 Task: Setup chat with customers for agent and queue to use in omni channel.
Action: Mouse moved to (1125, 92)
Screenshot: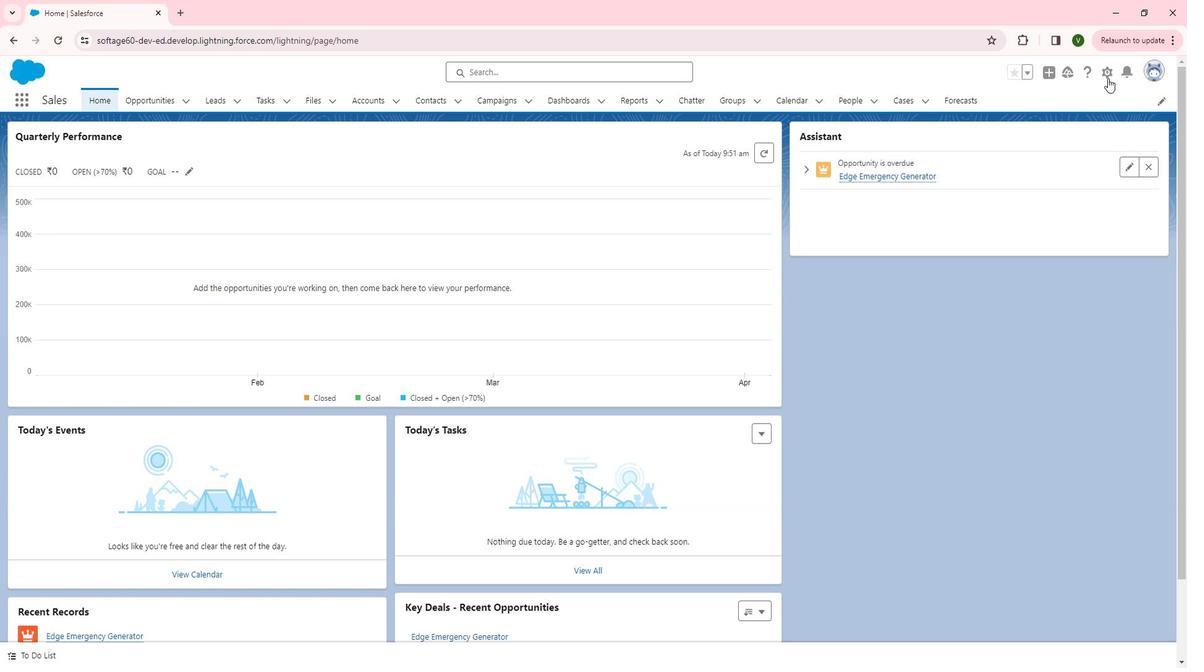 
Action: Mouse pressed left at (1125, 92)
Screenshot: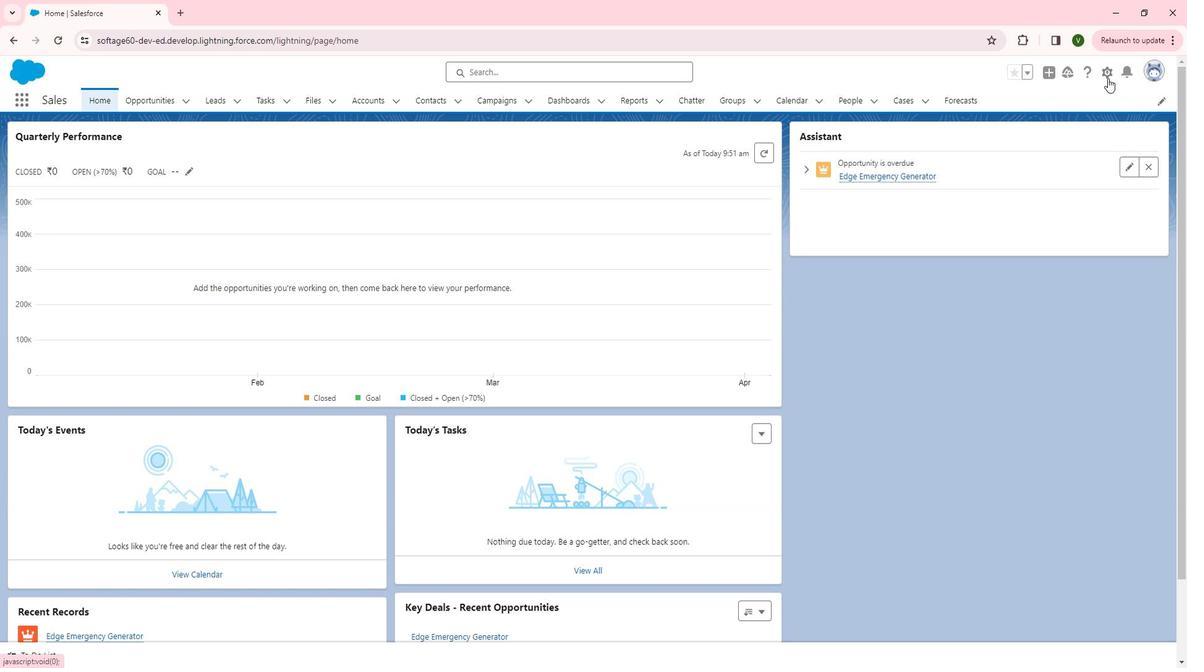 
Action: Mouse moved to (1078, 170)
Screenshot: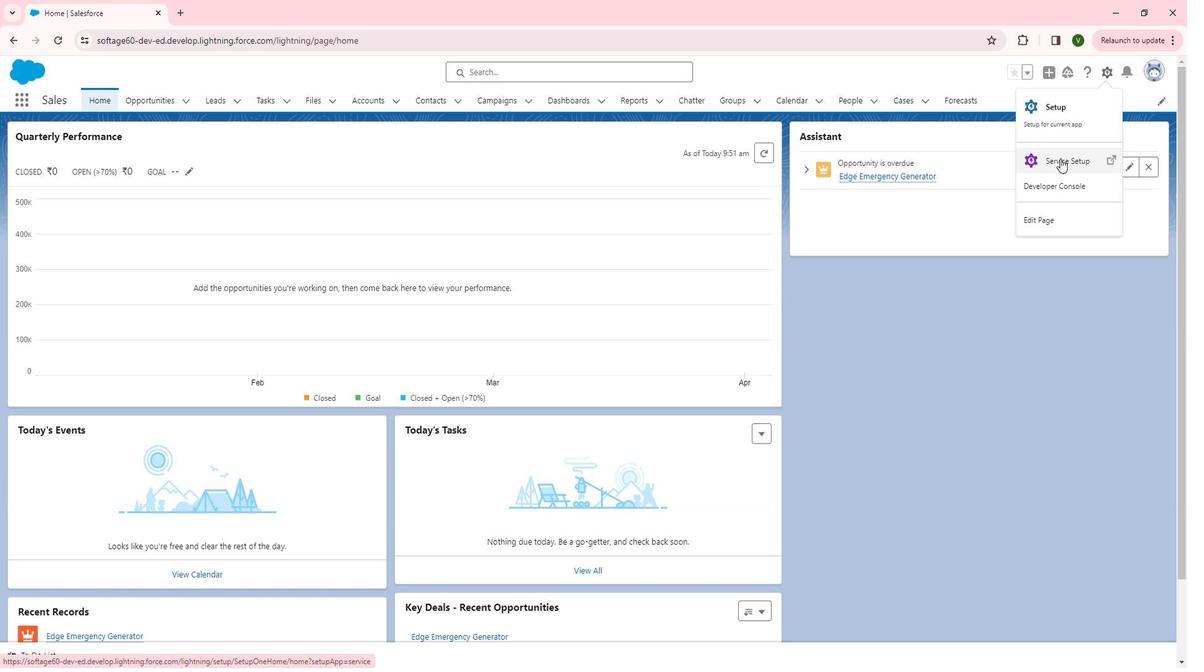 
Action: Mouse pressed left at (1078, 170)
Screenshot: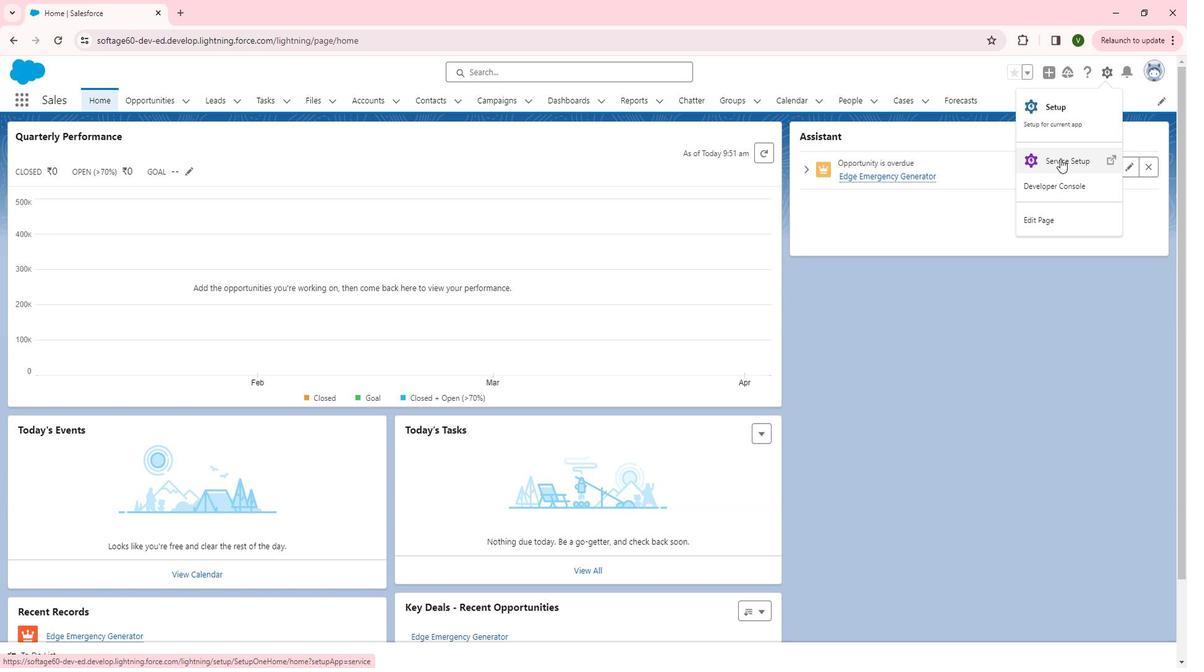 
Action: Mouse moved to (426, 300)
Screenshot: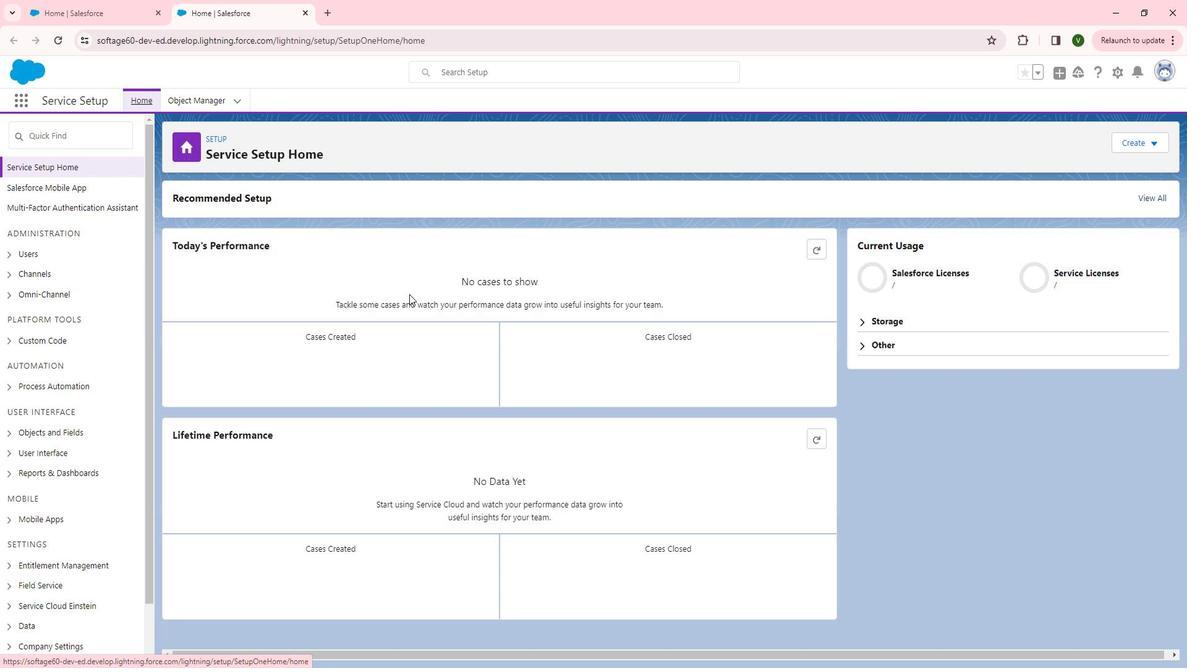 
Action: Mouse scrolled (426, 300) with delta (0, 0)
Screenshot: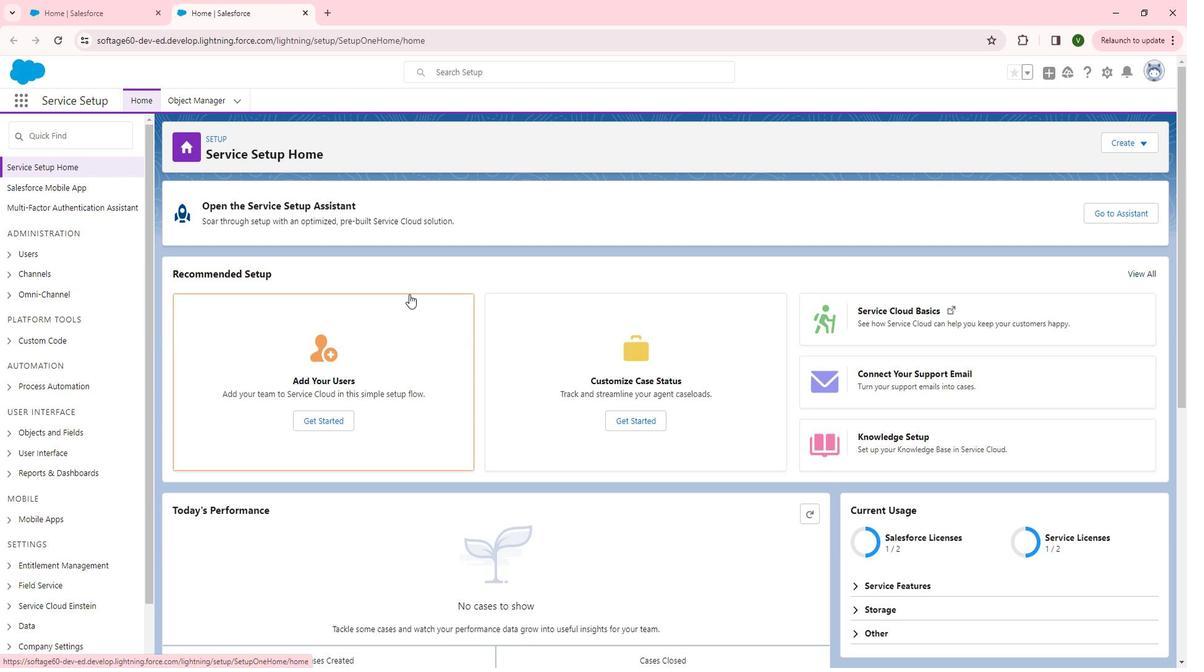 
Action: Mouse scrolled (426, 300) with delta (0, 0)
Screenshot: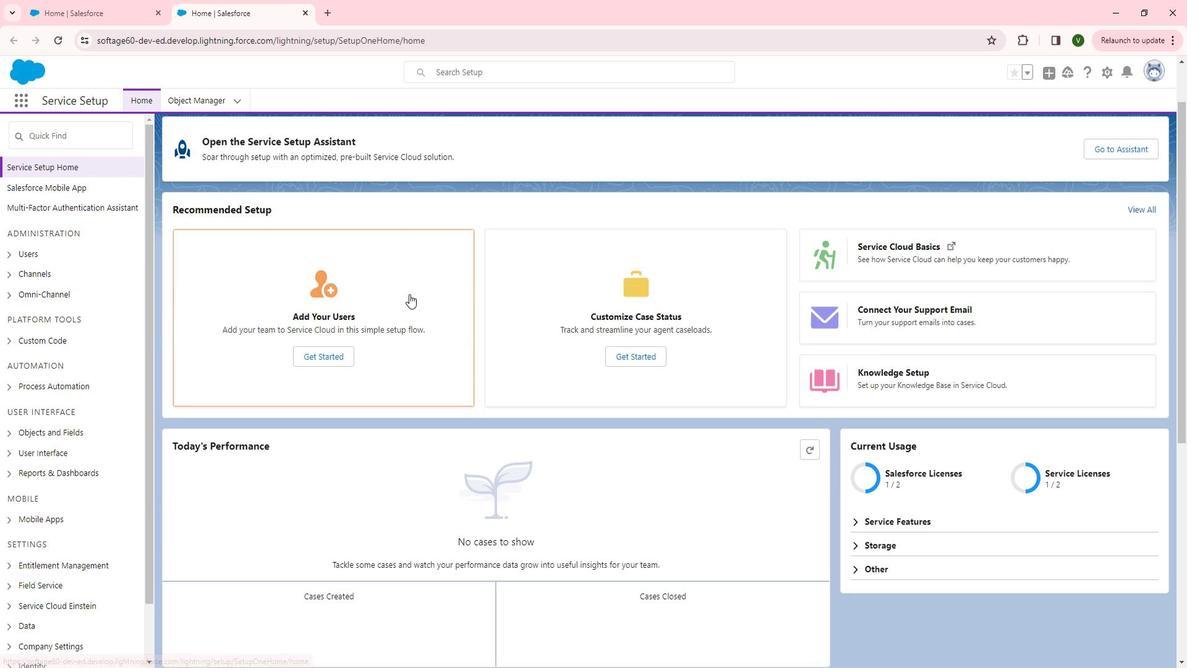 
Action: Mouse moved to (1162, 154)
Screenshot: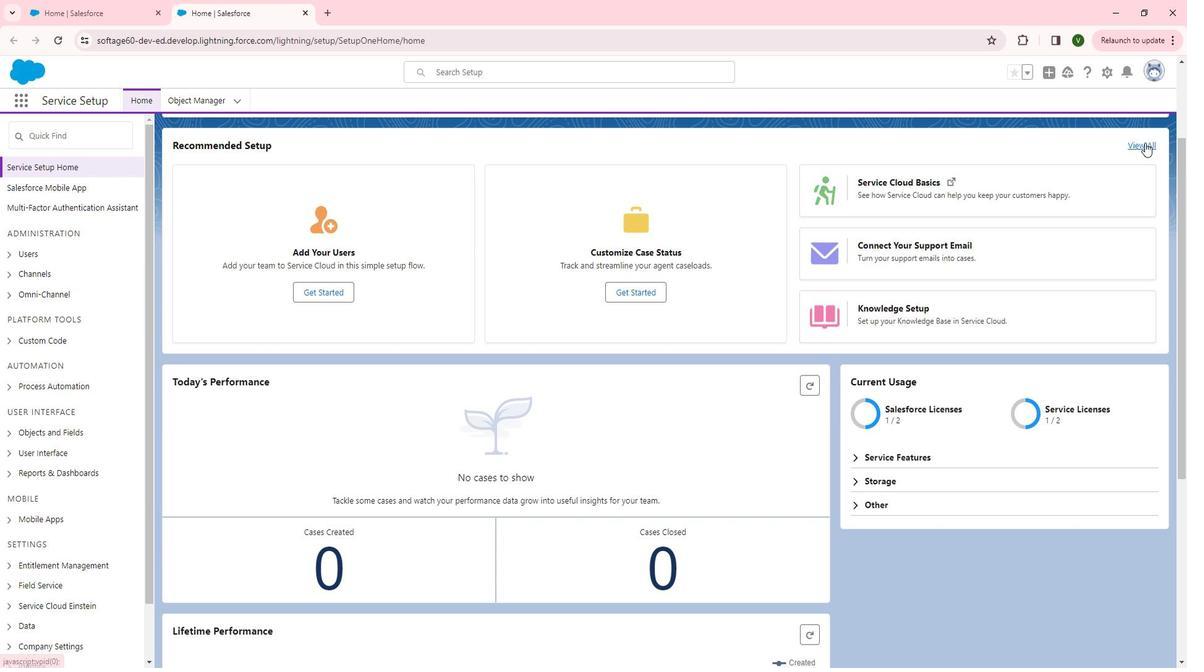 
Action: Mouse pressed left at (1162, 154)
Screenshot: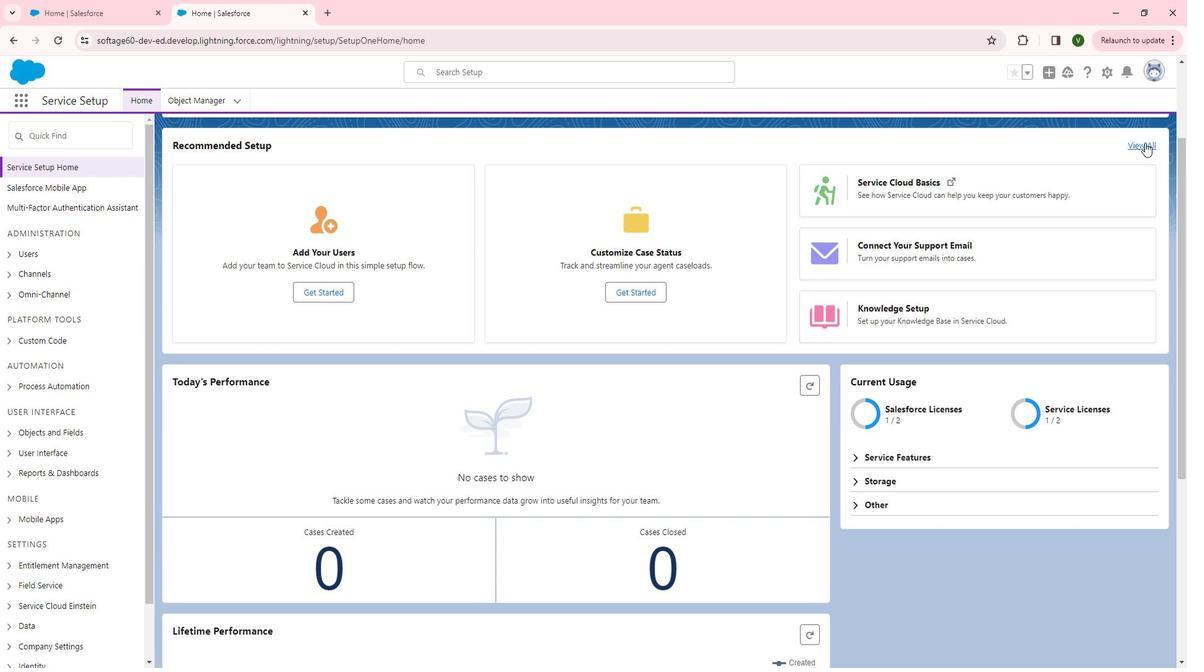 
Action: Mouse moved to (577, 317)
Screenshot: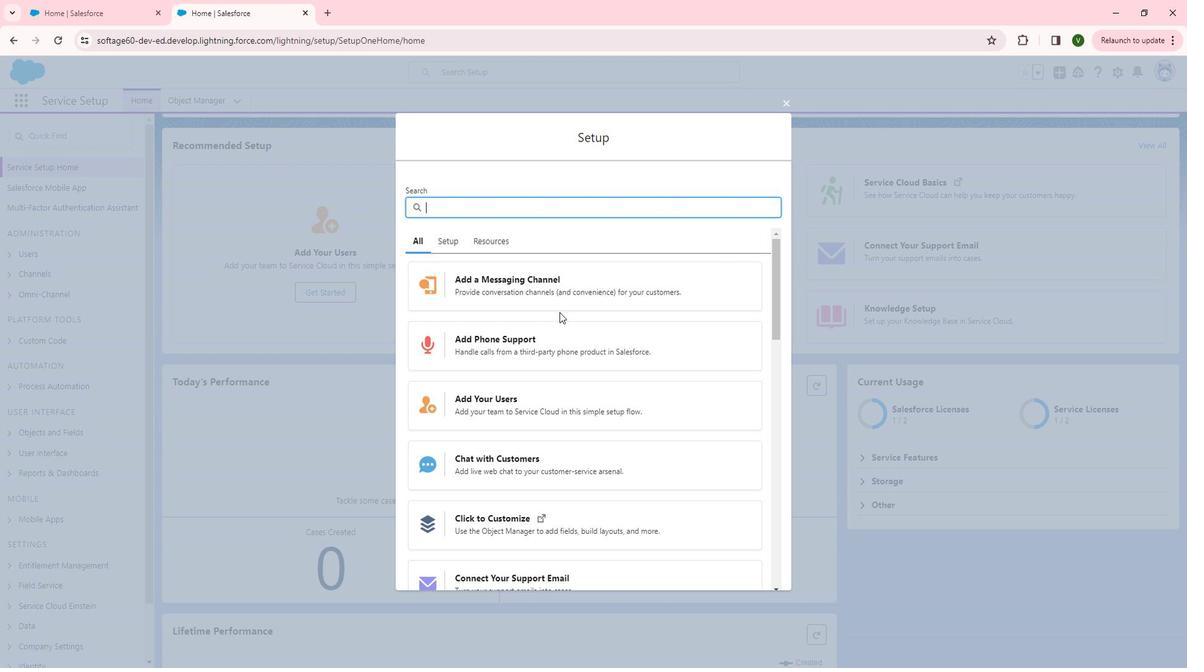 
Action: Mouse scrolled (577, 317) with delta (0, 0)
Screenshot: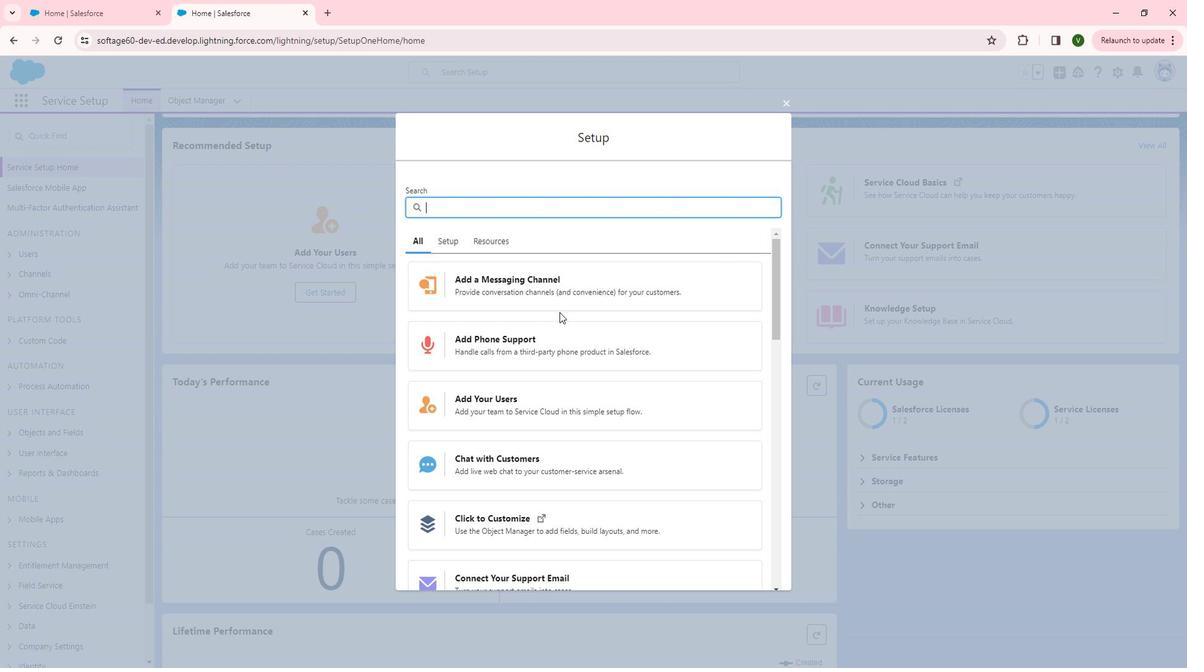 
Action: Mouse scrolled (577, 317) with delta (0, 0)
Screenshot: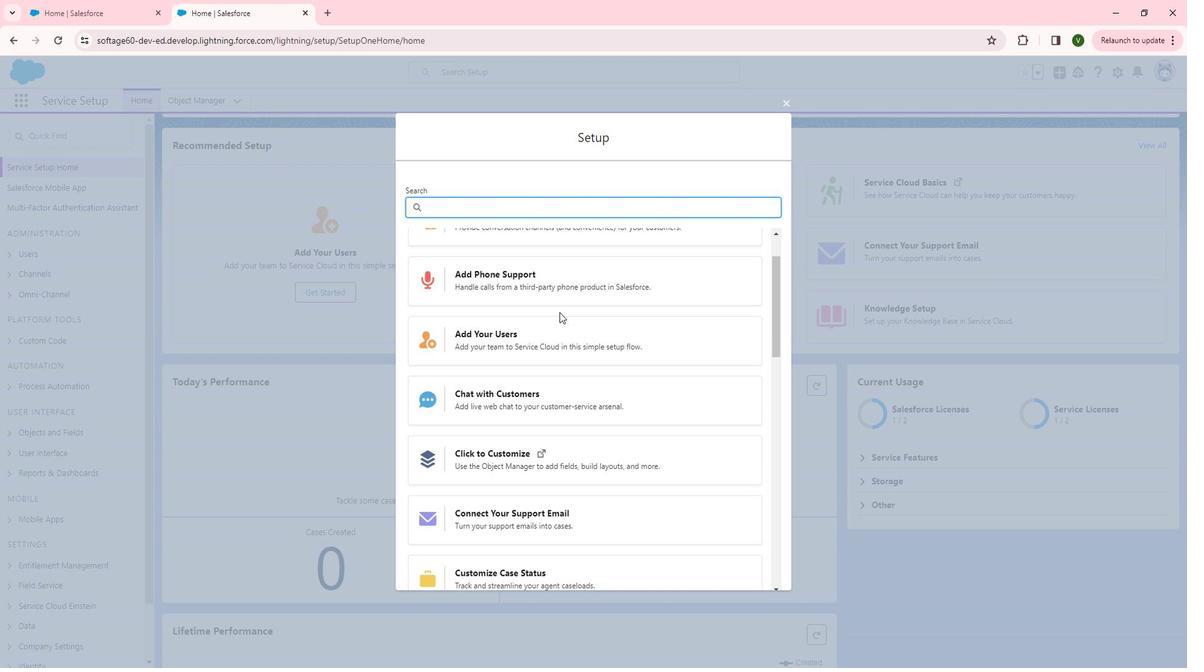 
Action: Mouse moved to (580, 332)
Screenshot: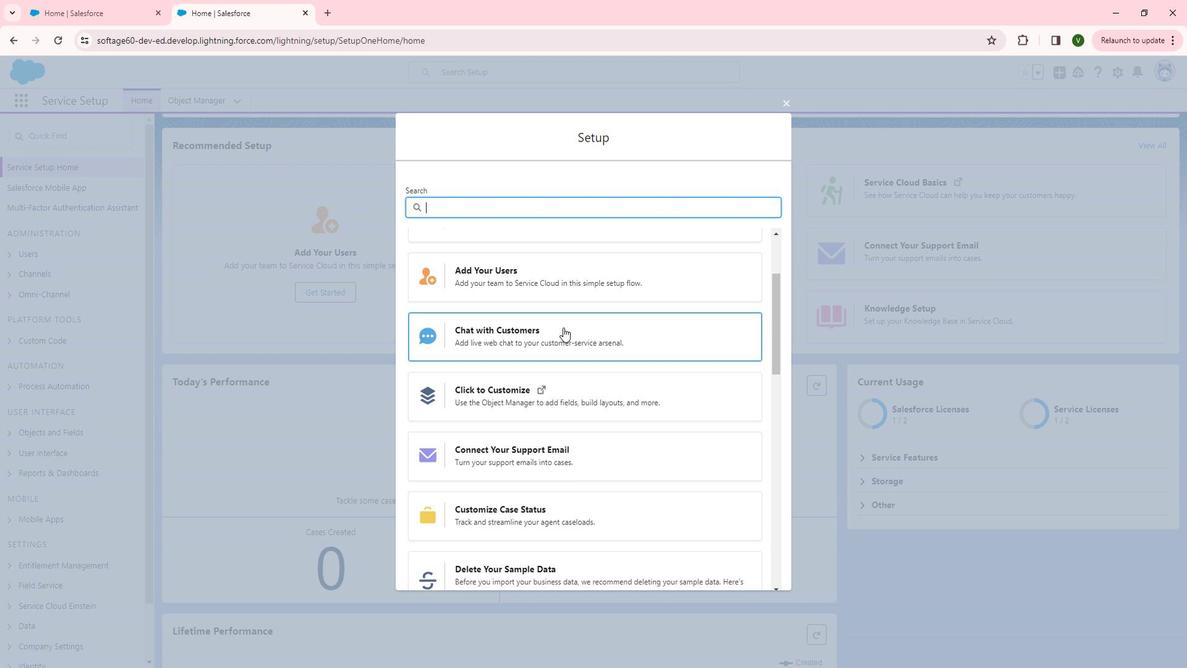 
Action: Mouse pressed left at (580, 332)
Screenshot: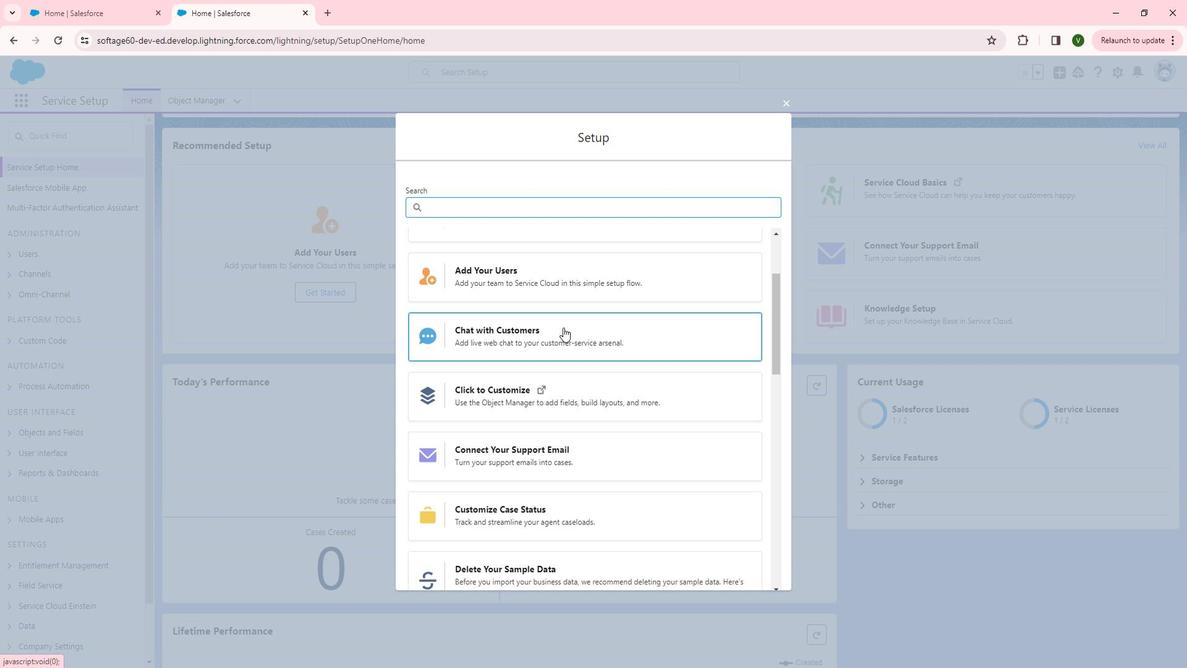 
Action: Mouse moved to (773, 495)
Screenshot: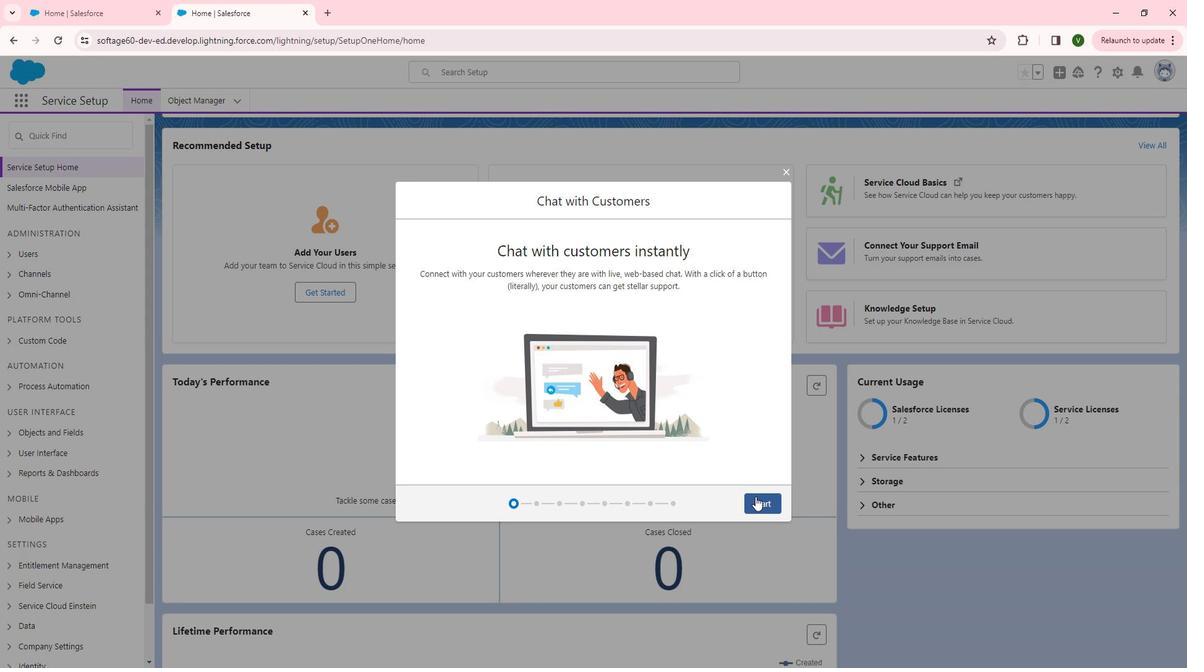 
Action: Mouse pressed left at (773, 495)
Screenshot: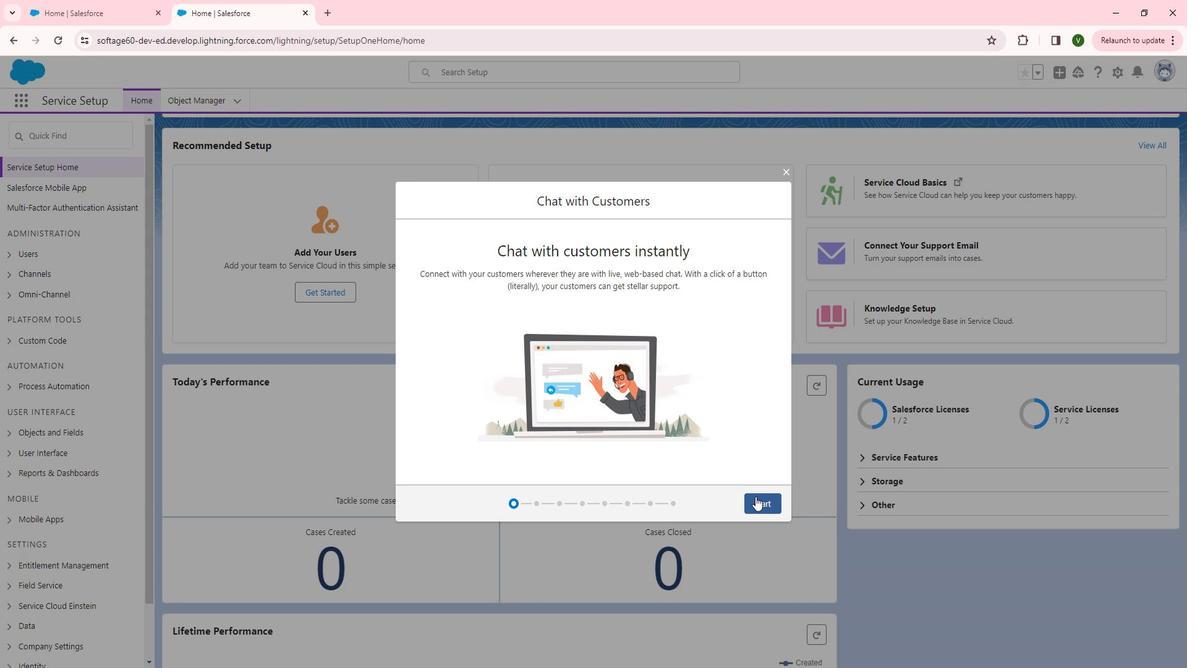
Action: Mouse moved to (499, 256)
Screenshot: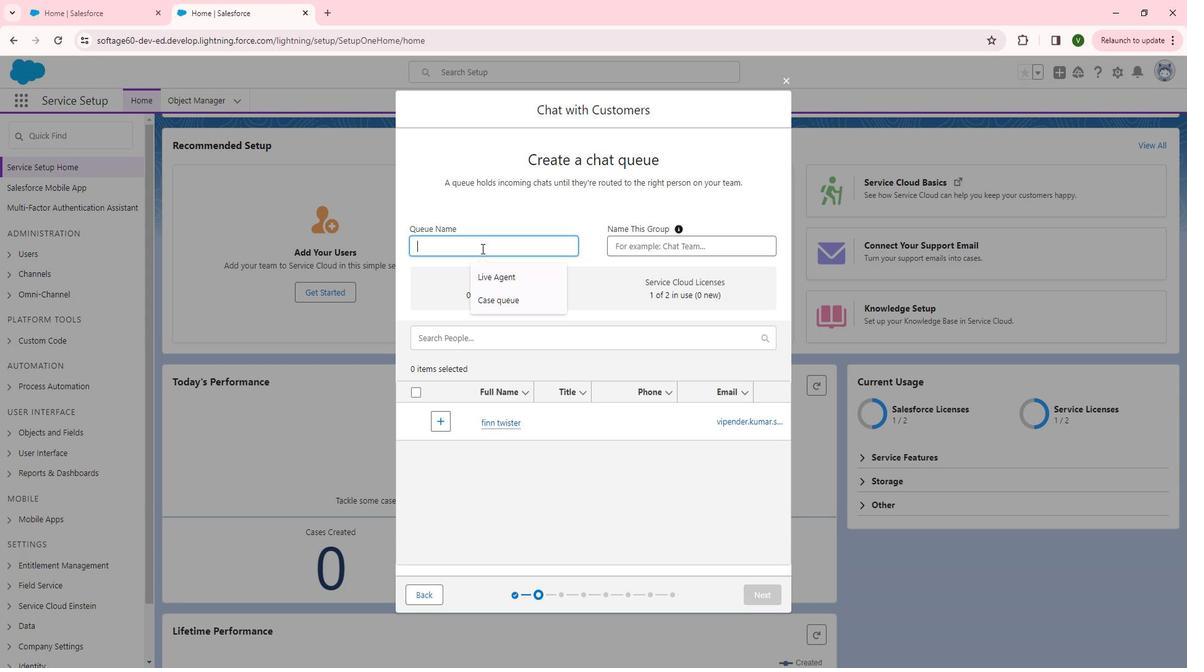 
Action: Mouse pressed left at (499, 256)
Screenshot: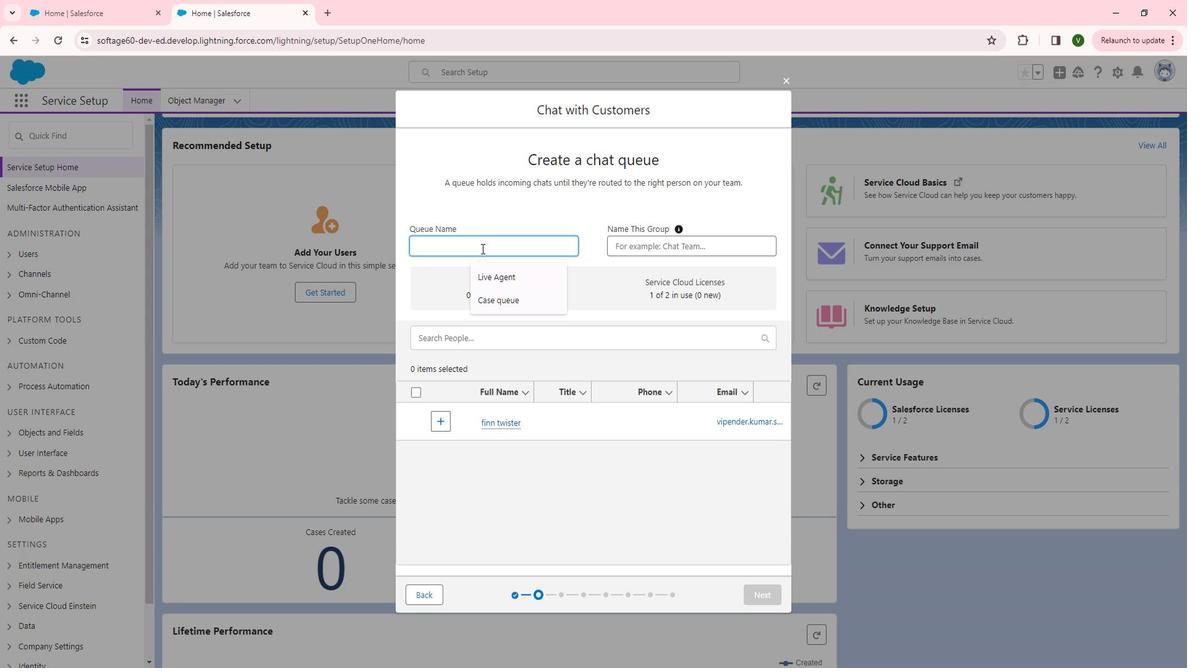
Action: Key pressed <Key.shift>Case<Key.space><Key.shift>Agents<Key.space><Key.shift><Key.shift><Key.shift><Key.shift><Key.shift><Key.shift><Key.shift><Key.shift><Key.shift><Key.shift><Key.shift><Key.shift><Key.shift>Queue
Screenshot: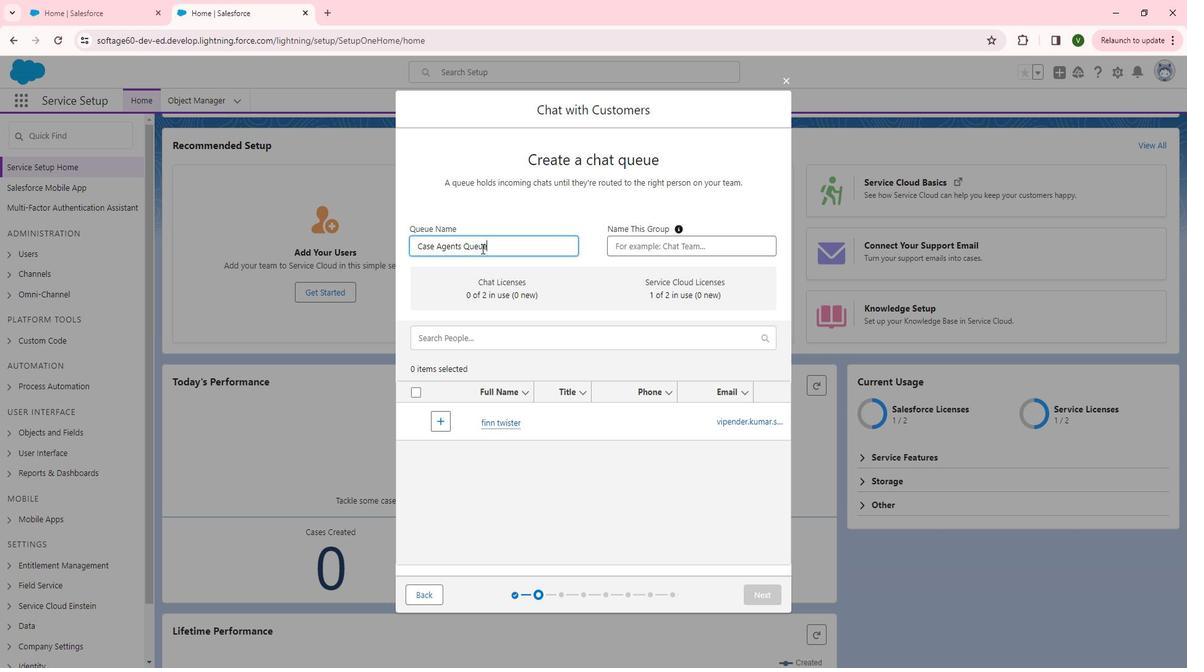 
Action: Mouse moved to (658, 254)
Screenshot: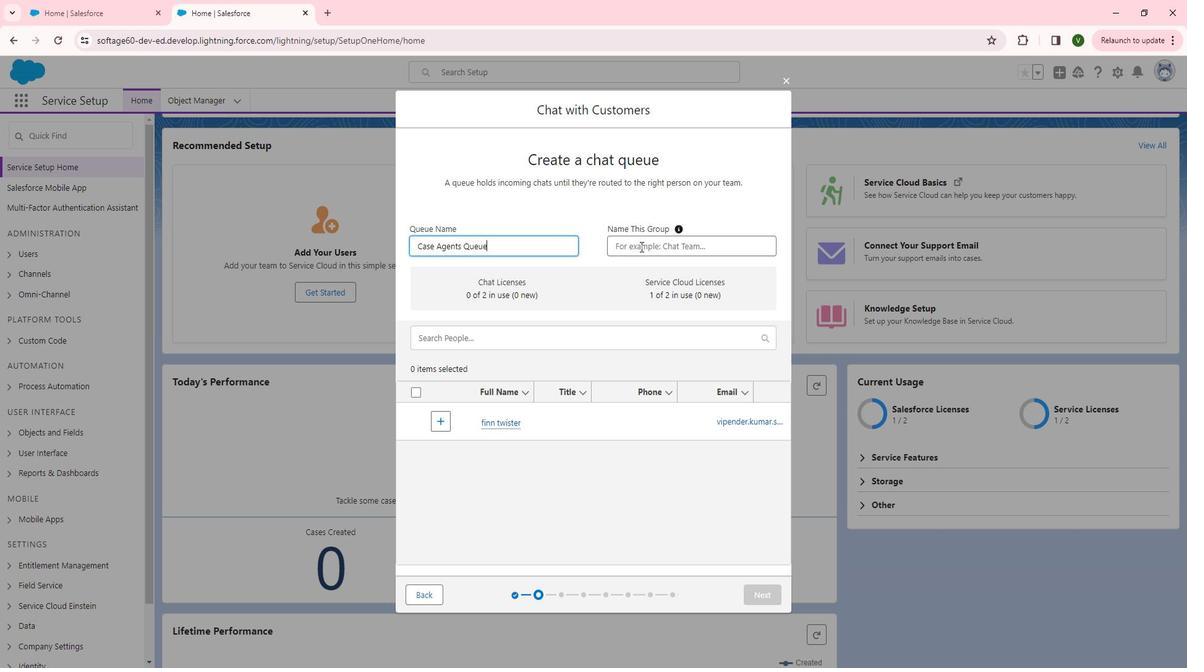 
Action: Mouse pressed left at (658, 254)
Screenshot: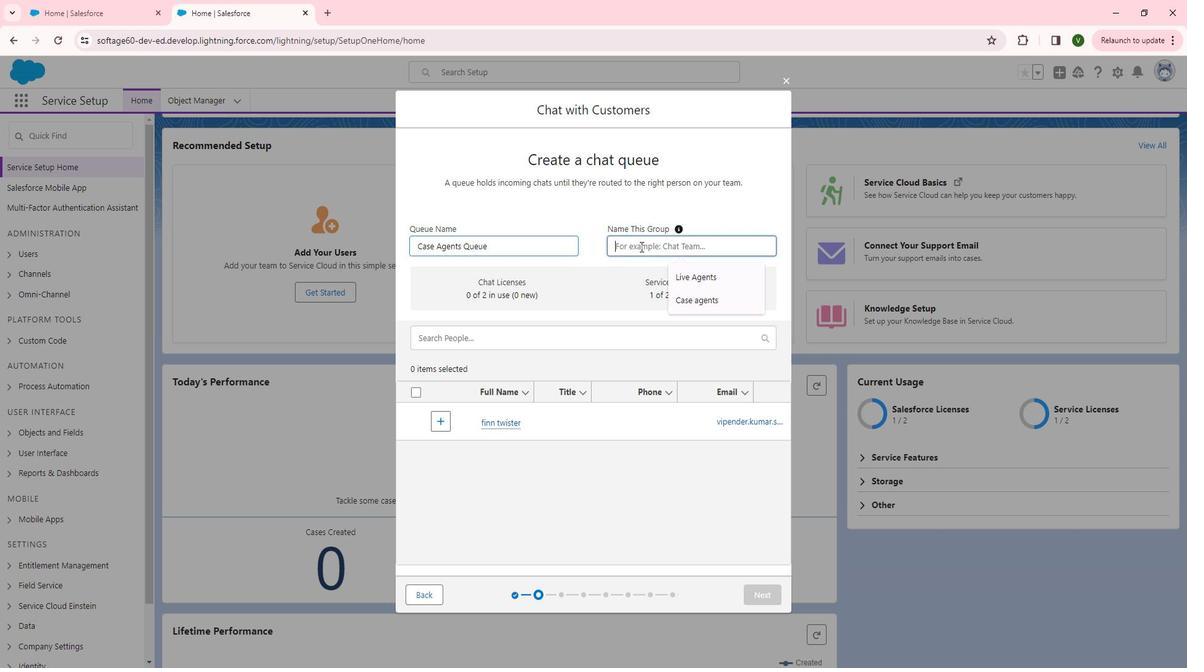 
Action: Mouse moved to (648, 259)
Screenshot: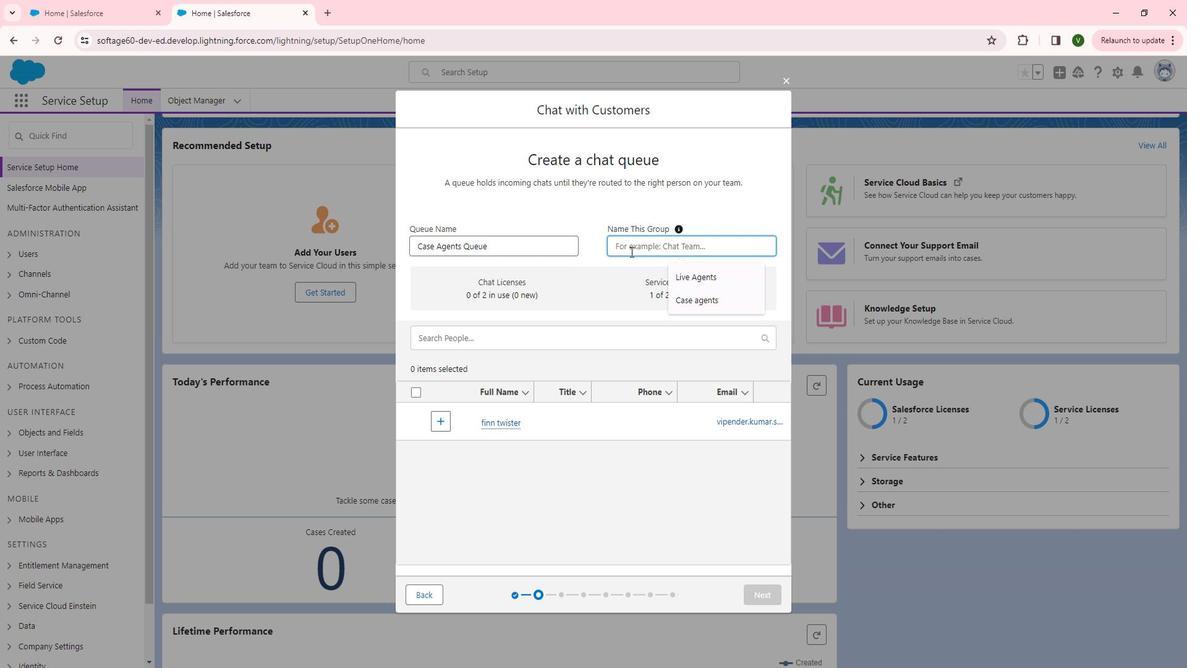 
Action: Key pressed <Key.shift>A<Key.backspace><Key.shift>Support<Key.space>agent
Screenshot: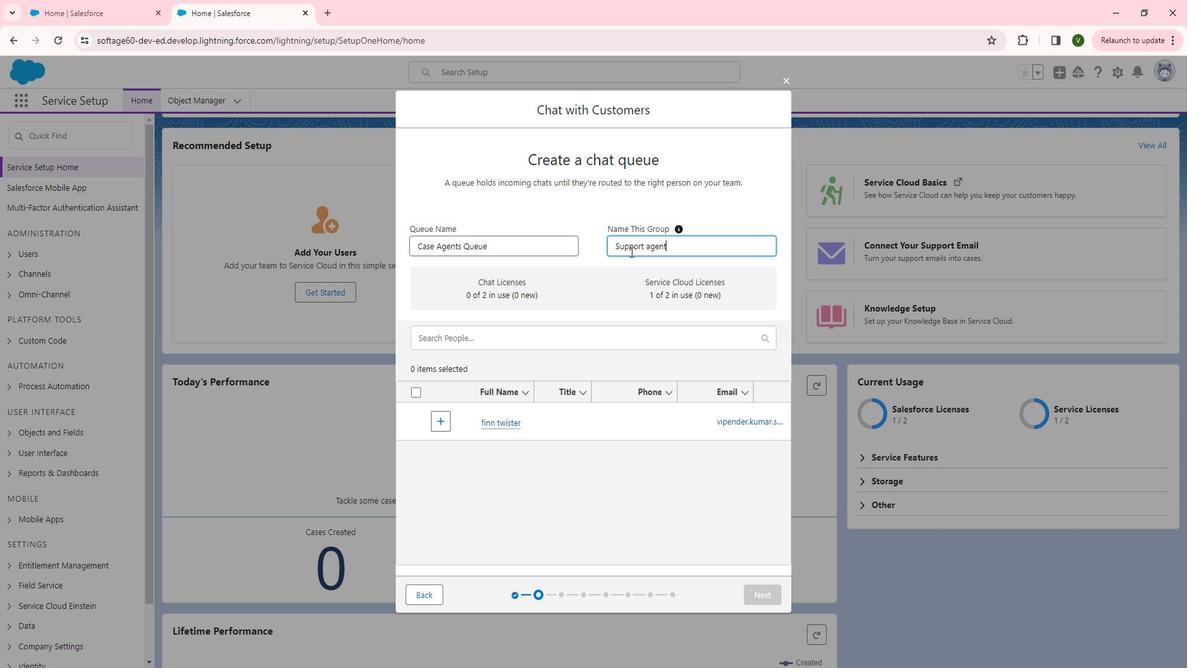 
Action: Mouse moved to (641, 264)
Screenshot: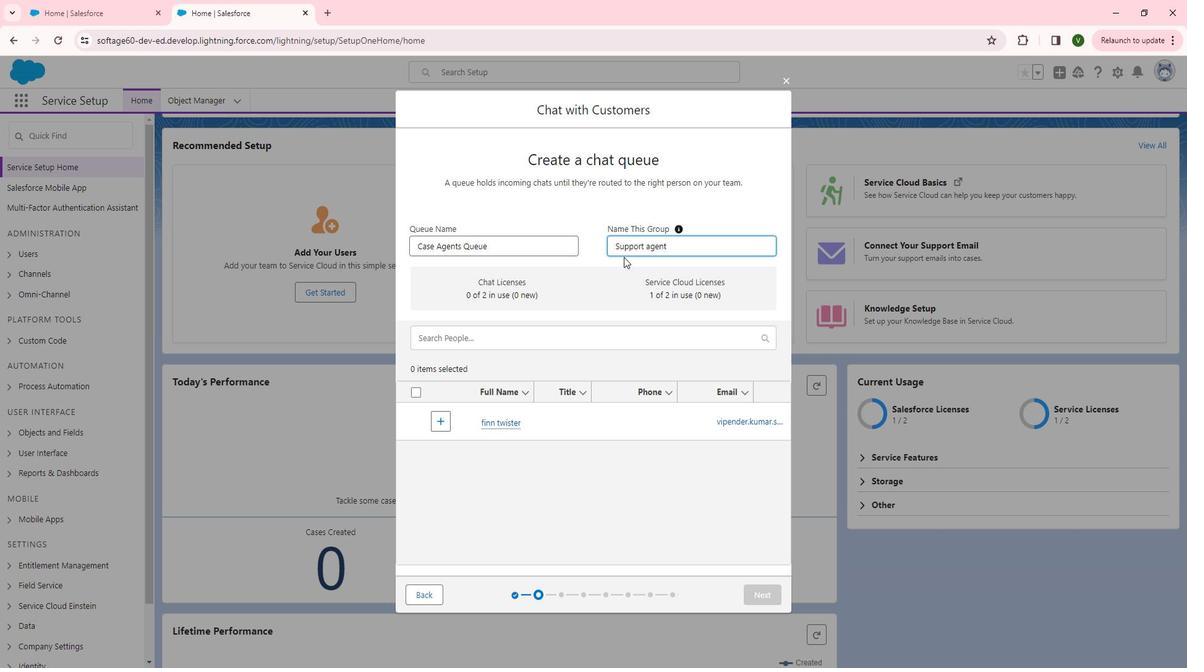 
Action: Key pressed s
Screenshot: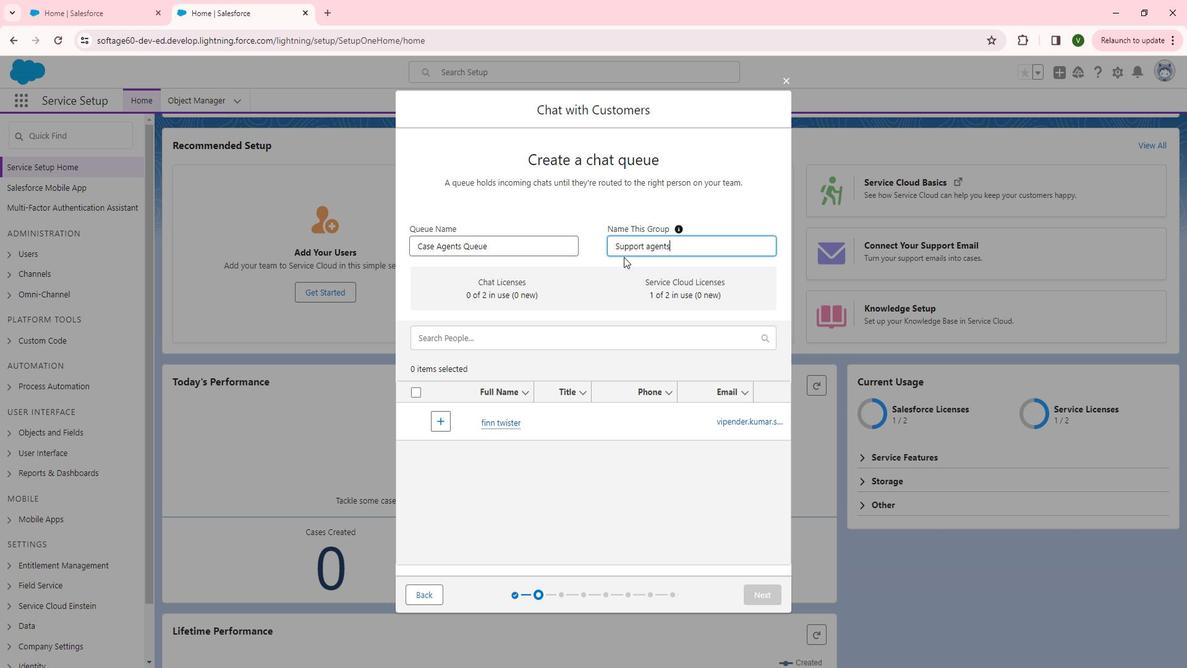 
Action: Mouse moved to (459, 424)
Screenshot: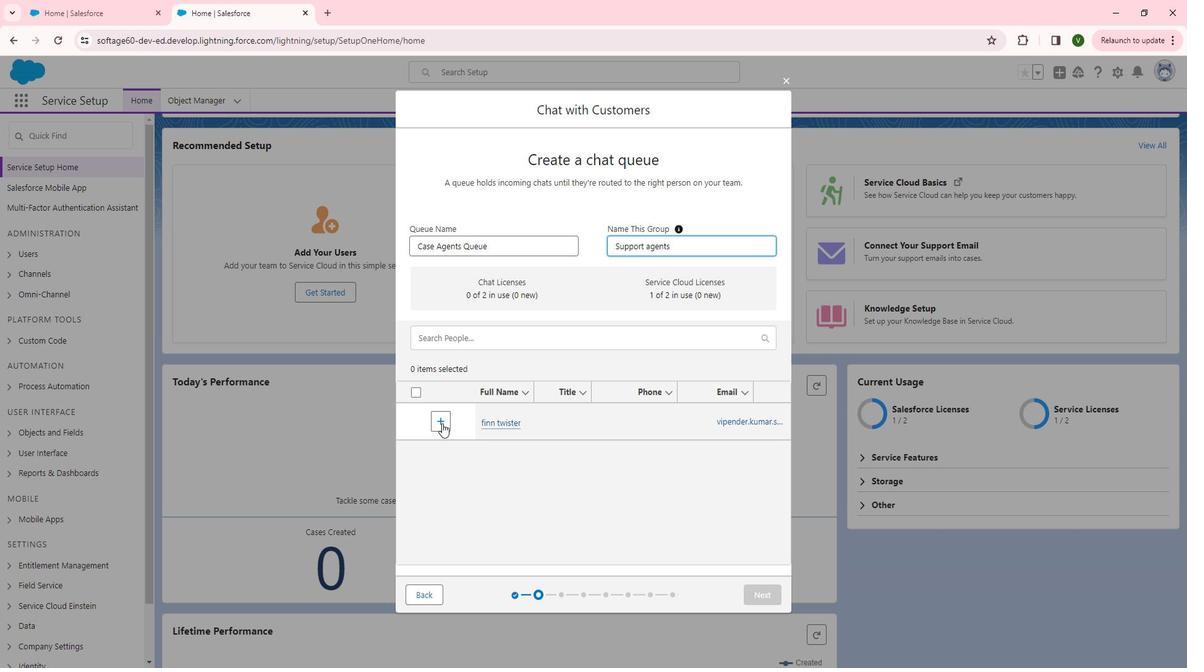 
Action: Mouse pressed left at (459, 424)
Screenshot: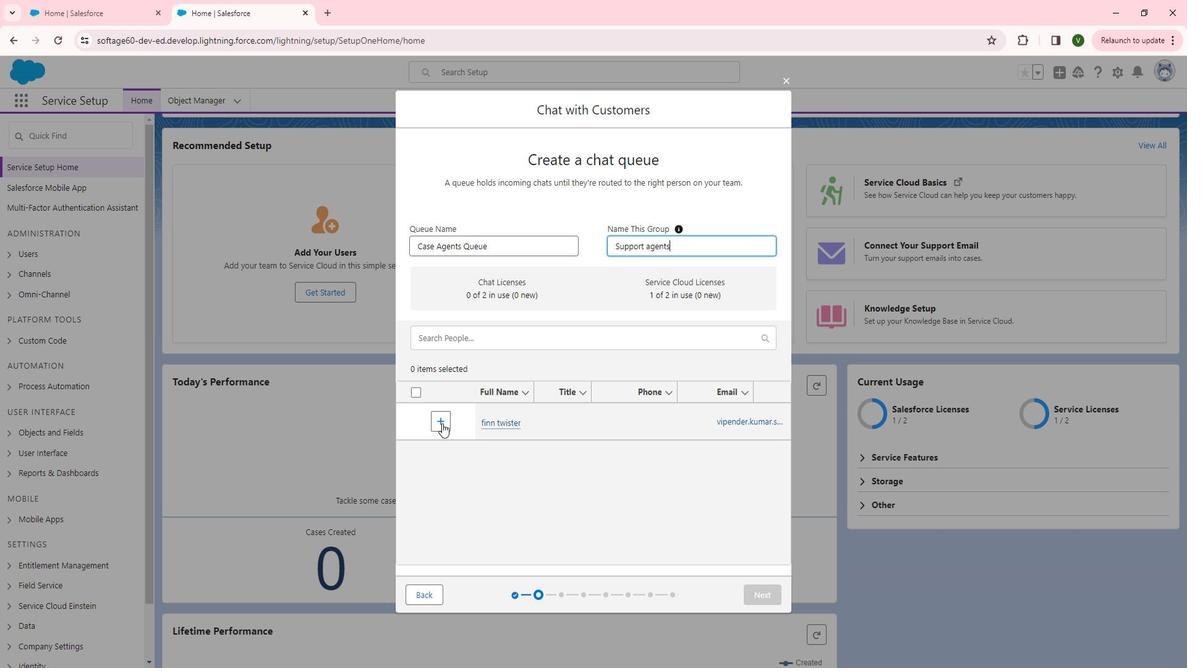 
Action: Mouse moved to (776, 590)
Screenshot: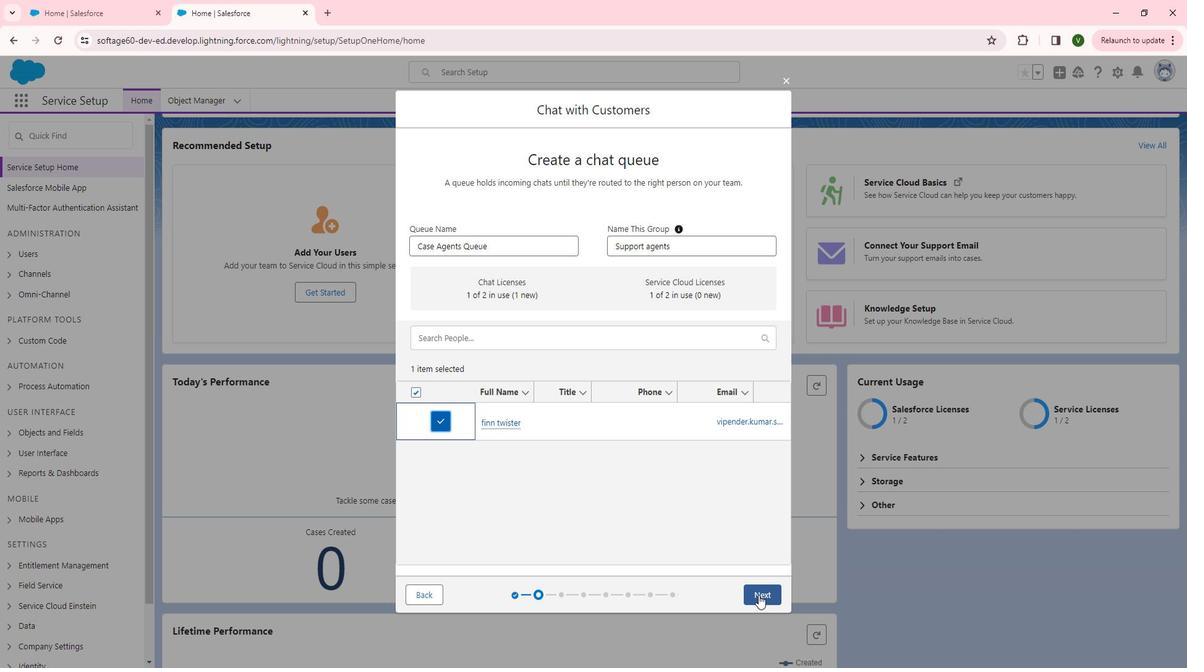 
Action: Mouse pressed left at (776, 590)
Screenshot: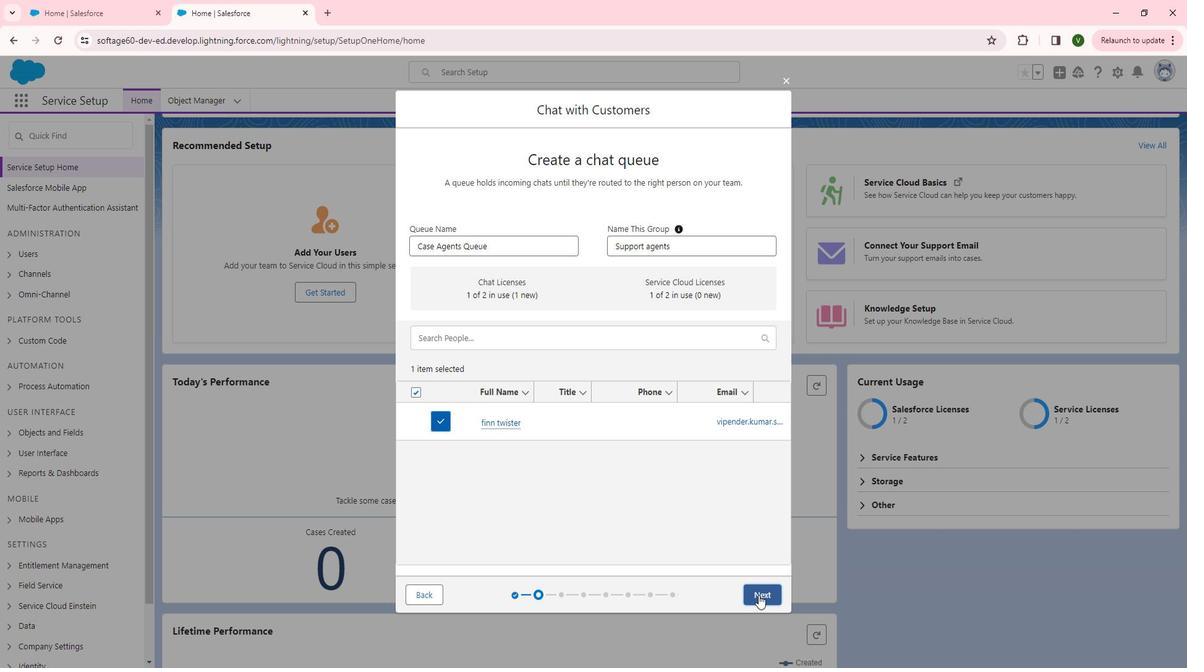 
Action: Mouse moved to (726, 465)
Screenshot: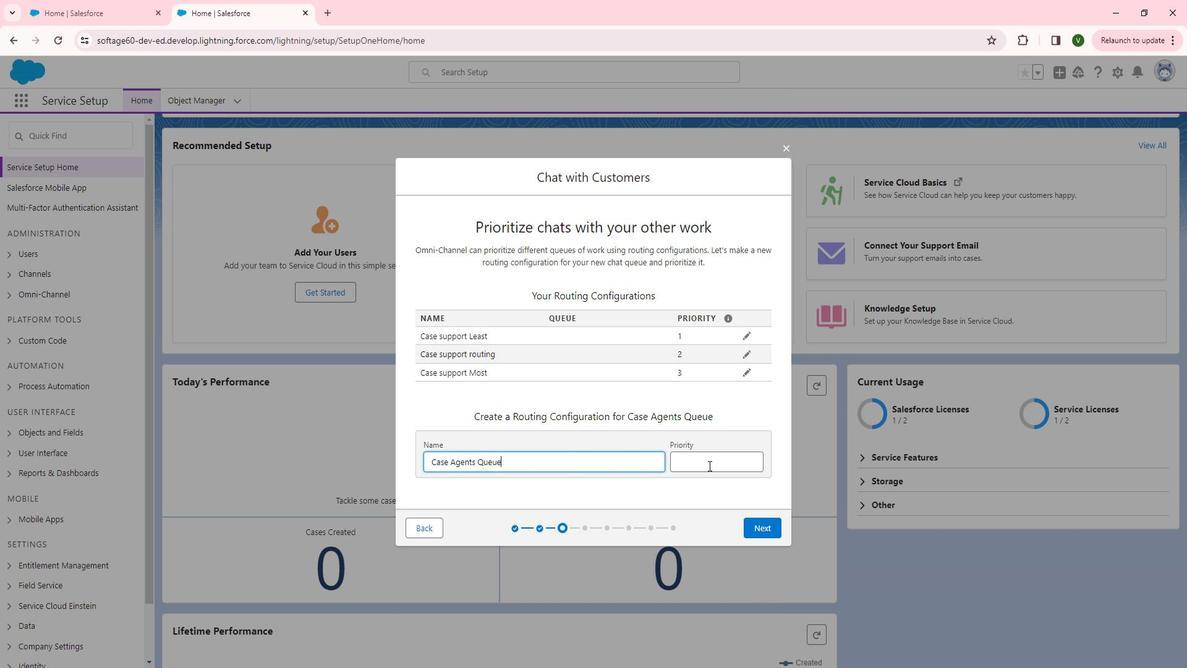 
Action: Mouse pressed left at (726, 465)
Screenshot: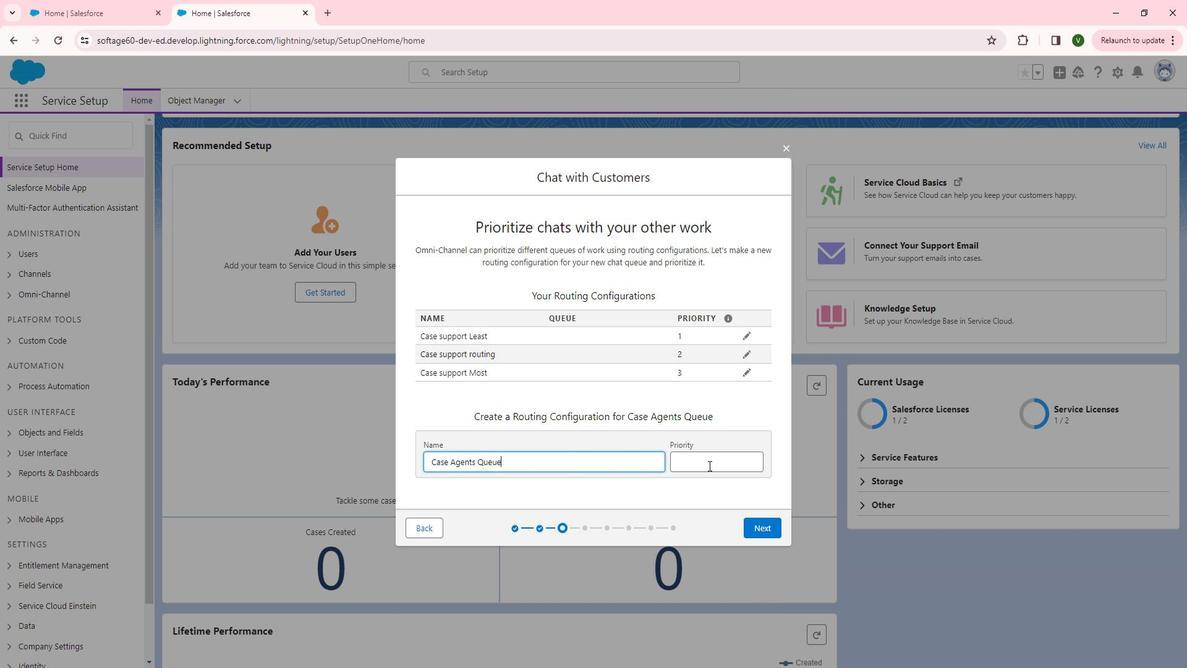 
Action: Key pressed 5
Screenshot: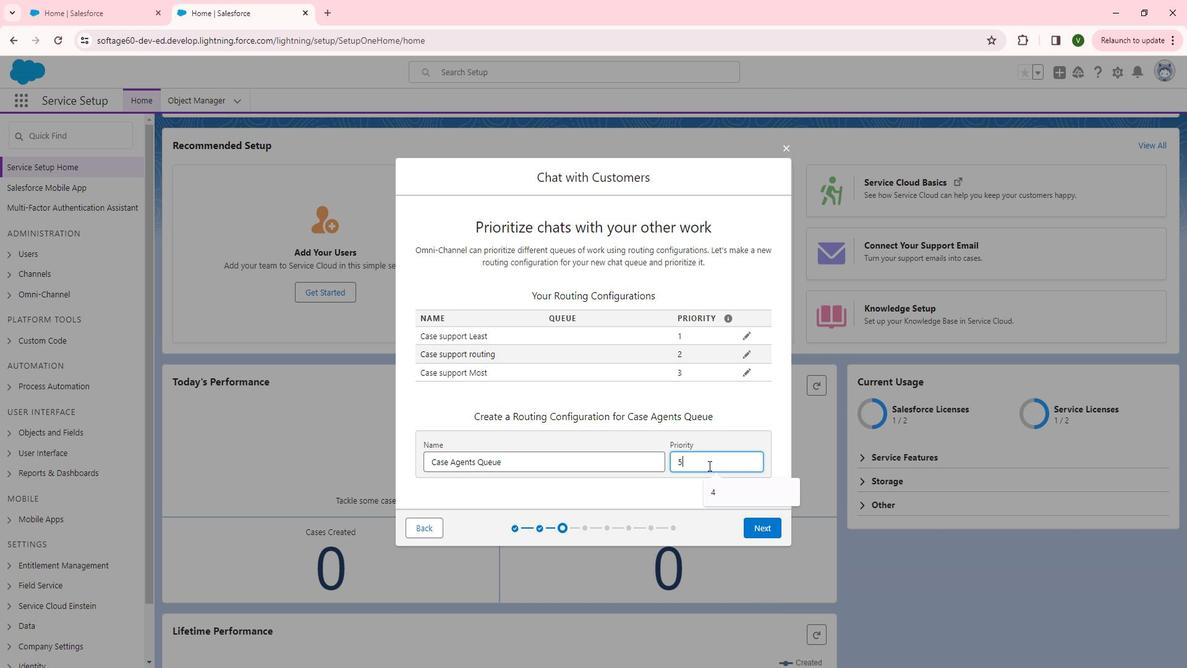 
Action: Mouse moved to (736, 486)
Screenshot: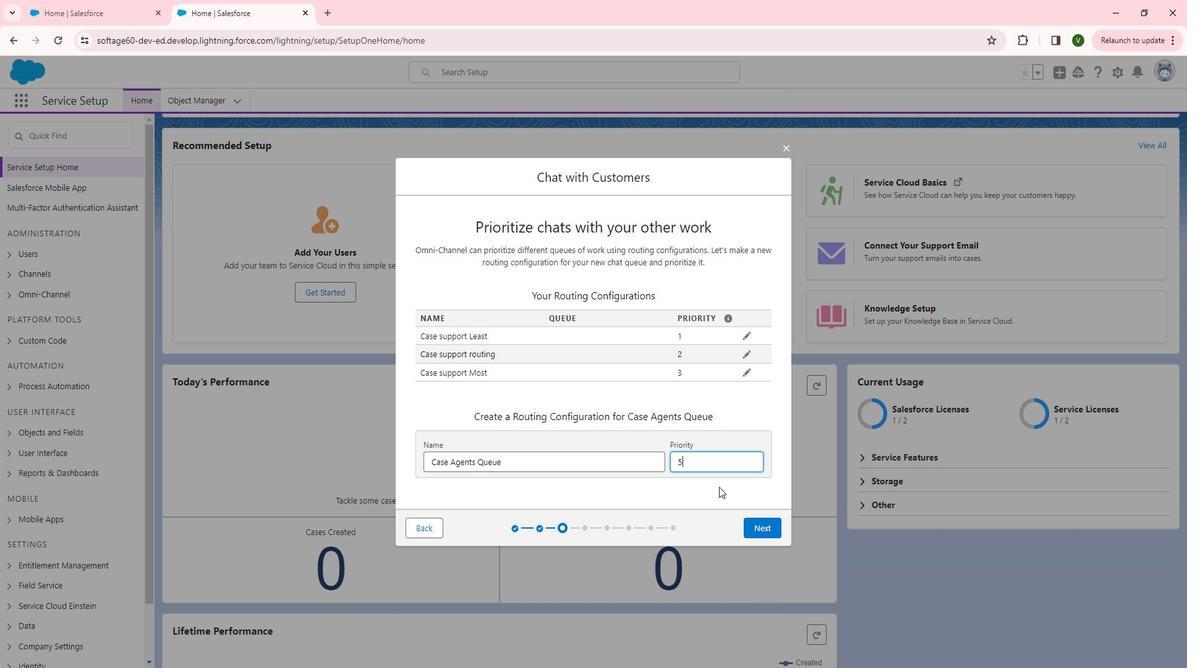 
Action: Mouse pressed left at (736, 486)
Screenshot: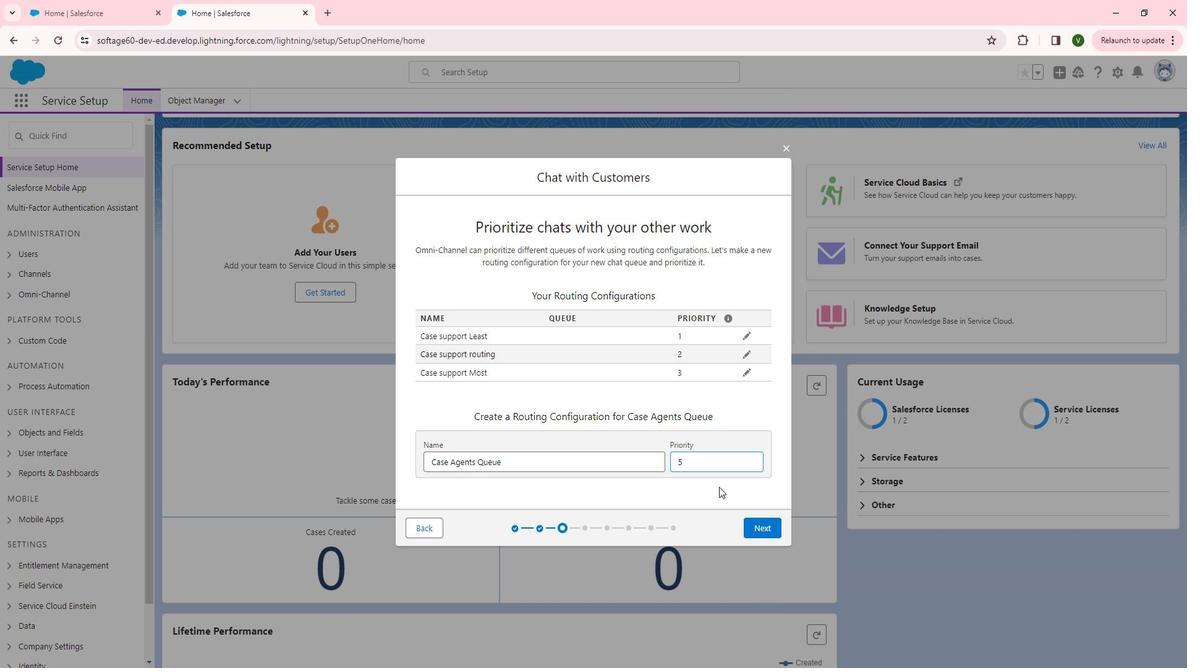 
Action: Mouse moved to (783, 524)
Screenshot: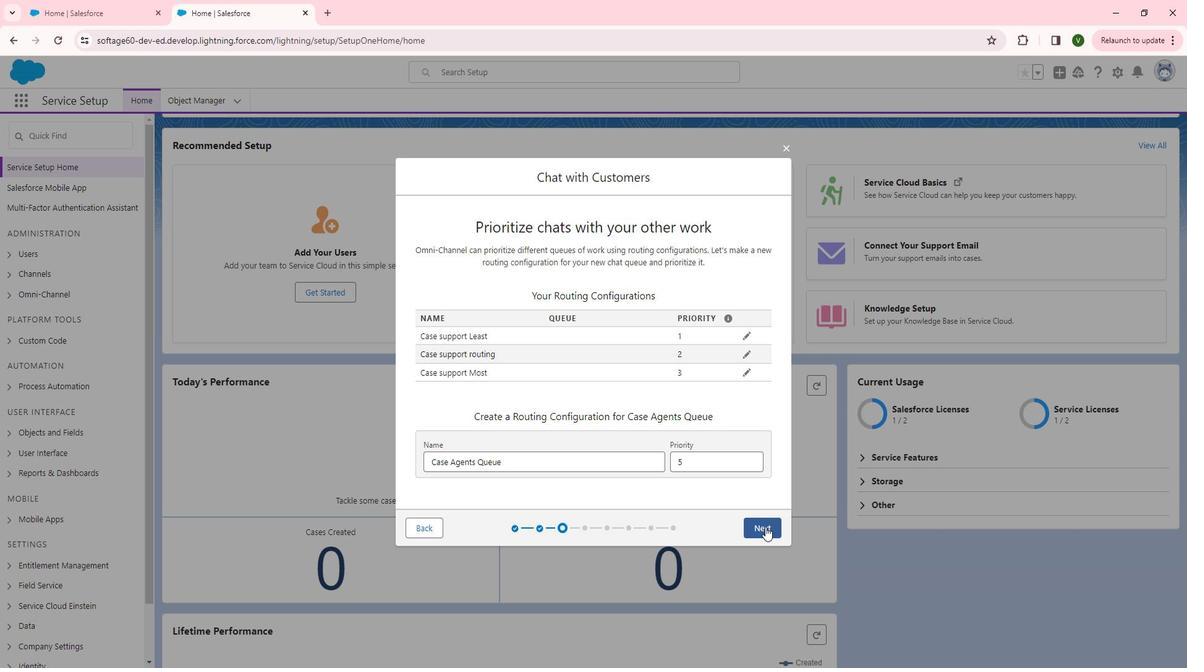 
Action: Mouse pressed left at (783, 524)
Screenshot: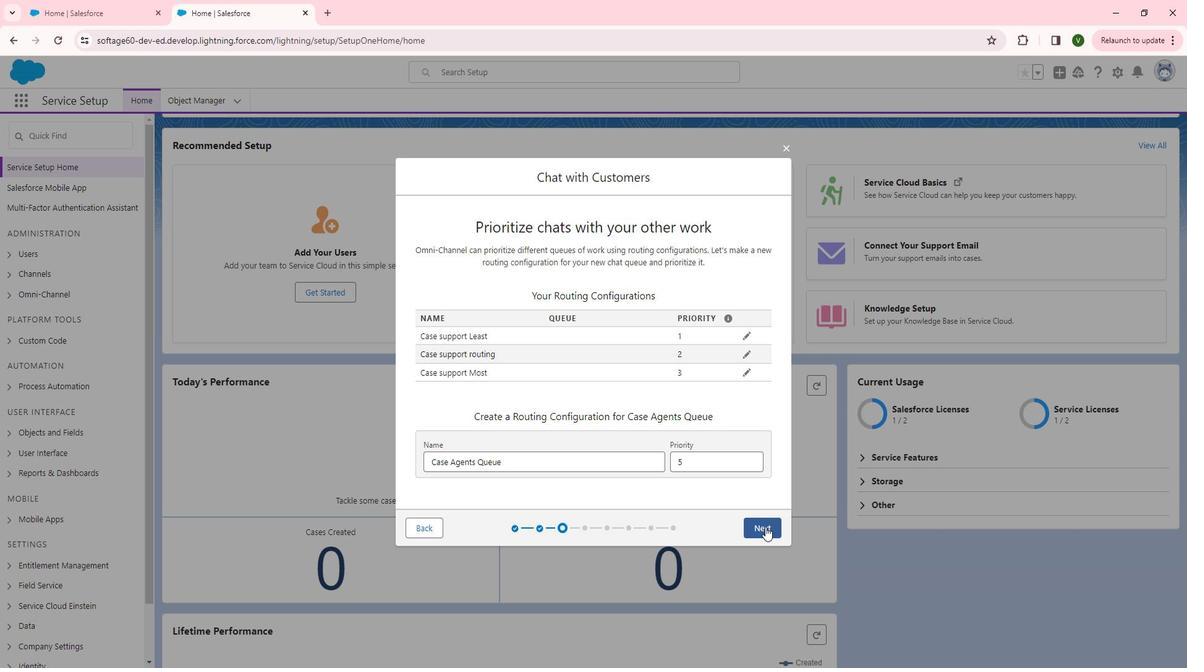 
Action: Mouse moved to (656, 431)
Screenshot: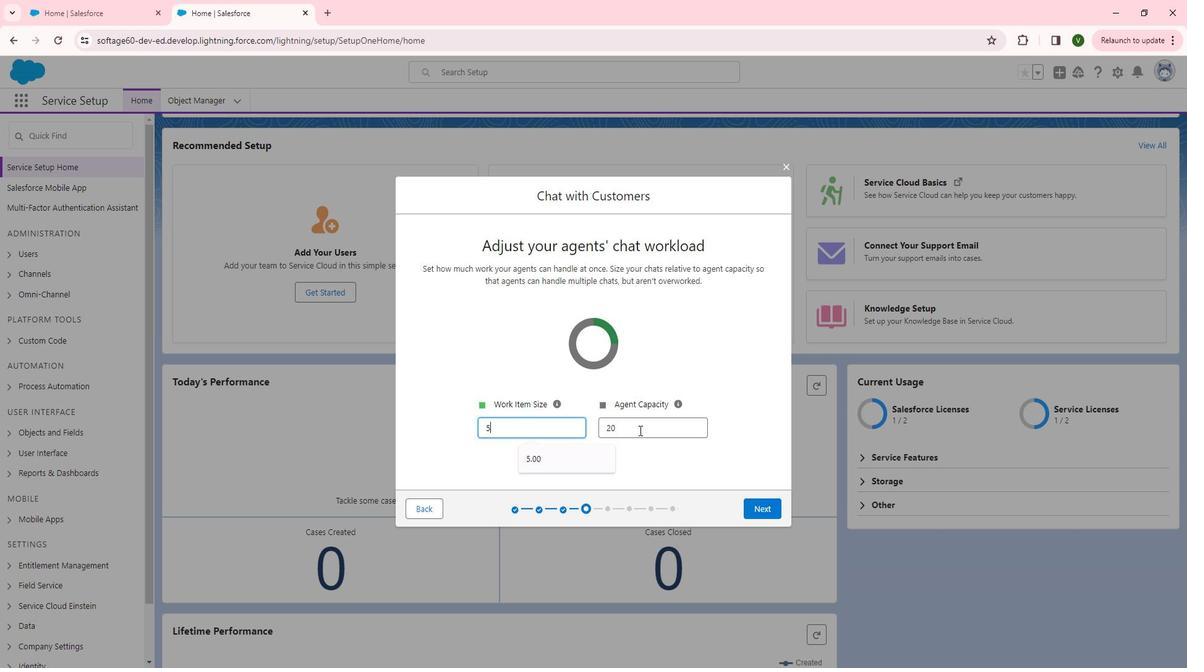 
Action: Mouse pressed left at (656, 431)
Screenshot: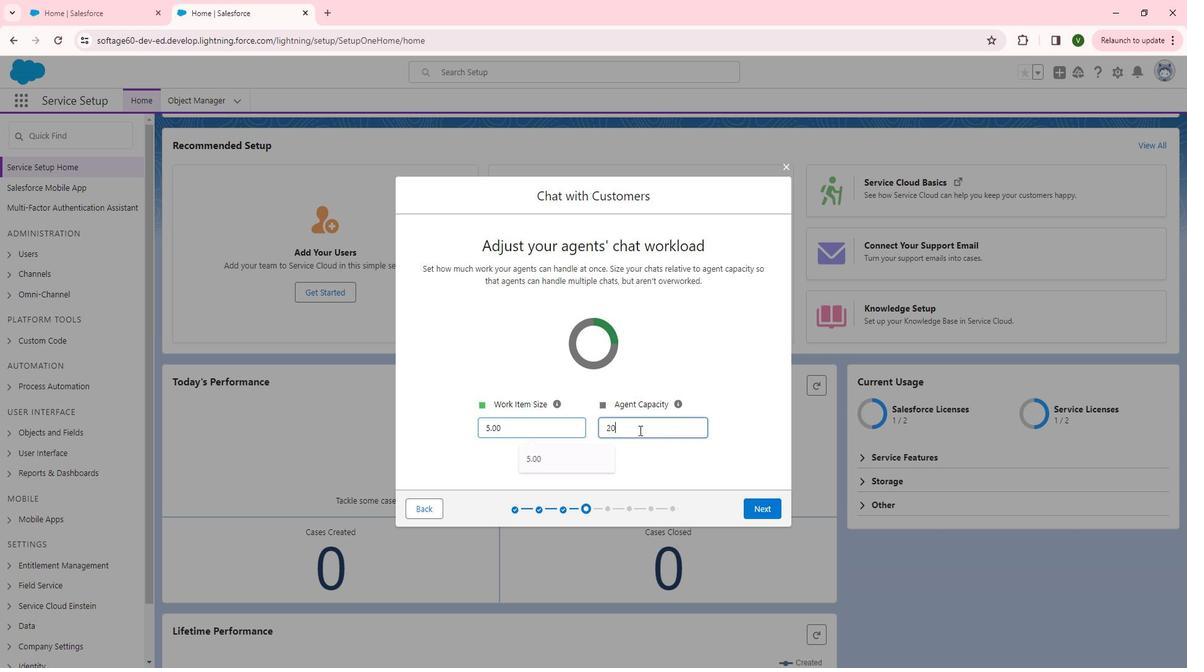
Action: Key pressed <Key.backspace><Key.backspace>10
Screenshot: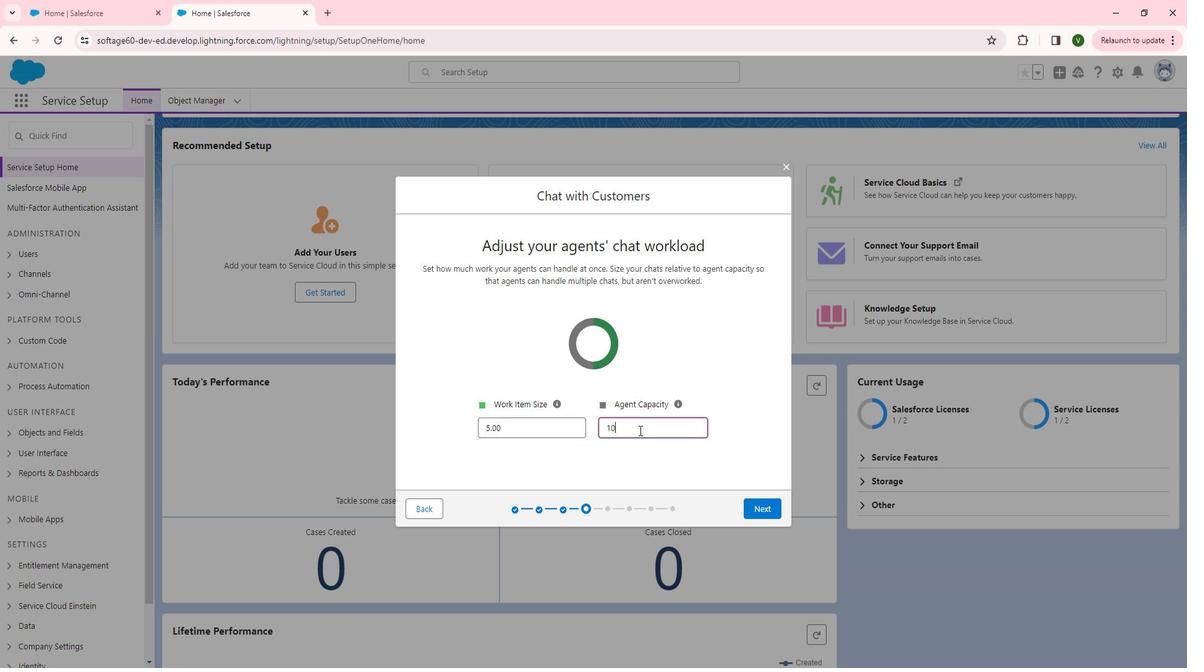 
Action: Mouse moved to (507, 431)
Screenshot: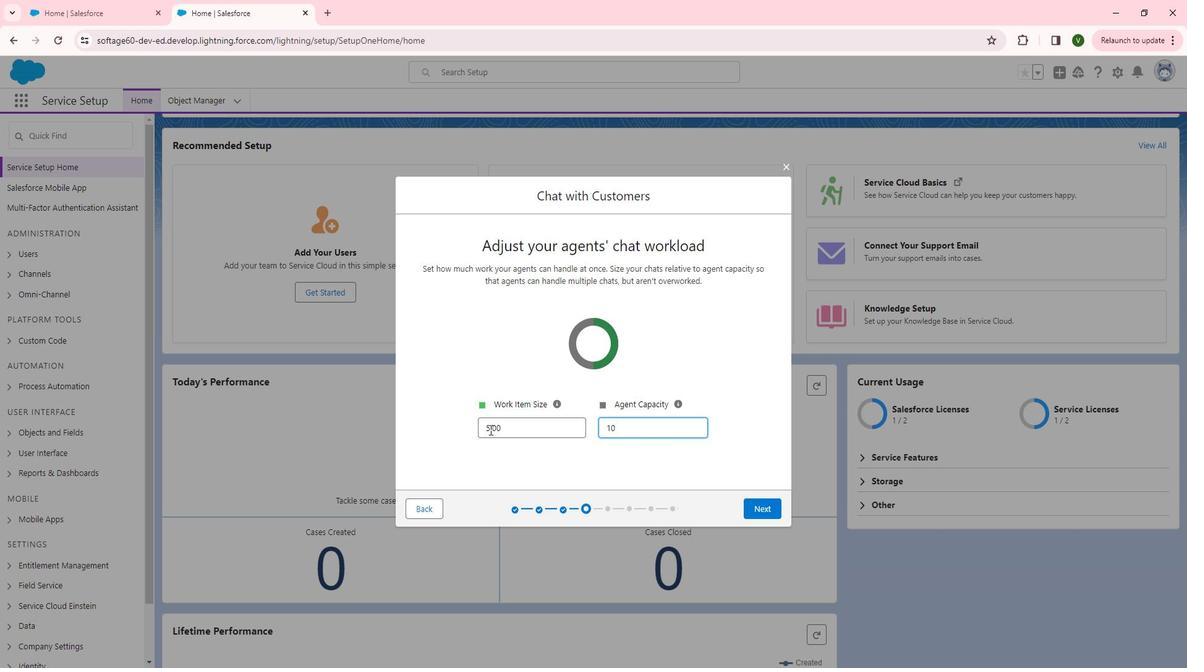
Action: Mouse pressed left at (507, 431)
Screenshot: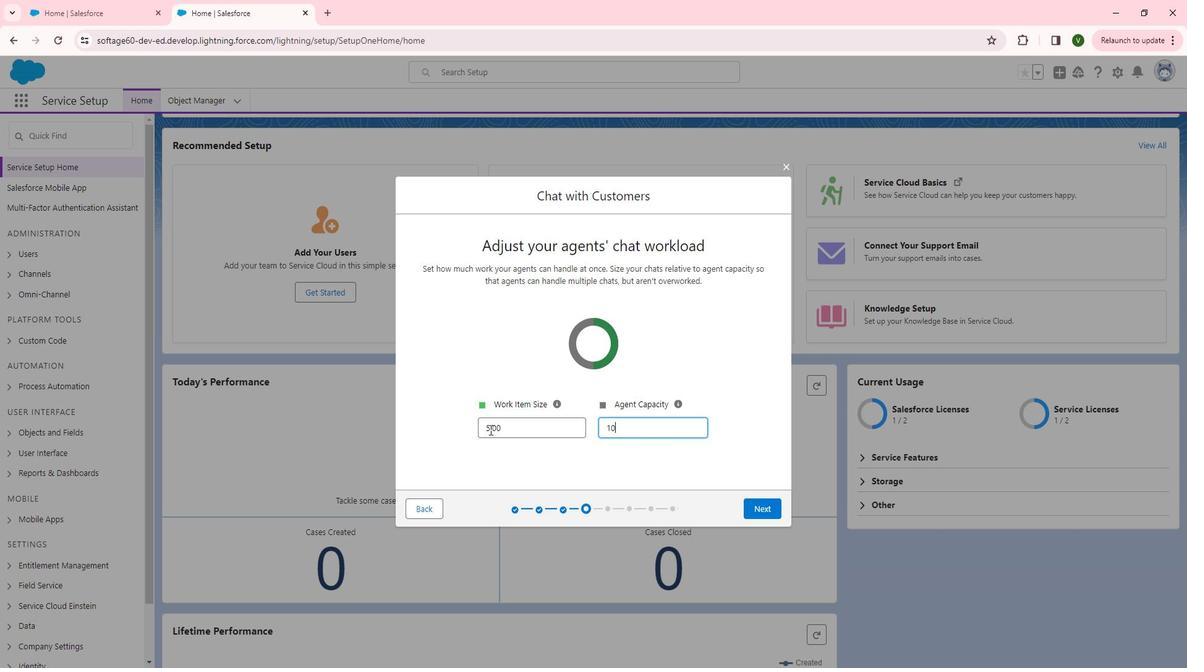 
Action: Mouse moved to (510, 444)
Screenshot: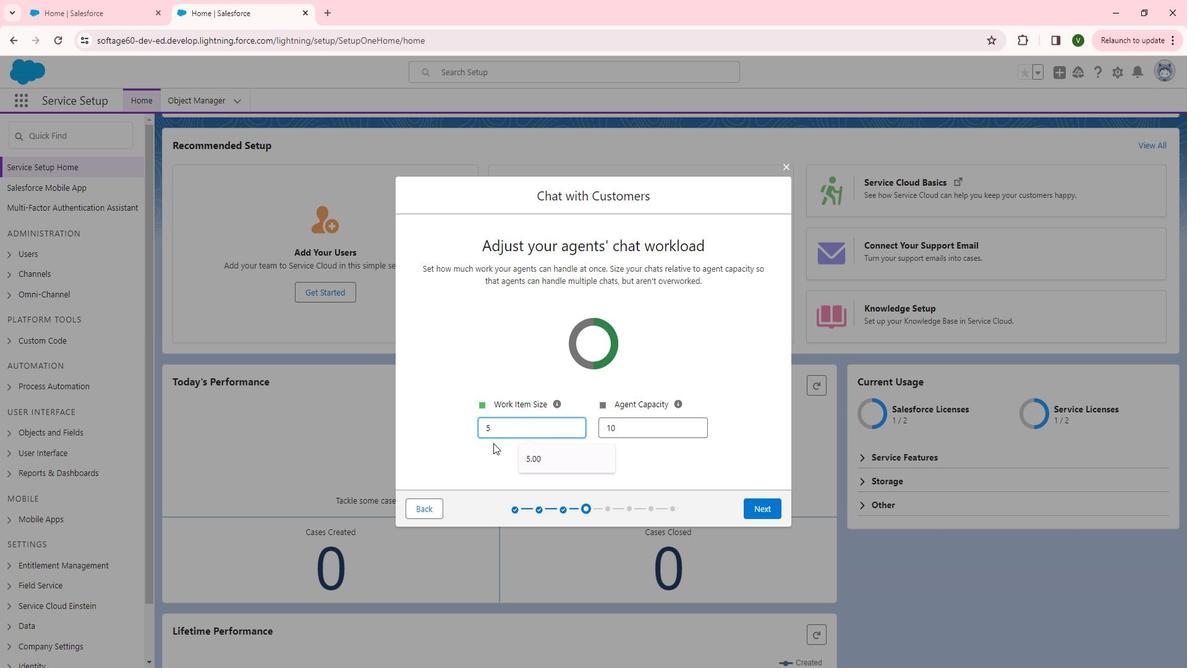 
Action: Key pressed <Key.backspace>4
Screenshot: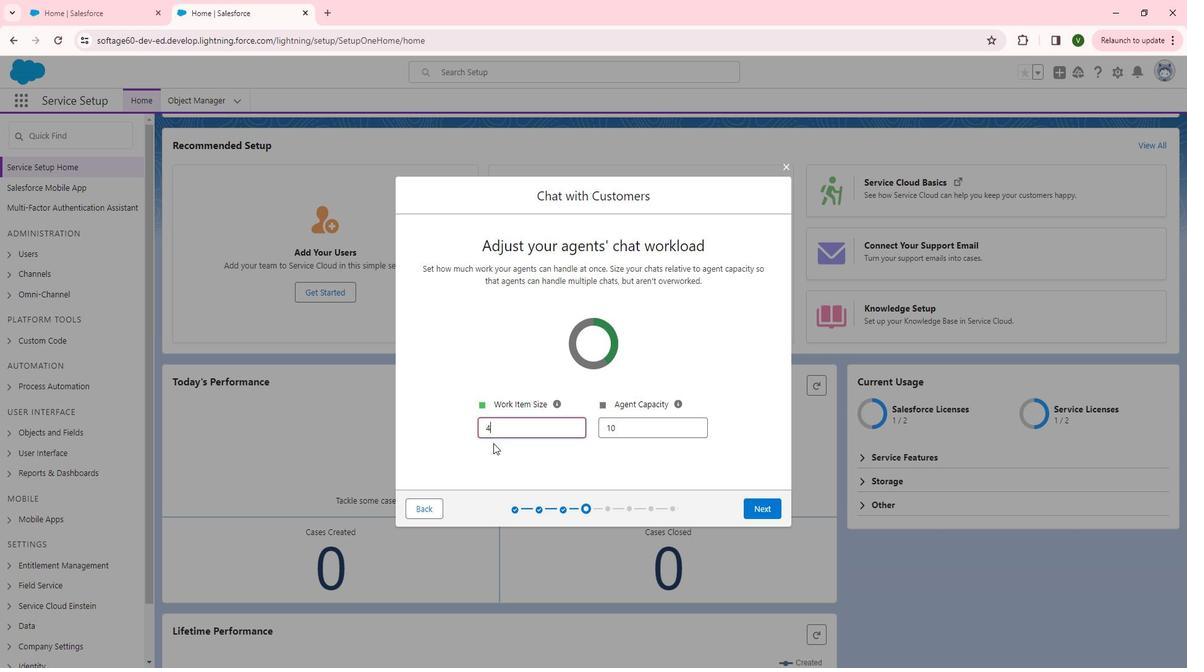 
Action: Mouse moved to (575, 463)
Screenshot: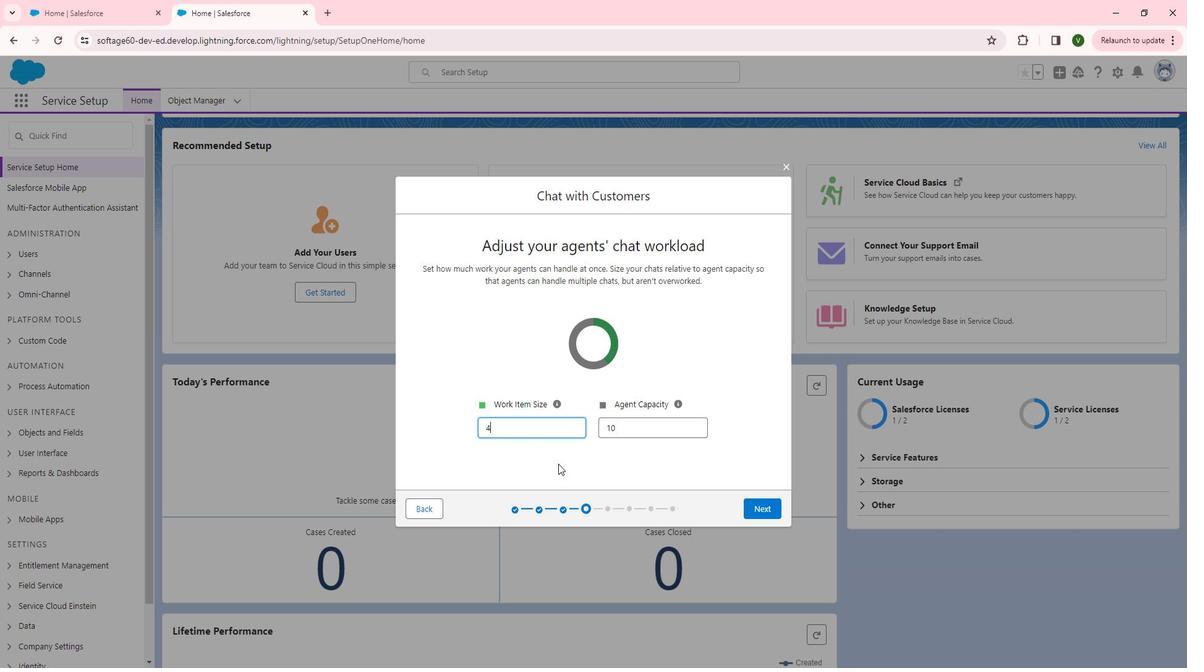 
Action: Mouse pressed left at (575, 463)
Screenshot: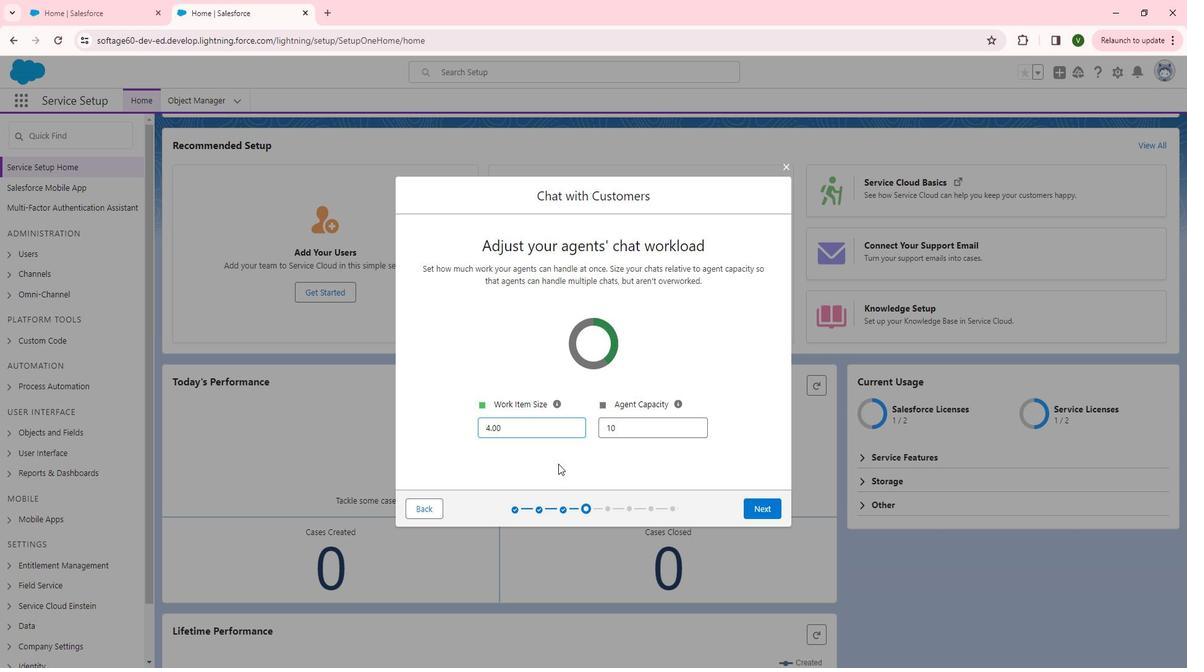 
Action: Mouse moved to (781, 509)
Screenshot: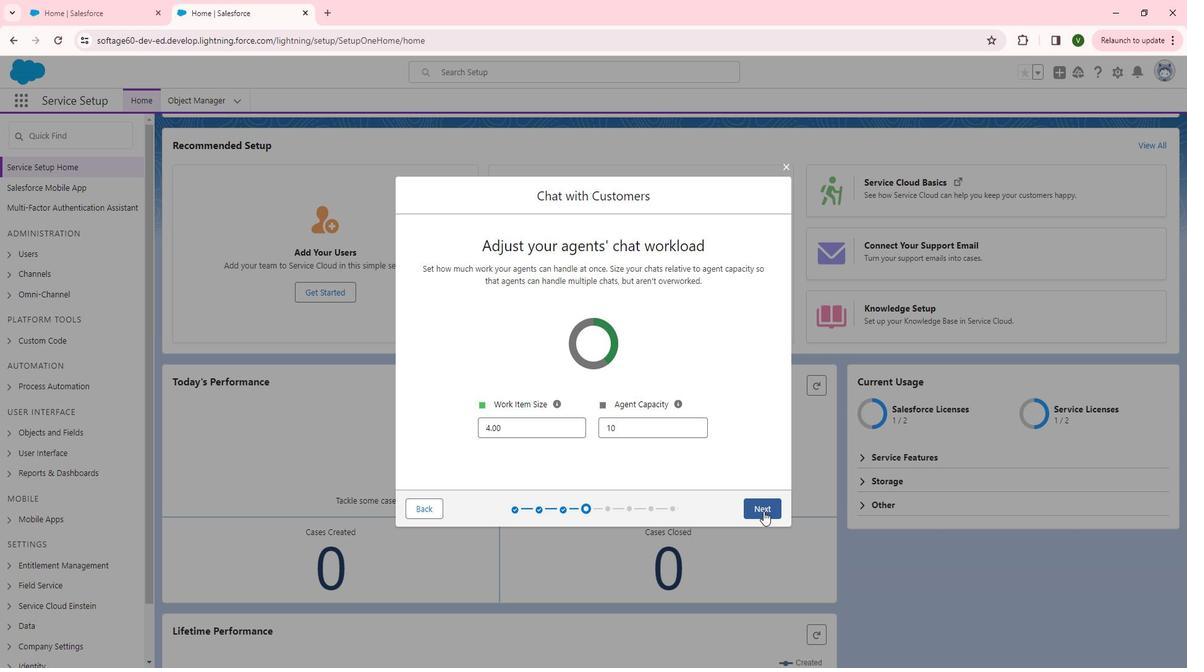 
Action: Mouse pressed left at (781, 509)
Screenshot: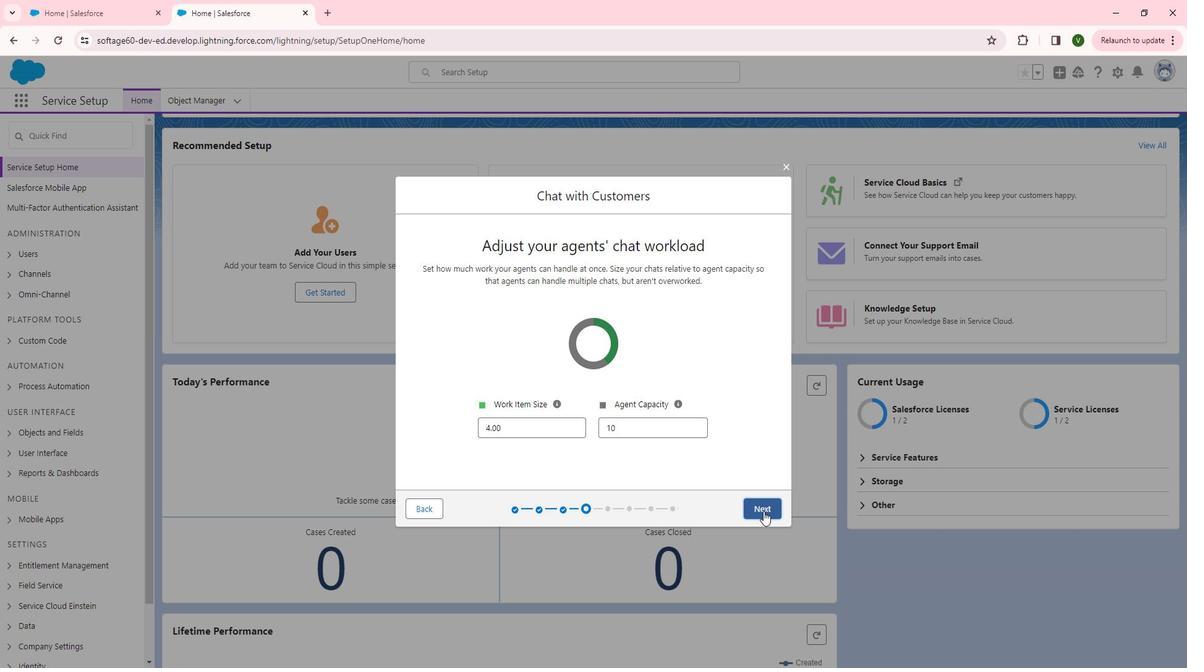 
Action: Mouse moved to (511, 335)
Screenshot: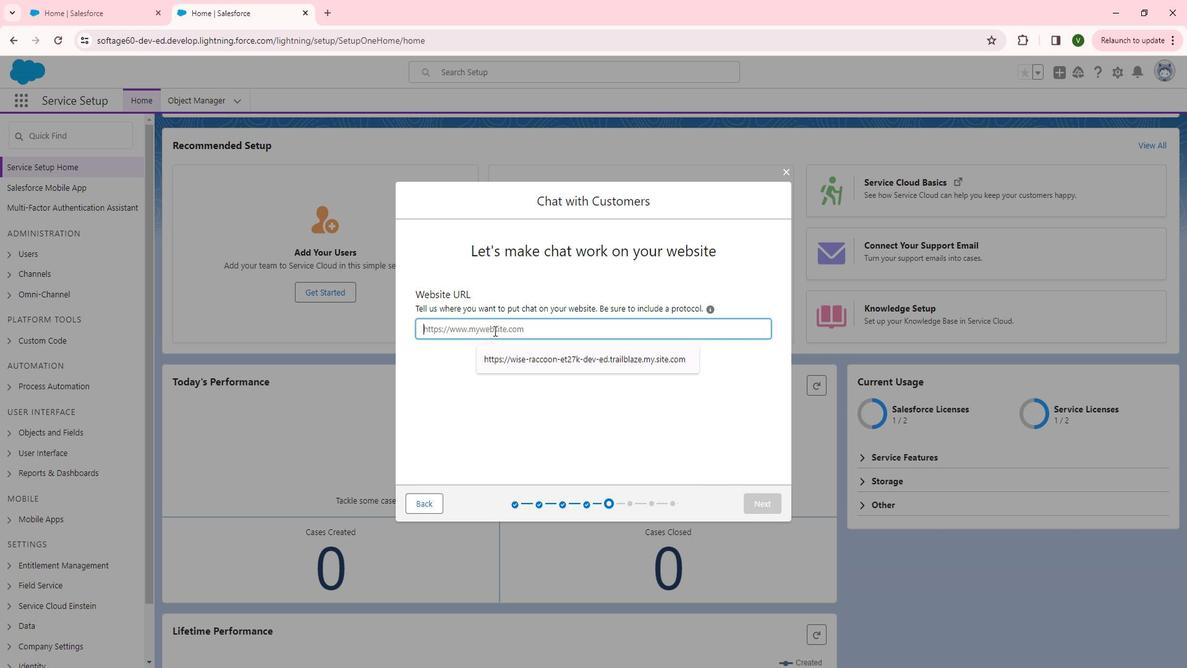 
Action: Mouse pressed left at (511, 335)
Screenshot: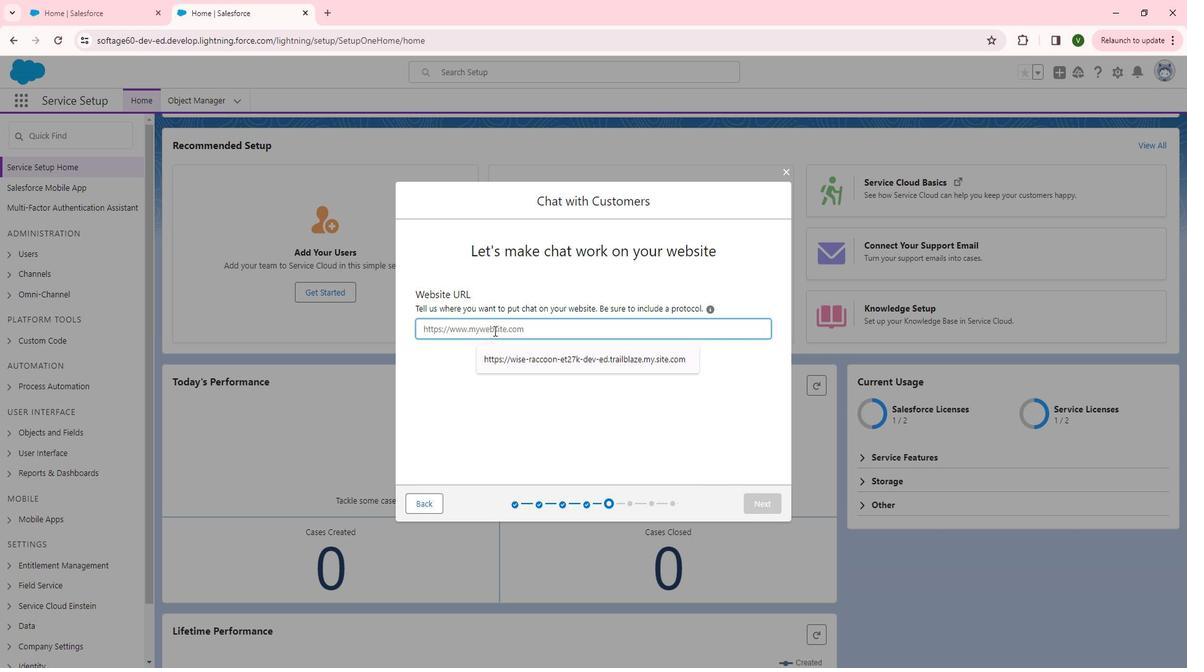 
Action: Key pressed https<Key.shift><Key.shift>://softage60-dev-ed.develop.my.site.com
Screenshot: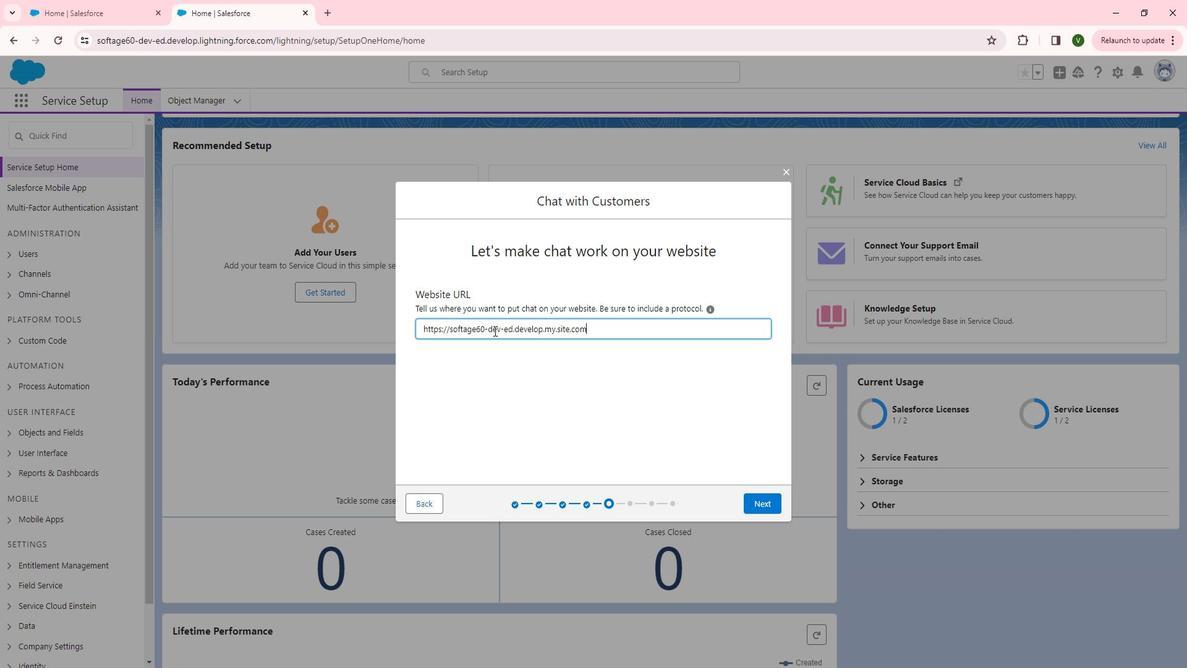 
Action: Mouse moved to (686, 430)
Screenshot: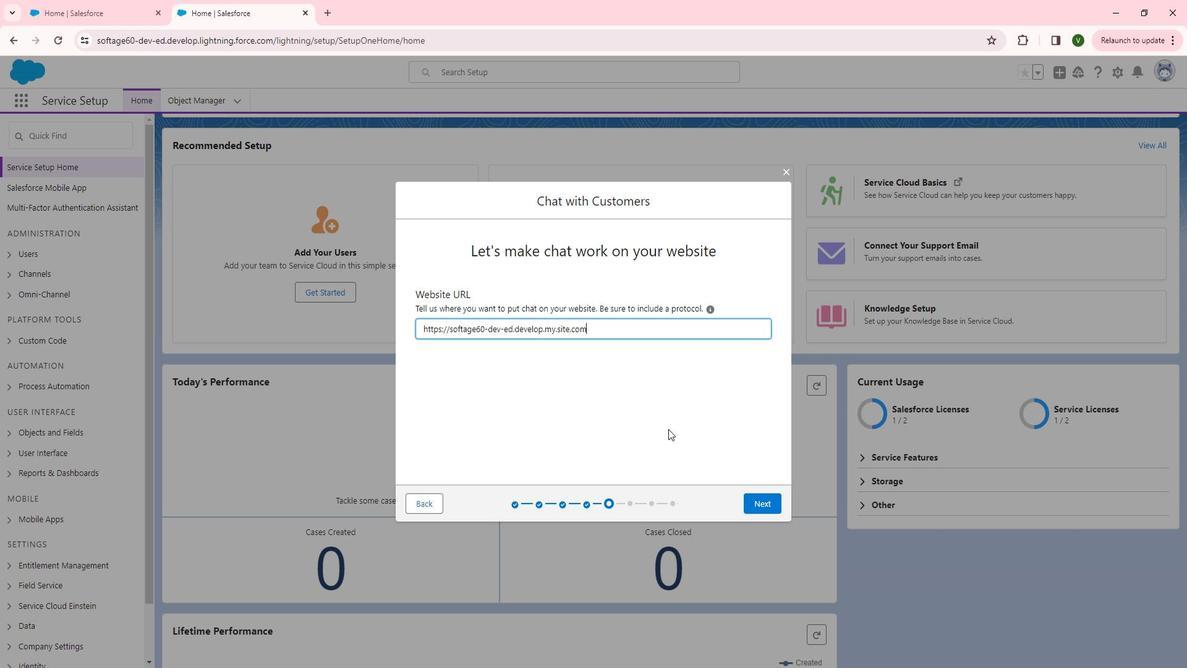 
Action: Mouse pressed left at (686, 430)
Screenshot: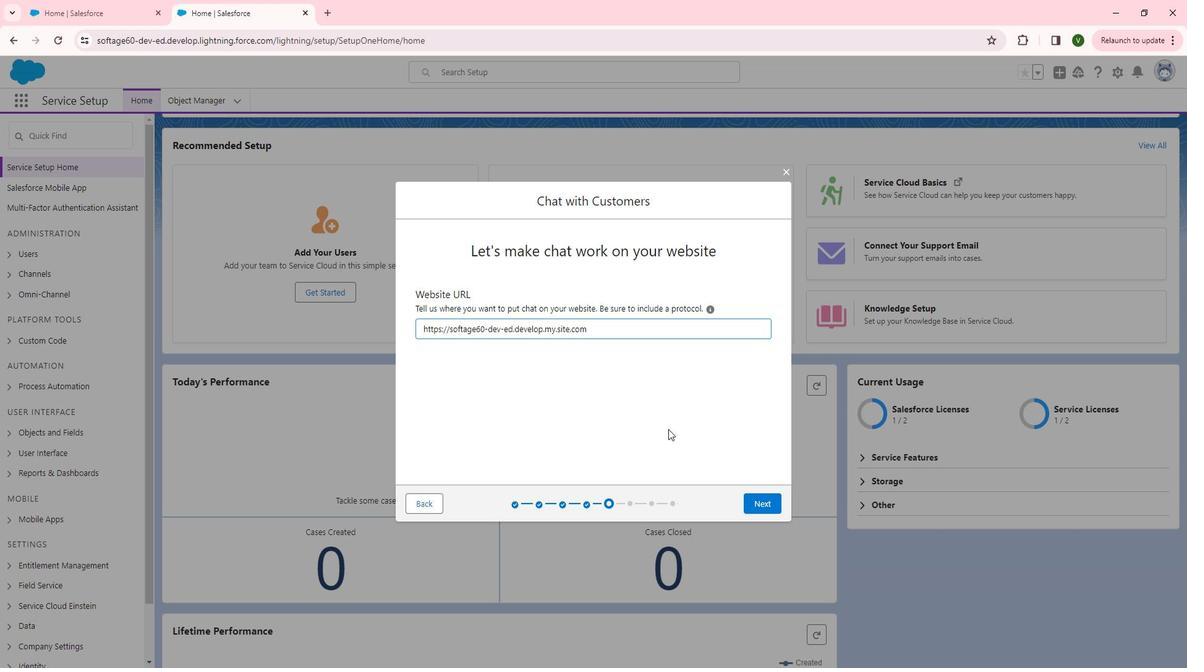 
Action: Mouse moved to (773, 502)
Screenshot: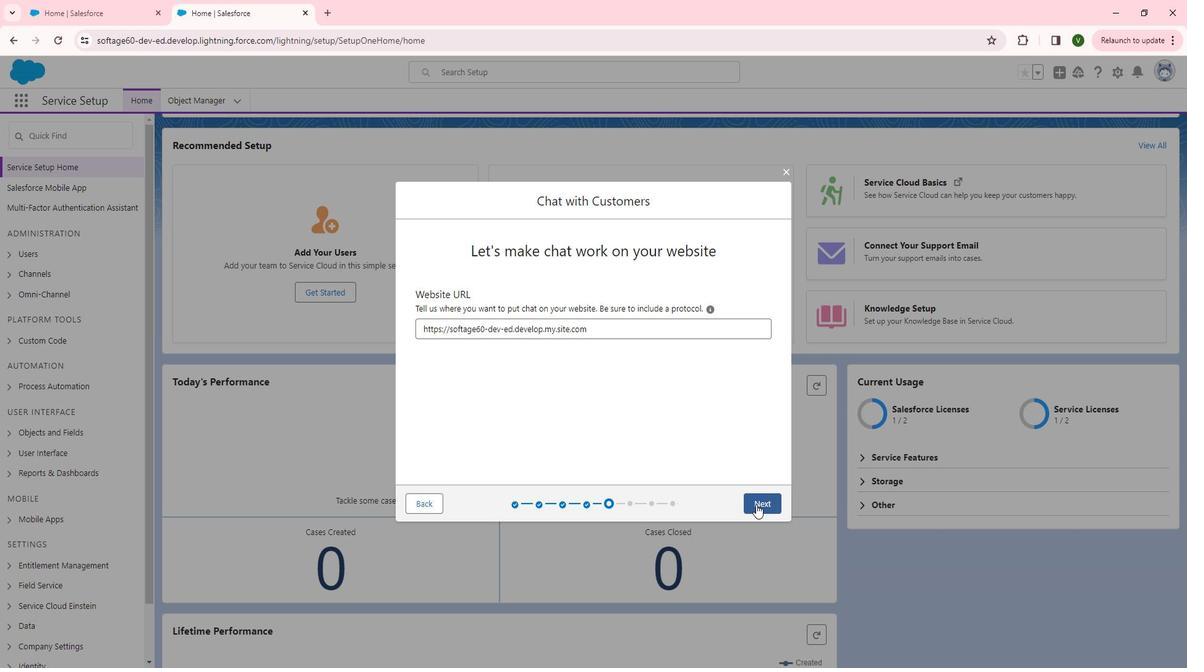 
Action: Mouse pressed left at (773, 502)
Screenshot: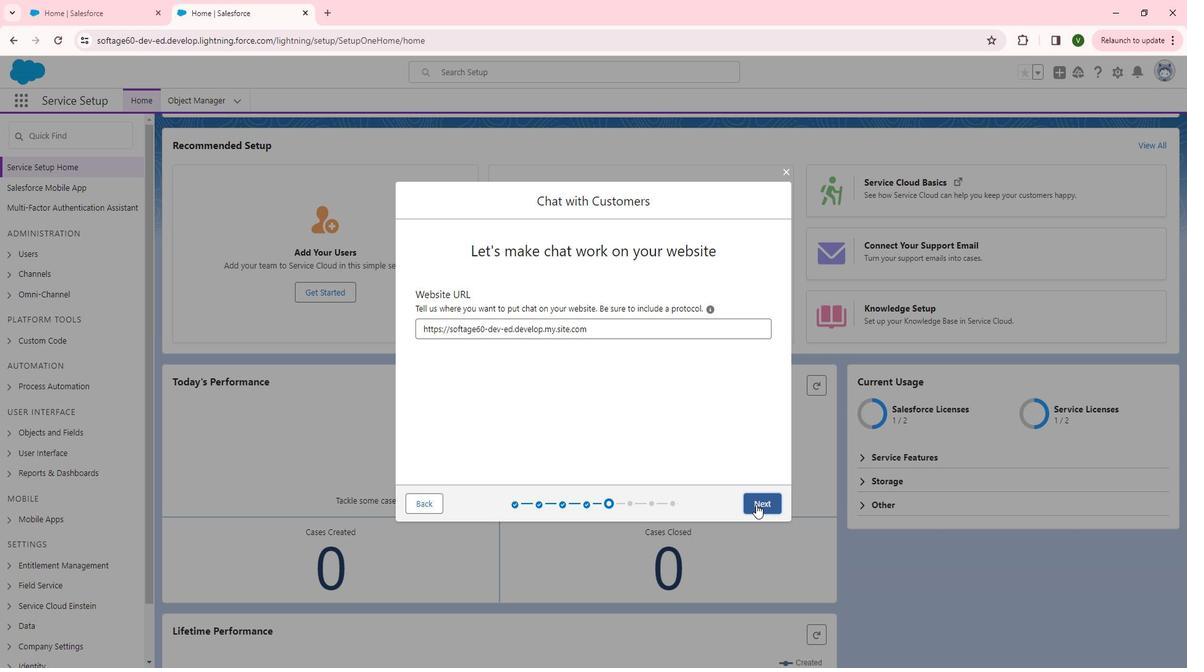 
Action: Mouse moved to (603, 347)
Screenshot: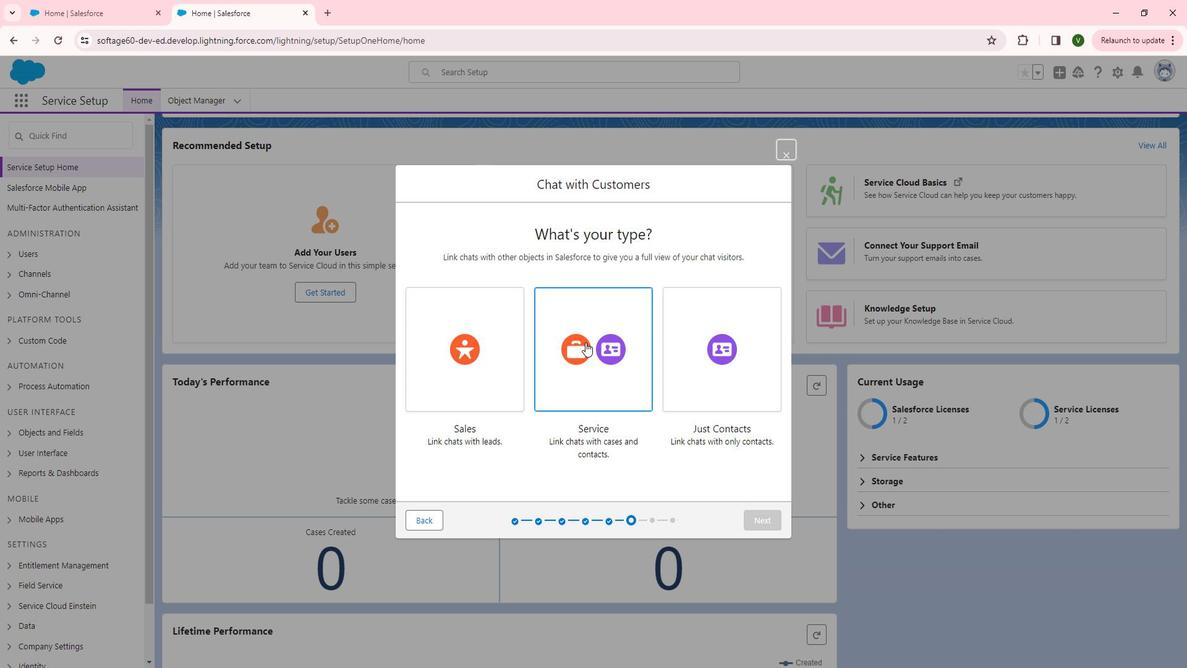 
Action: Mouse pressed left at (603, 347)
Screenshot: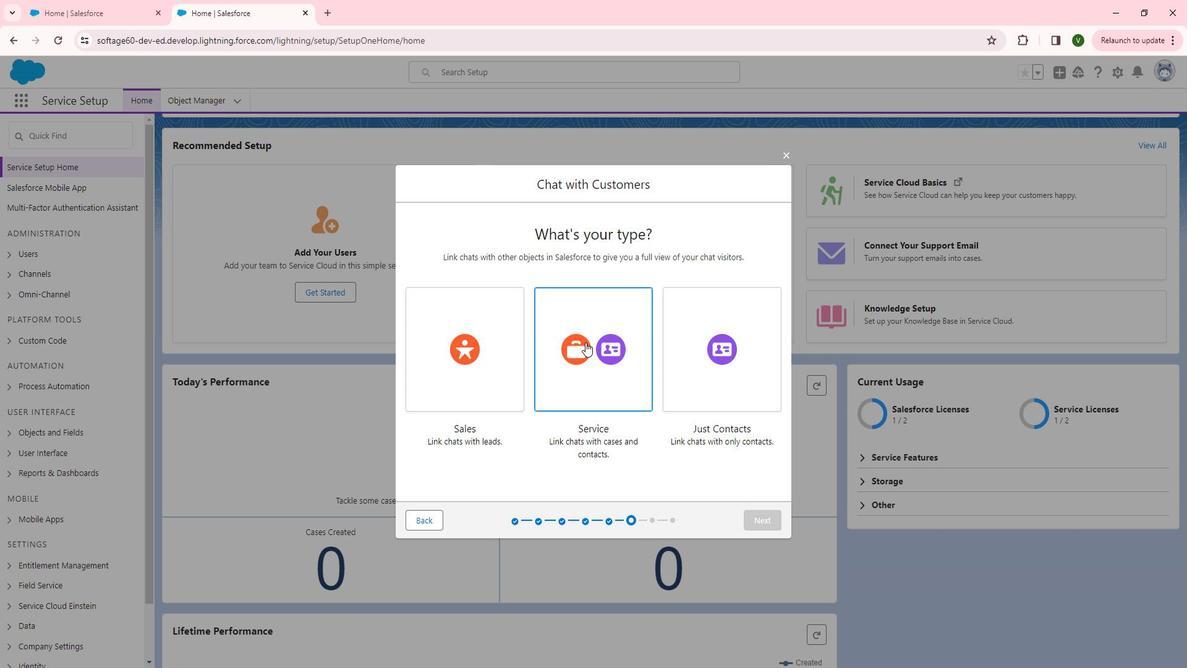 
Action: Mouse moved to (687, 468)
Screenshot: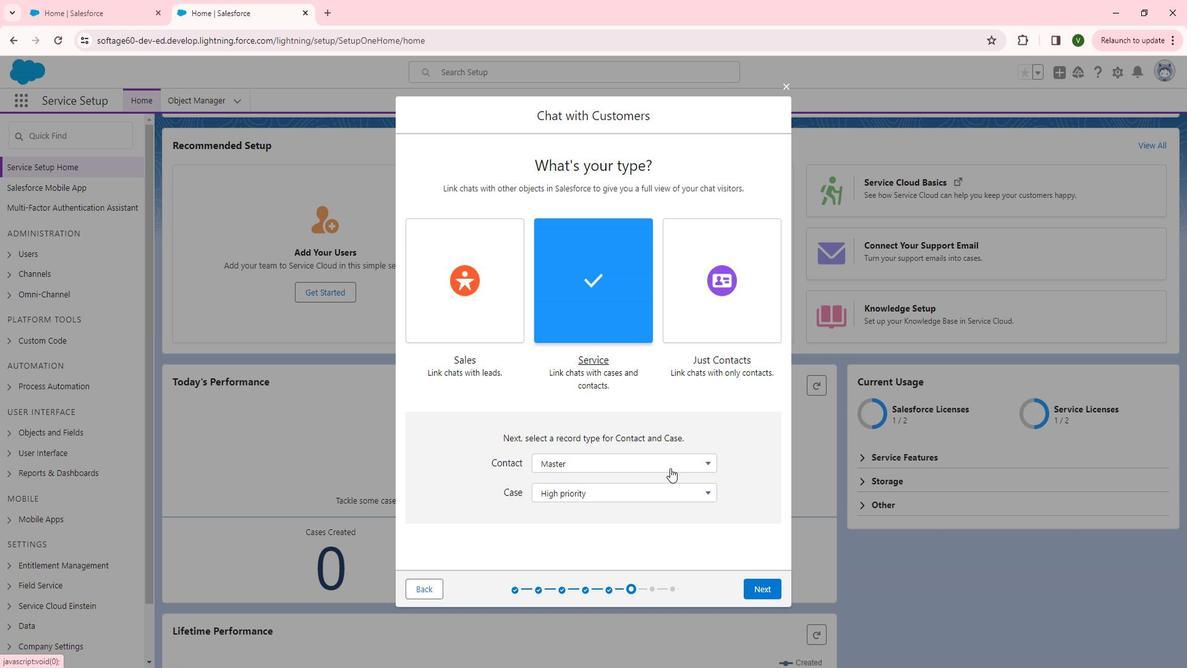 
Action: Mouse pressed left at (687, 468)
Screenshot: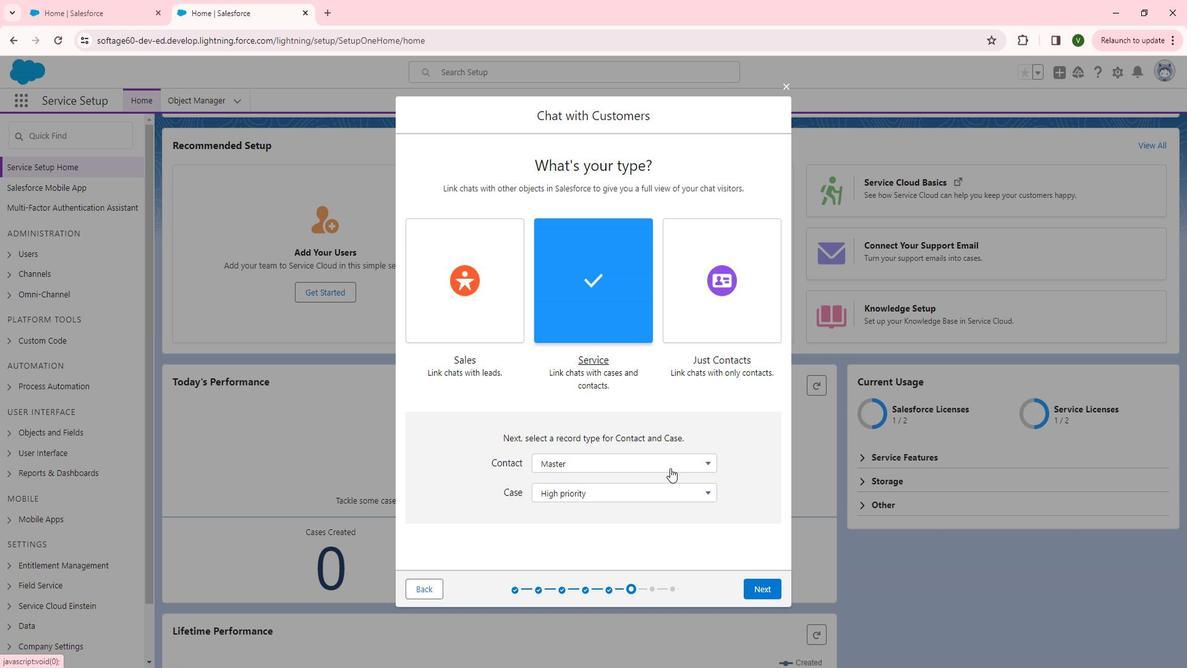 
Action: Mouse pressed left at (687, 468)
Screenshot: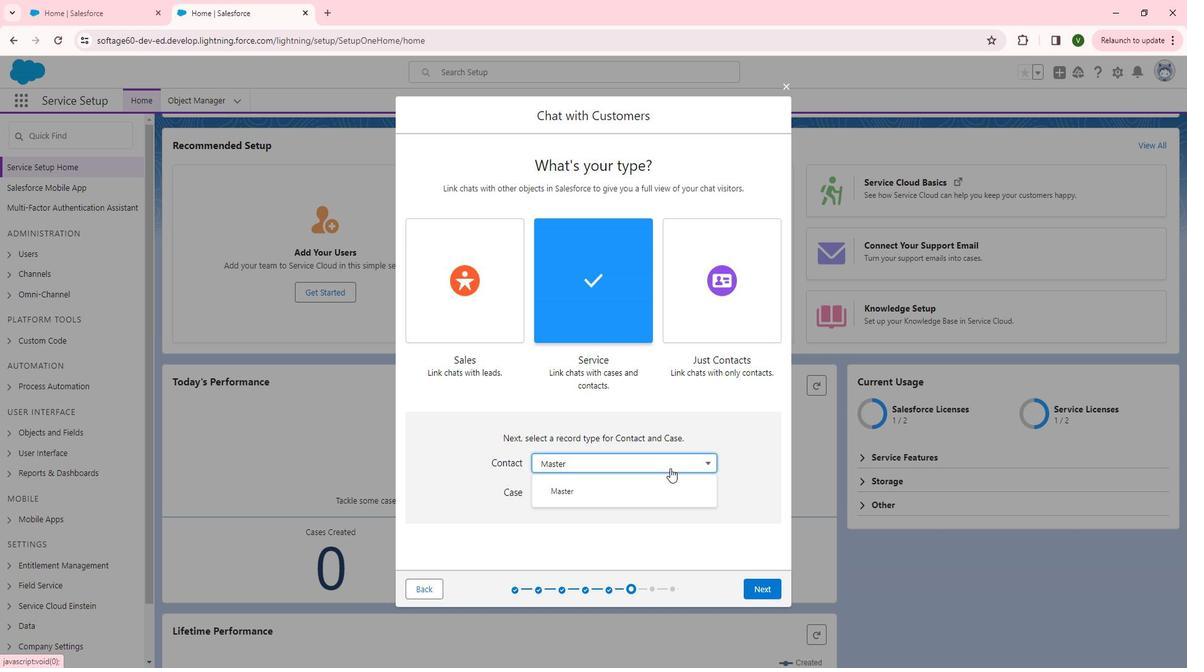 
Action: Mouse moved to (678, 493)
Screenshot: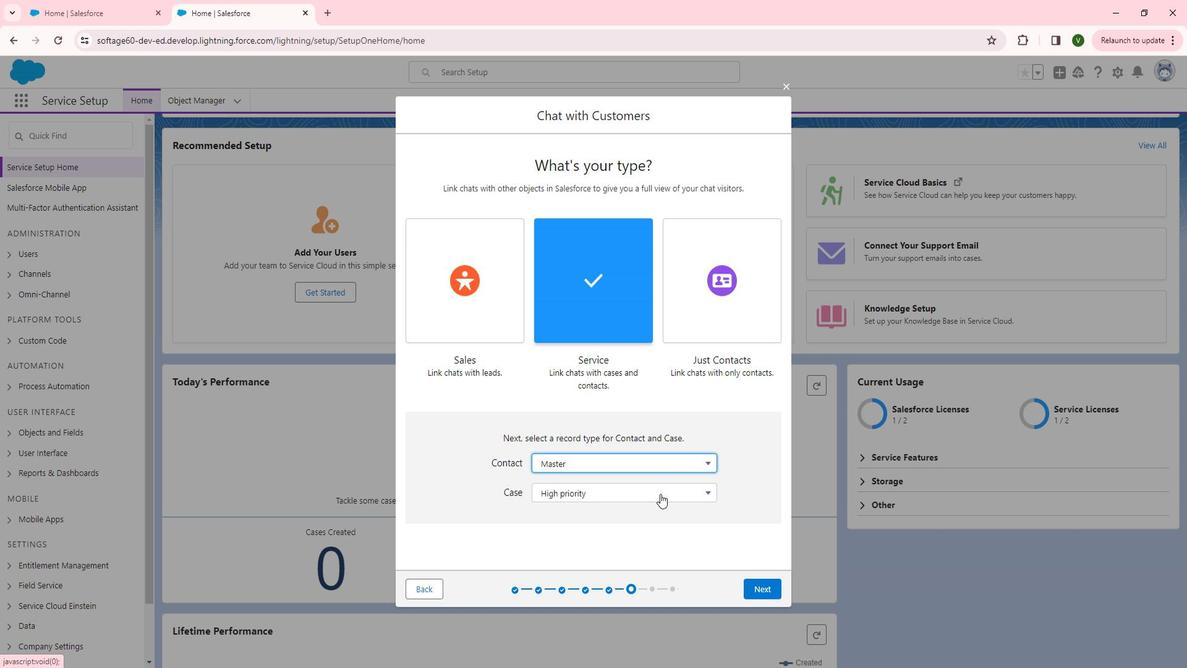 
Action: Mouse pressed left at (678, 493)
Screenshot: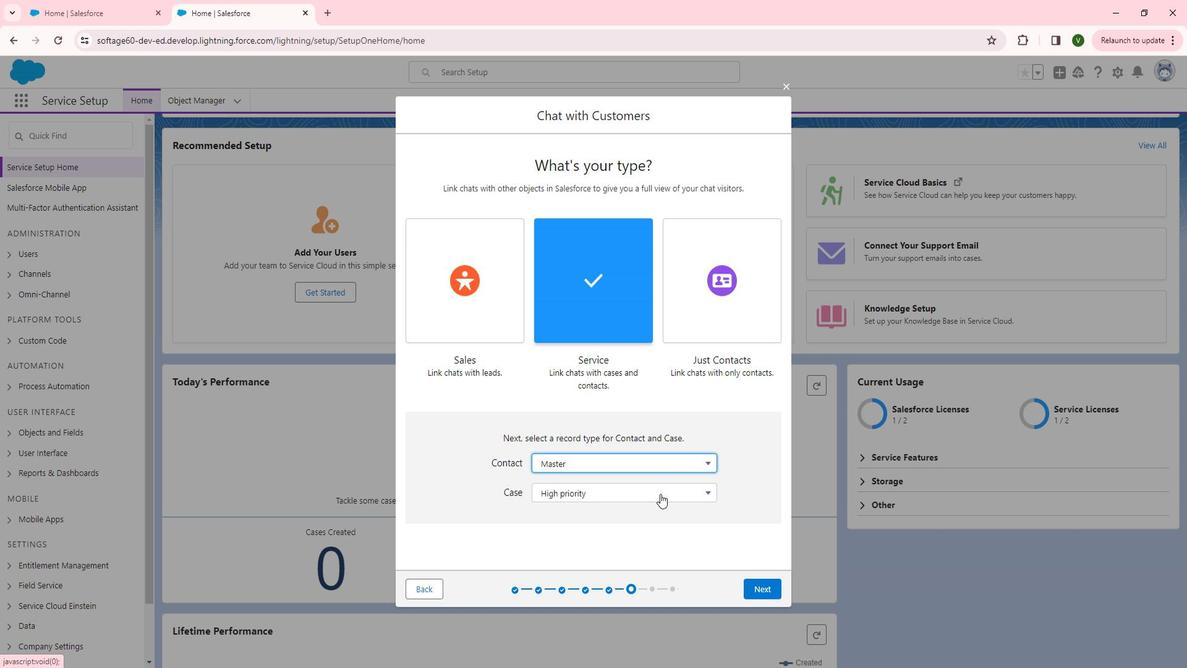 
Action: Mouse moved to (669, 499)
Screenshot: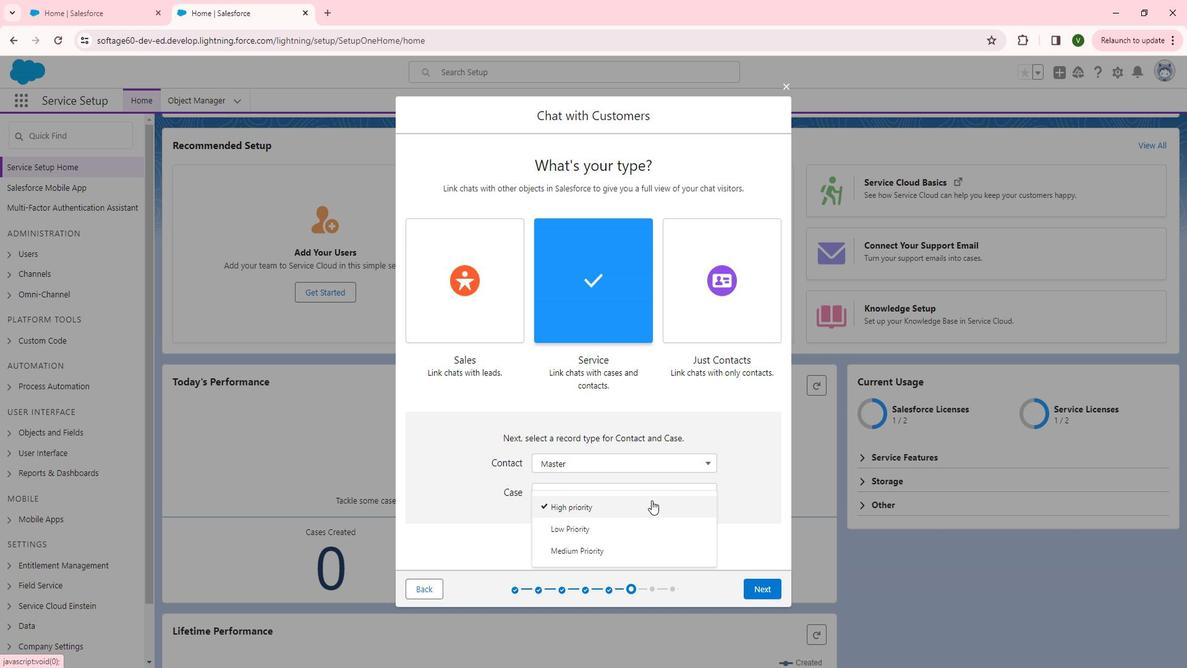 
Action: Mouse pressed left at (669, 499)
Screenshot: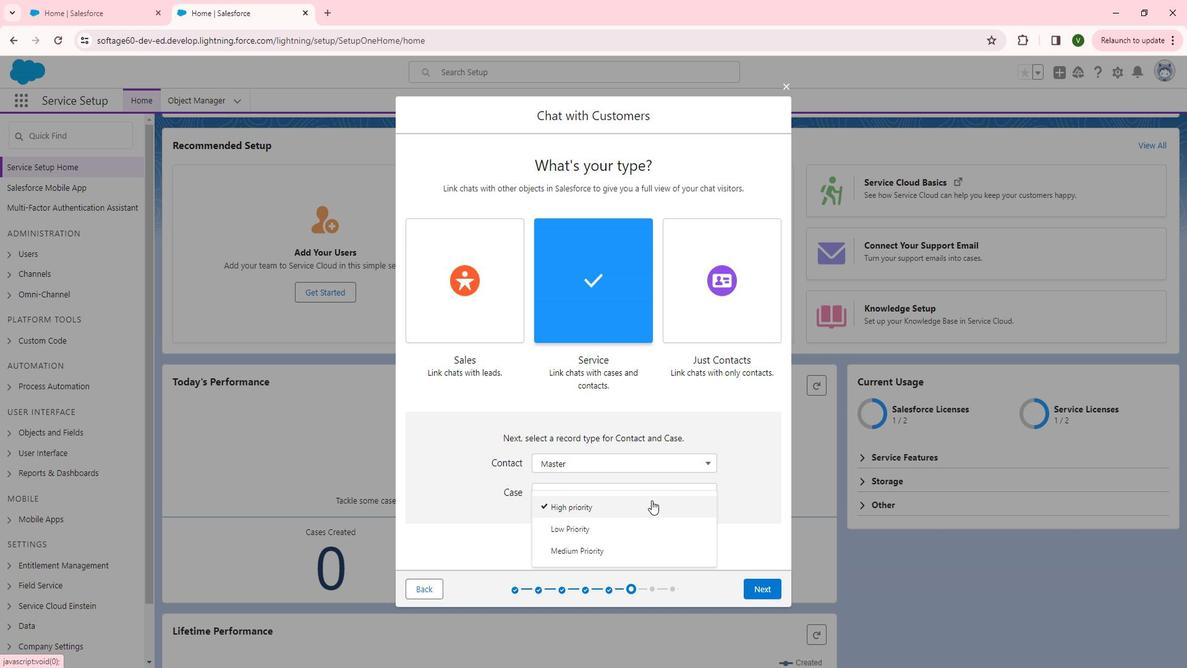 
Action: Mouse moved to (770, 578)
Screenshot: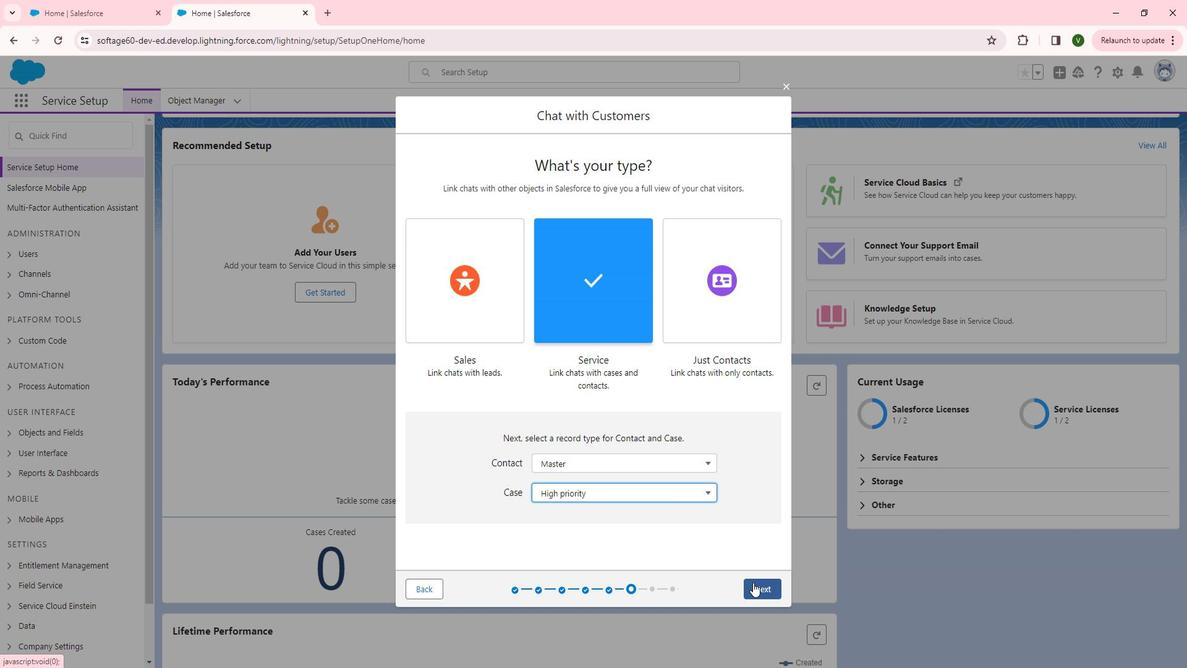 
Action: Mouse pressed left at (770, 578)
Screenshot: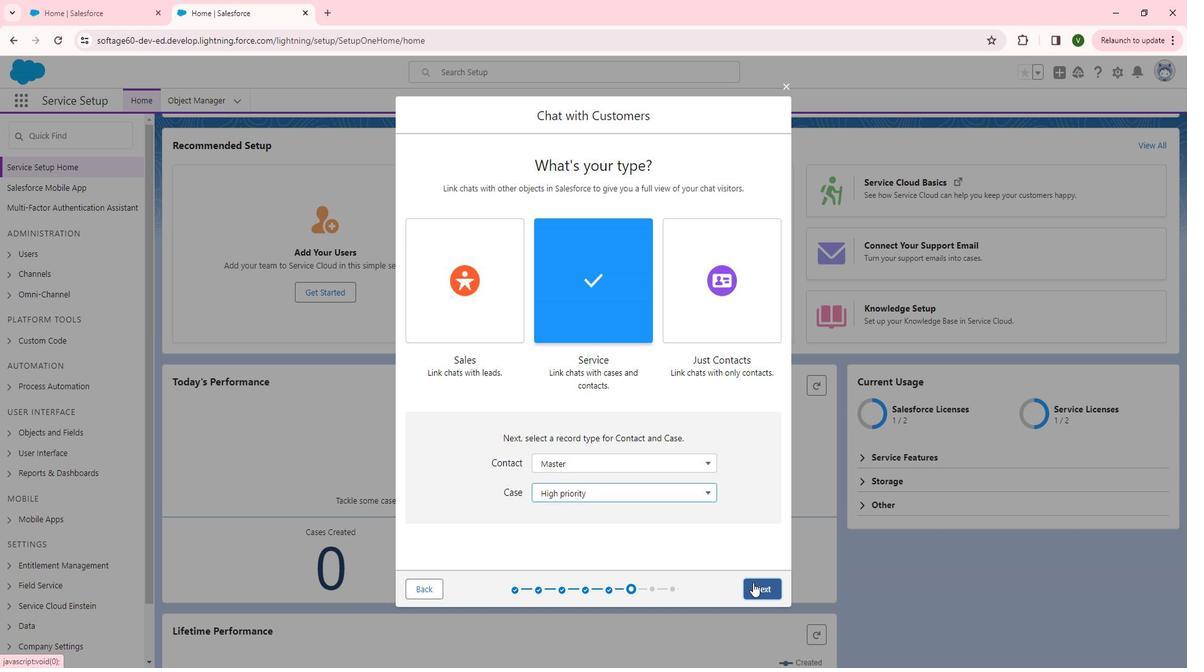 
Action: Mouse moved to (770, 497)
Screenshot: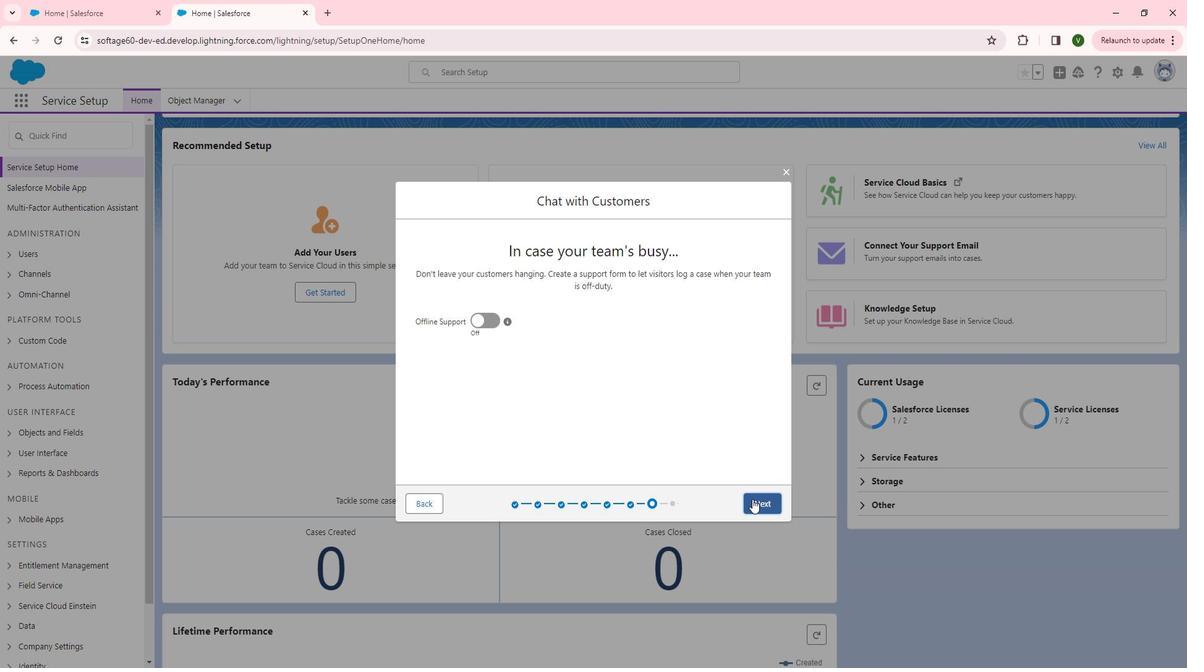 
Action: Mouse pressed left at (770, 497)
Screenshot: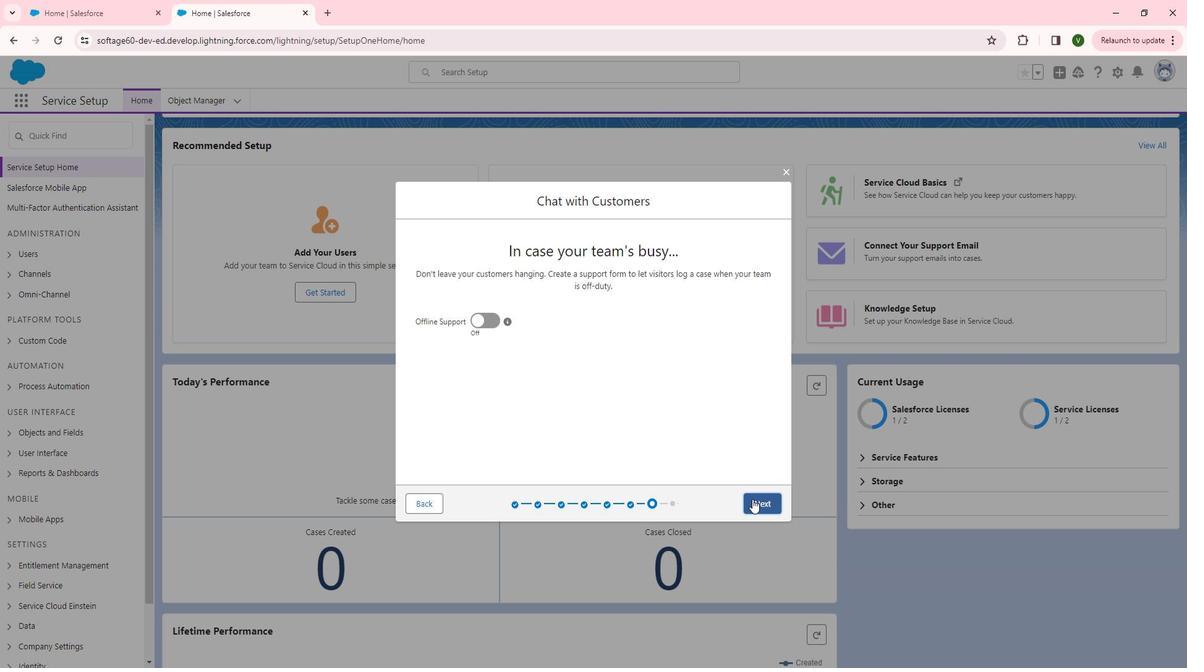 
Action: Mouse moved to (749, 514)
Screenshot: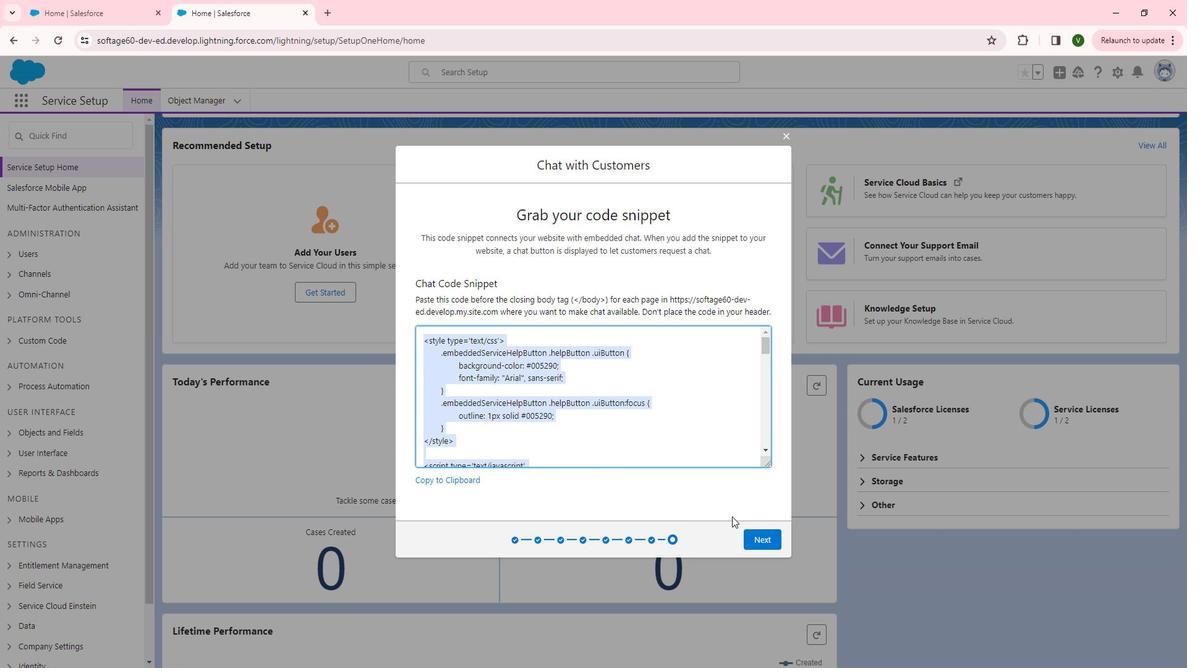 
Action: Mouse scrolled (749, 514) with delta (0, 0)
Screenshot: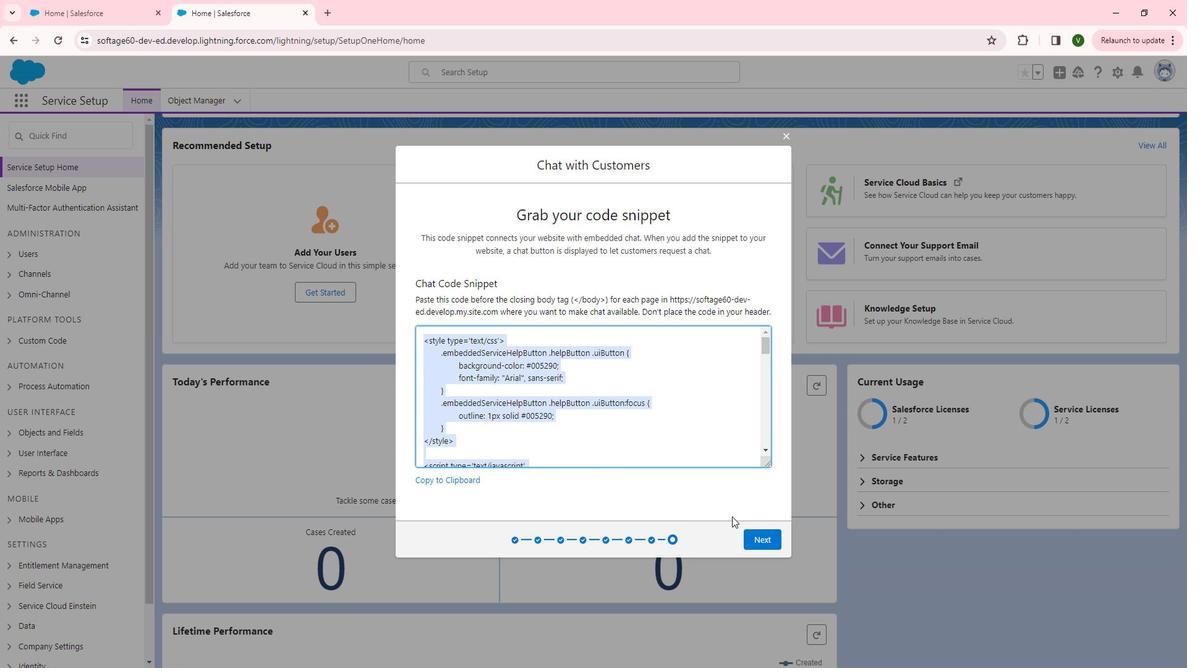 
Action: Mouse scrolled (749, 514) with delta (0, 0)
Screenshot: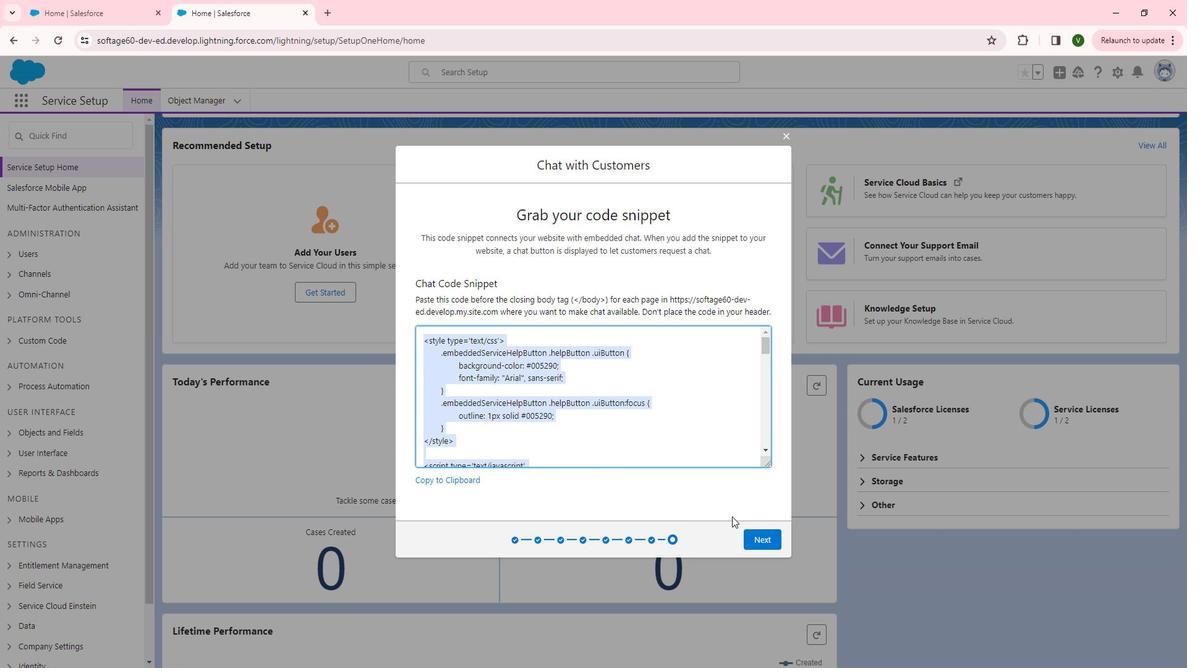 
Action: Mouse moved to (738, 457)
Screenshot: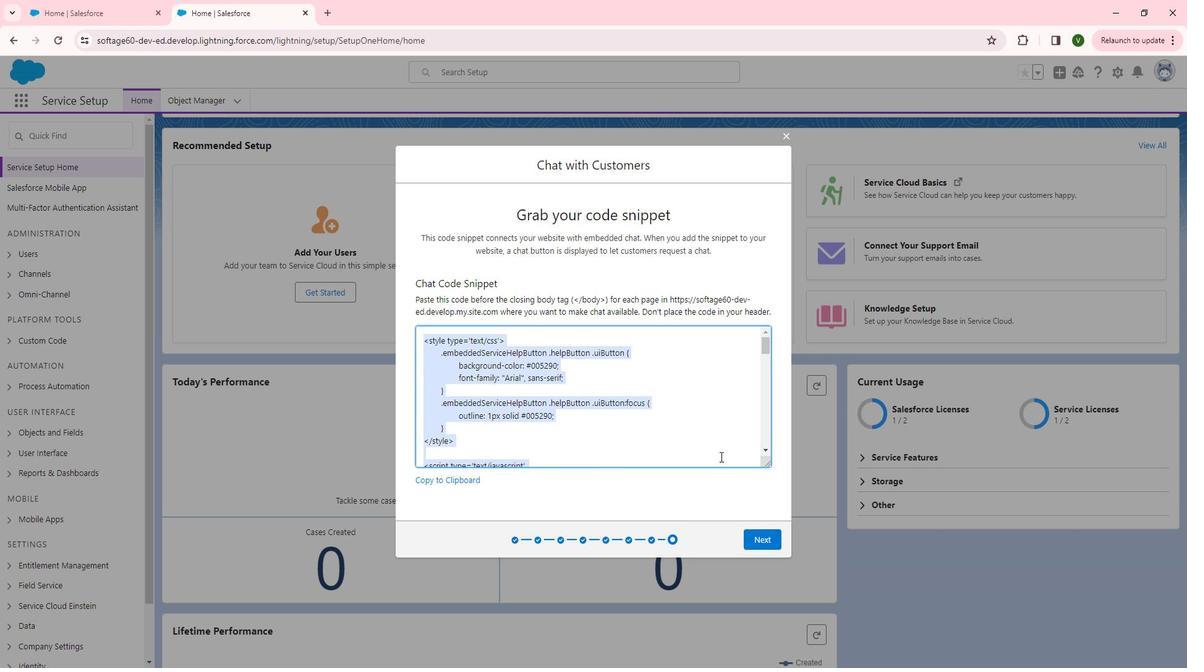 
Action: Mouse scrolled (738, 456) with delta (0, 0)
Screenshot: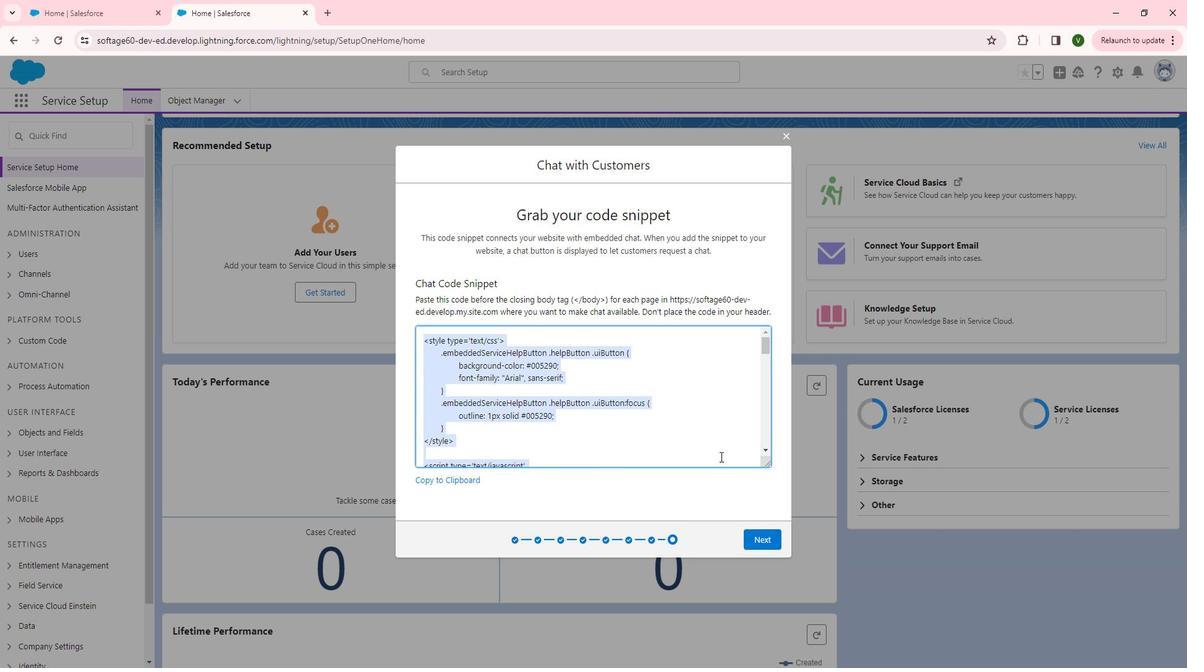 
Action: Mouse scrolled (738, 456) with delta (0, 0)
Screenshot: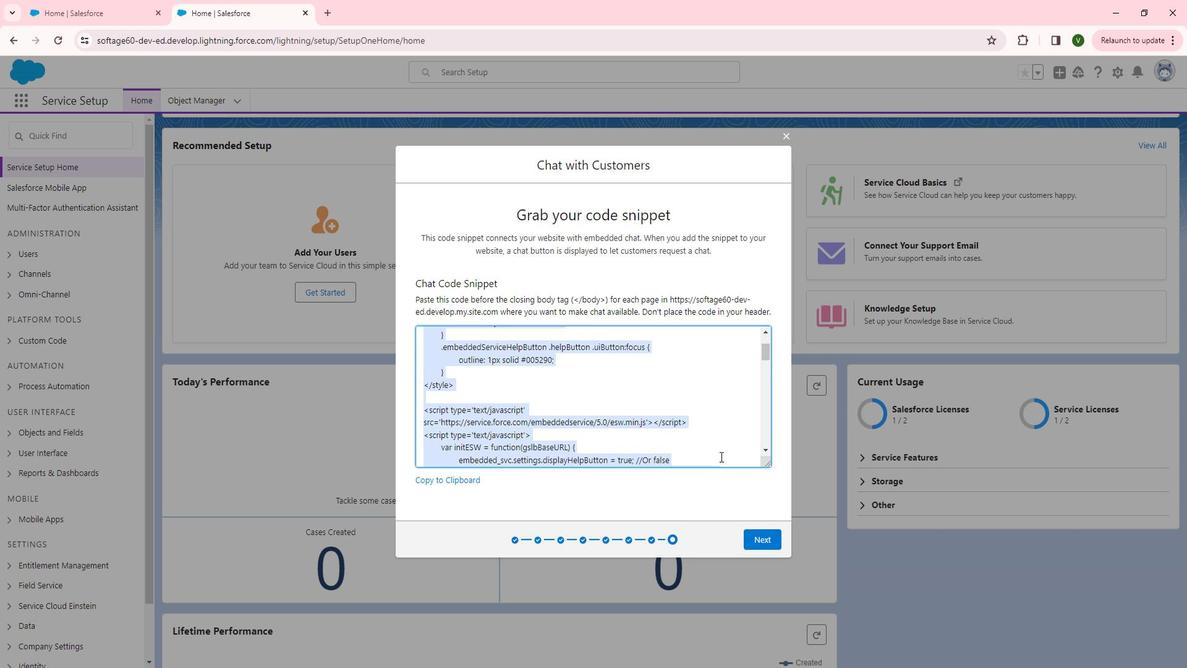 
Action: Mouse moved to (736, 457)
Screenshot: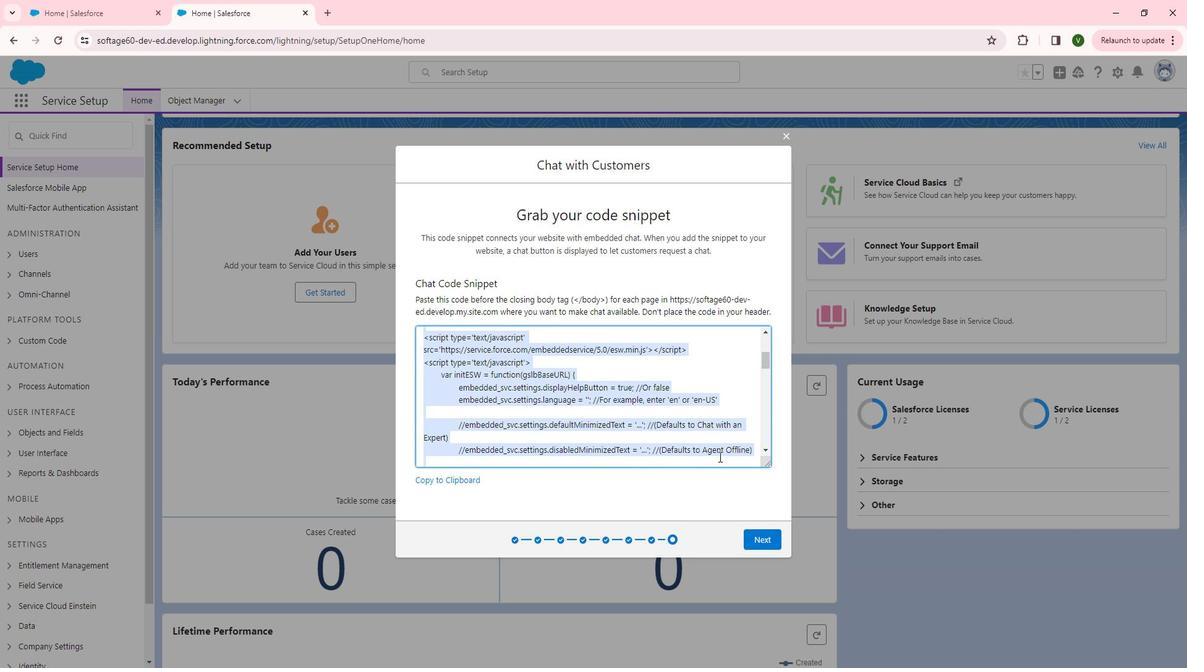 
Action: Mouse scrolled (736, 456) with delta (0, 0)
Screenshot: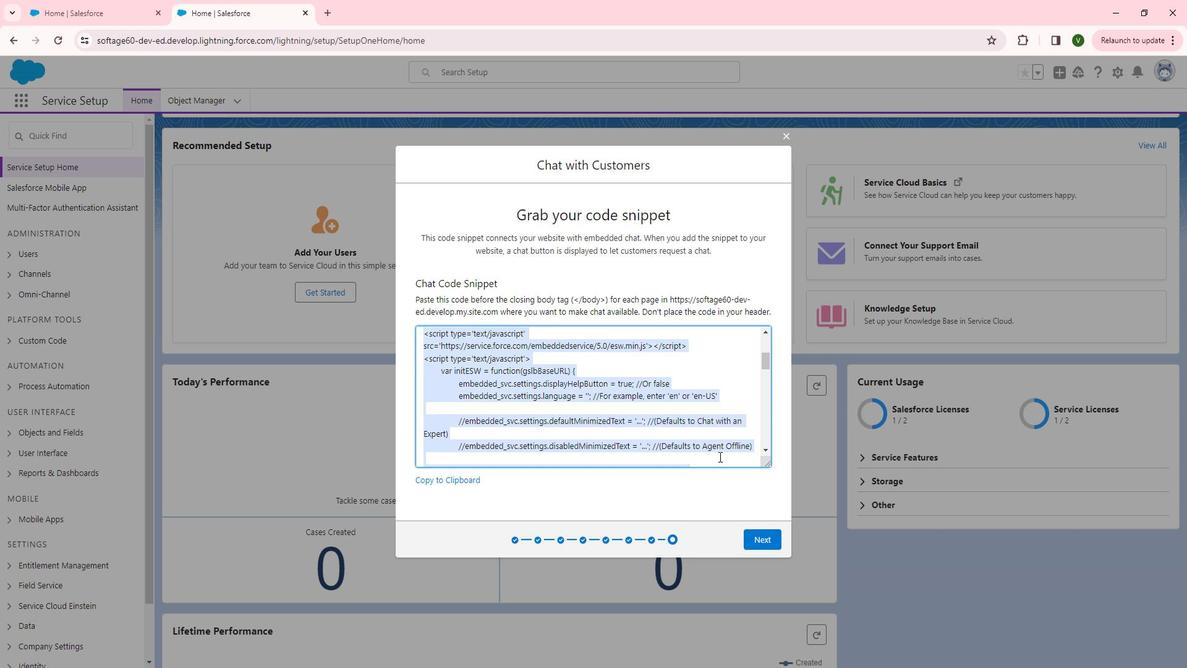 
Action: Mouse moved to (736, 457)
Screenshot: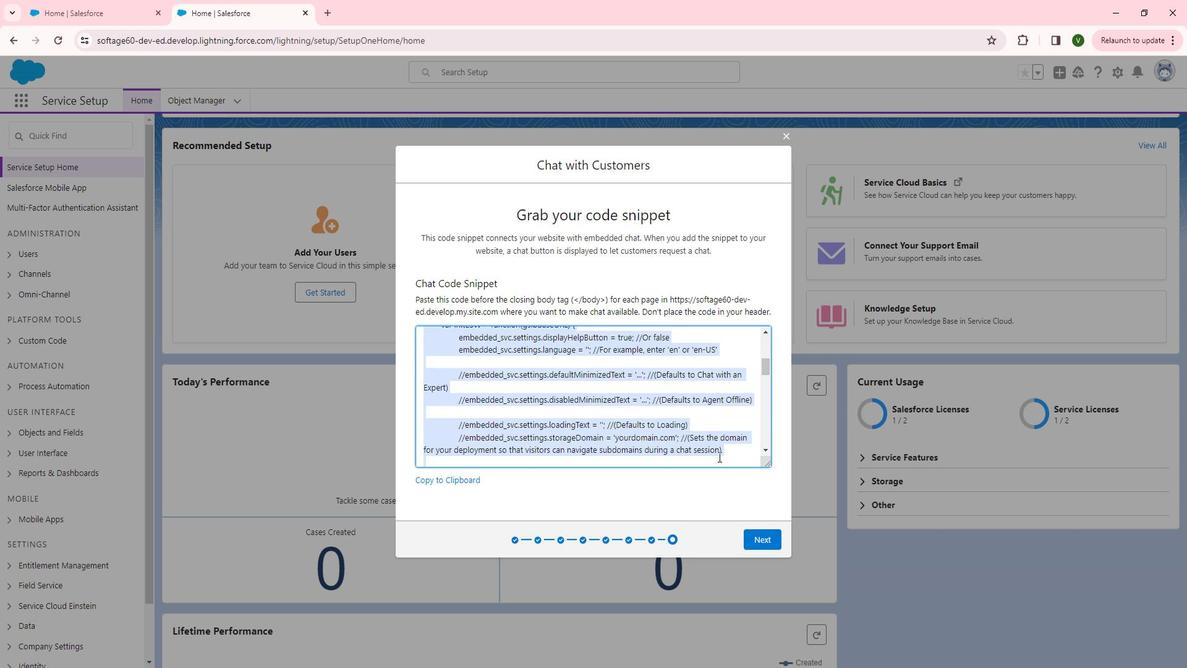 
Action: Mouse scrolled (736, 456) with delta (0, 0)
Screenshot: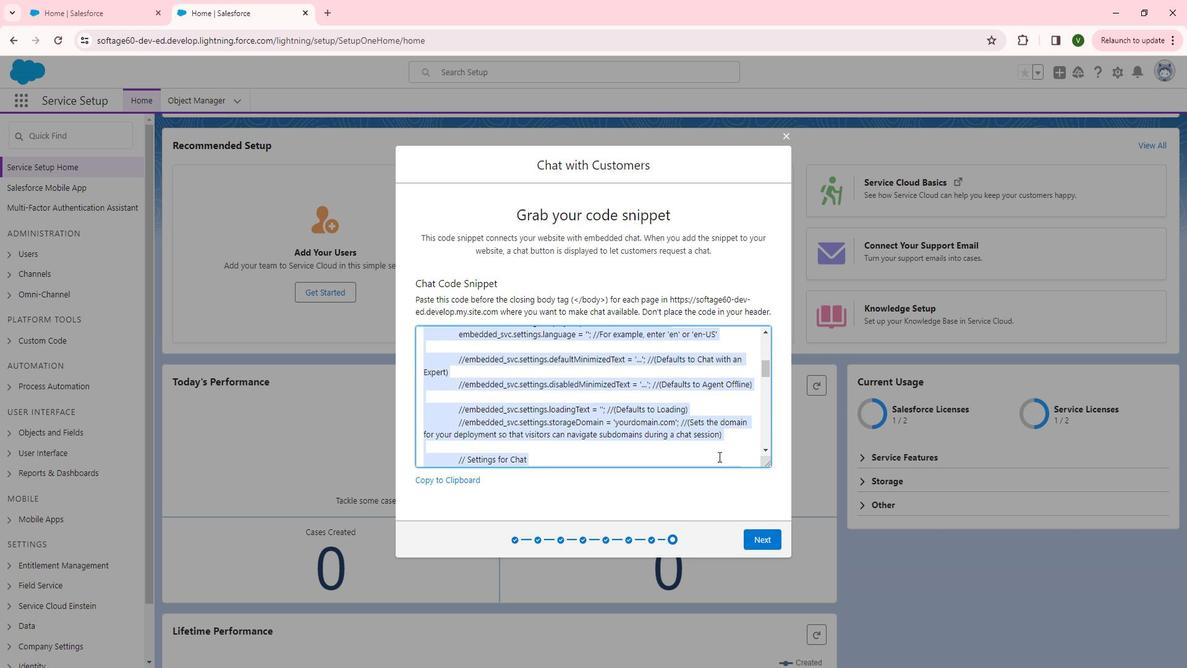 
Action: Mouse moved to (734, 457)
Screenshot: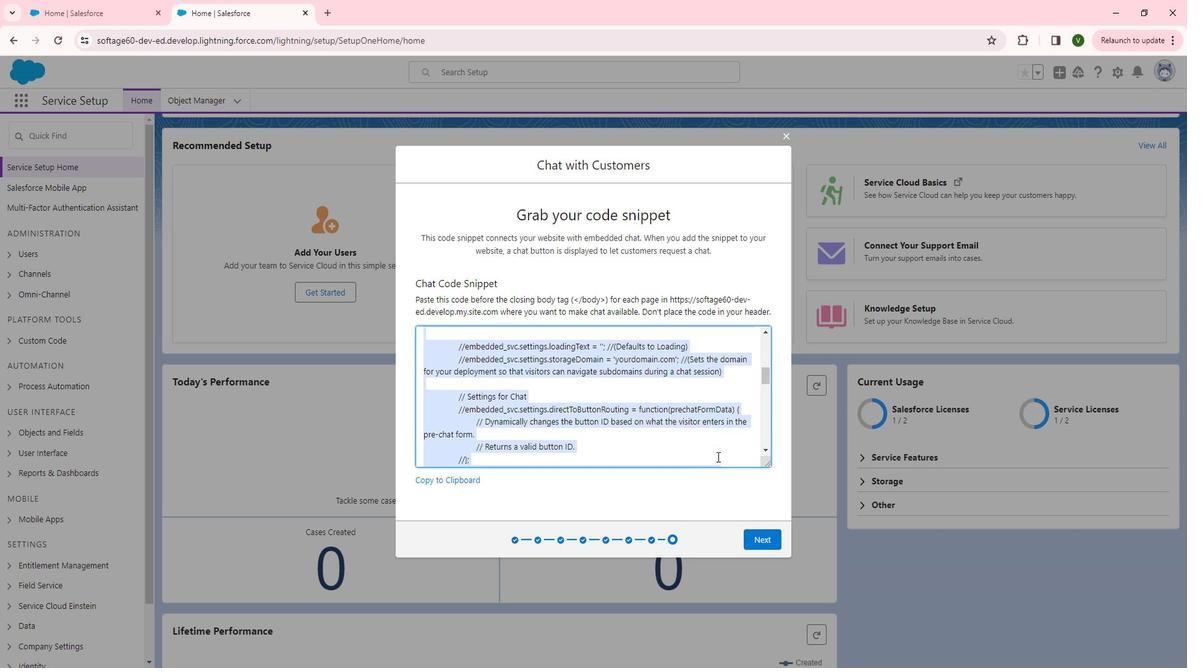 
Action: Mouse scrolled (734, 456) with delta (0, 0)
Screenshot: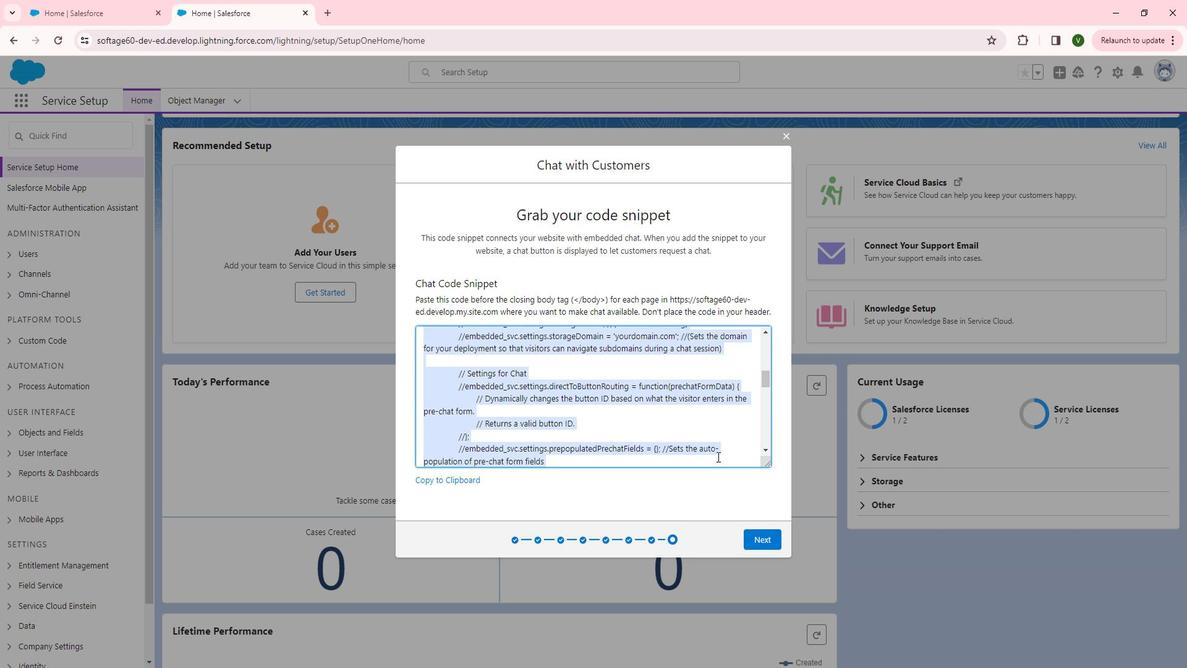 
Action: Mouse moved to (733, 457)
Screenshot: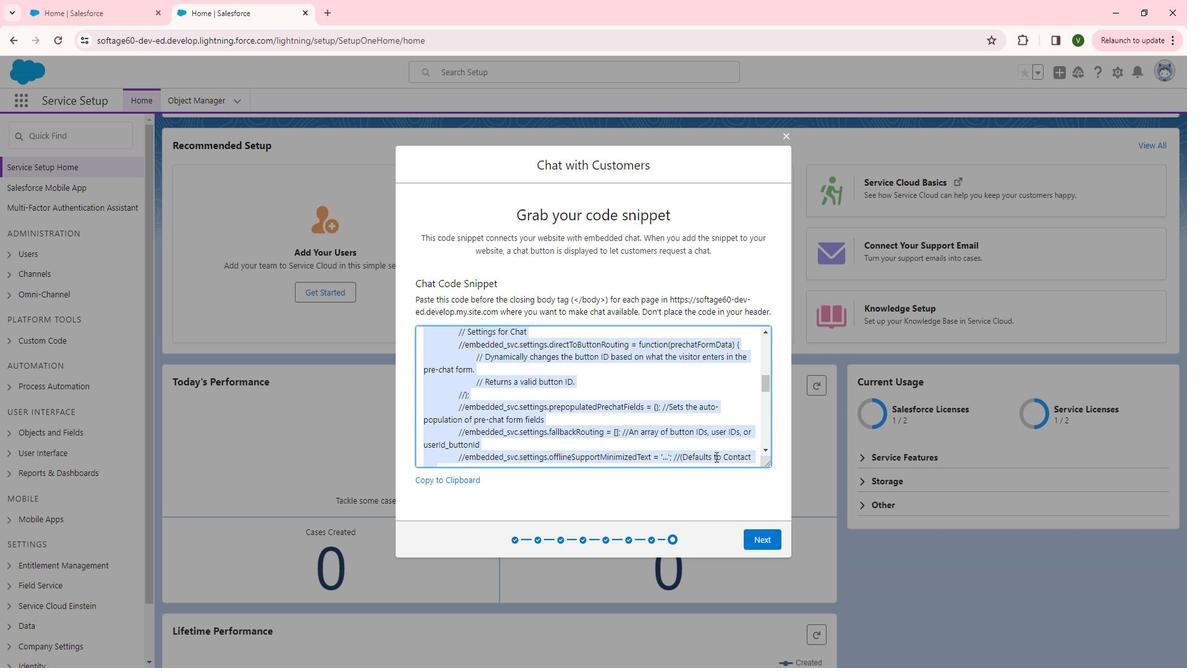 
Action: Mouse scrolled (733, 456) with delta (0, 0)
Screenshot: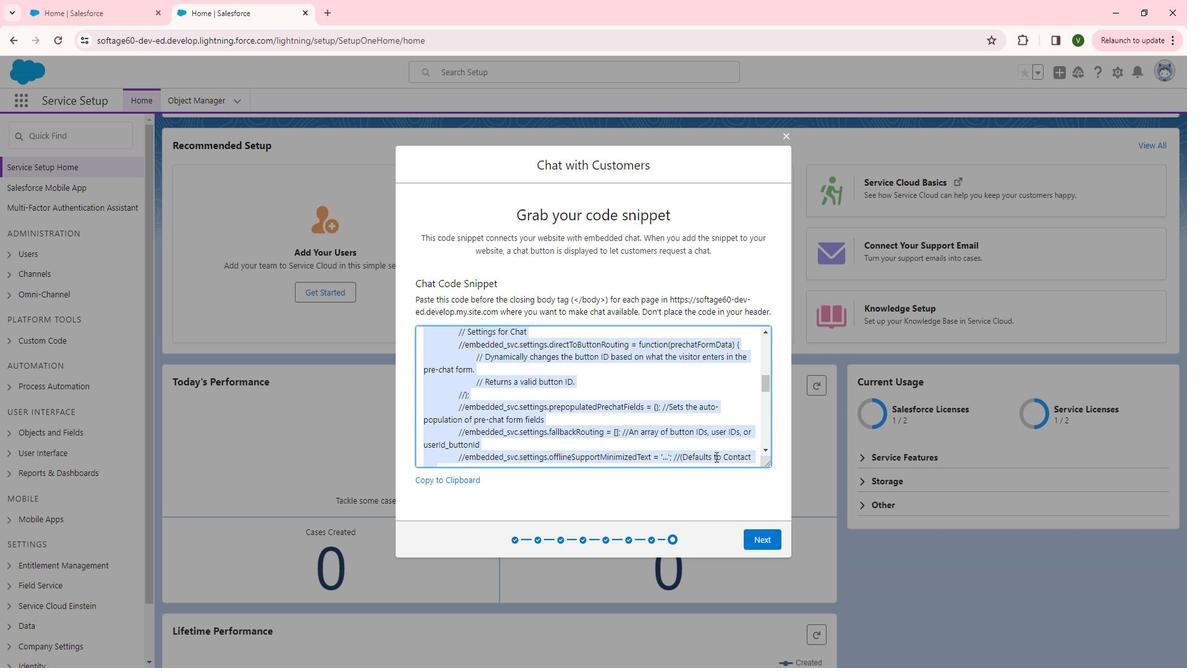 
Action: Mouse scrolled (733, 456) with delta (0, 0)
Screenshot: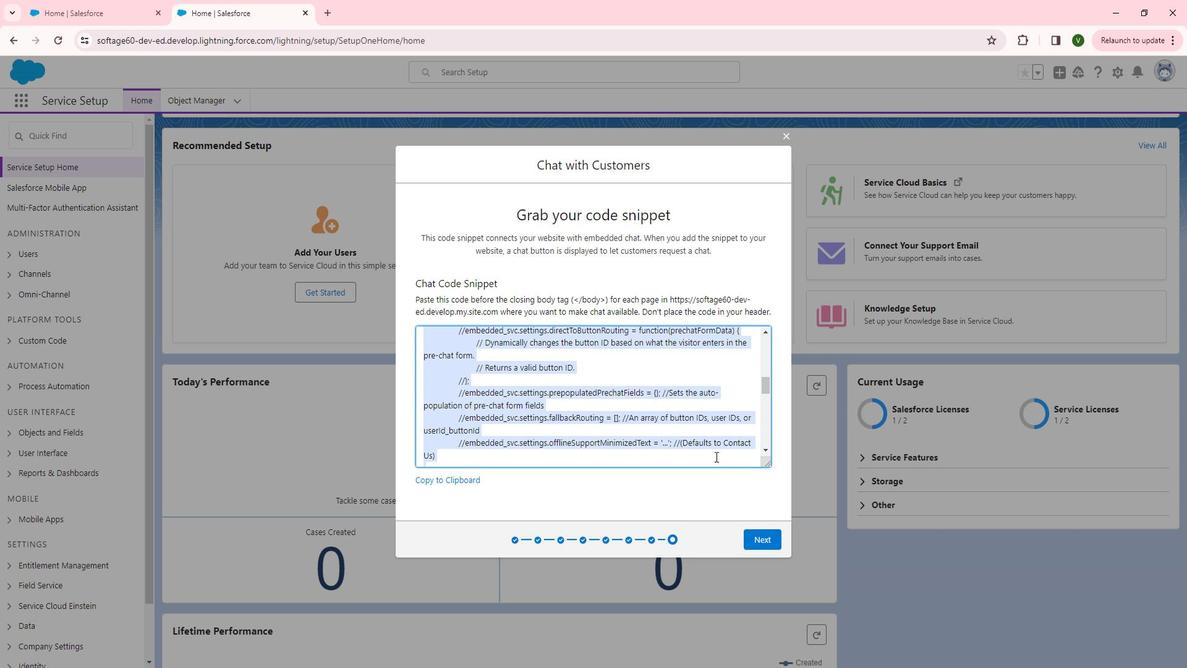
Action: Mouse scrolled (733, 456) with delta (0, 0)
Screenshot: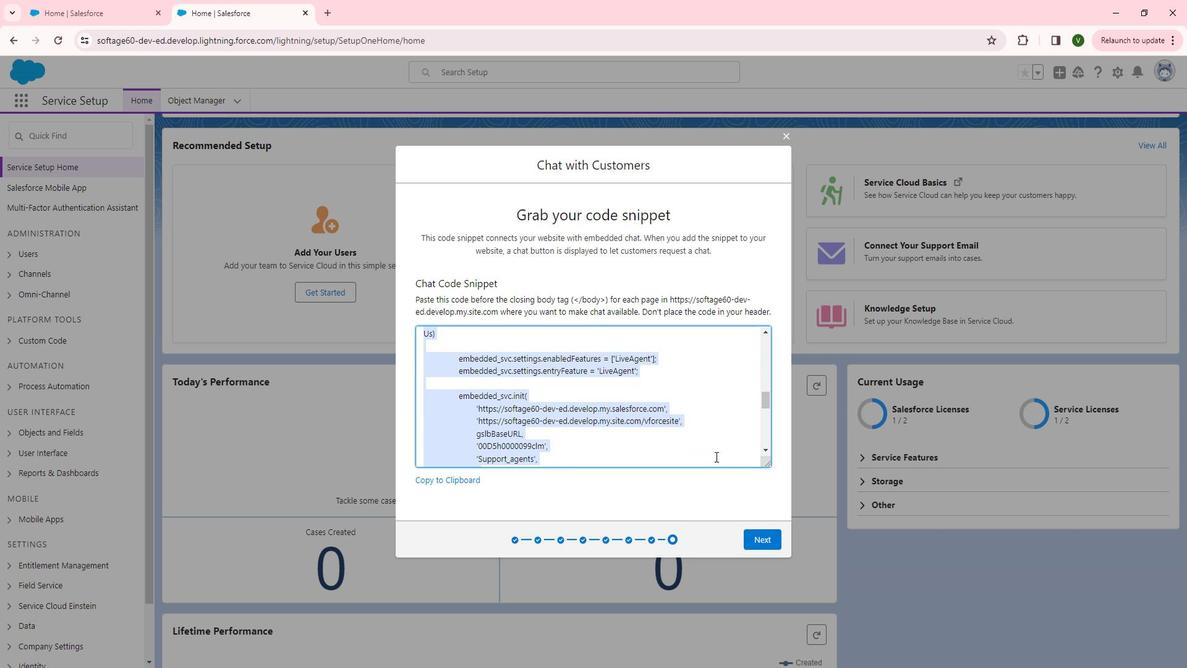 
Action: Mouse scrolled (733, 456) with delta (0, 0)
Screenshot: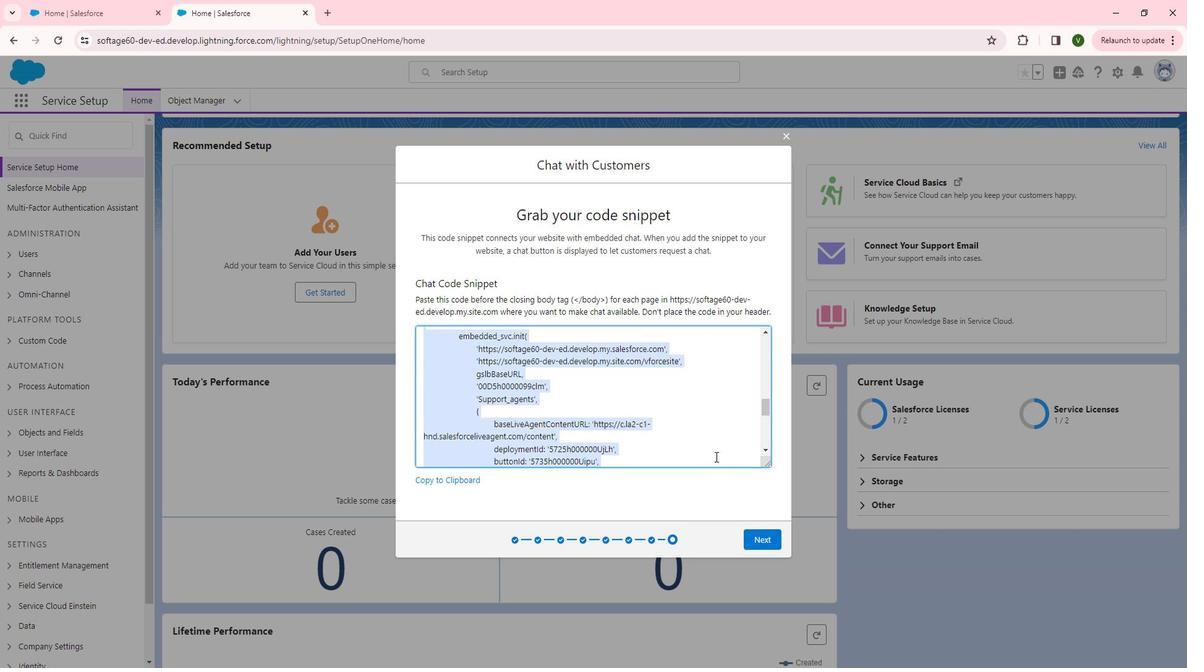 
Action: Mouse scrolled (733, 456) with delta (0, 0)
Screenshot: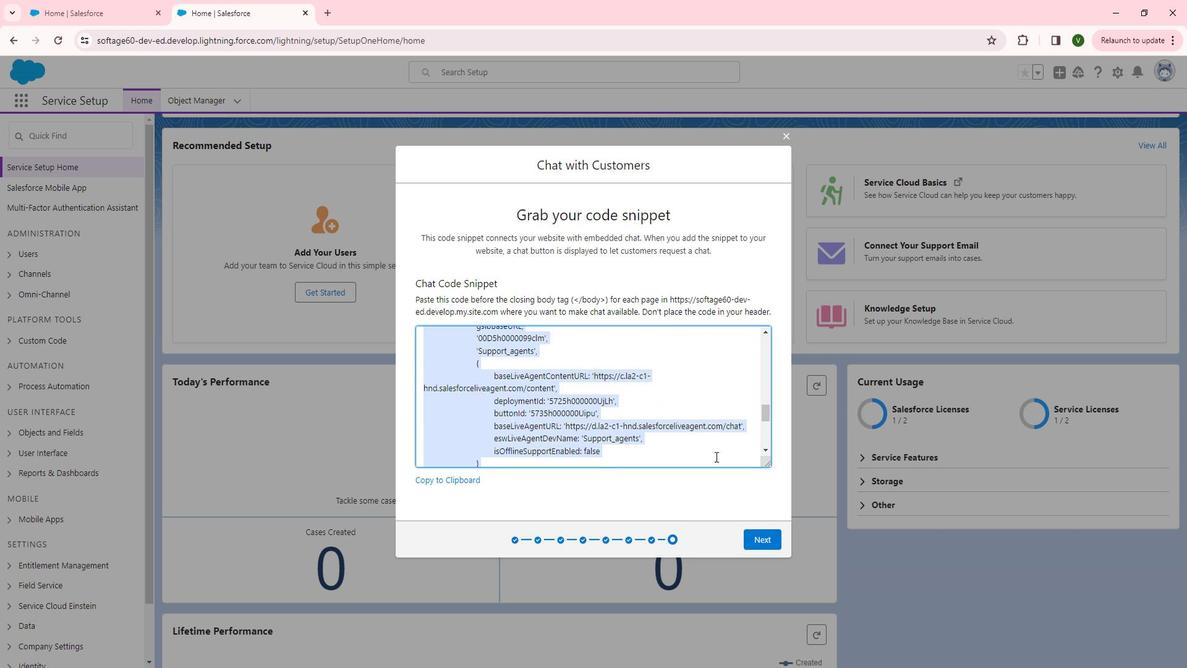 
Action: Mouse scrolled (733, 456) with delta (0, 0)
Screenshot: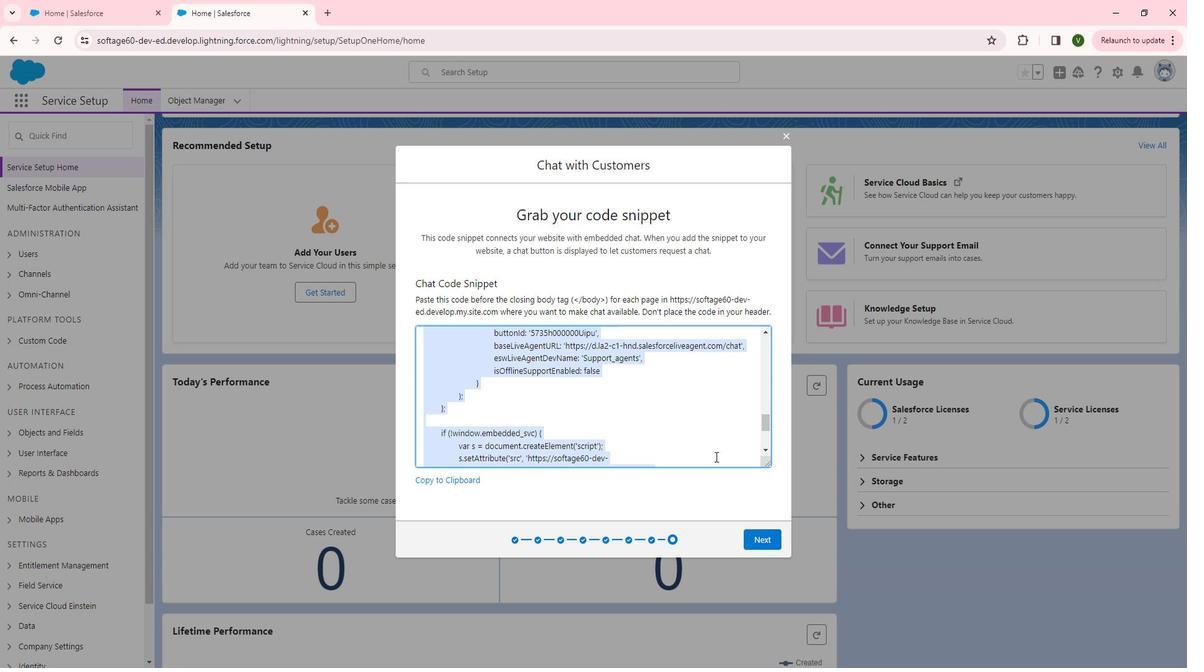 
Action: Mouse scrolled (733, 456) with delta (0, 0)
Screenshot: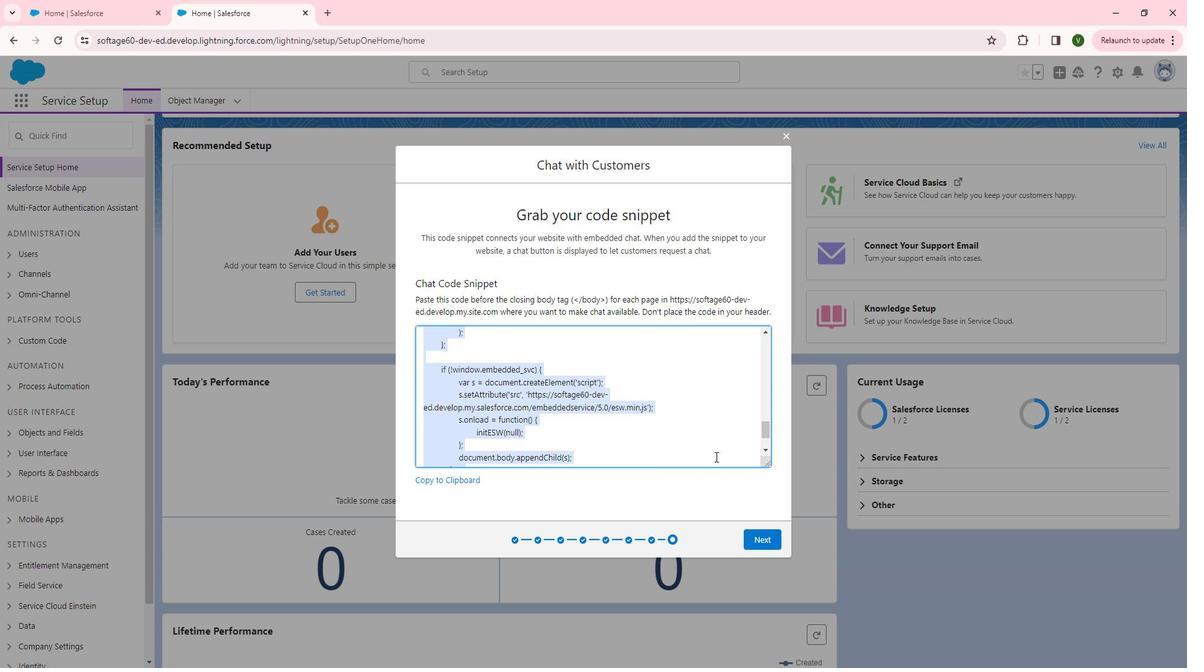 
Action: Mouse scrolled (733, 456) with delta (0, 0)
Screenshot: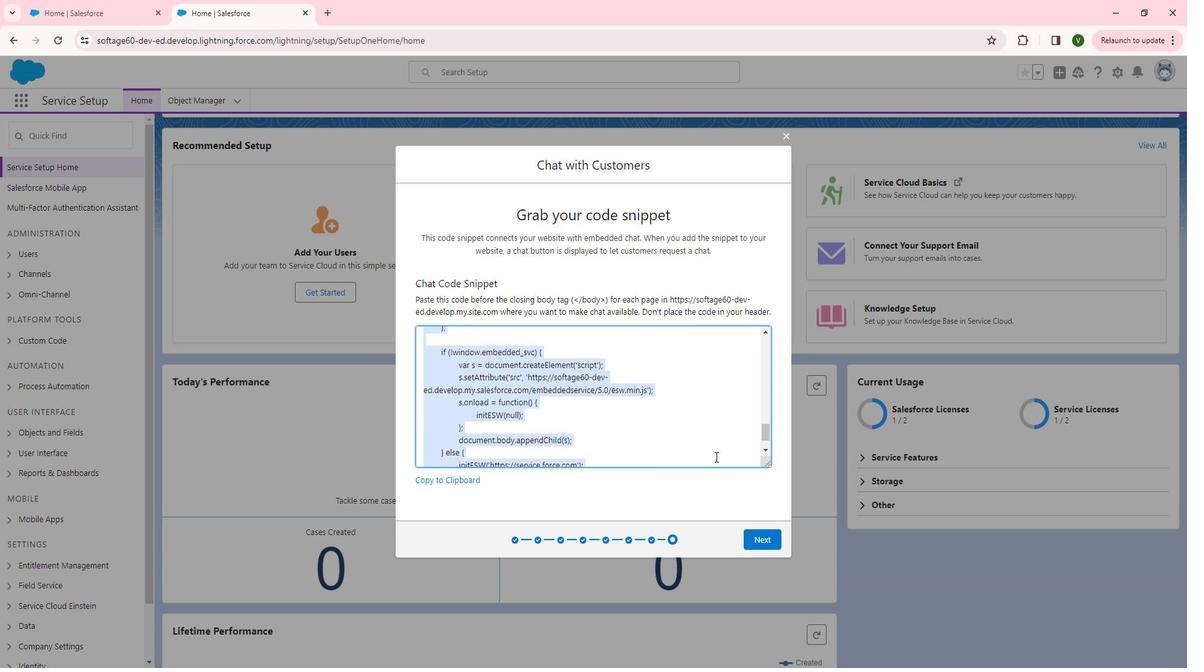 
Action: Mouse scrolled (733, 456) with delta (0, 0)
Screenshot: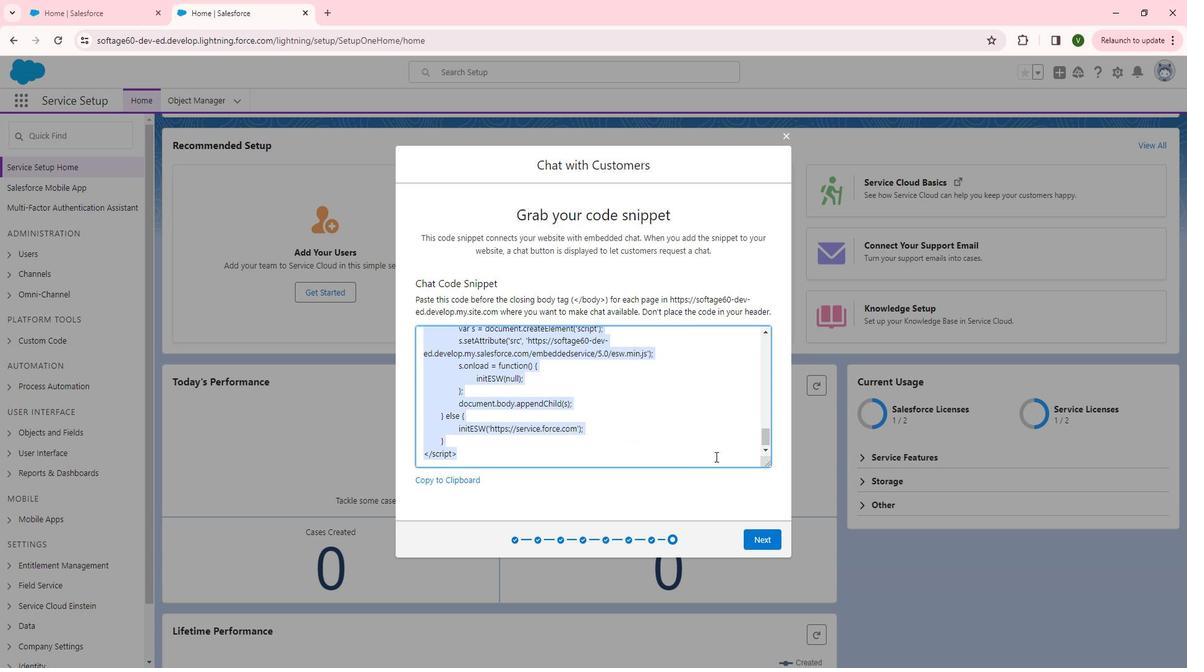 
Action: Mouse moved to (778, 530)
Screenshot: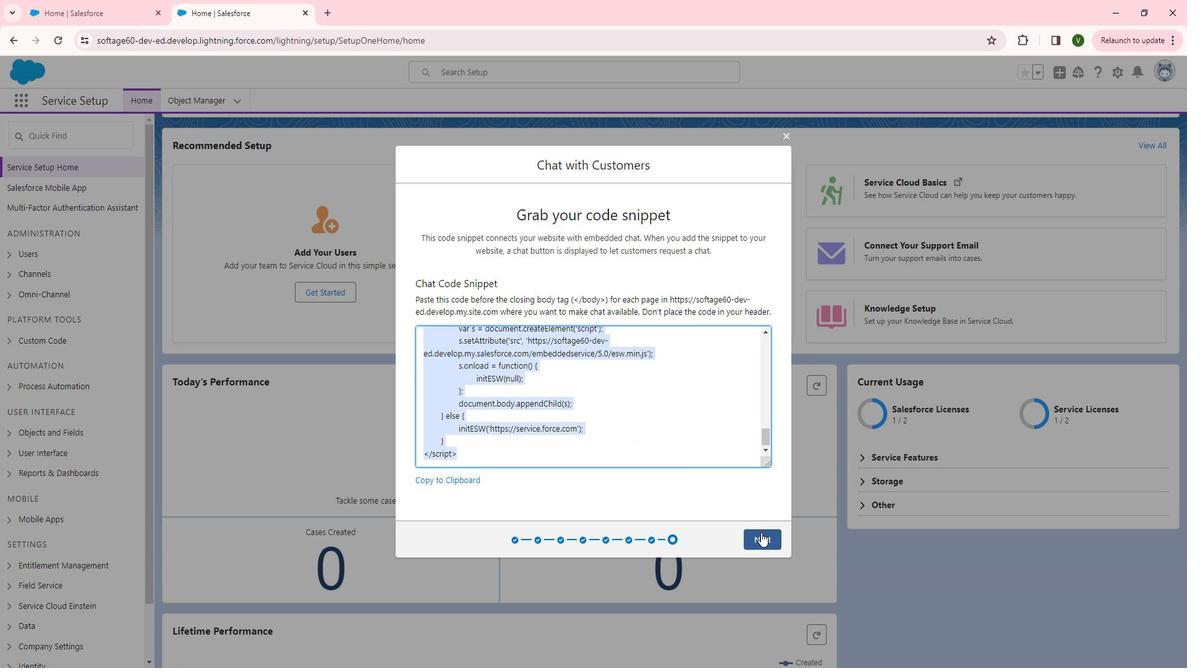 
Action: Mouse pressed left at (778, 530)
Screenshot: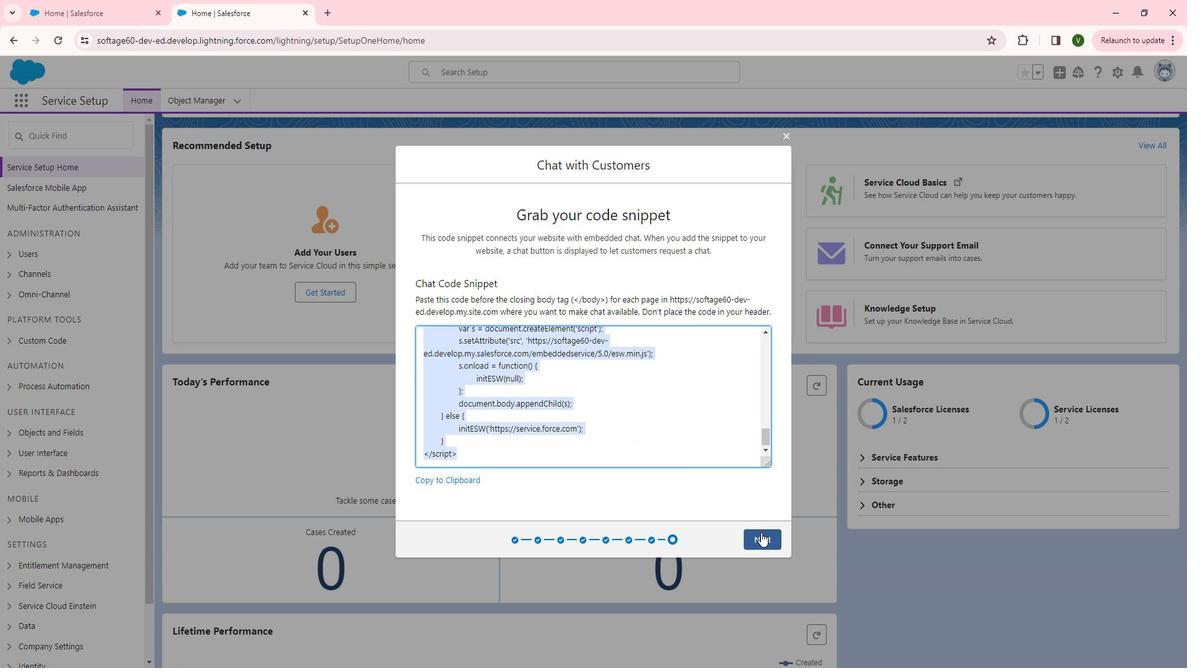 
Action: Mouse moved to (780, 449)
Screenshot: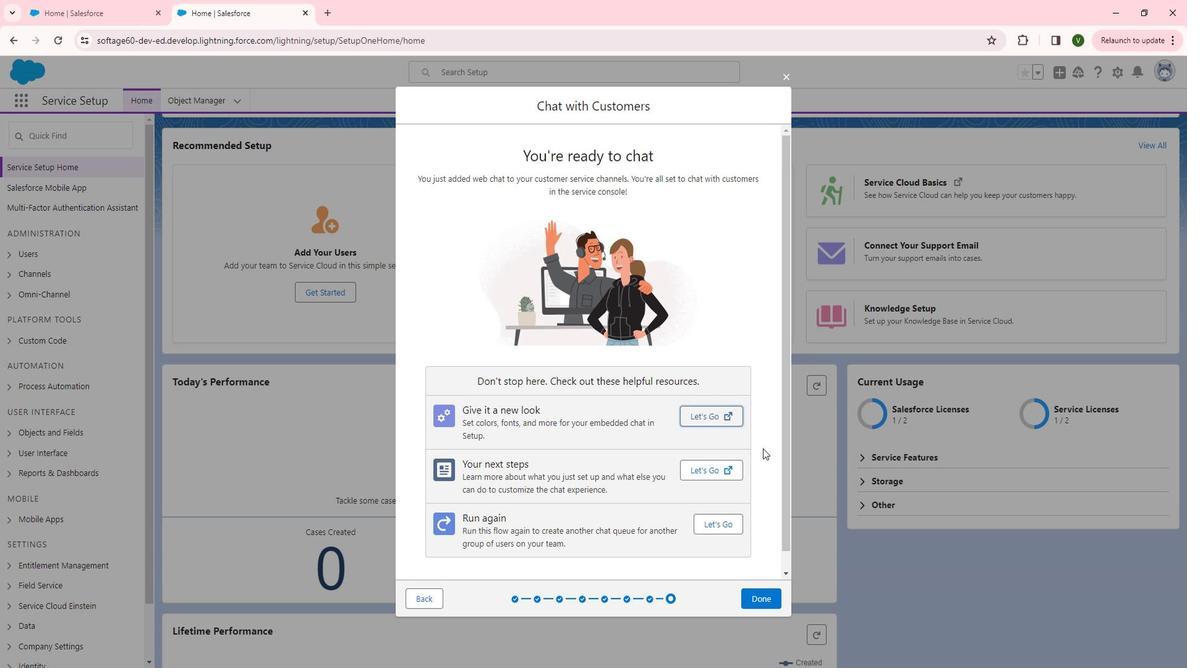 
Action: Mouse scrolled (780, 448) with delta (0, 0)
Screenshot: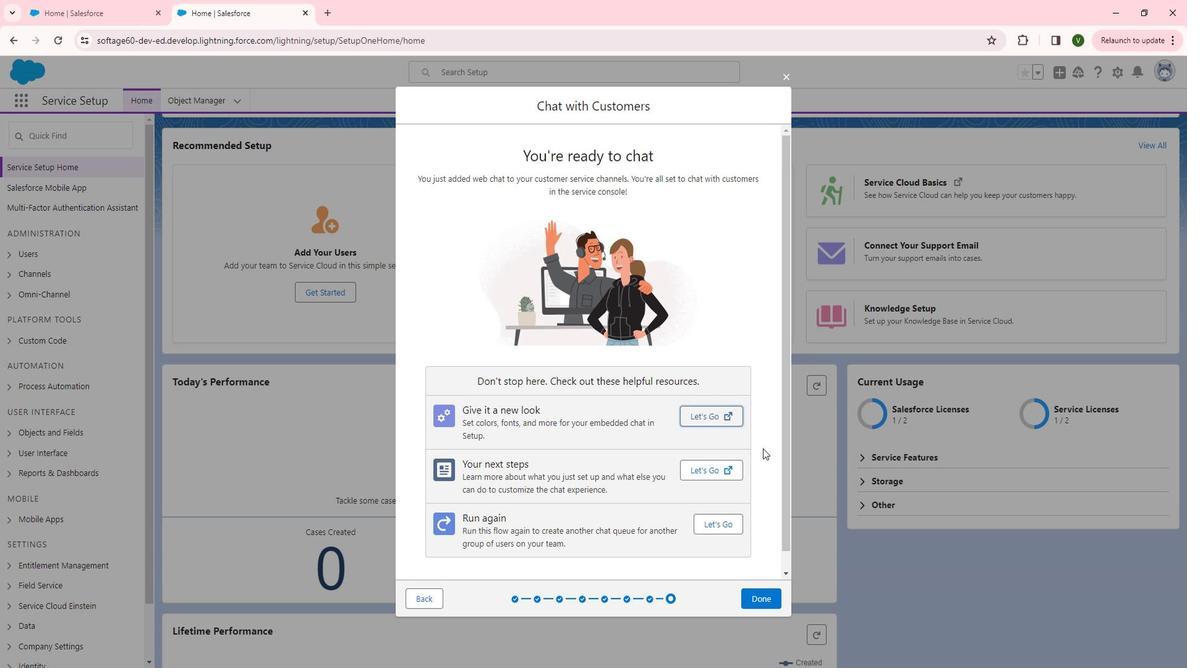 
Action: Mouse scrolled (780, 448) with delta (0, 0)
Screenshot: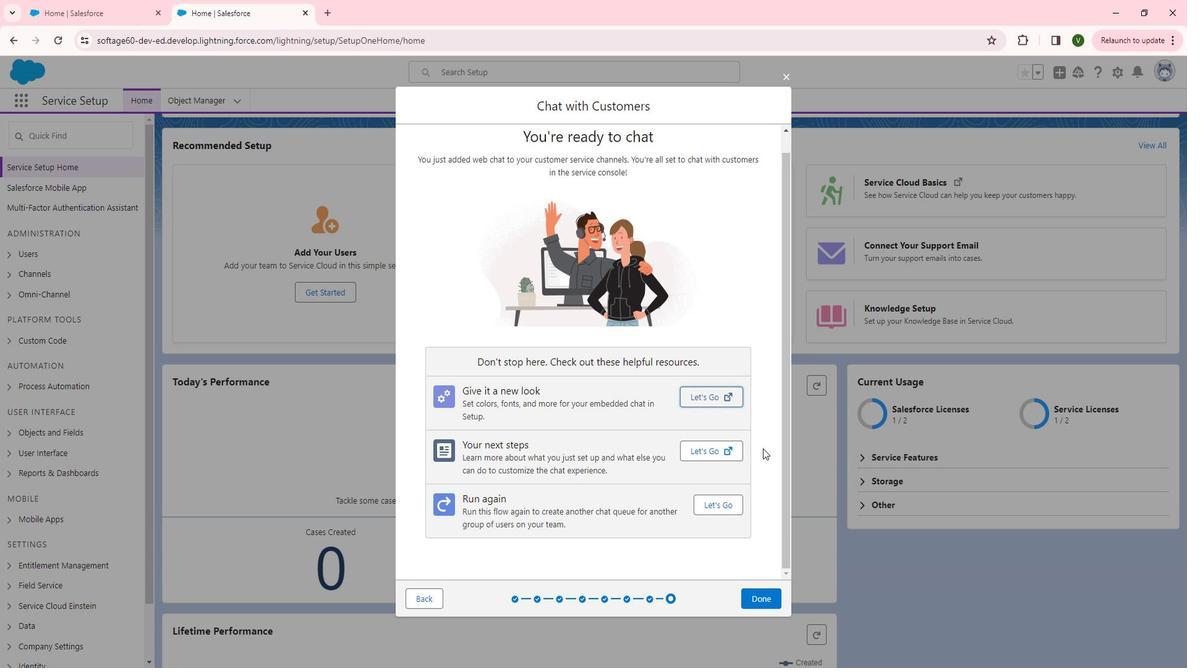 
Action: Mouse scrolled (780, 448) with delta (0, 0)
Screenshot: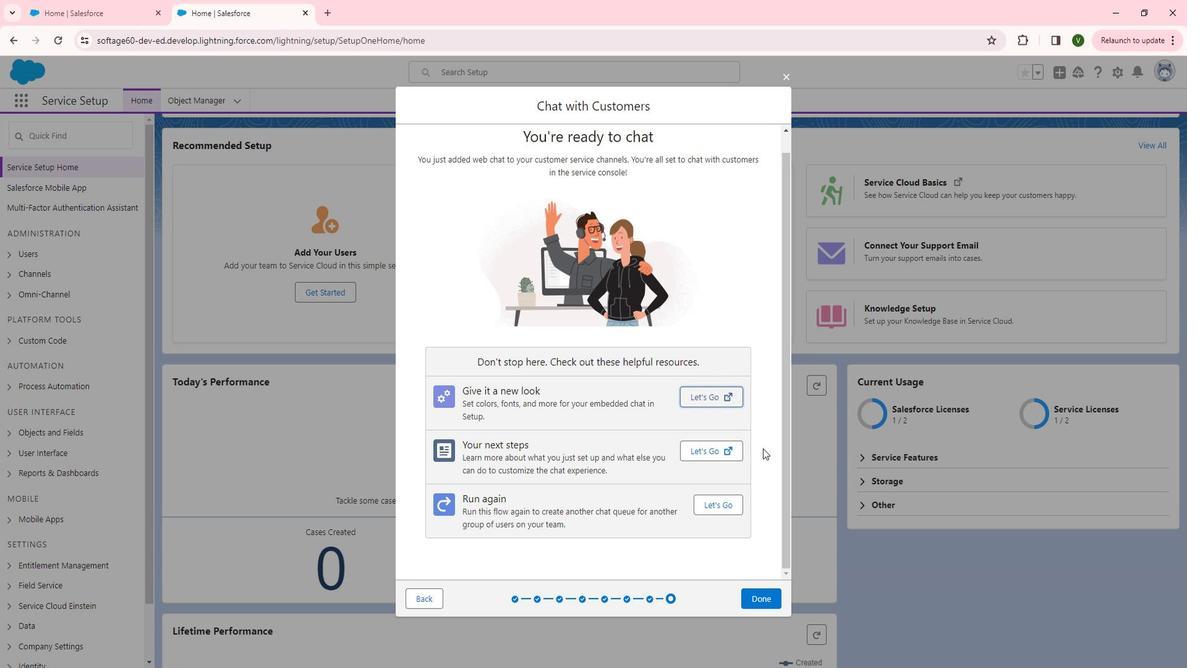
Action: Mouse moved to (772, 594)
Screenshot: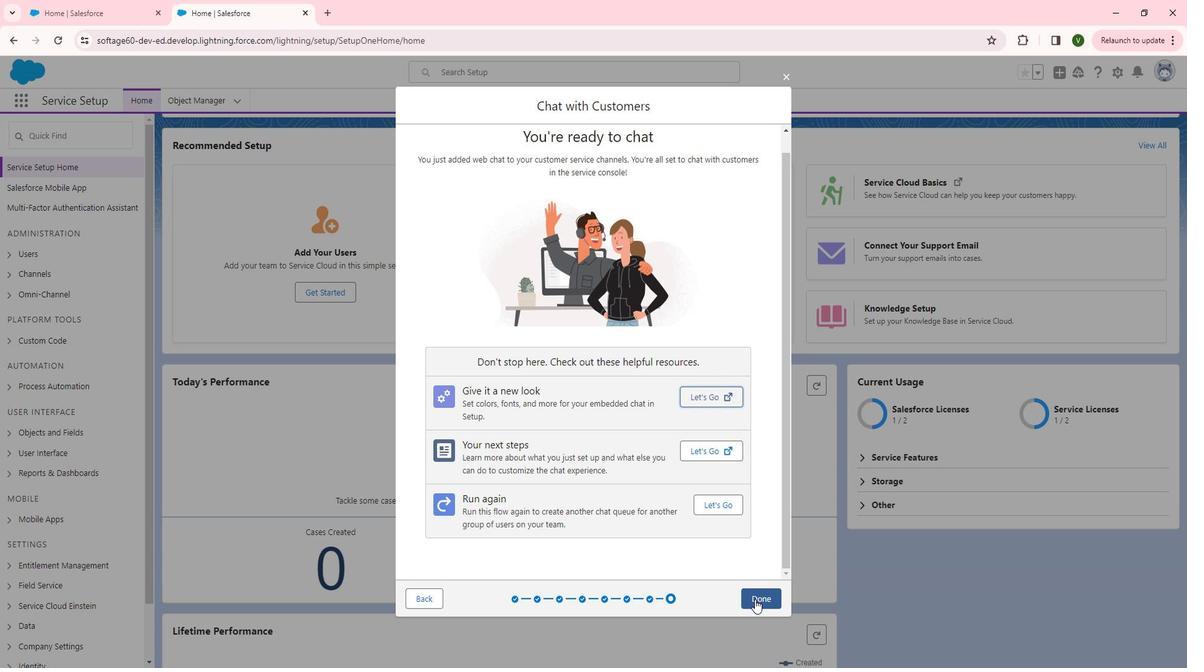 
Action: Mouse pressed left at (772, 594)
Screenshot: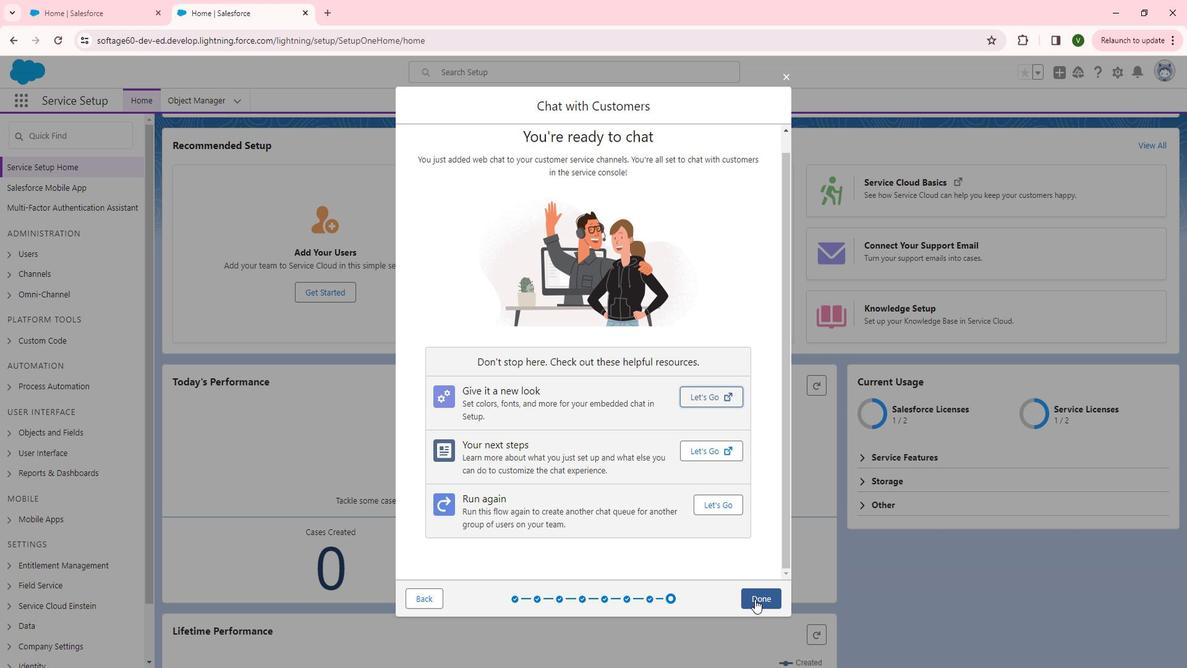 
Action: Mouse moved to (1154, 154)
Screenshot: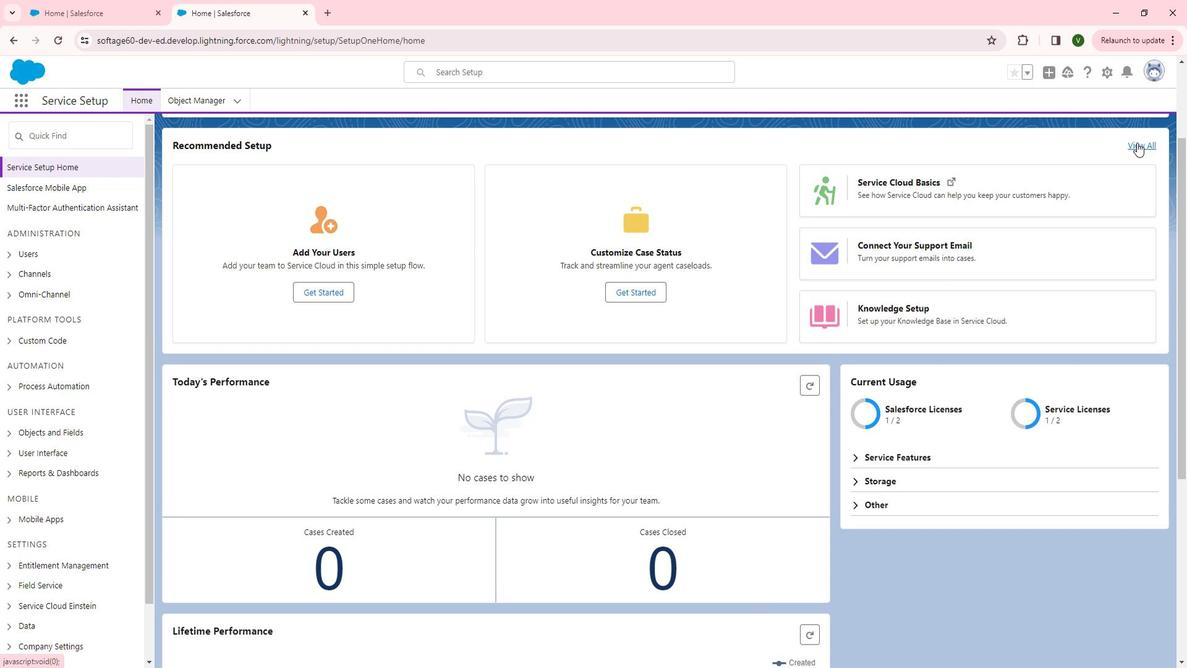 
Action: Mouse pressed left at (1154, 154)
Screenshot: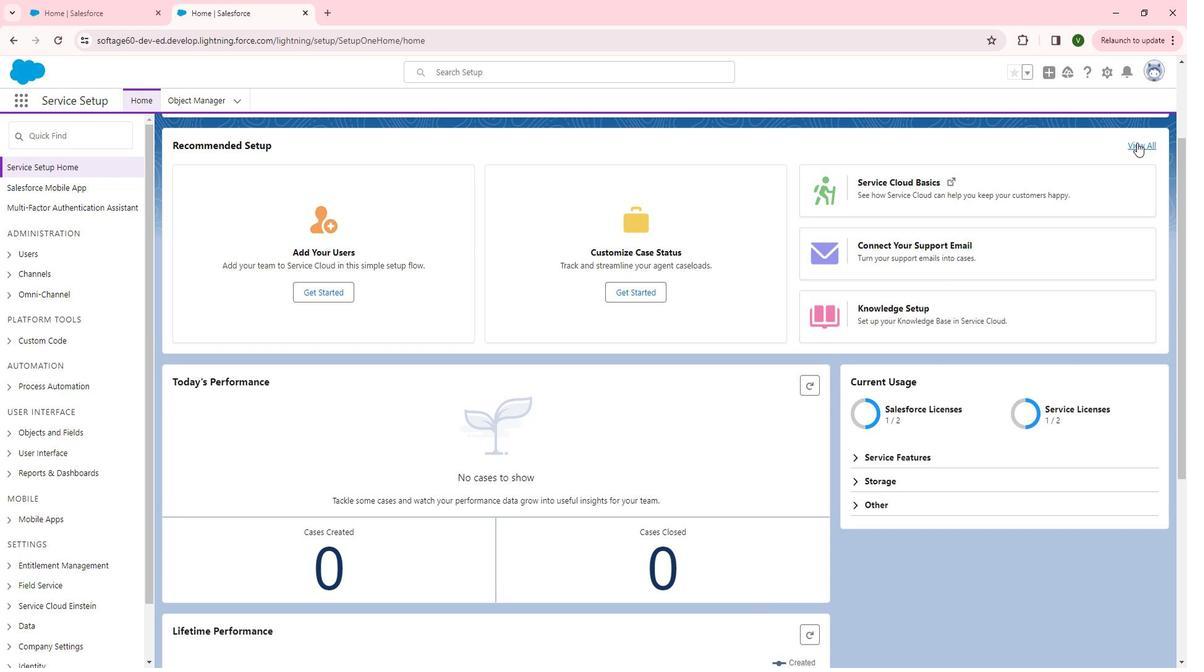
Action: Mouse moved to (597, 457)
Screenshot: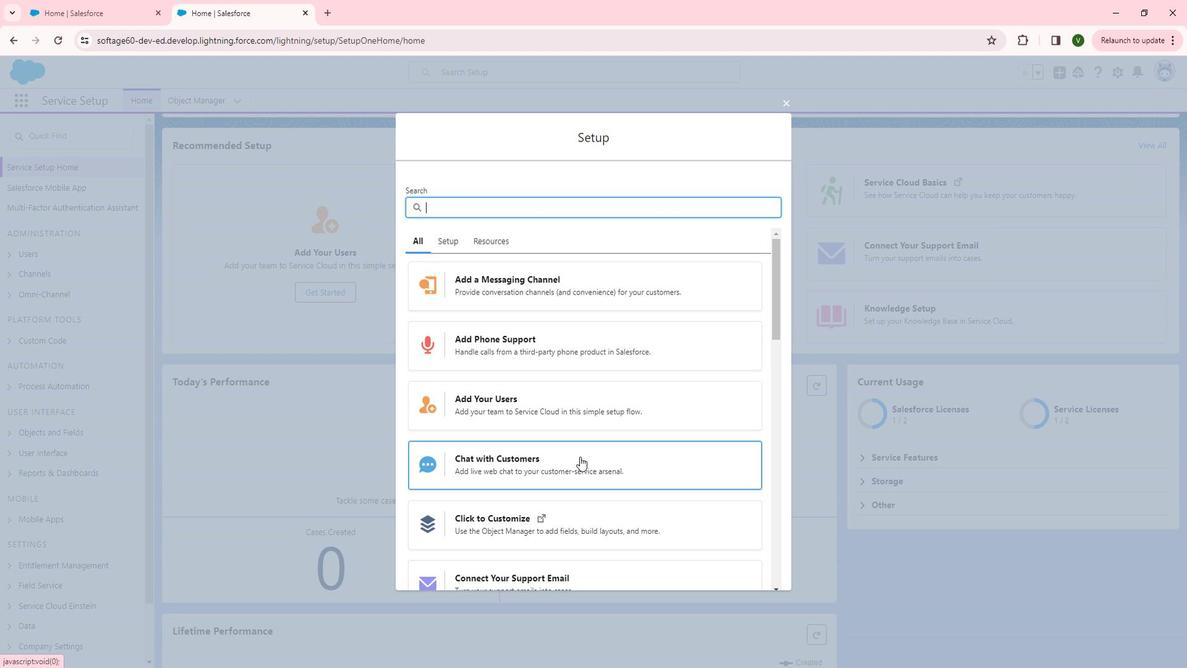
Action: Mouse pressed left at (597, 457)
Screenshot: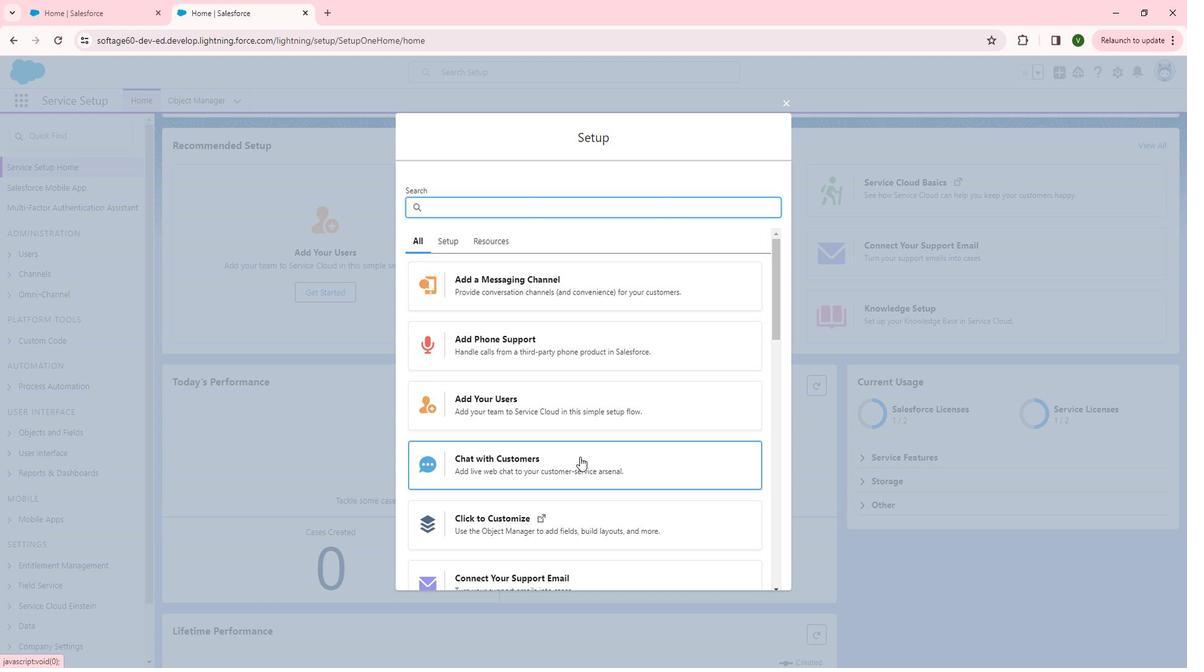 
Action: Mouse moved to (781, 499)
Screenshot: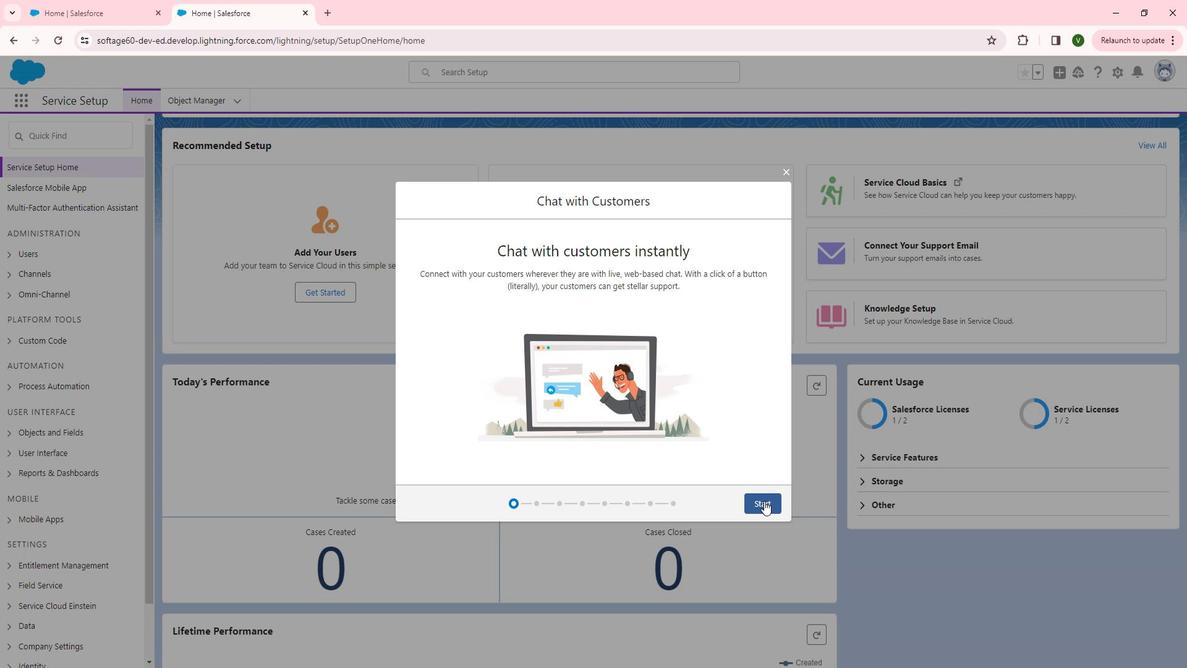 
Action: Mouse pressed left at (781, 499)
Screenshot: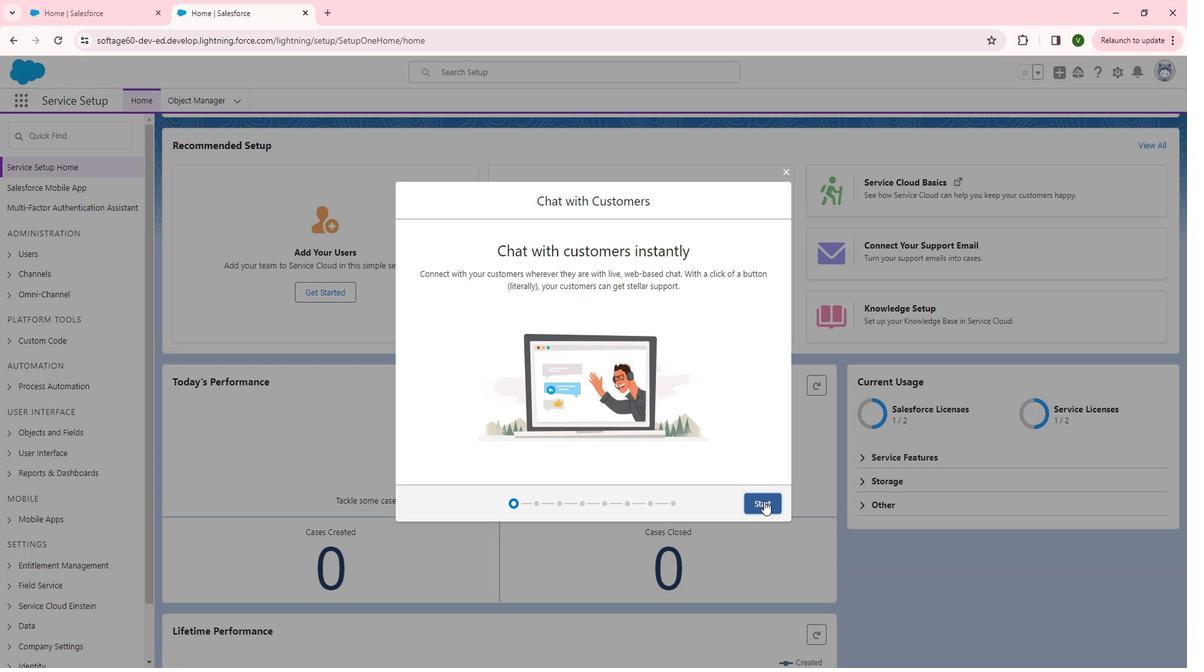 
Action: Mouse moved to (720, 489)
Screenshot: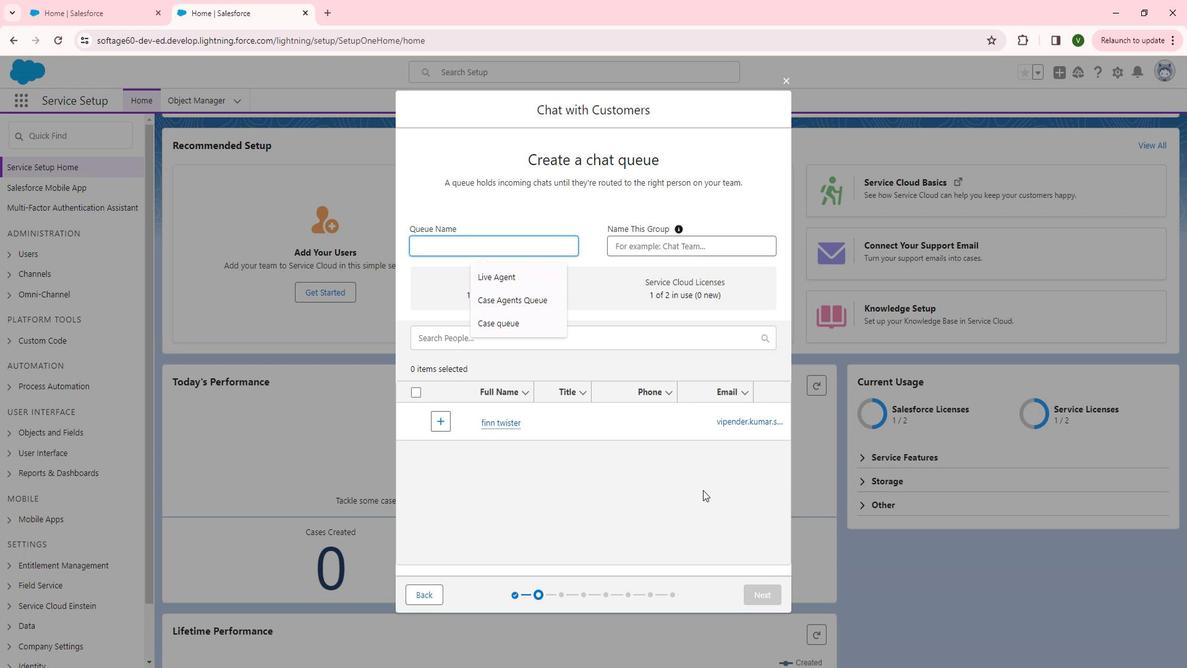 
Action: Key pressed <Key.shift>Medu<Key.backspace>id<Key.backspace>dum<Key.backspace><Key.backspace><Key.backspace>um
Screenshot: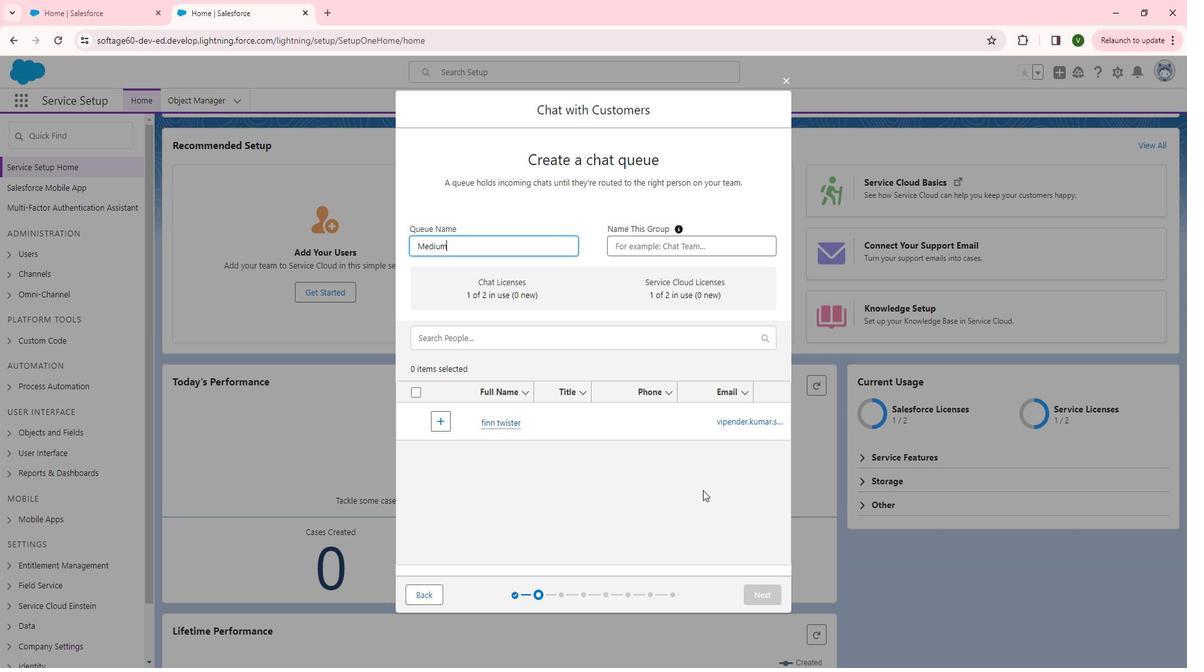 
Action: Mouse moved to (720, 489)
Screenshot: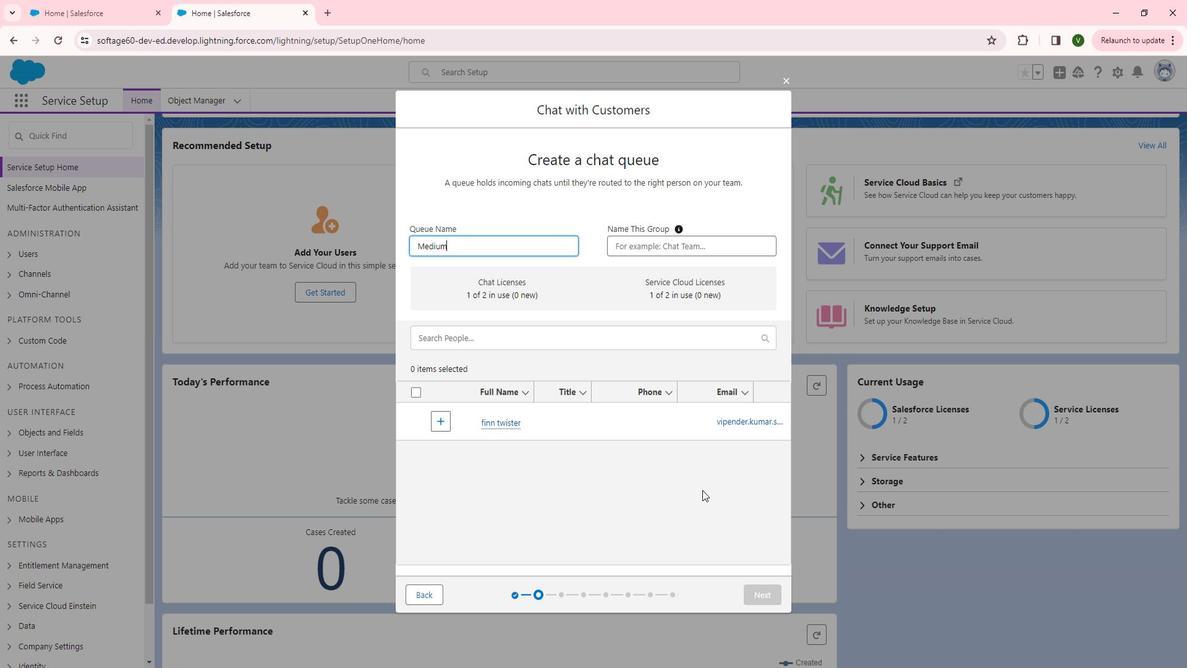 
Action: Key pressed <Key.space><Key.shift>Priority
Screenshot: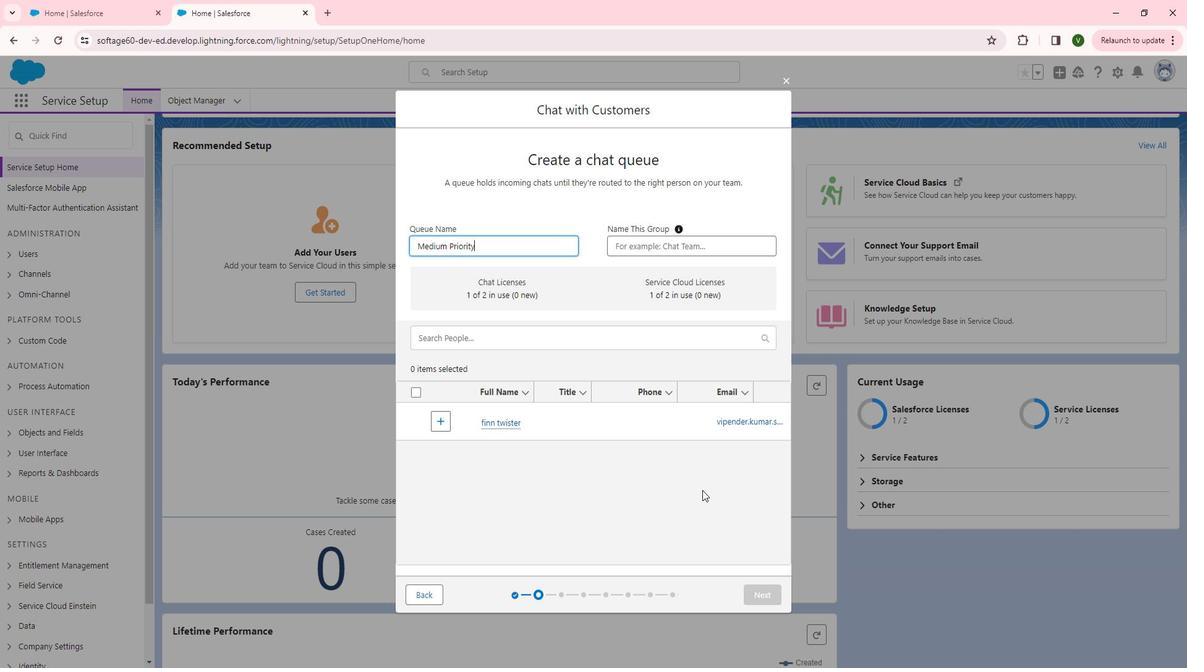 
Action: Mouse moved to (659, 251)
Screenshot: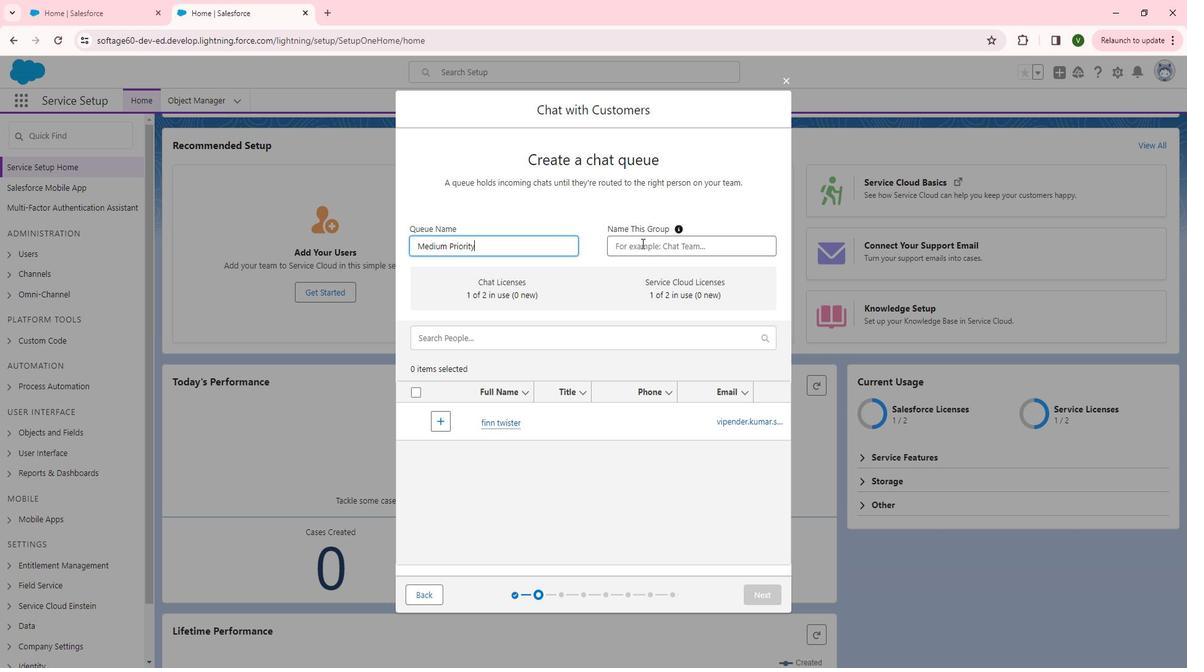
Action: Mouse pressed left at (659, 251)
Screenshot: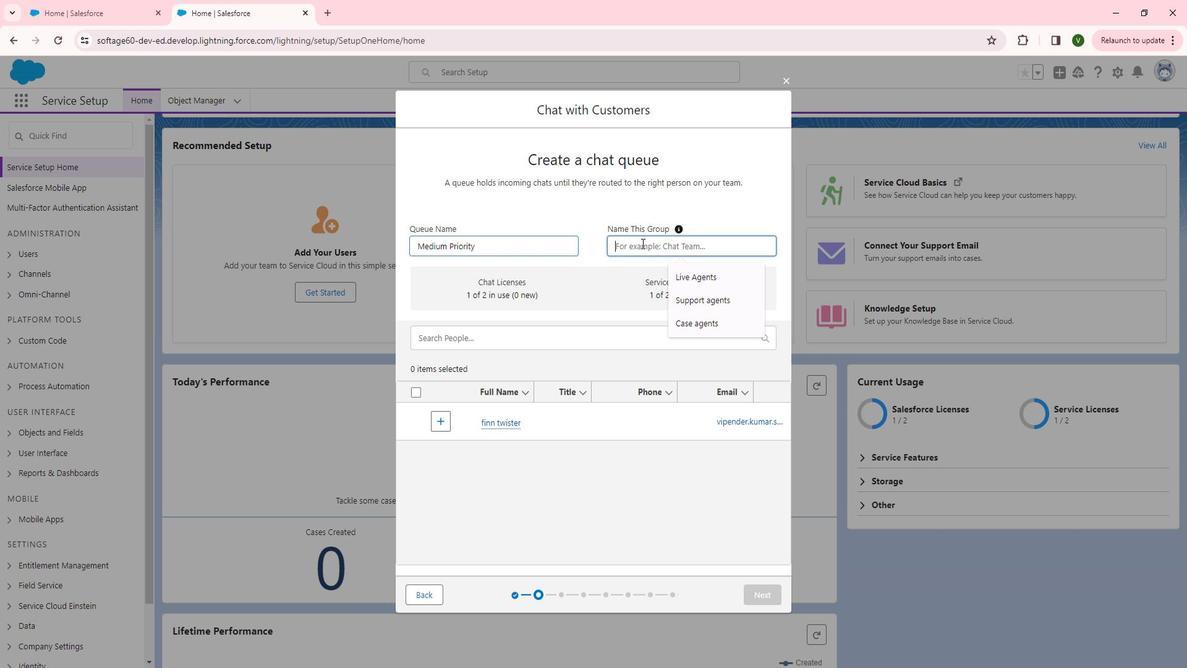 
Action: Key pressed <Key.shift>Medium<Key.space>priority<Key.space>agents
Screenshot: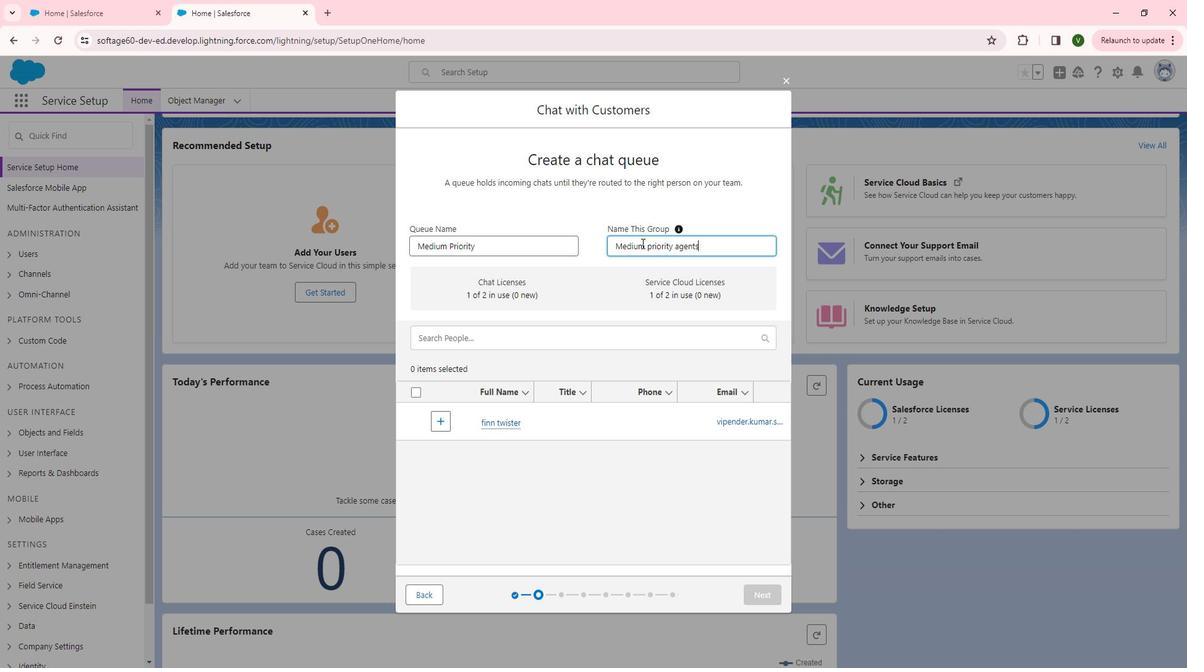 
Action: Mouse moved to (530, 253)
Screenshot: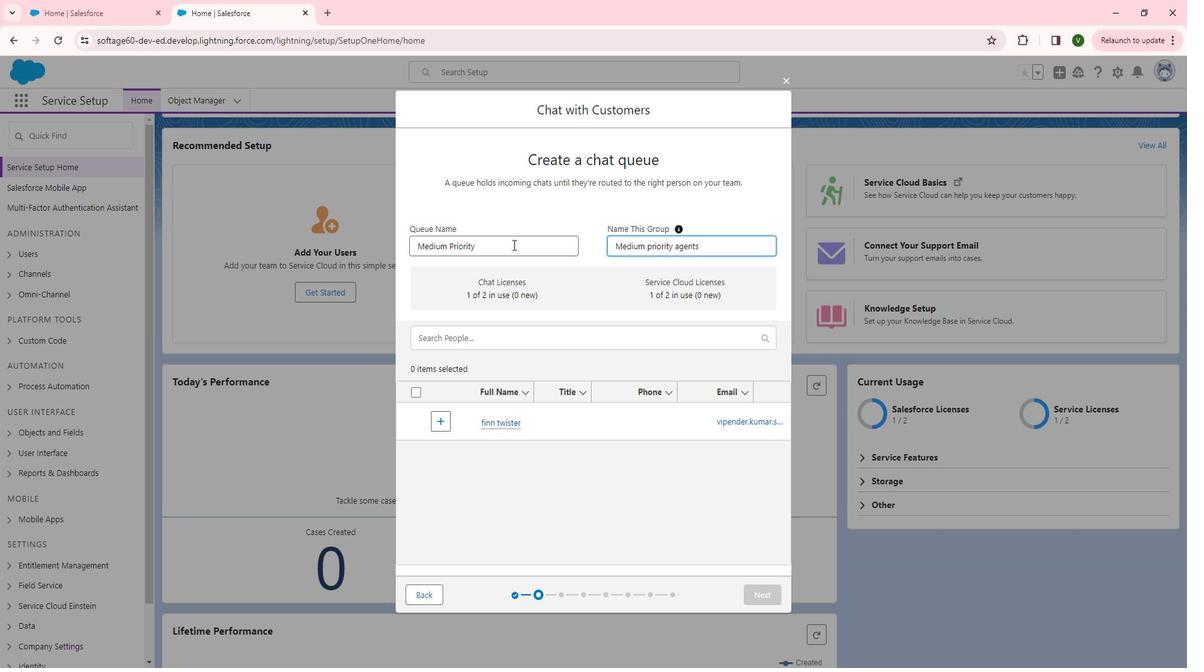 
Action: Mouse pressed left at (530, 253)
Screenshot: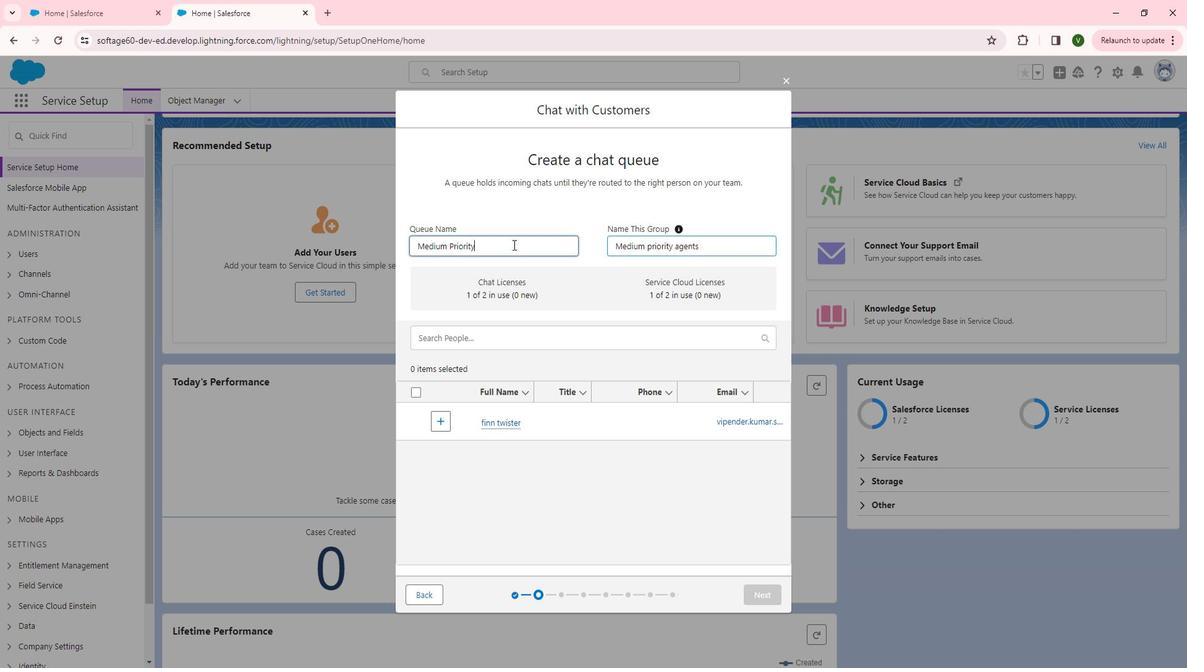 
Action: Key pressed <Key.space>queue
Screenshot: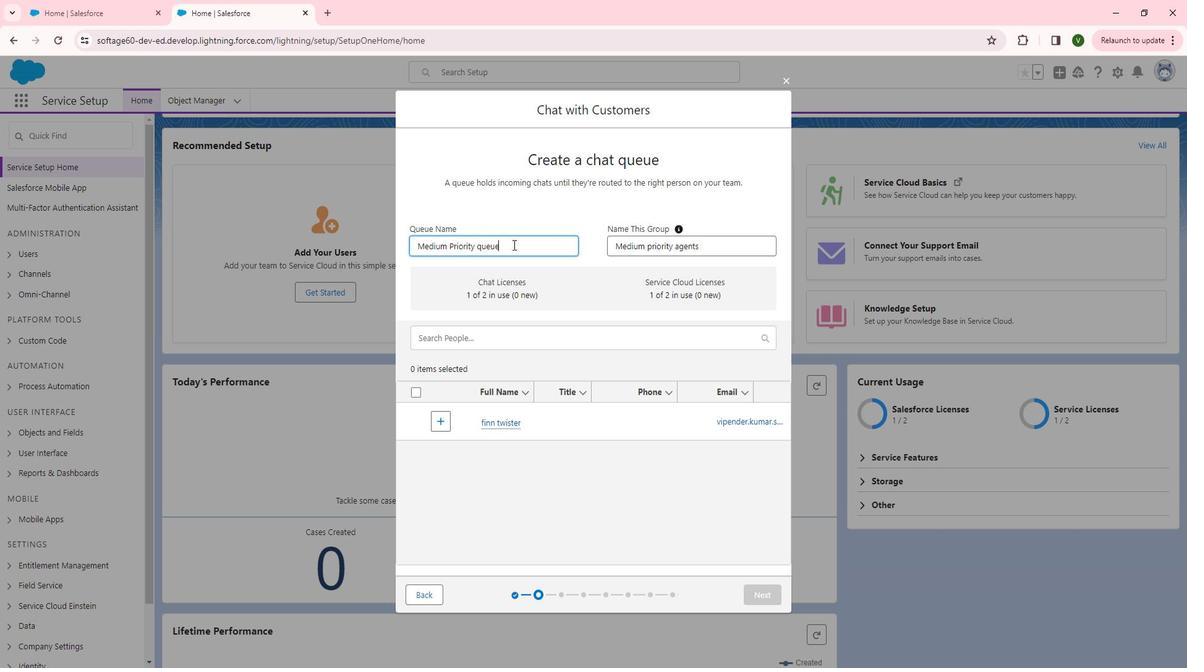 
Action: Mouse moved to (457, 418)
Screenshot: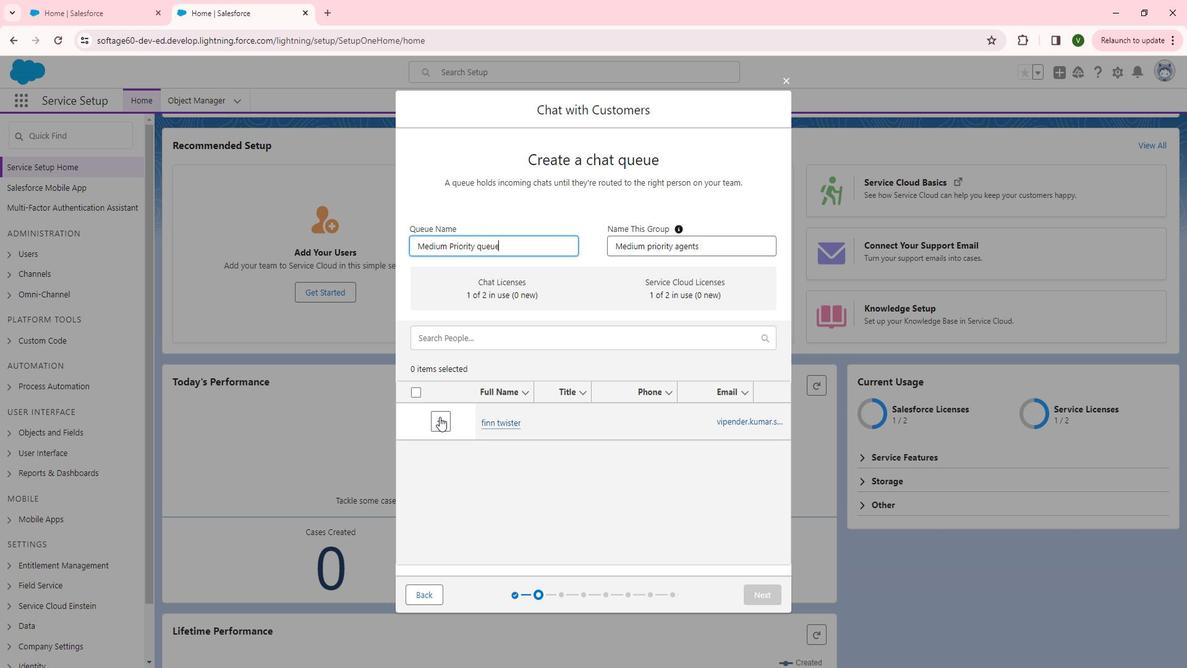 
Action: Mouse pressed left at (457, 418)
Screenshot: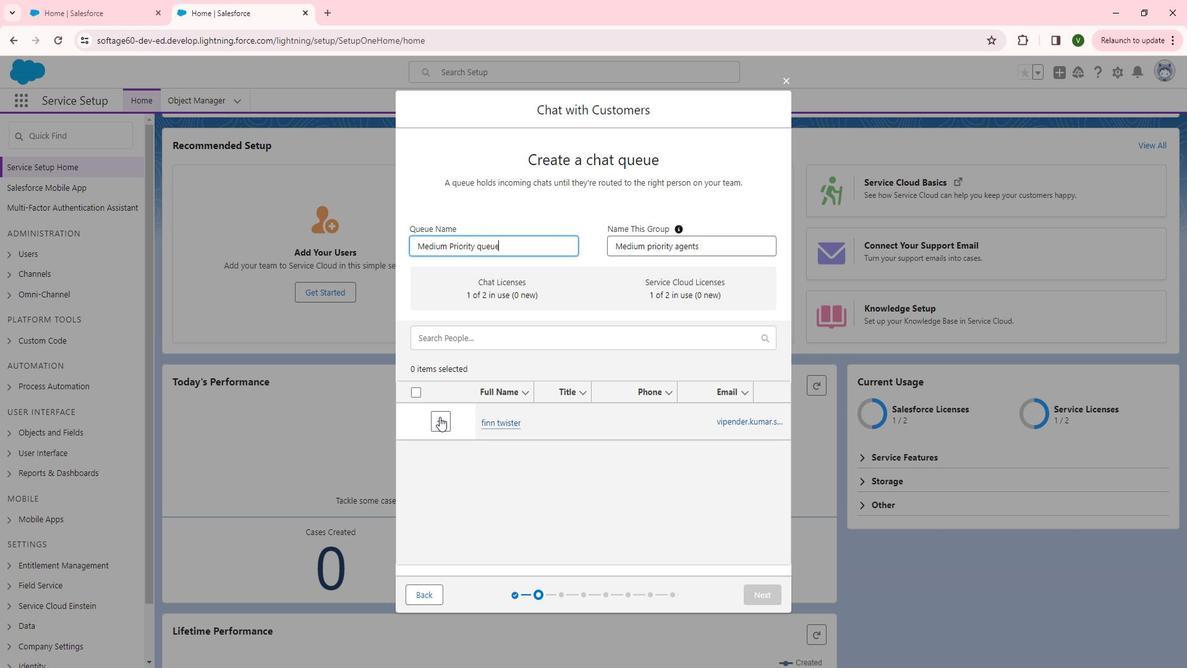 
Action: Mouse moved to (784, 593)
Screenshot: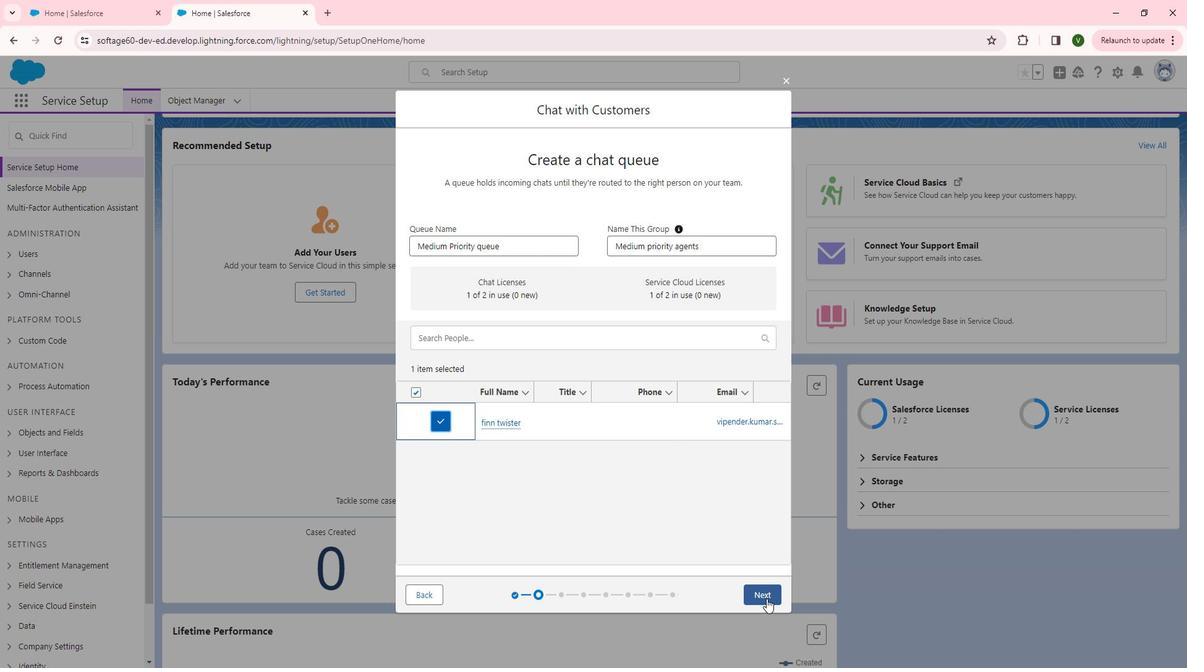 
Action: Mouse pressed left at (784, 593)
Screenshot: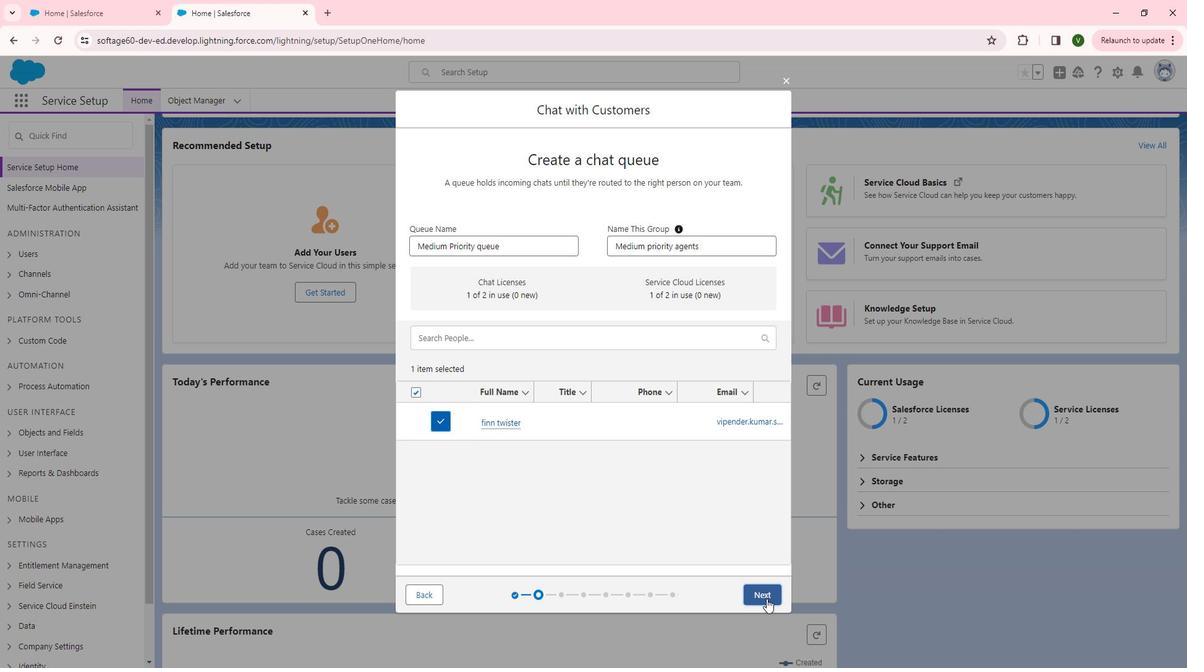 
Action: Mouse moved to (712, 469)
Screenshot: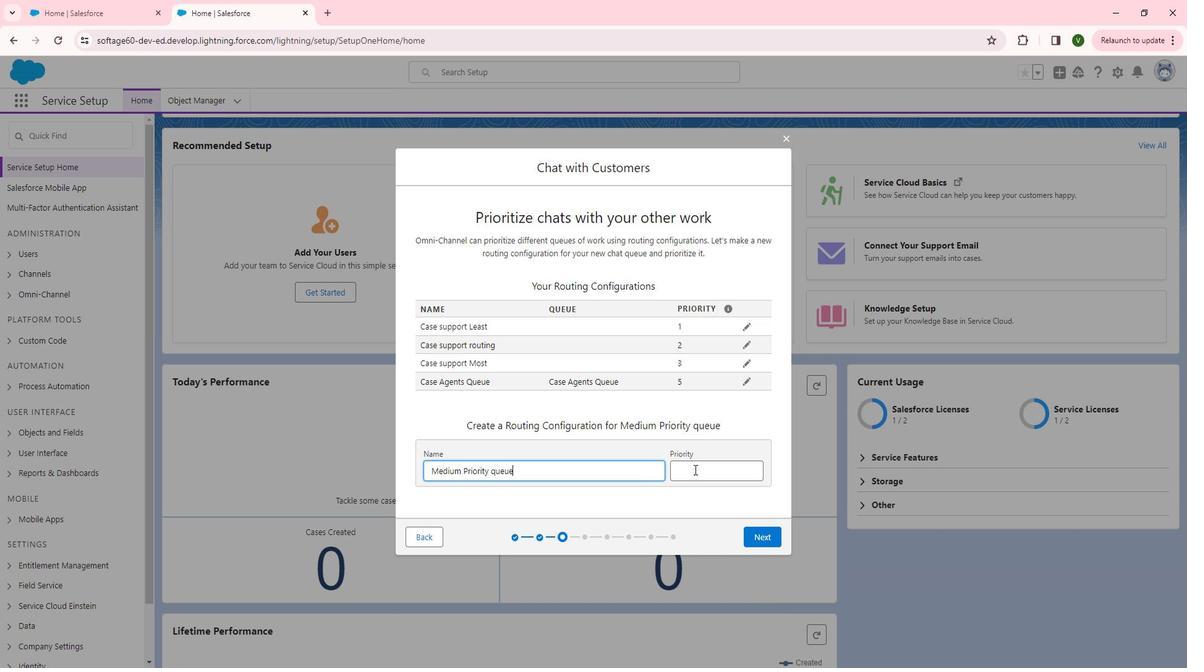 
Action: Mouse pressed left at (712, 469)
Screenshot: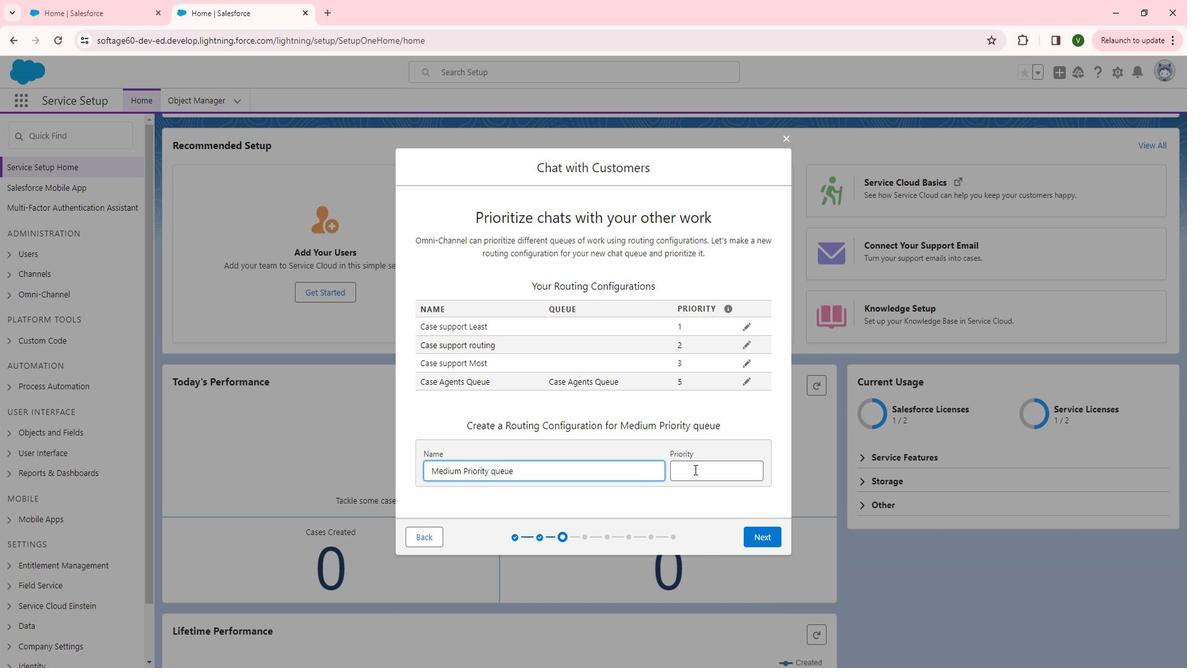 
Action: Mouse moved to (712, 469)
Screenshot: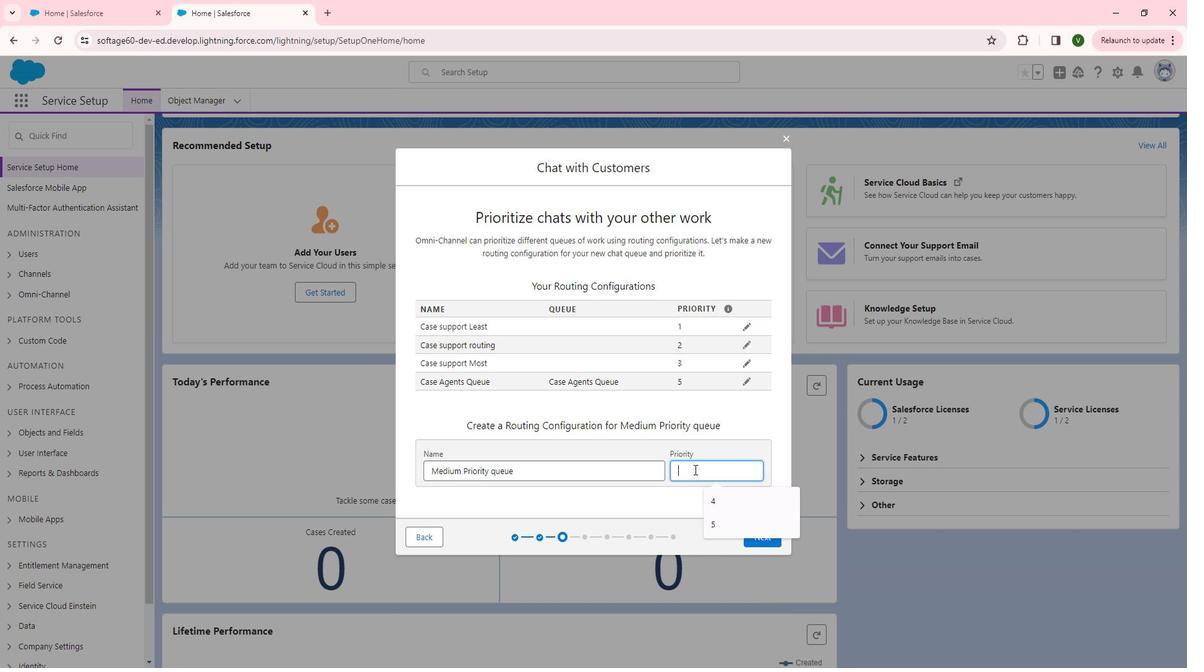 
Action: Key pressed 4
Screenshot: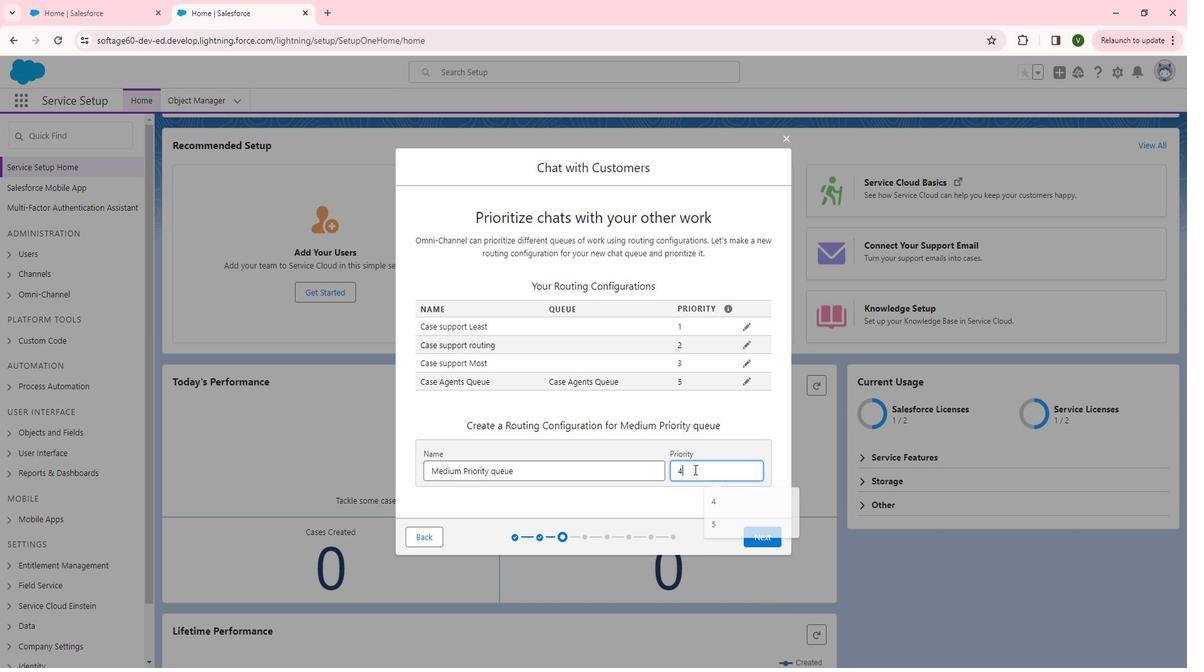 
Action: Mouse moved to (739, 498)
Screenshot: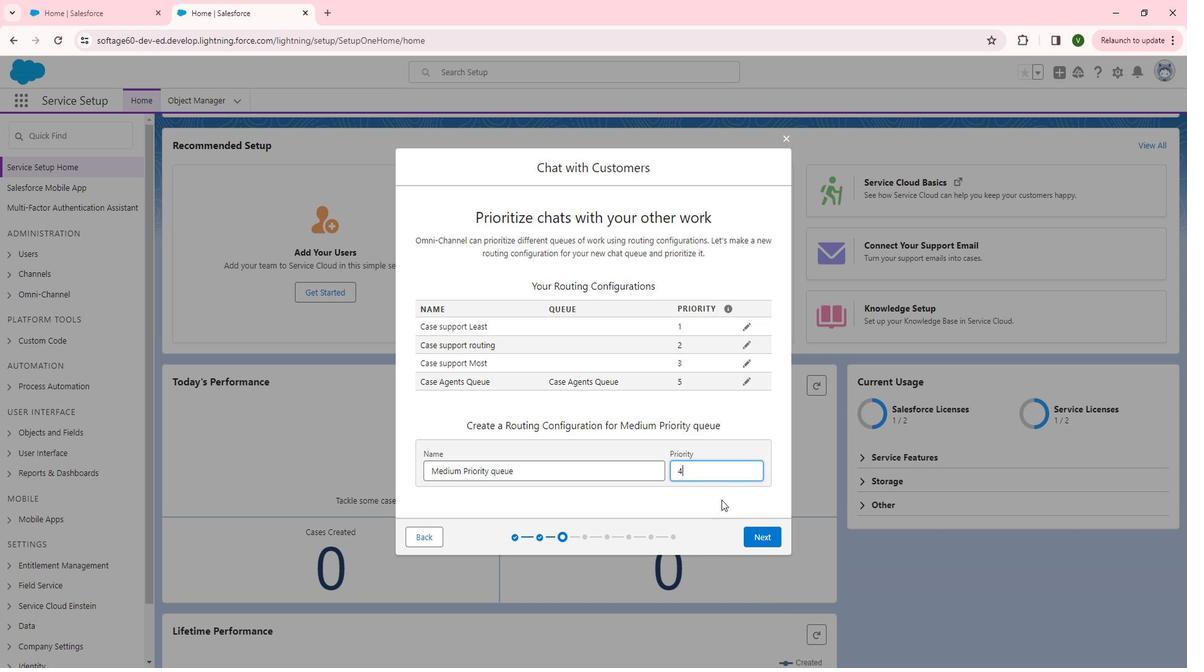 
Action: Mouse pressed left at (739, 498)
Screenshot: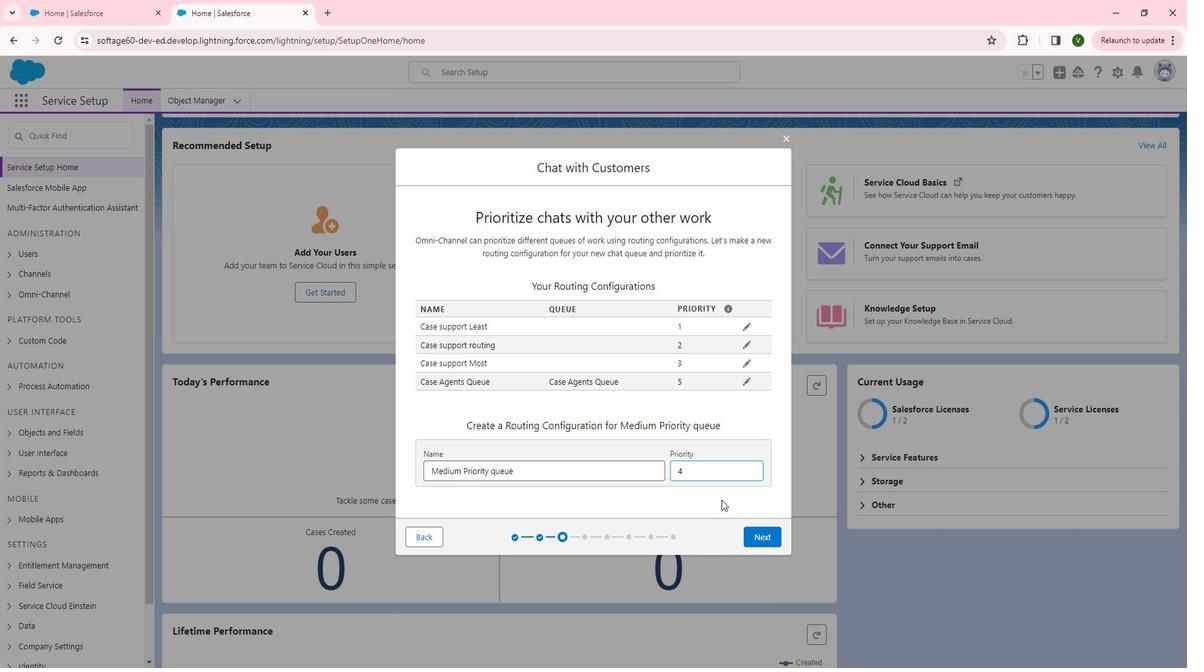 
Action: Mouse moved to (778, 530)
Screenshot: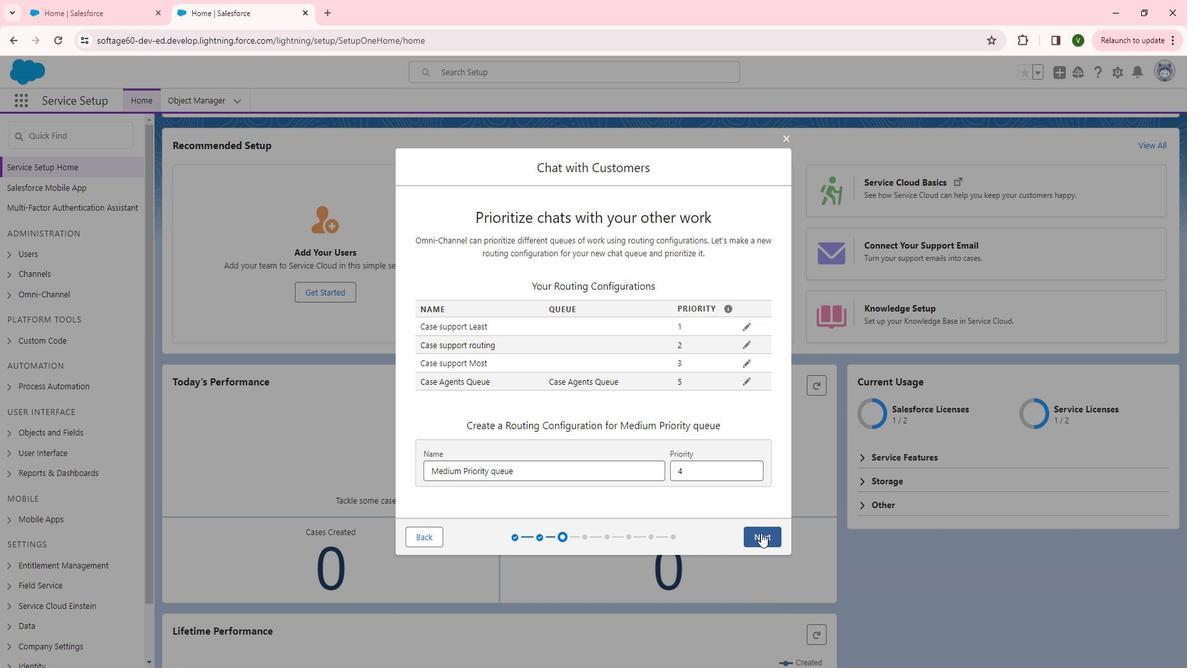 
Action: Mouse pressed left at (778, 530)
Screenshot: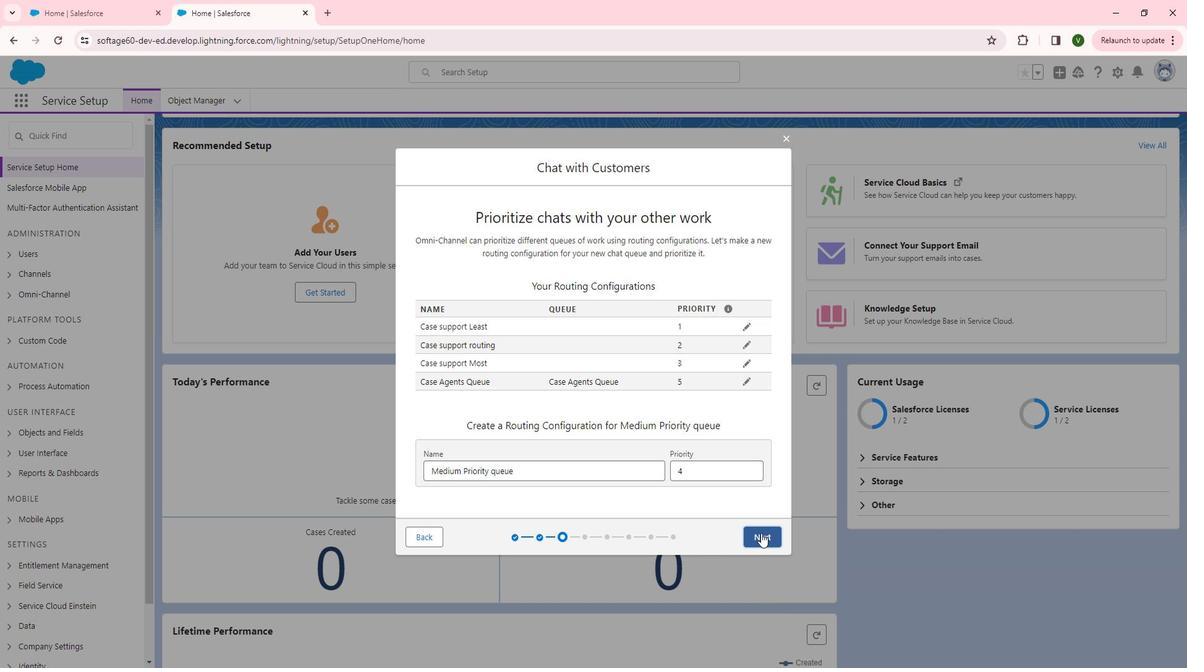 
Action: Mouse moved to (661, 439)
Screenshot: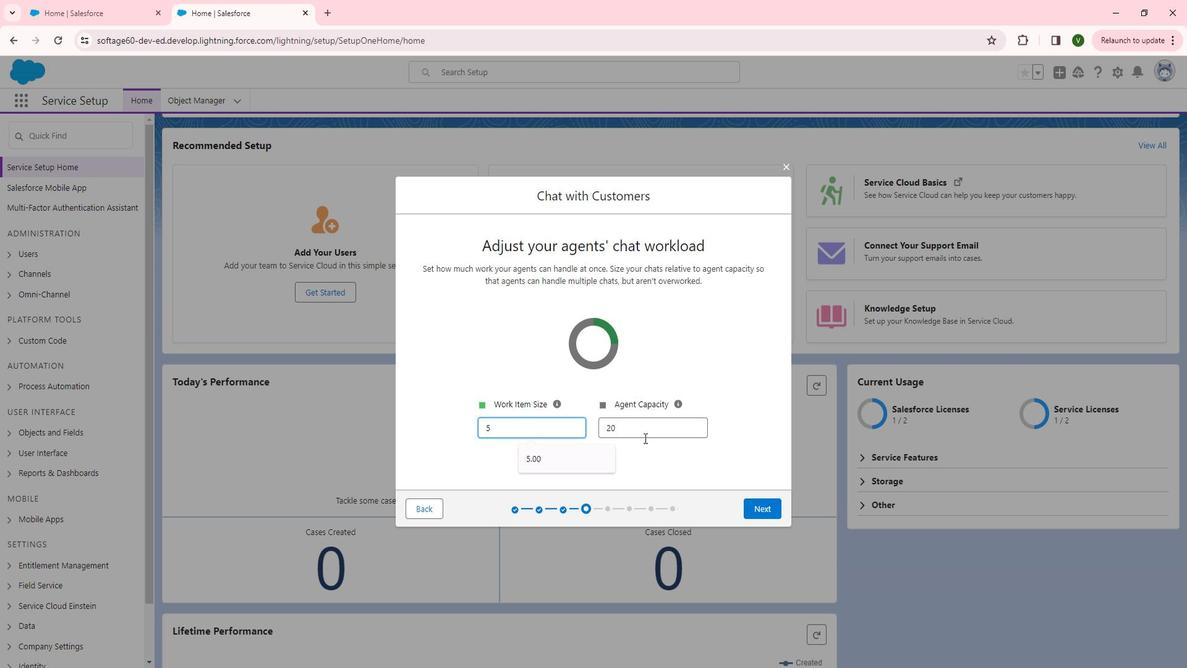 
Action: Mouse pressed left at (661, 439)
Screenshot: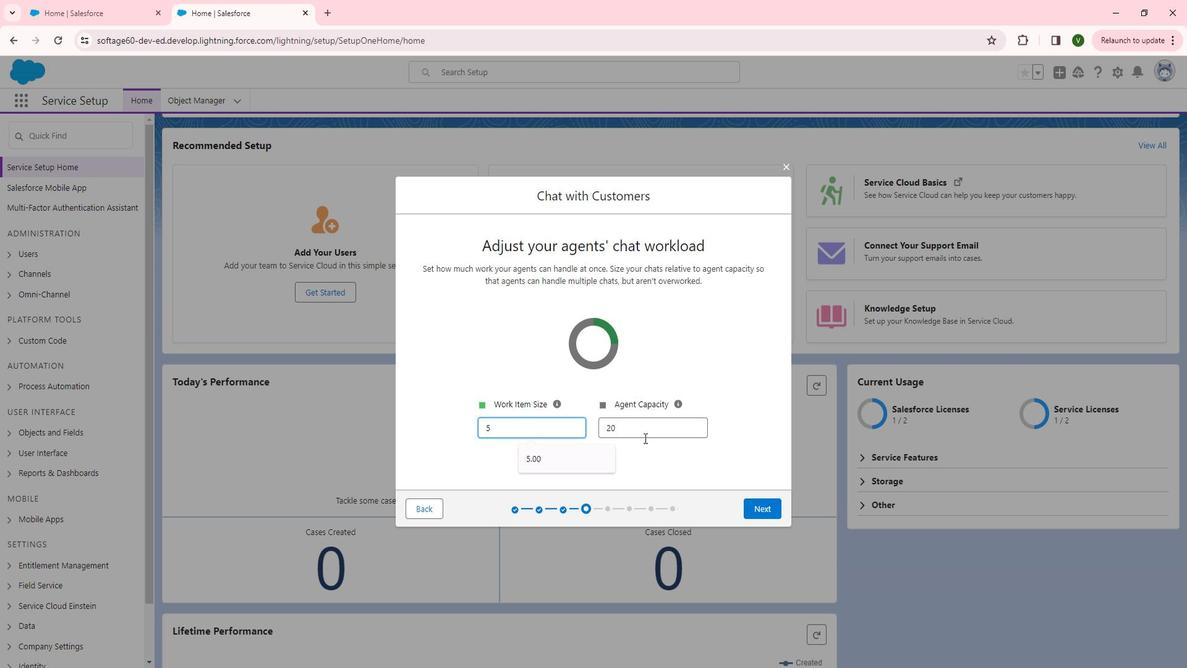 
Action: Mouse moved to (658, 439)
Screenshot: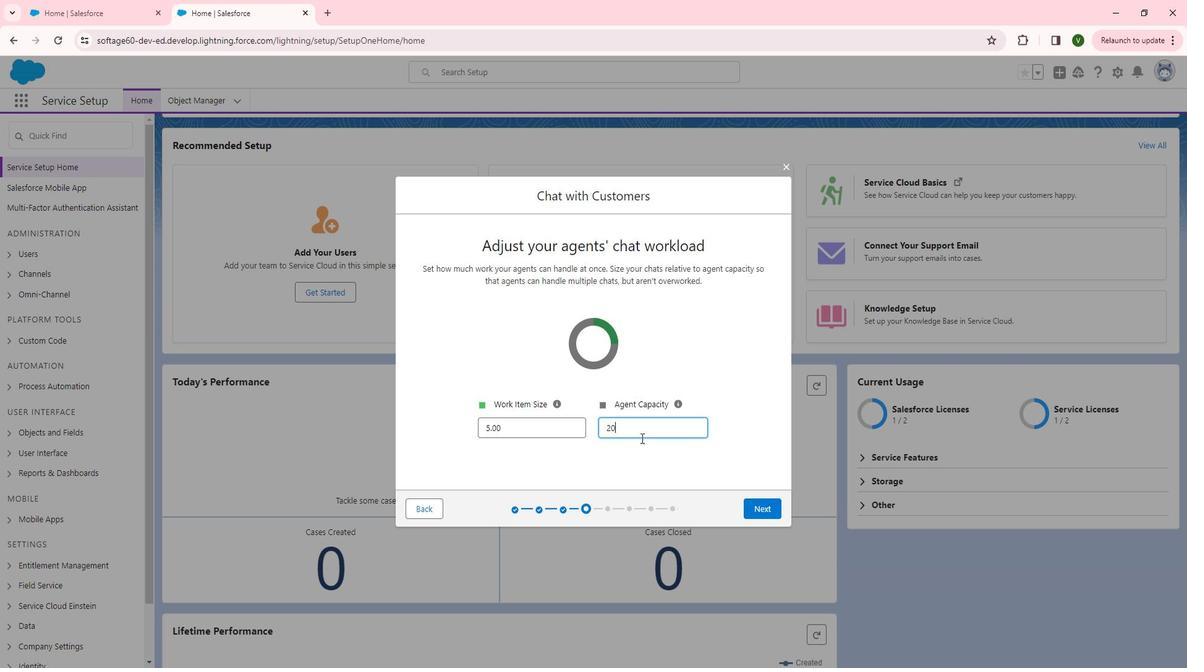 
Action: Key pressed <Key.backspace><Key.backspace>15
Screenshot: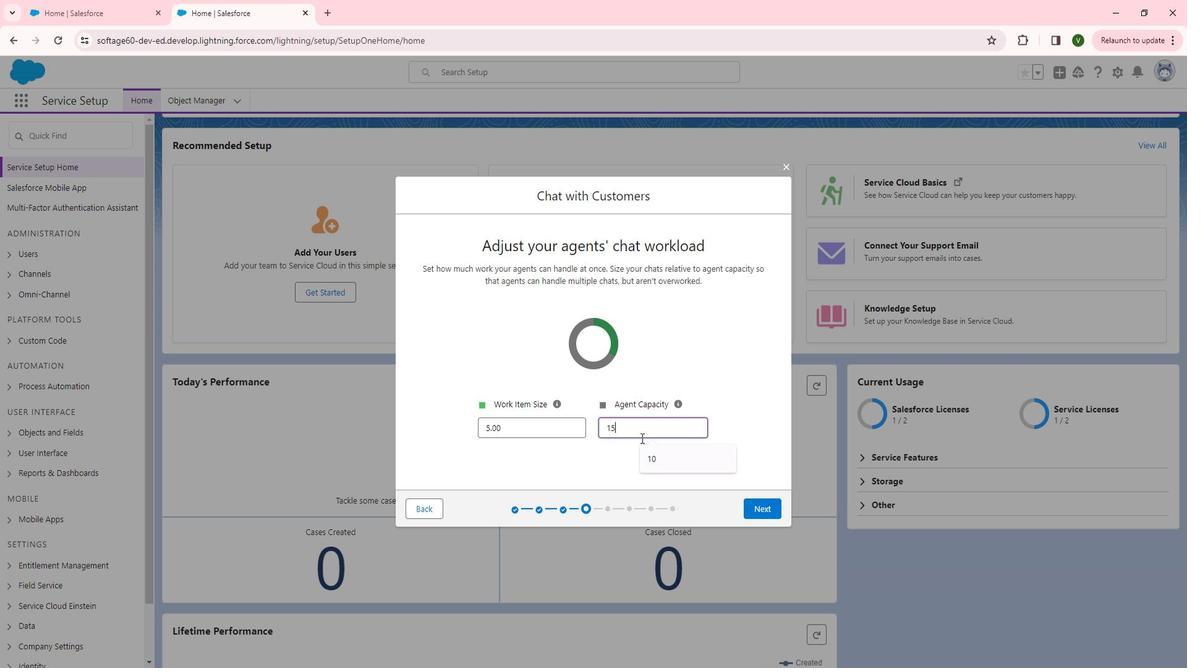 
Action: Mouse moved to (702, 462)
Screenshot: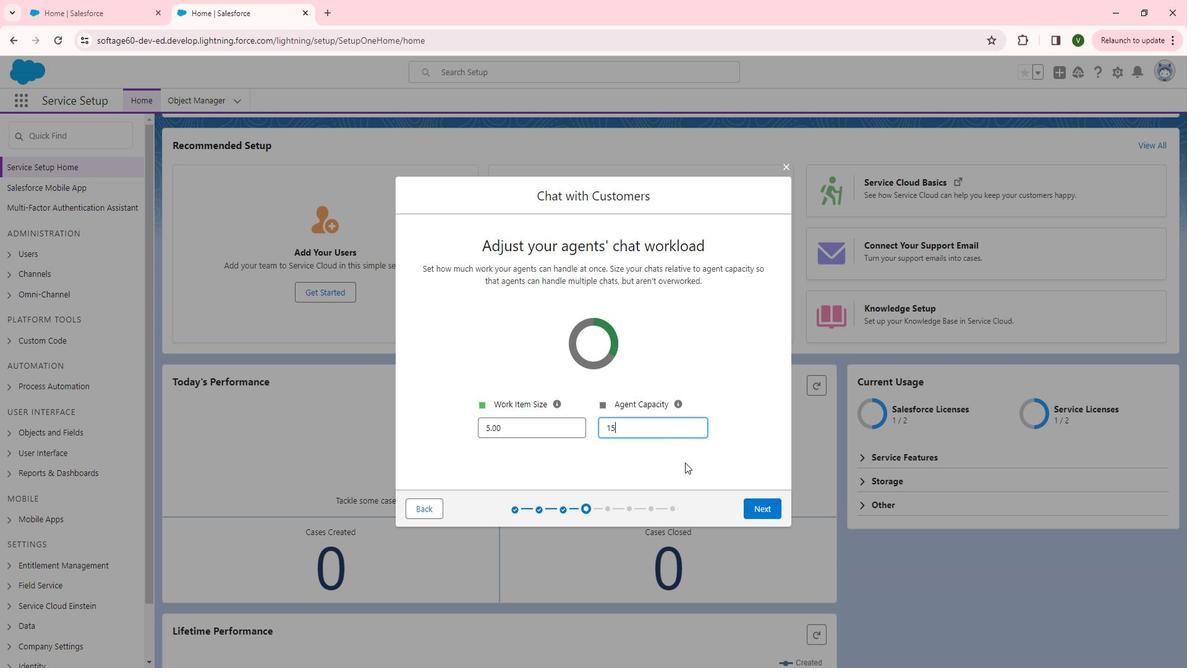 
Action: Mouse pressed left at (702, 462)
Screenshot: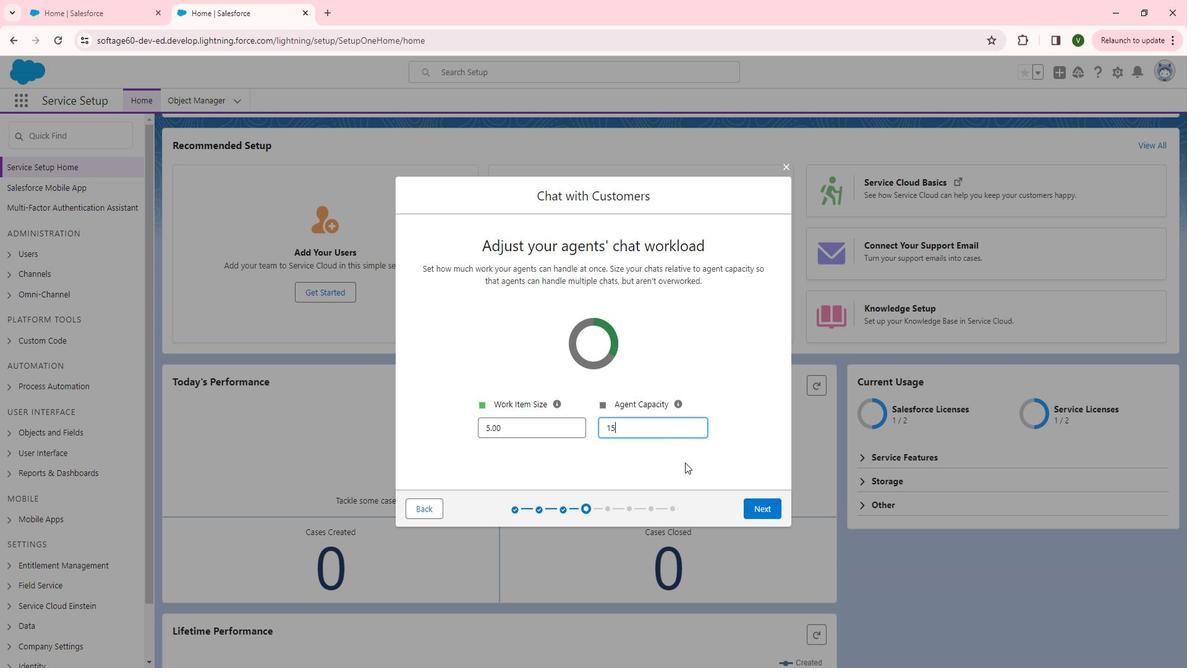 
Action: Mouse moved to (780, 506)
Screenshot: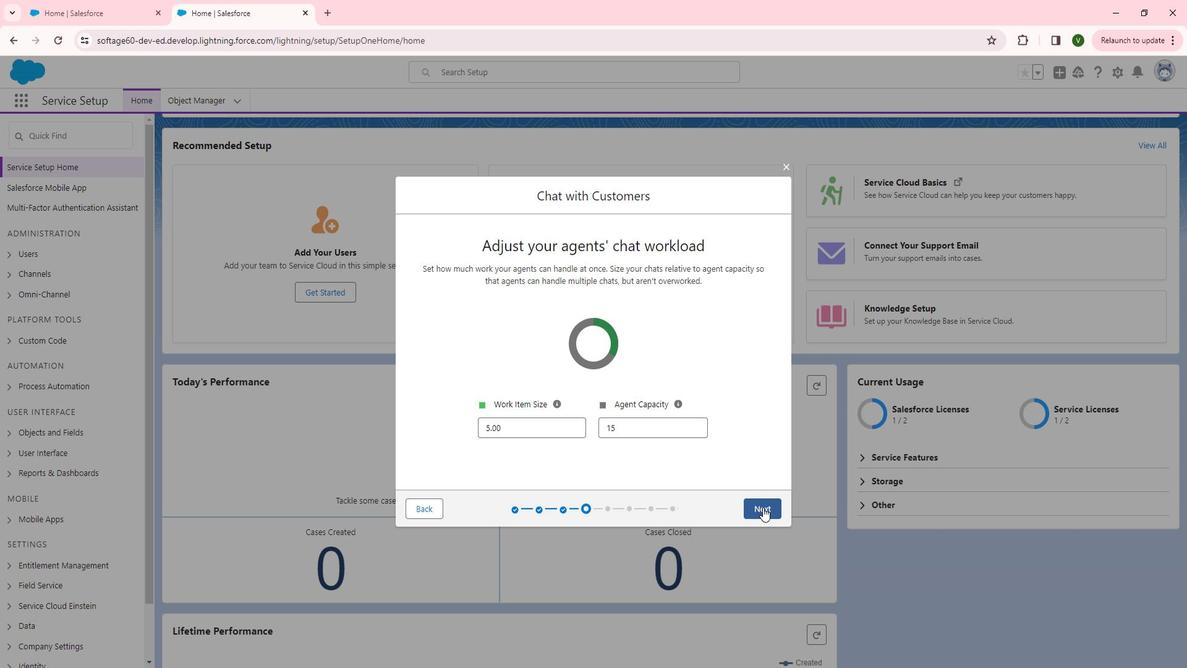 
Action: Mouse pressed left at (780, 506)
Screenshot: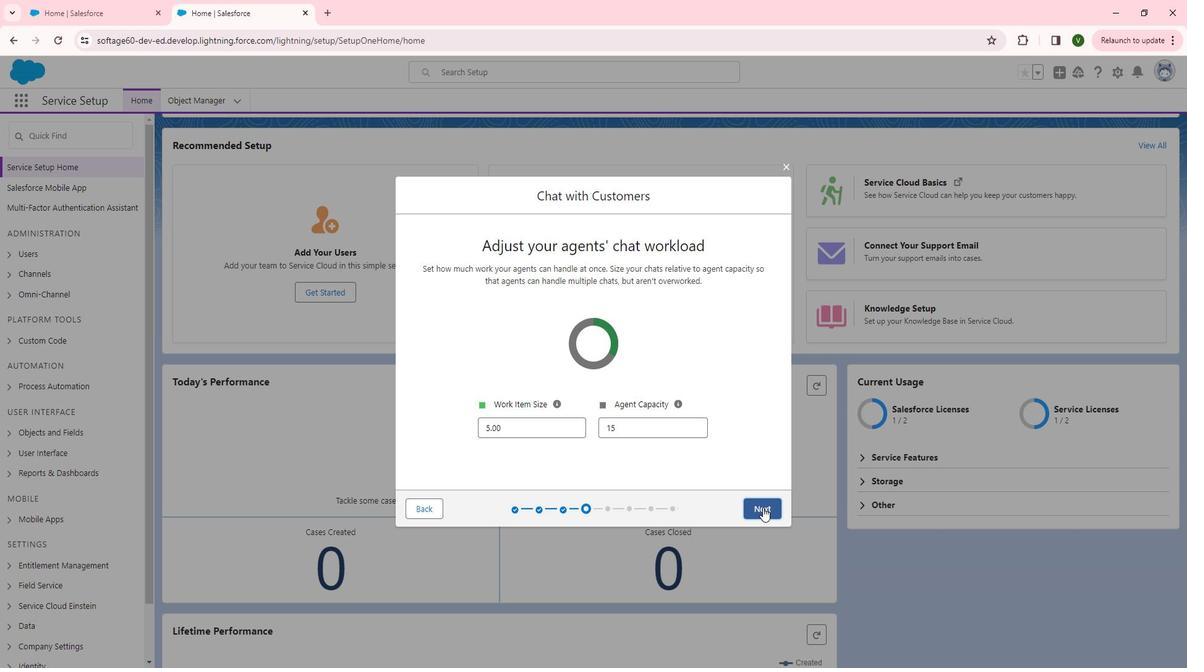 
Action: Mouse moved to (583, 331)
Screenshot: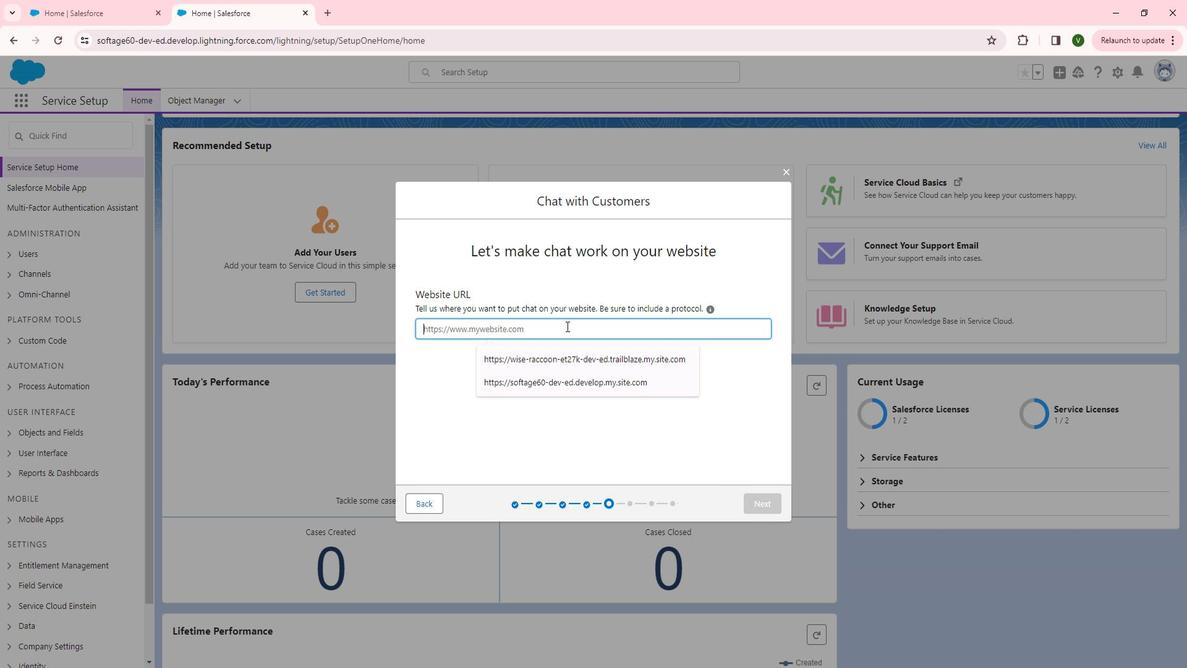 
Action: Mouse pressed left at (583, 331)
Screenshot: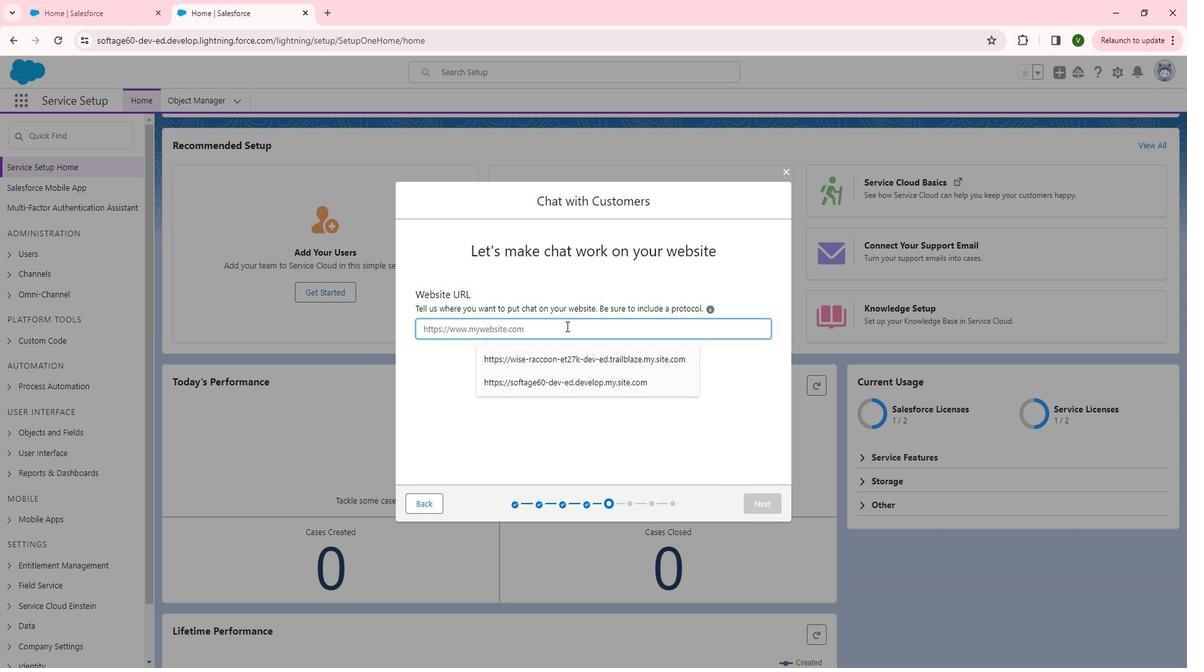 
Action: Key pressed <Key.shift>H<Key.backspace>https<Key.shift_r>://softage60-dev-ed-<Key.backspace>.develop.my.site.com
Screenshot: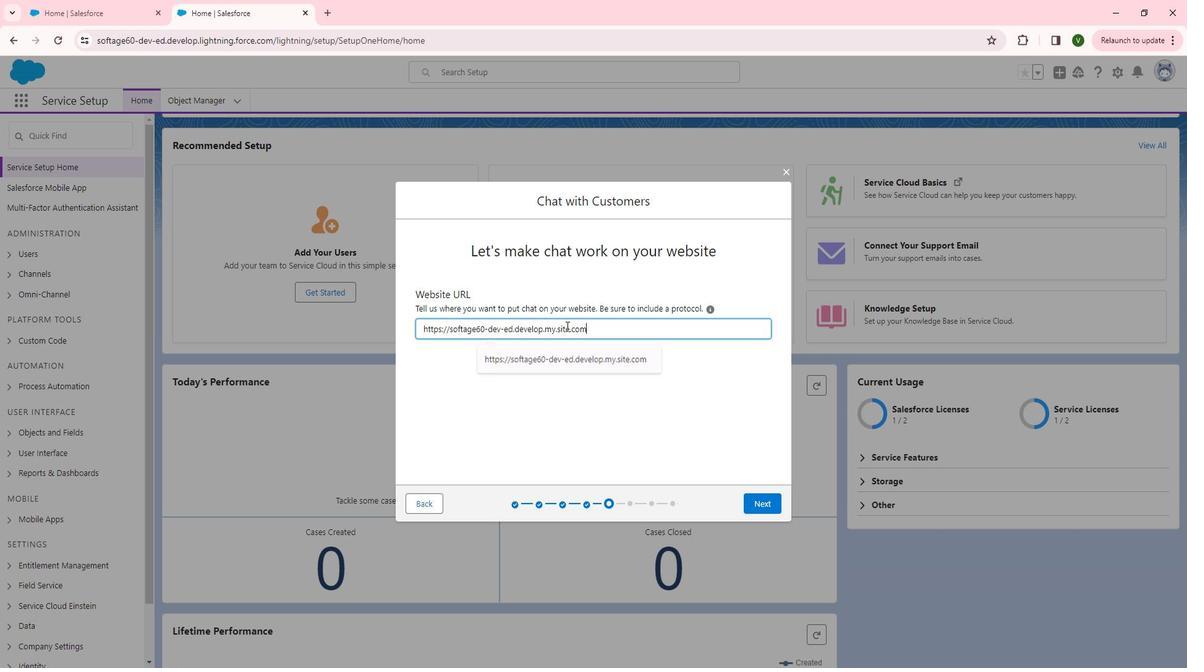 
Action: Mouse moved to (720, 449)
Screenshot: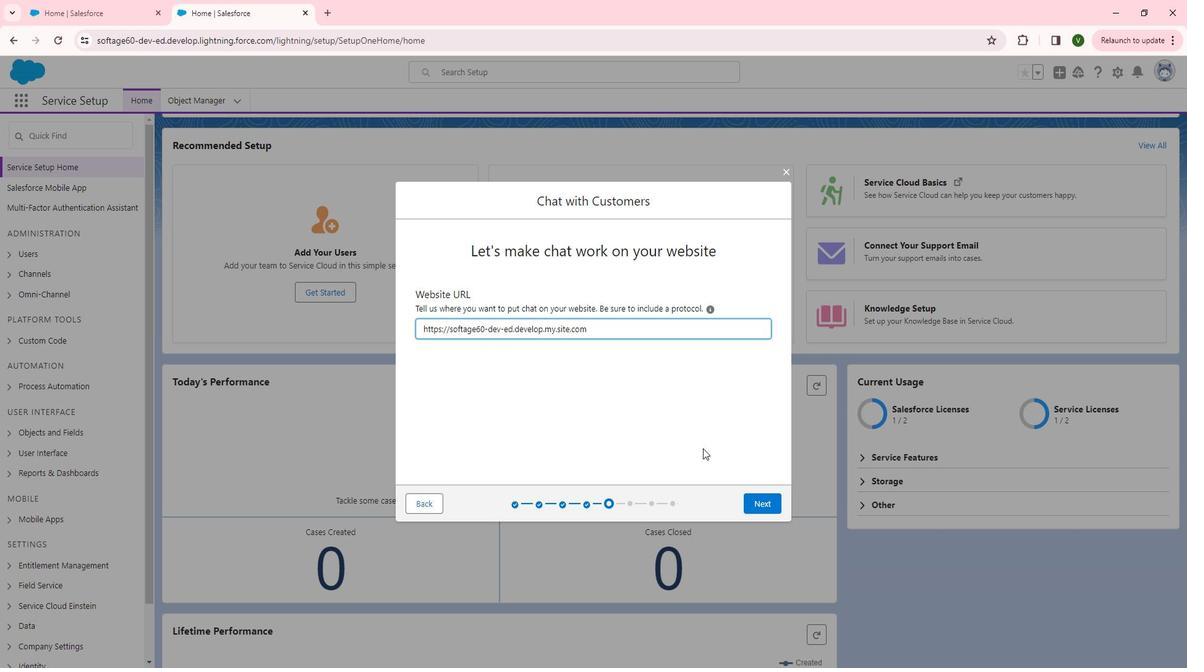 
Action: Mouse pressed left at (720, 449)
Screenshot: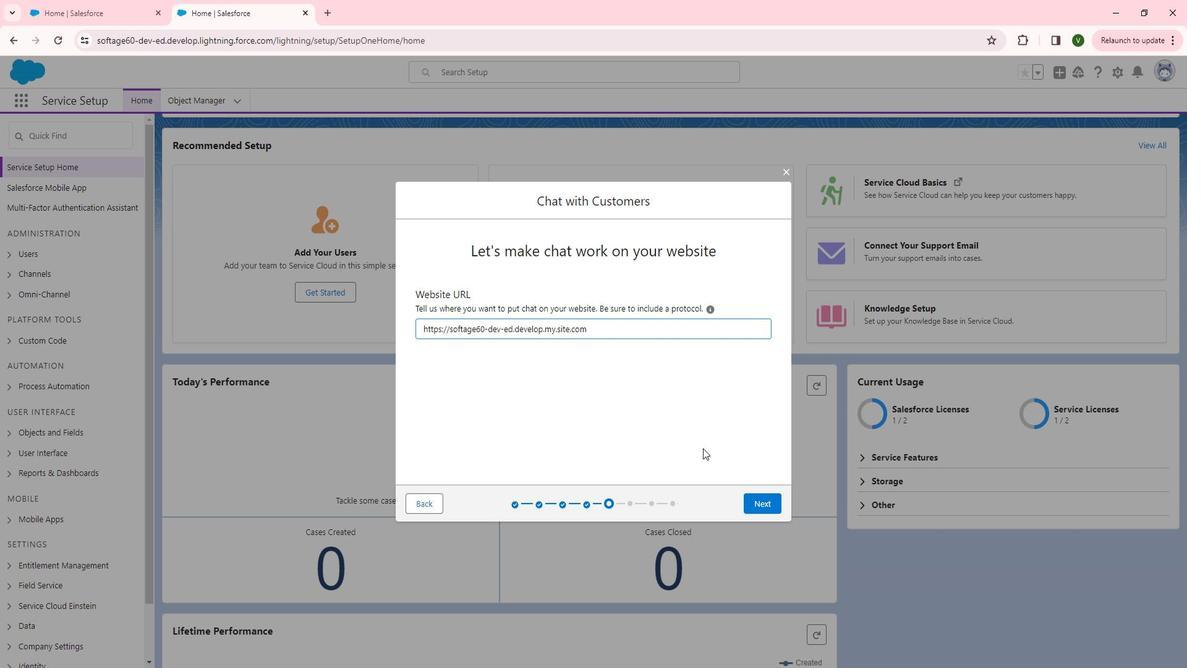 
Action: Mouse moved to (786, 495)
Screenshot: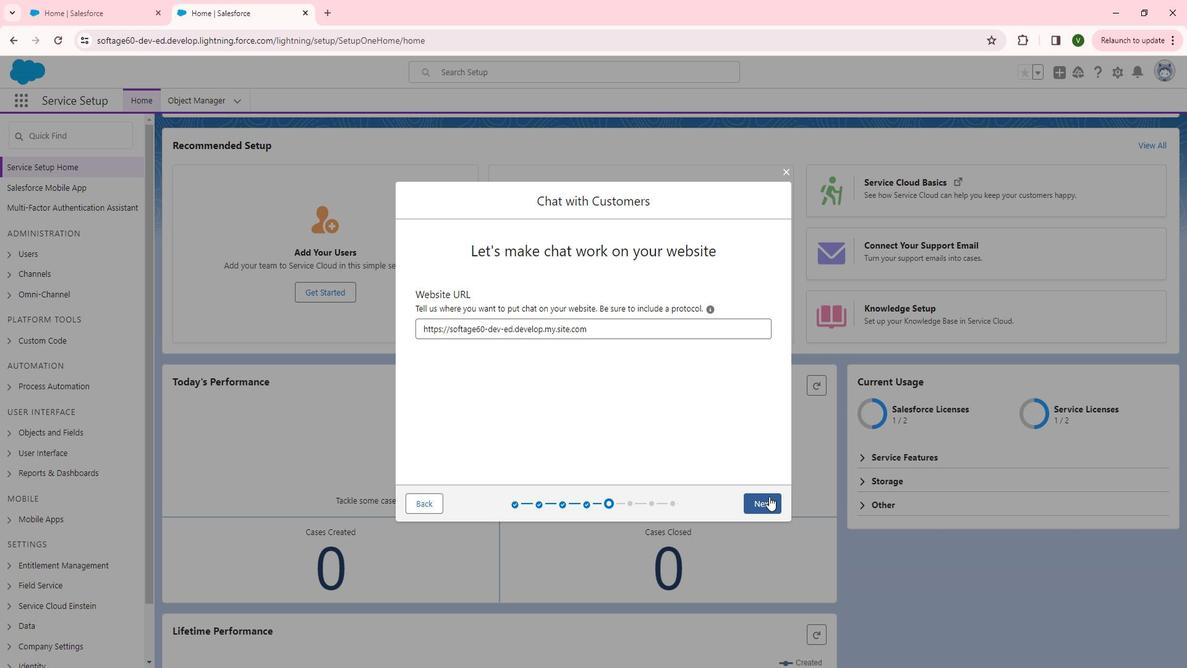 
Action: Mouse pressed left at (786, 495)
Screenshot: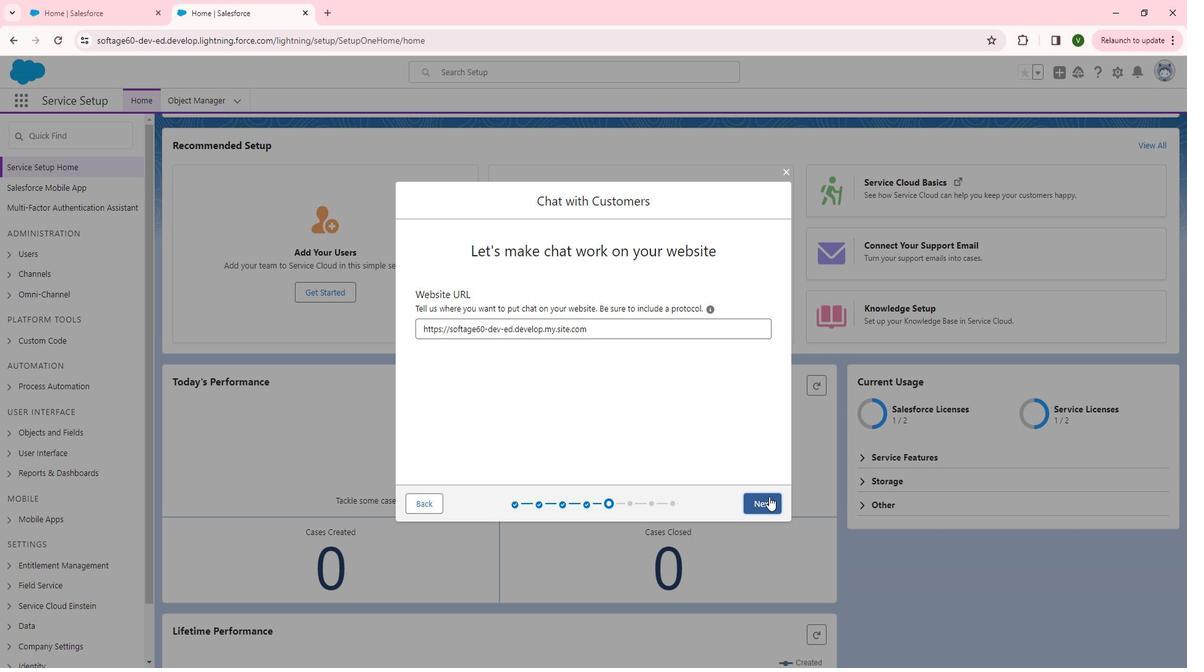 
Action: Mouse moved to (588, 358)
Screenshot: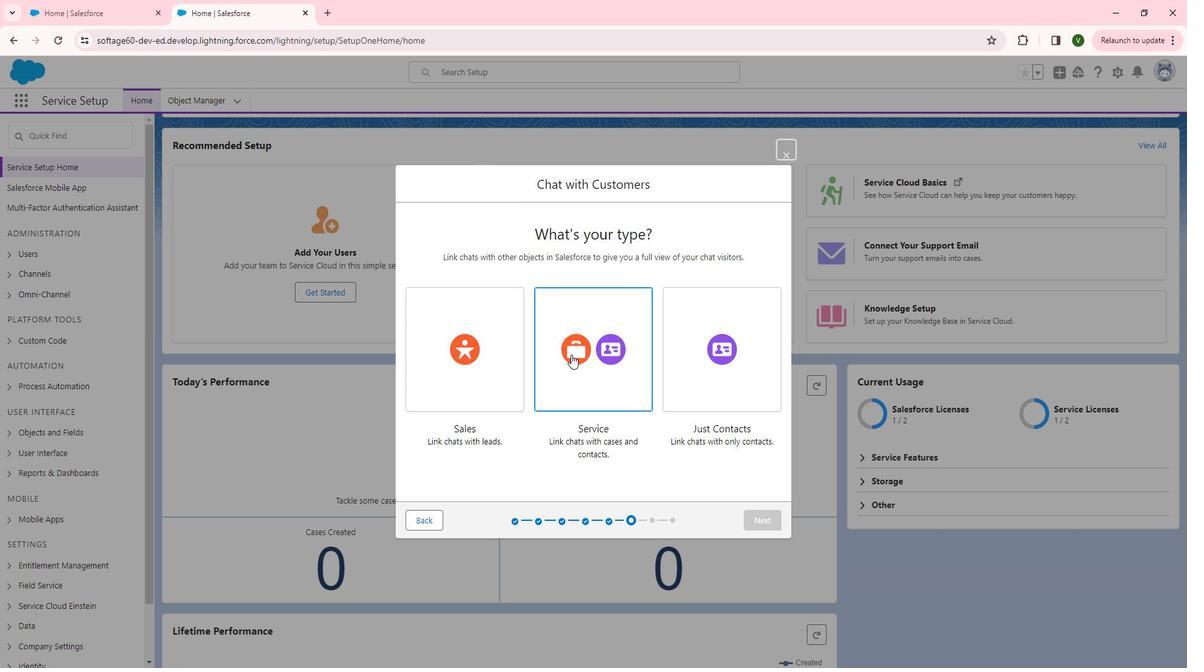 
Action: Mouse pressed left at (588, 358)
Screenshot: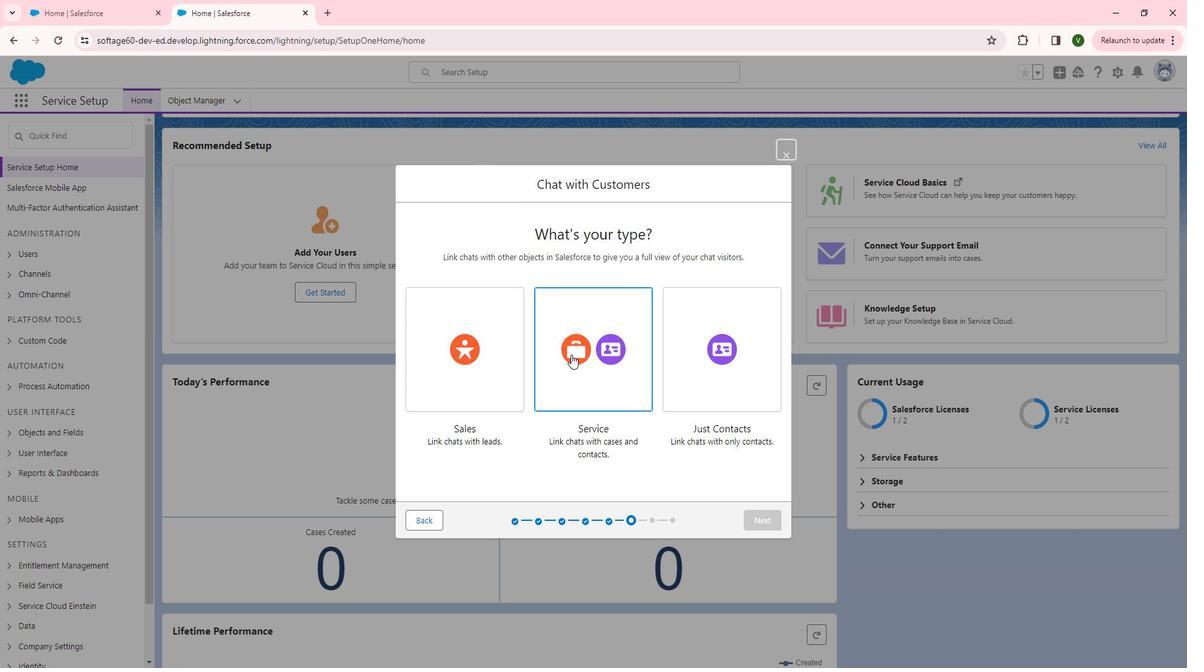 
Action: Mouse moved to (668, 487)
Screenshot: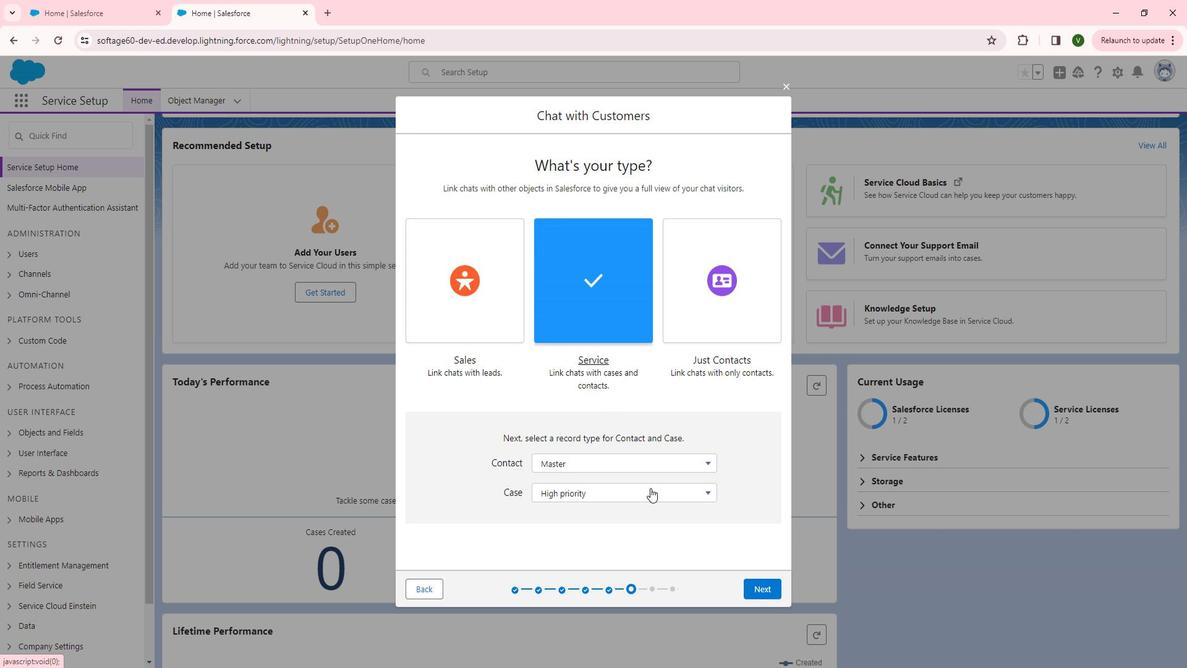 
Action: Mouse pressed left at (668, 487)
Screenshot: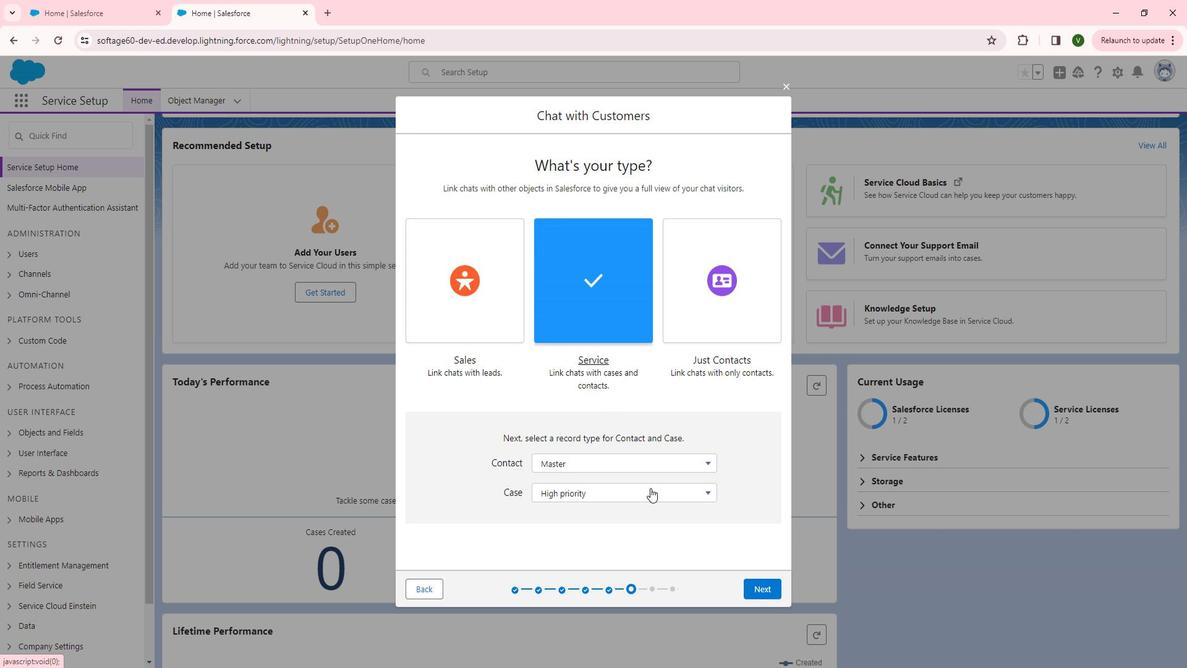 
Action: Mouse moved to (623, 543)
Screenshot: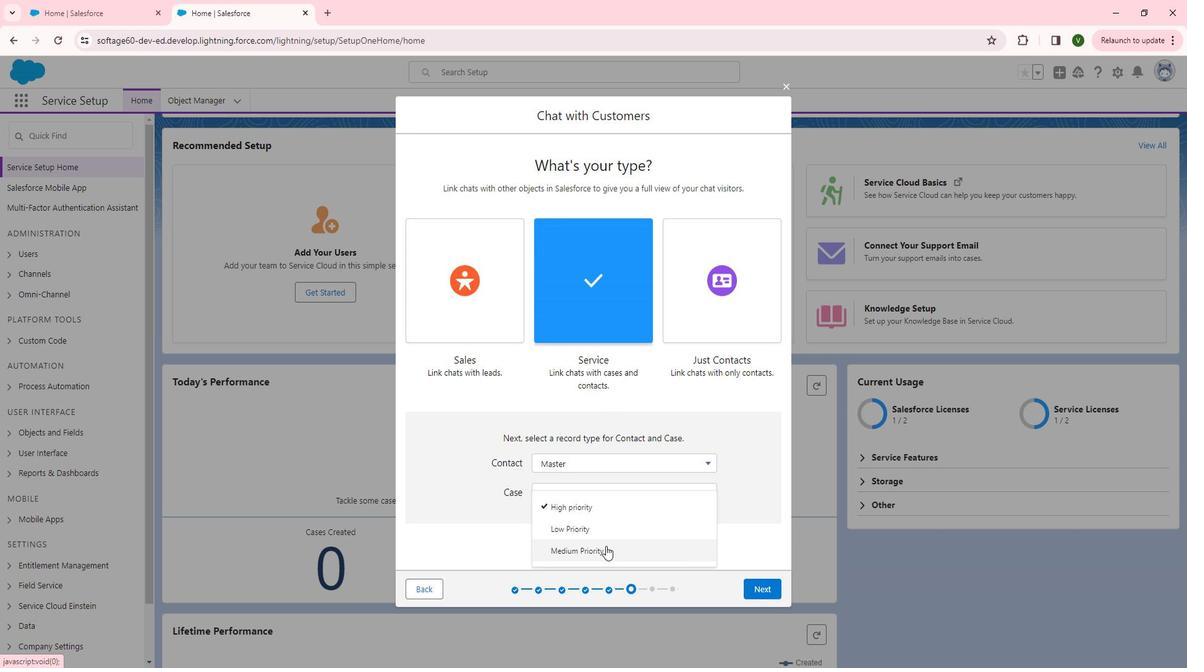 
Action: Mouse pressed left at (623, 543)
Screenshot: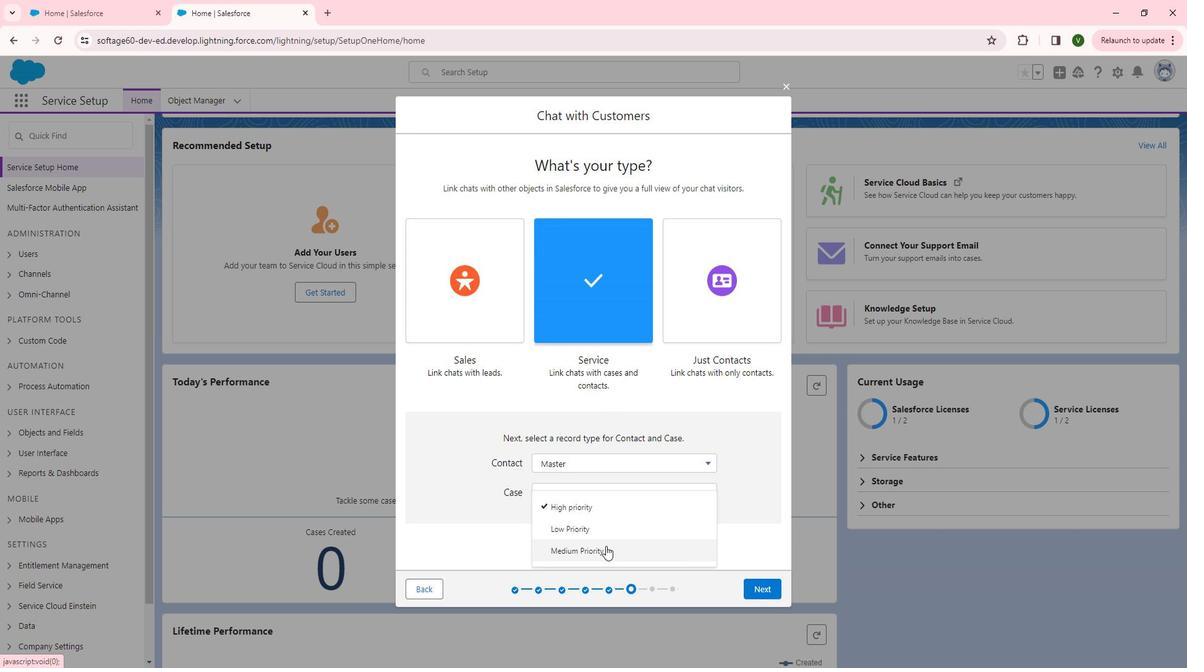 
Action: Mouse moved to (741, 519)
Screenshot: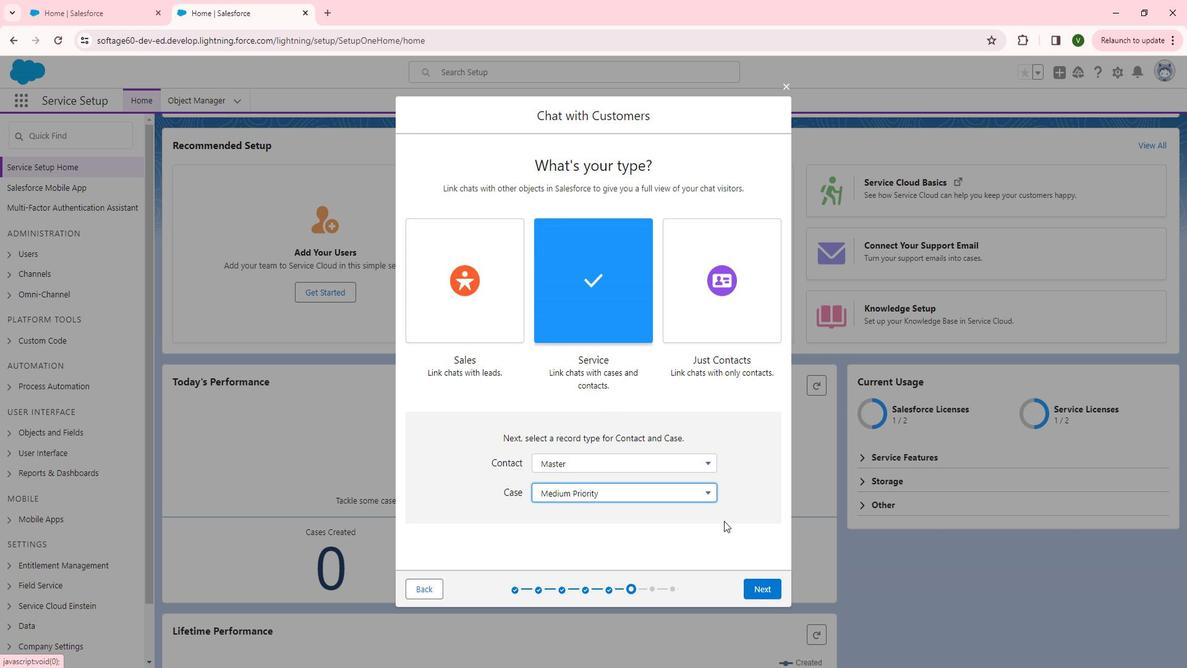
Action: Mouse pressed left at (741, 519)
Screenshot: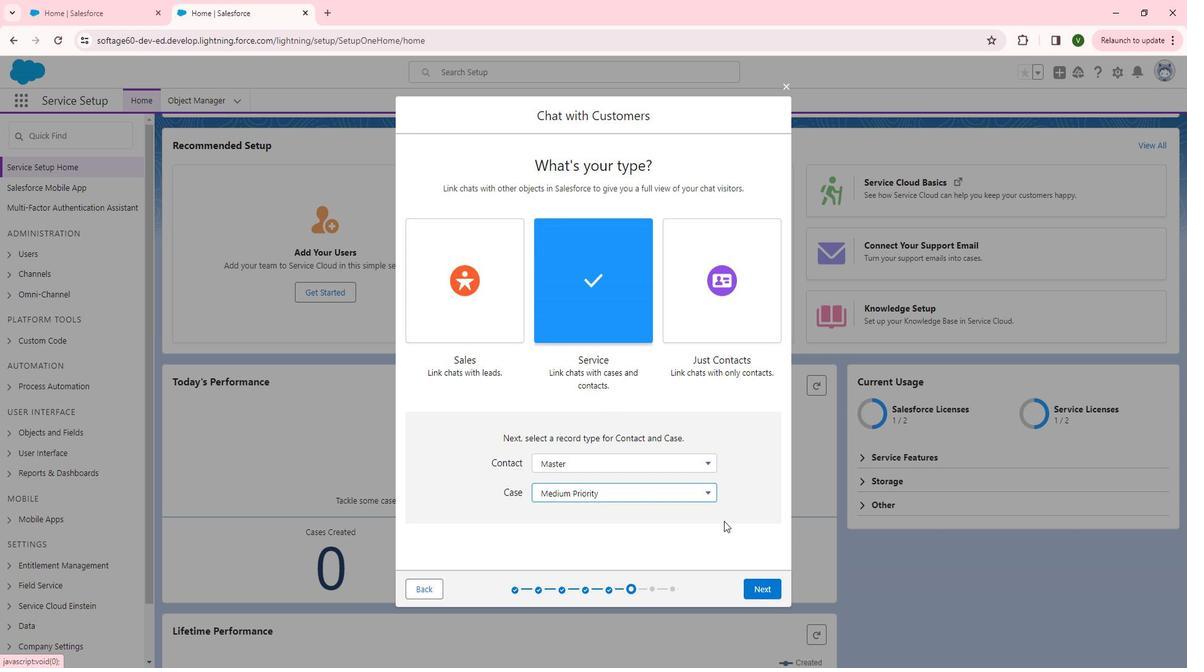 
Action: Mouse moved to (775, 580)
Screenshot: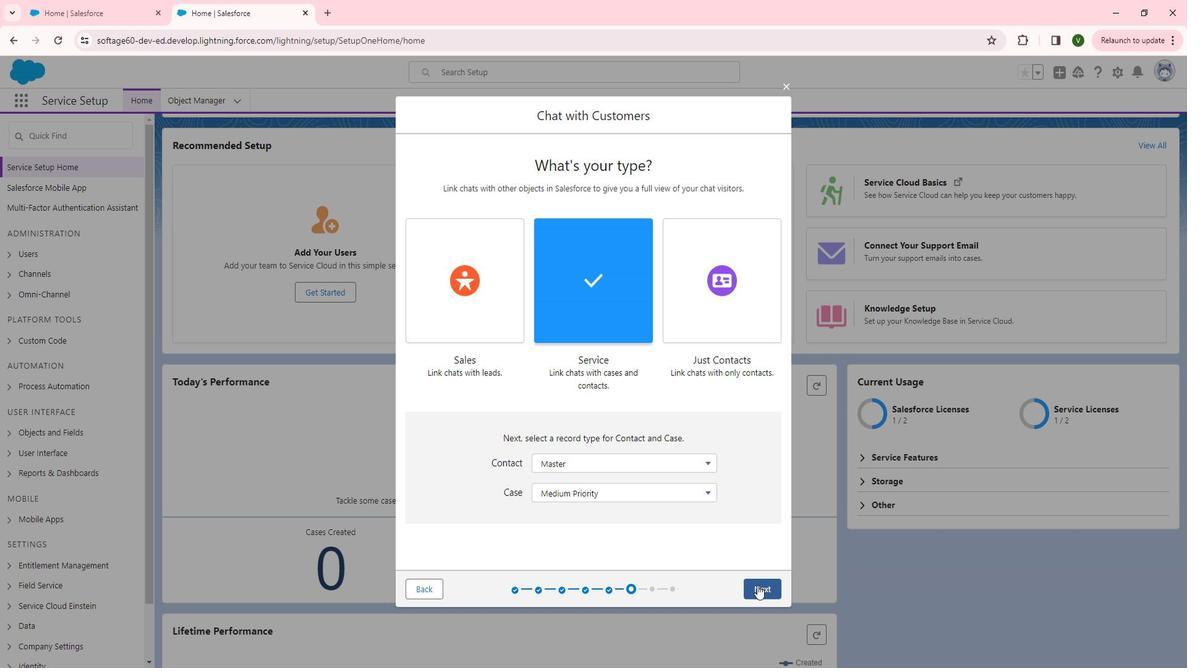 
Action: Mouse pressed left at (775, 580)
Screenshot: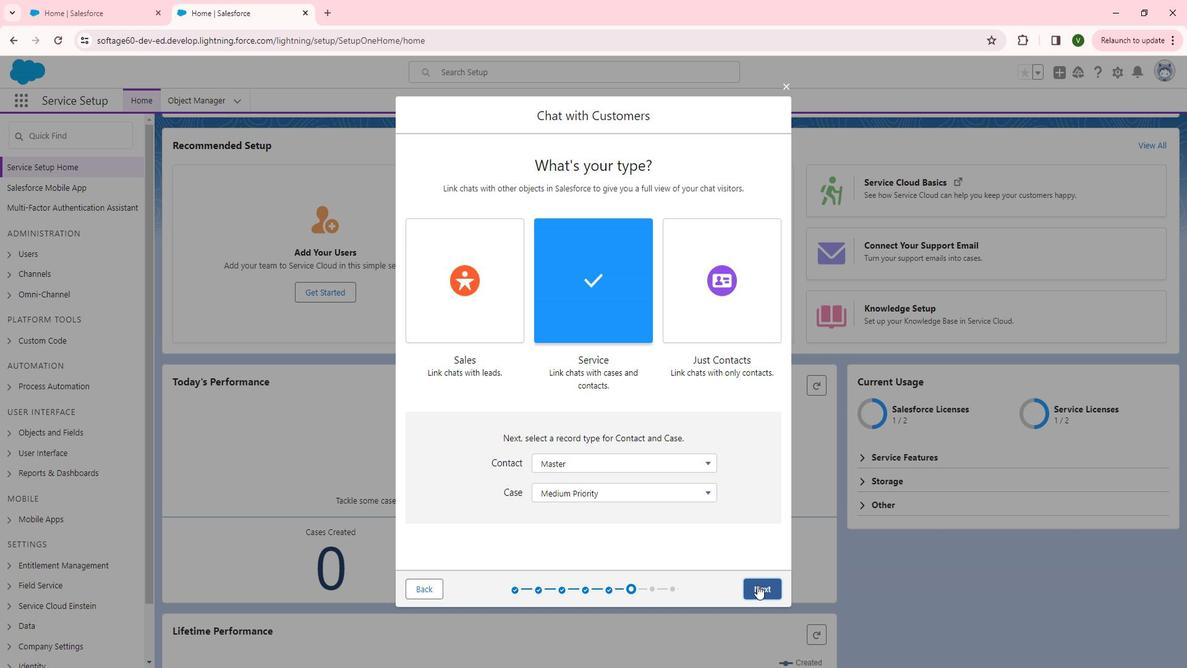 
Action: Mouse moved to (773, 496)
Screenshot: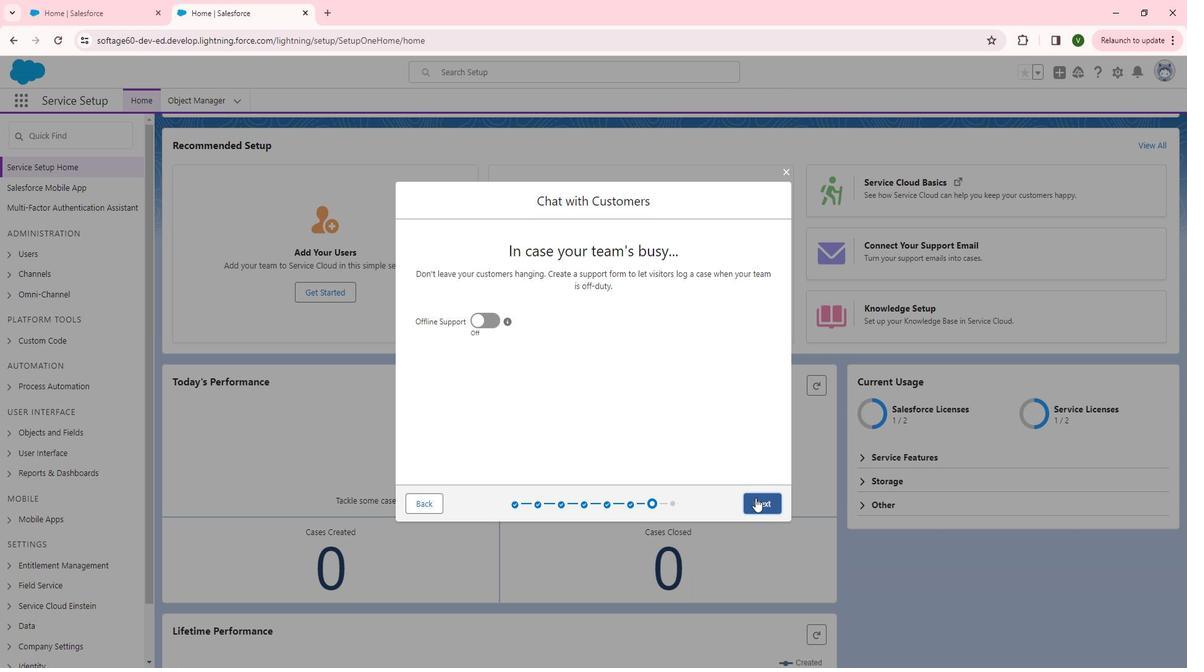 
Action: Mouse pressed left at (773, 496)
Screenshot: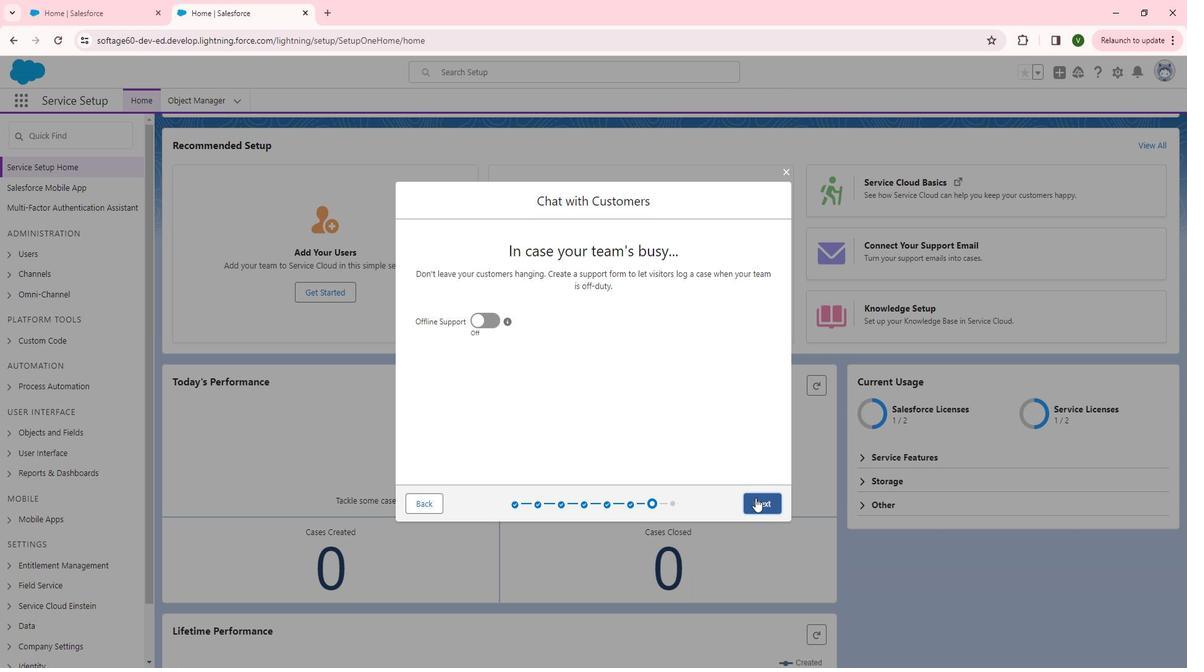 
Action: Mouse moved to (739, 452)
Screenshot: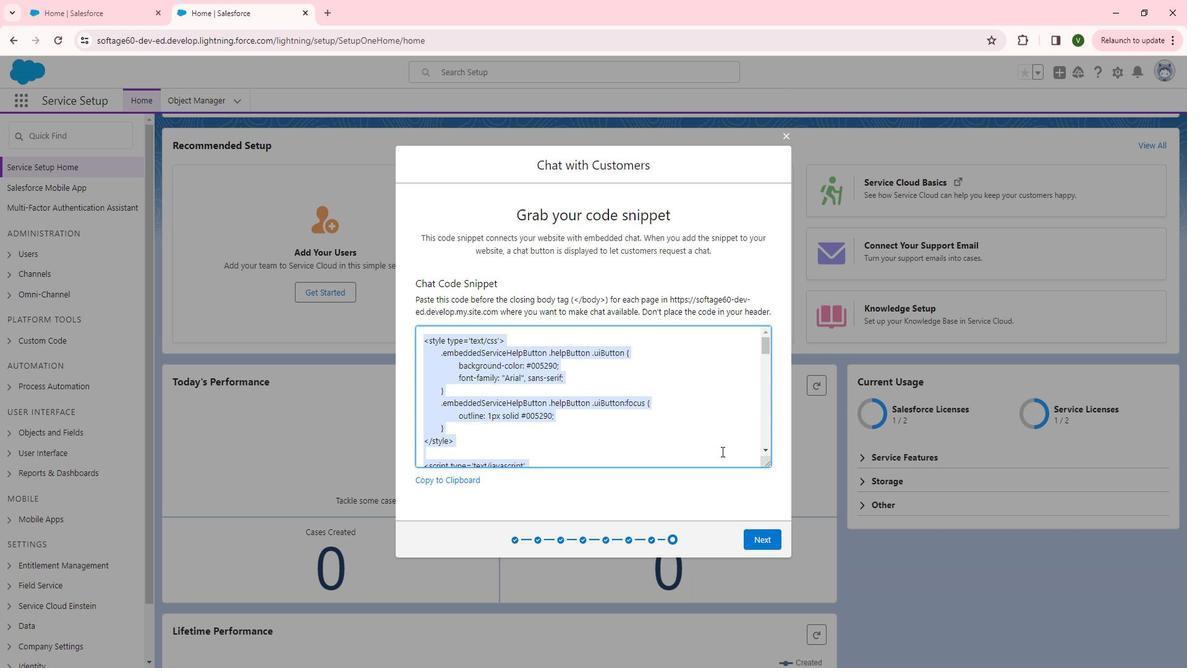 
Action: Mouse scrolled (739, 451) with delta (0, 0)
Screenshot: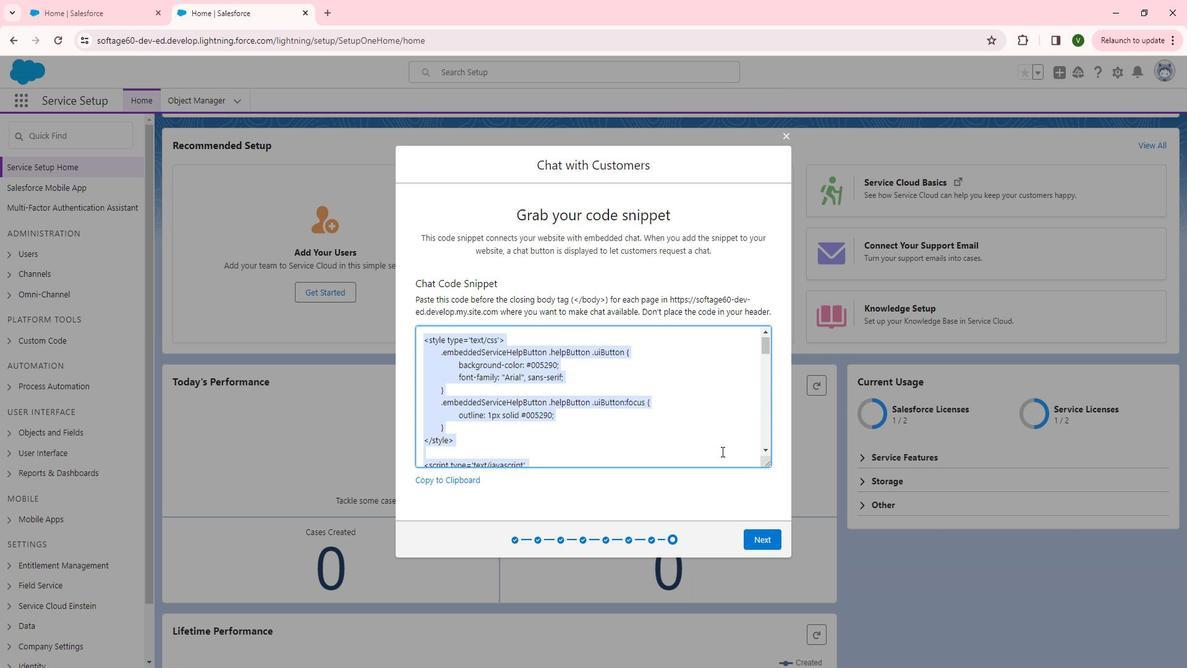 
Action: Mouse scrolled (739, 451) with delta (0, 0)
Screenshot: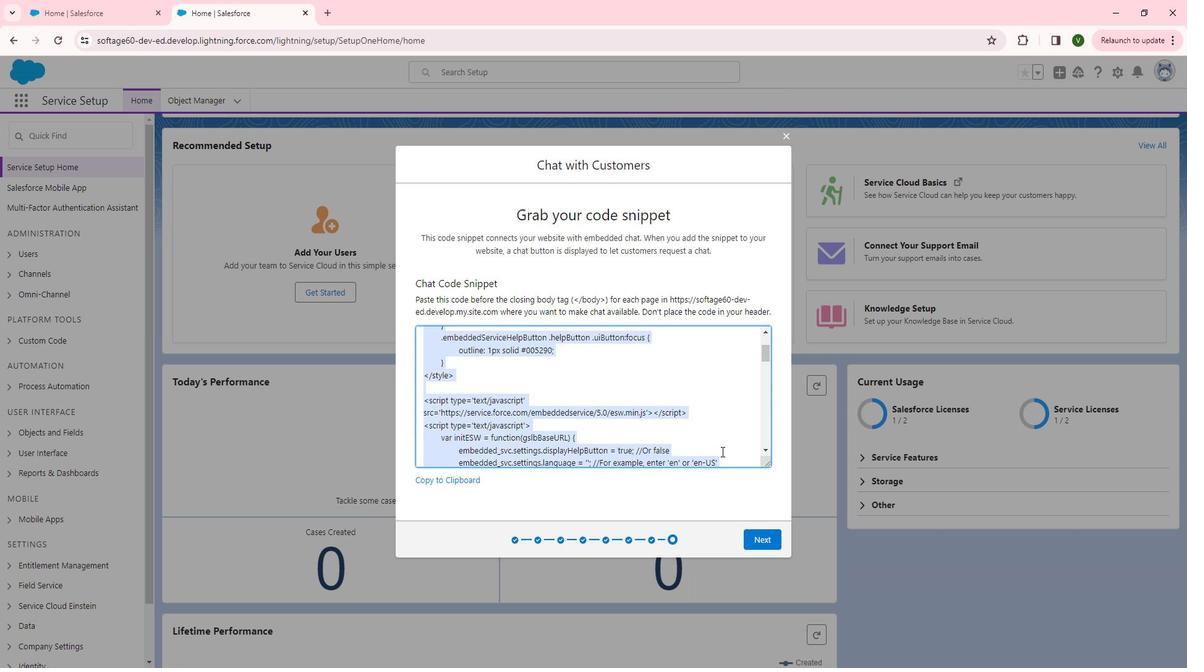 
Action: Mouse scrolled (739, 451) with delta (0, 0)
Screenshot: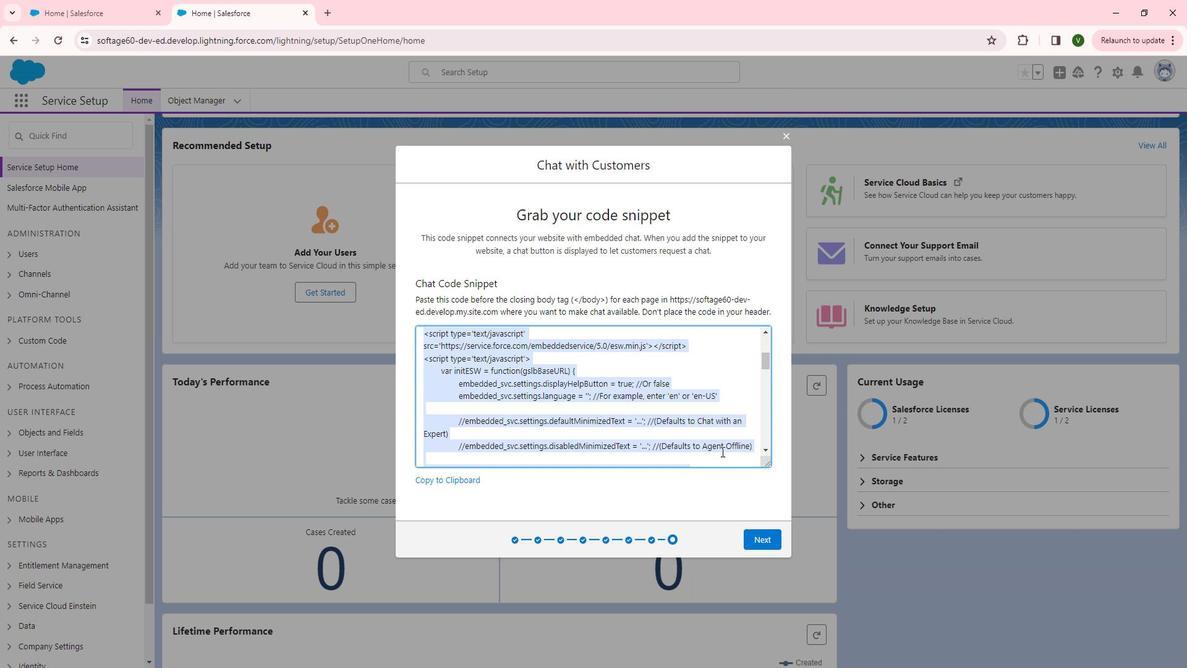
Action: Mouse scrolled (739, 451) with delta (0, 0)
Screenshot: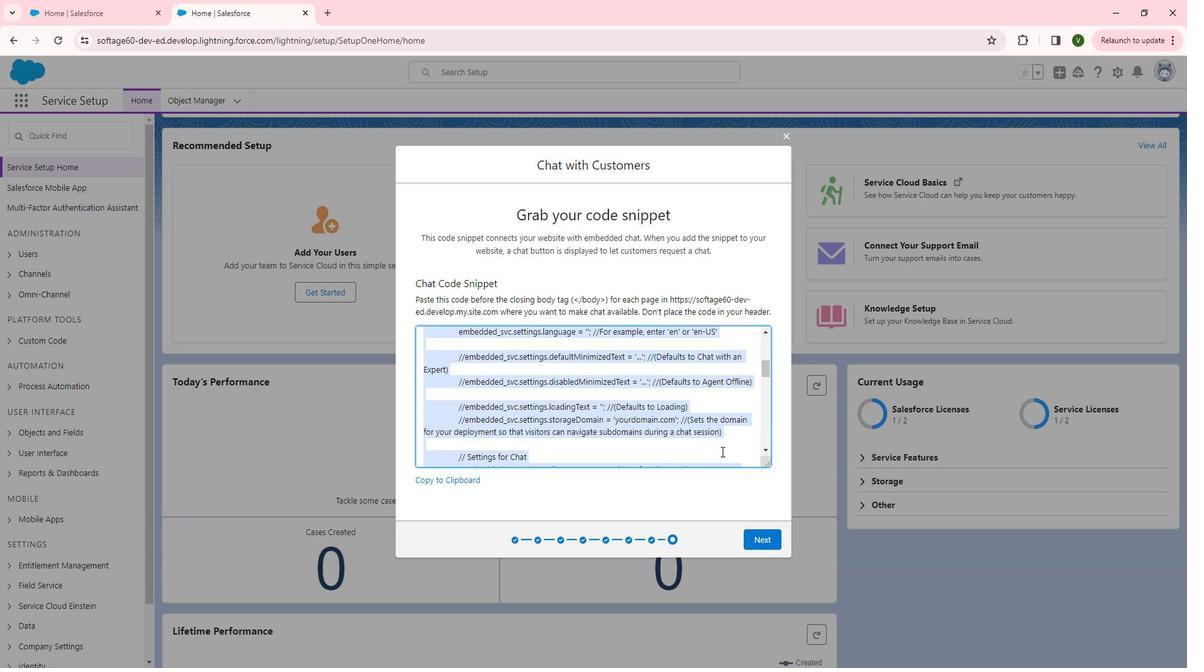 
Action: Mouse scrolled (739, 451) with delta (0, 0)
Screenshot: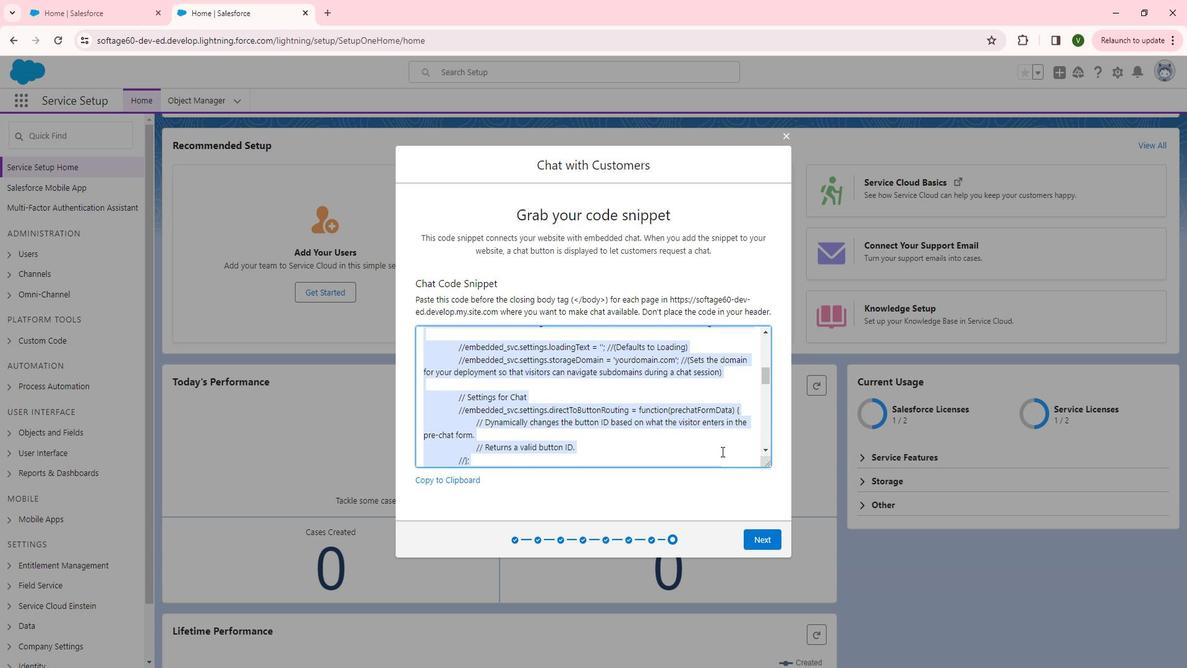 
Action: Mouse scrolled (739, 451) with delta (0, 0)
Screenshot: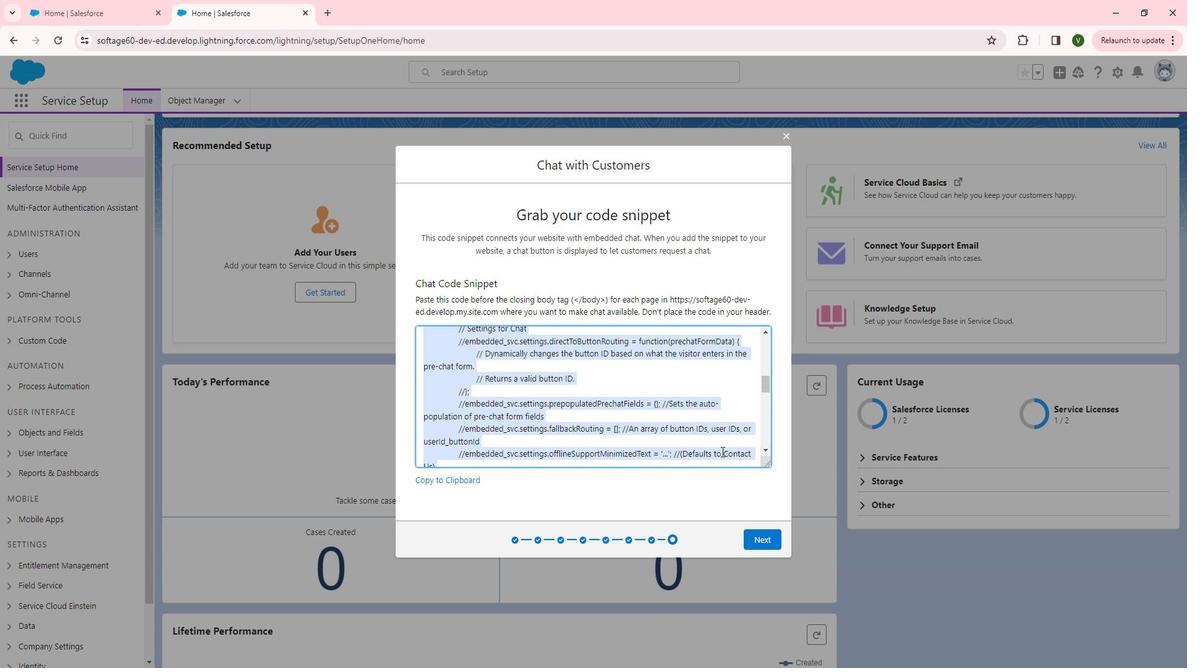 
Action: Mouse moved to (738, 452)
Screenshot: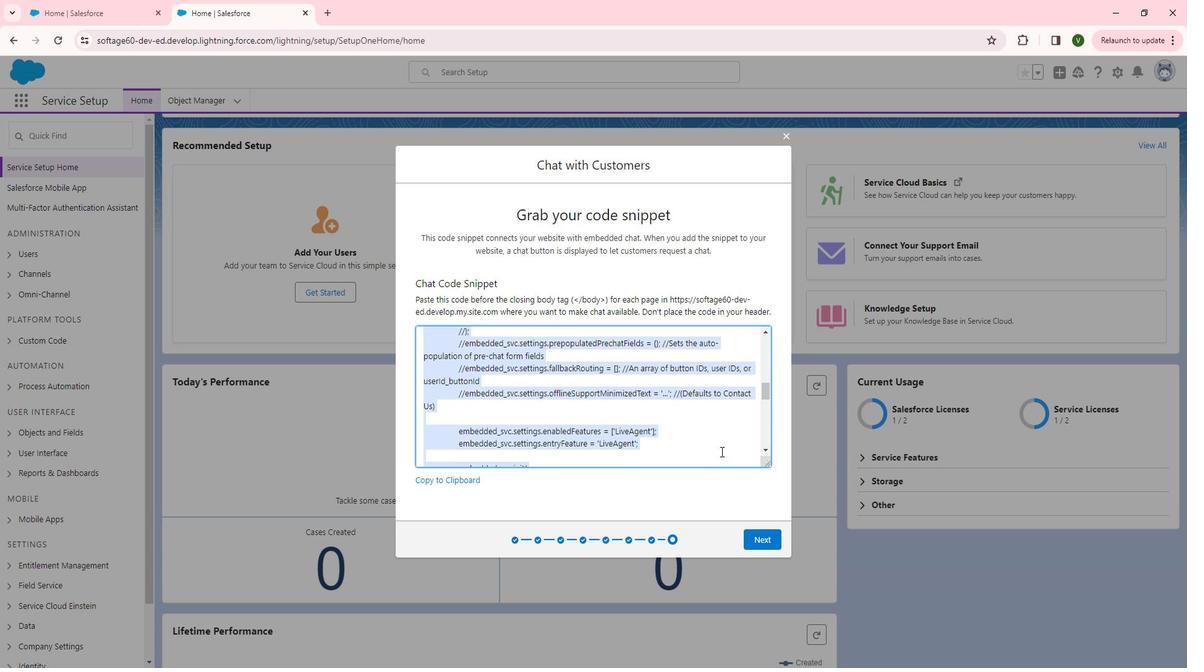 
Action: Mouse scrolled (738, 451) with delta (0, 0)
Screenshot: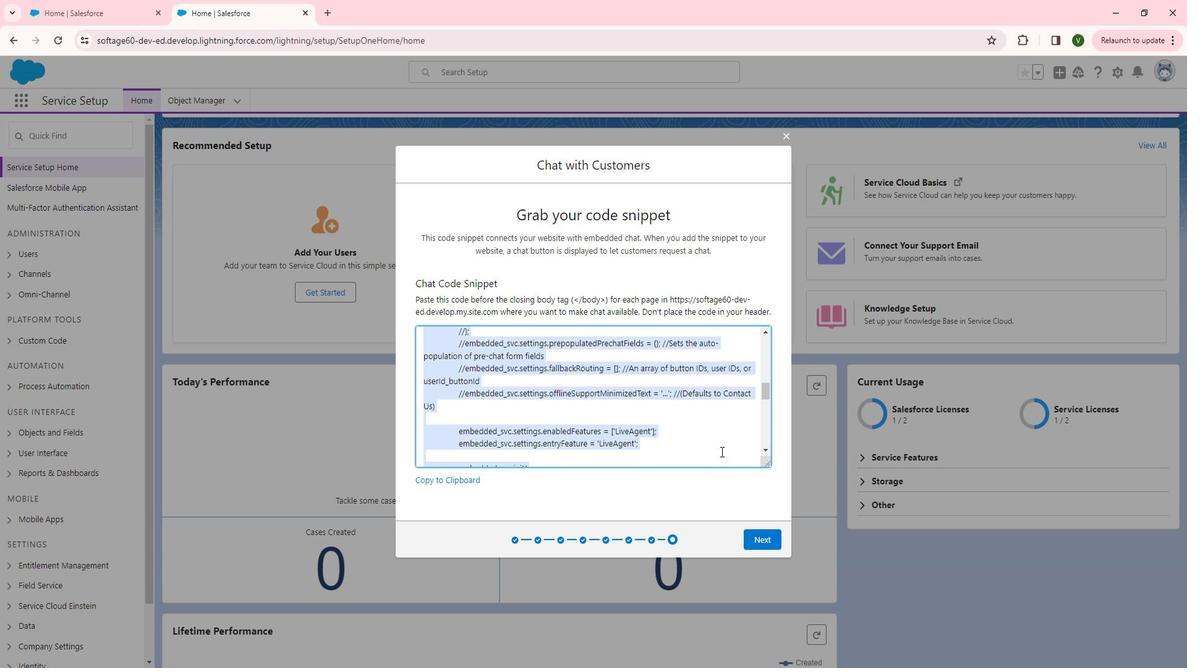 
Action: Mouse scrolled (738, 451) with delta (0, 0)
Screenshot: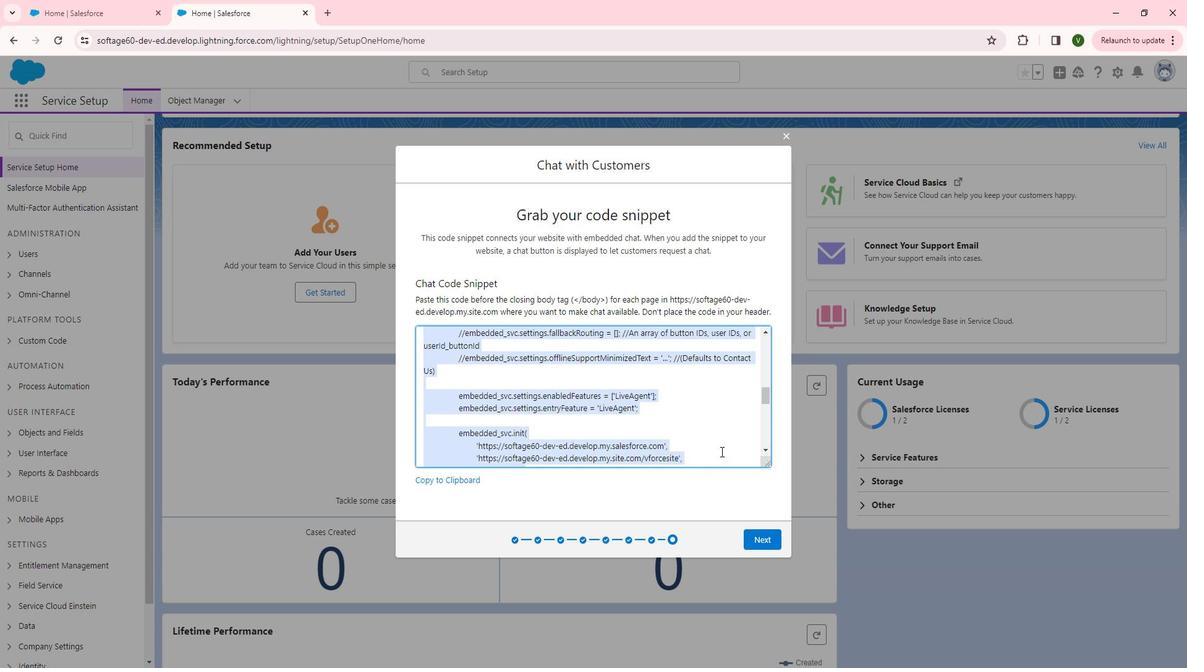 
Action: Mouse scrolled (738, 451) with delta (0, 0)
Screenshot: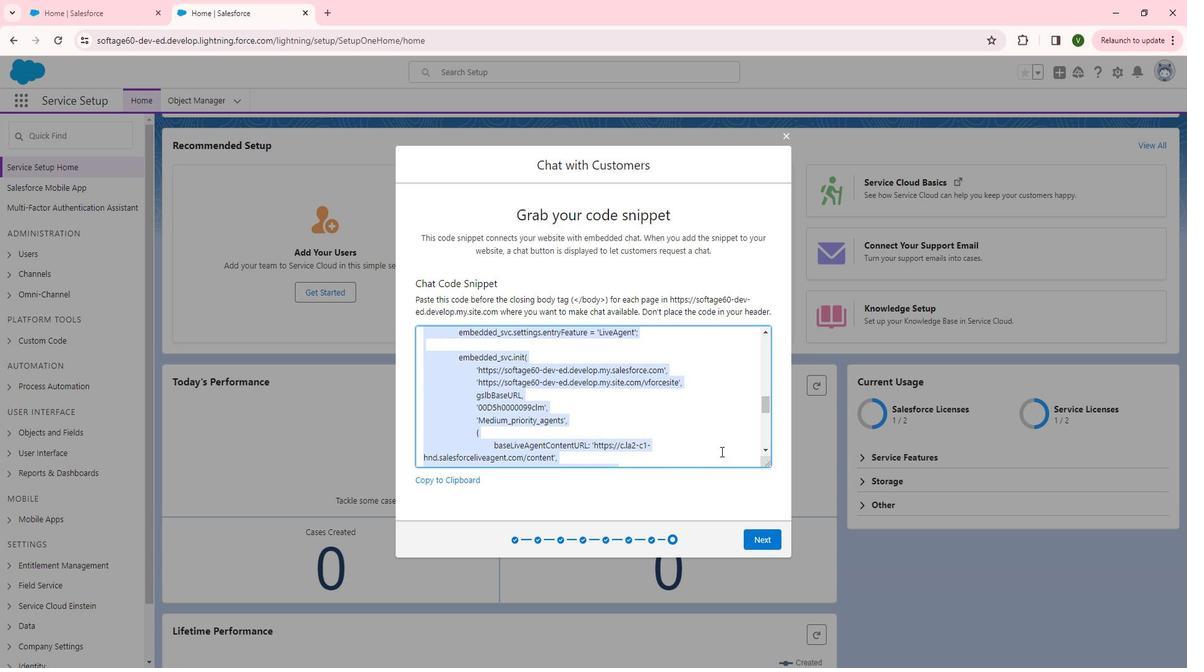 
Action: Mouse scrolled (738, 451) with delta (0, 0)
Screenshot: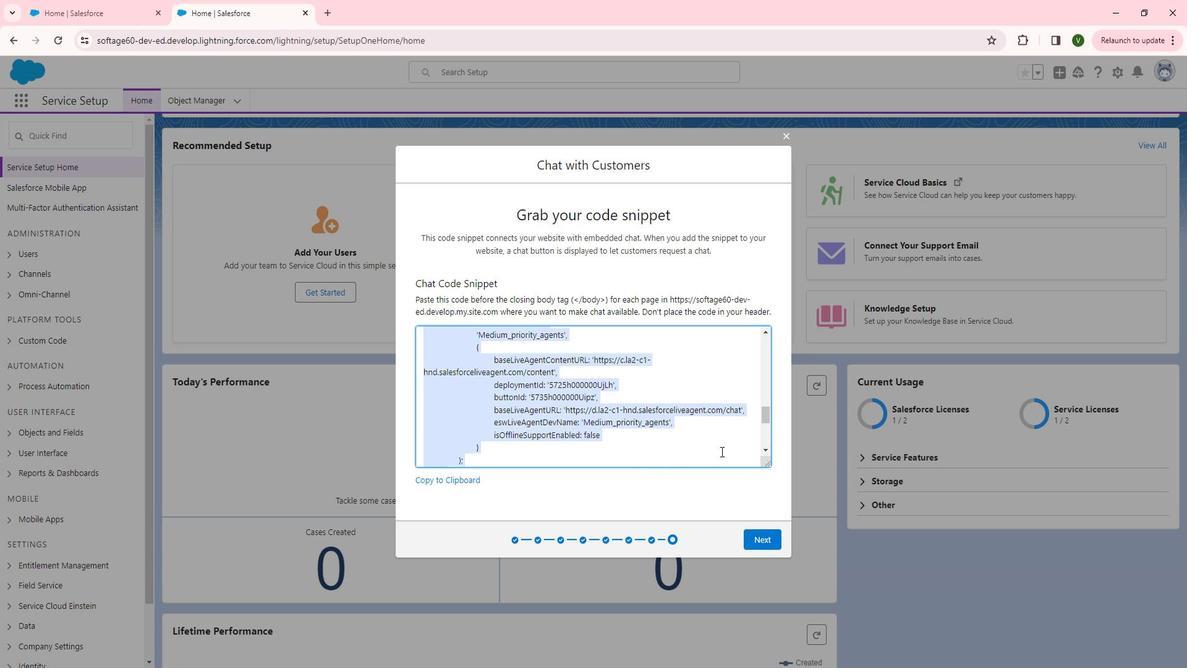
Action: Mouse scrolled (738, 451) with delta (0, 0)
Screenshot: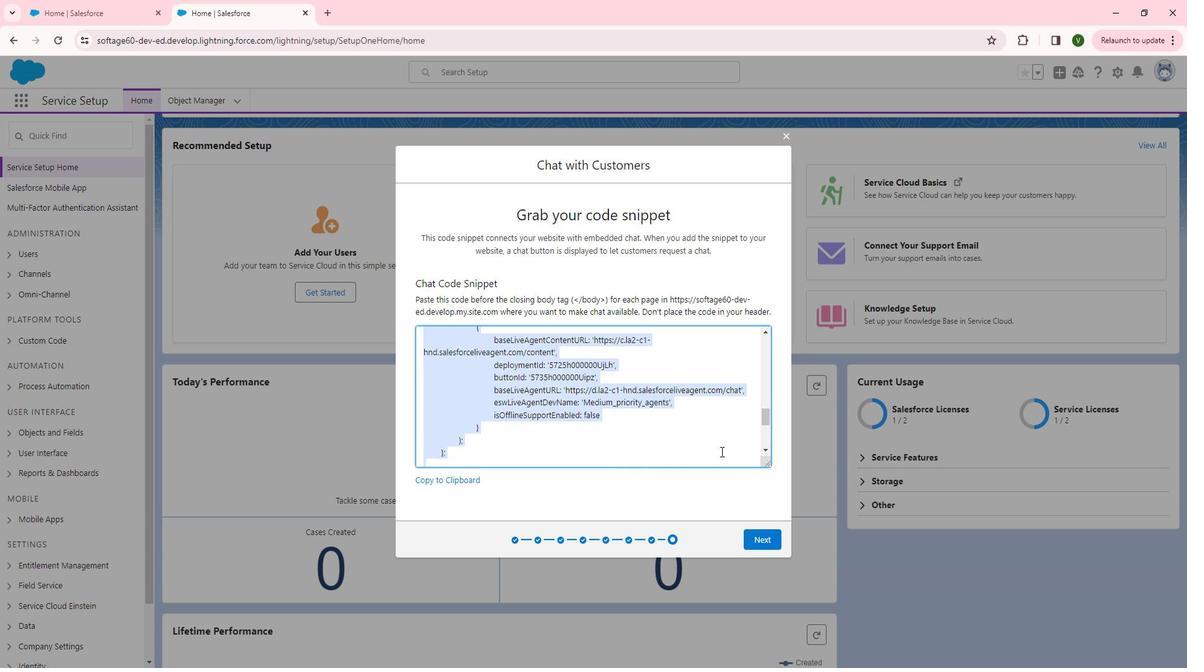 
Action: Mouse scrolled (738, 451) with delta (0, 0)
Screenshot: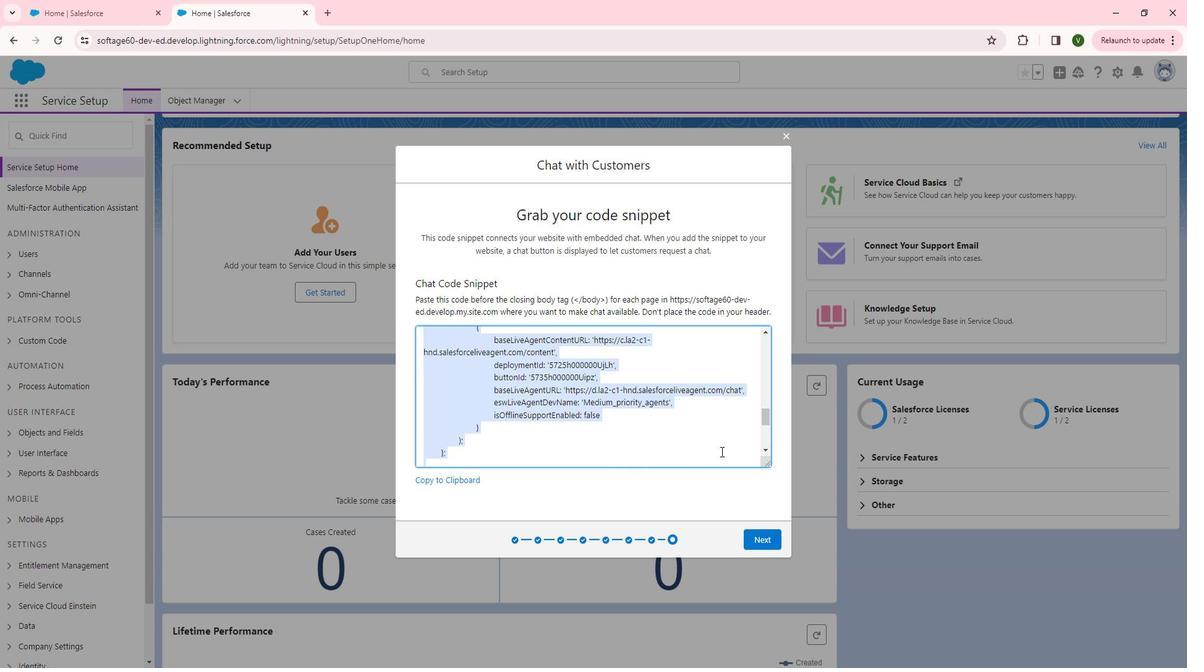 
Action: Mouse scrolled (738, 451) with delta (0, 0)
Screenshot: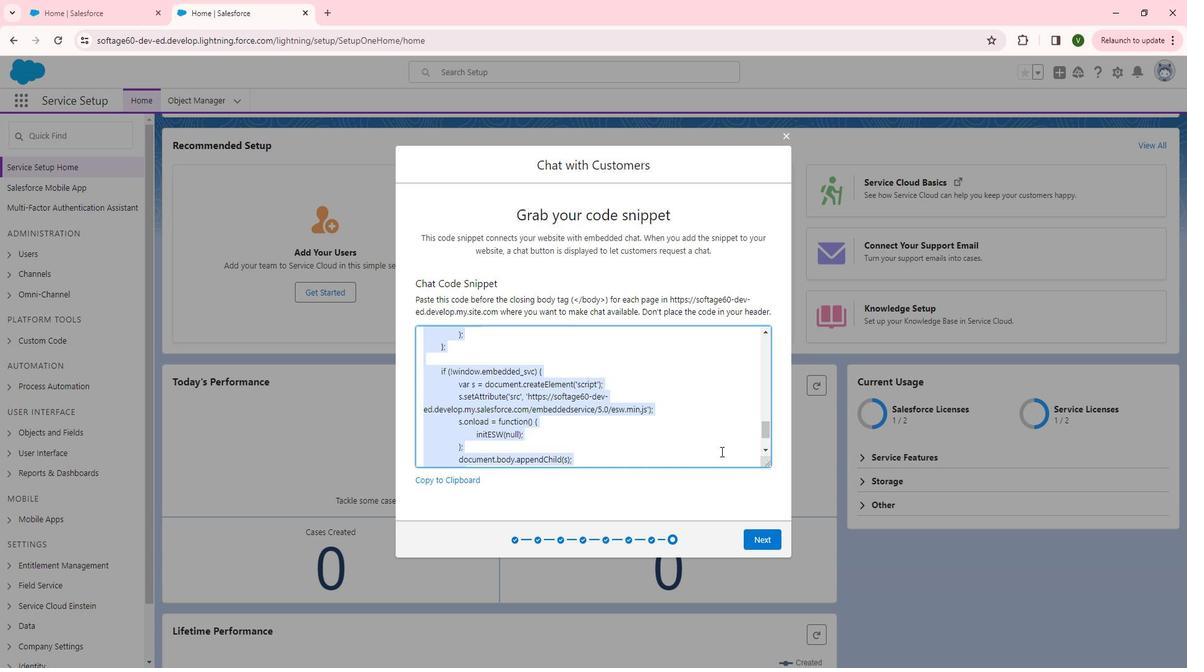 
Action: Mouse moved to (738, 452)
Screenshot: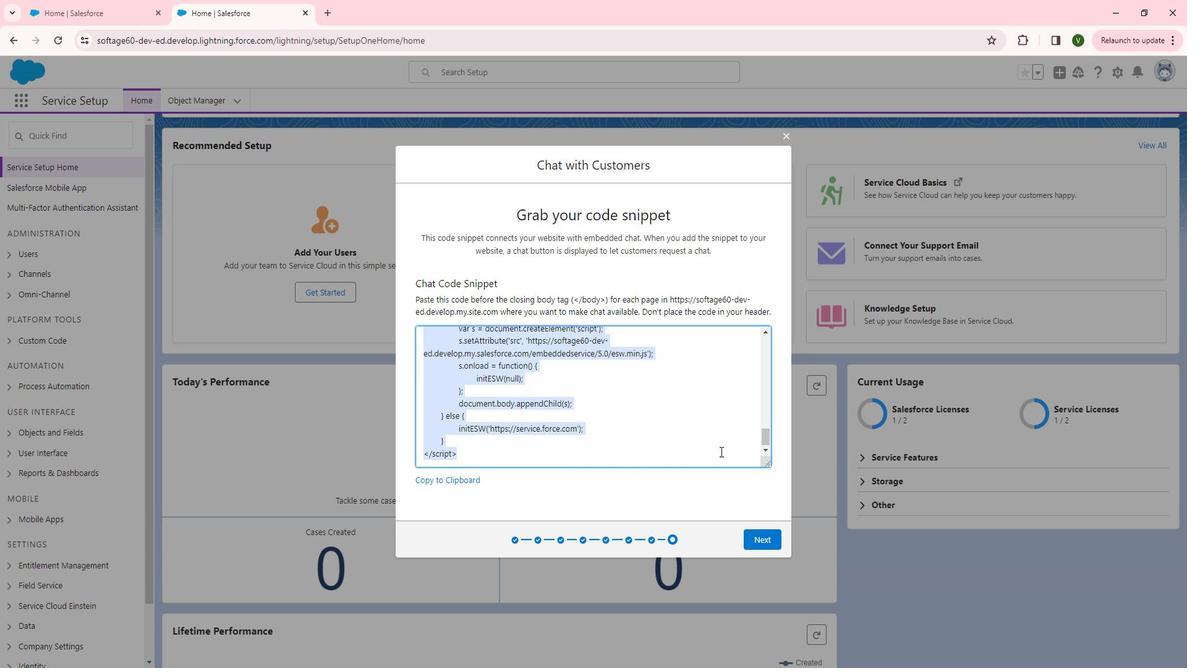 
Action: Mouse scrolled (738, 451) with delta (0, 0)
Screenshot: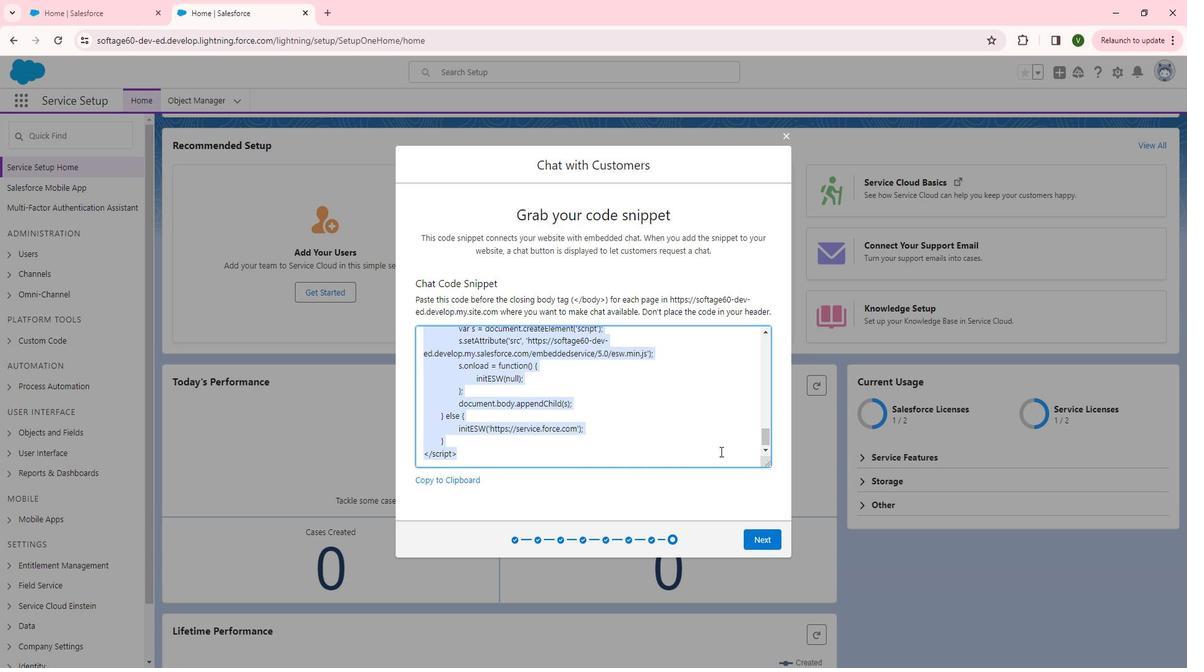 
Action: Mouse scrolled (738, 451) with delta (0, 0)
Screenshot: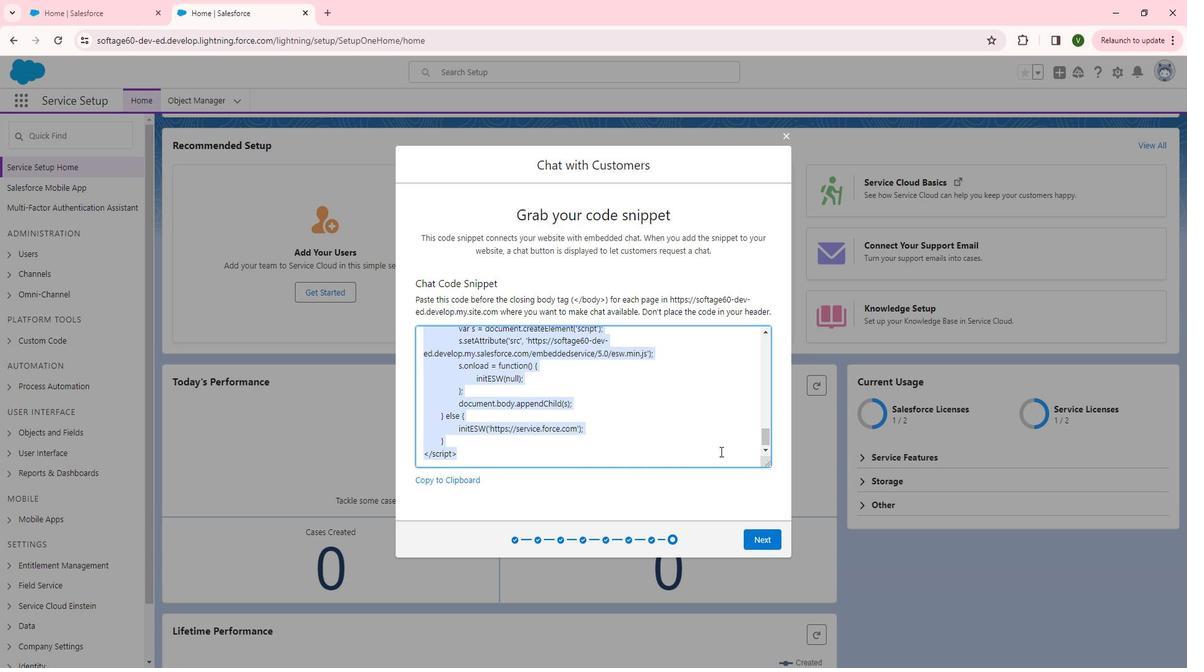 
Action: Mouse moved to (766, 502)
Screenshot: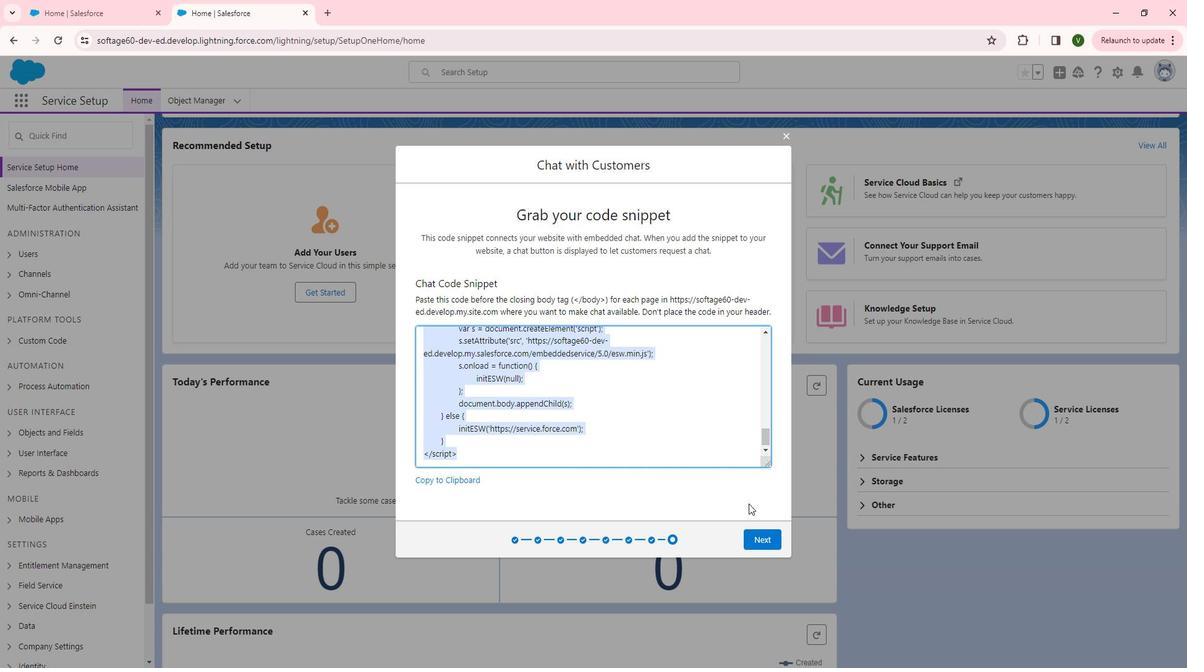 
Action: Mouse pressed left at (766, 502)
Screenshot: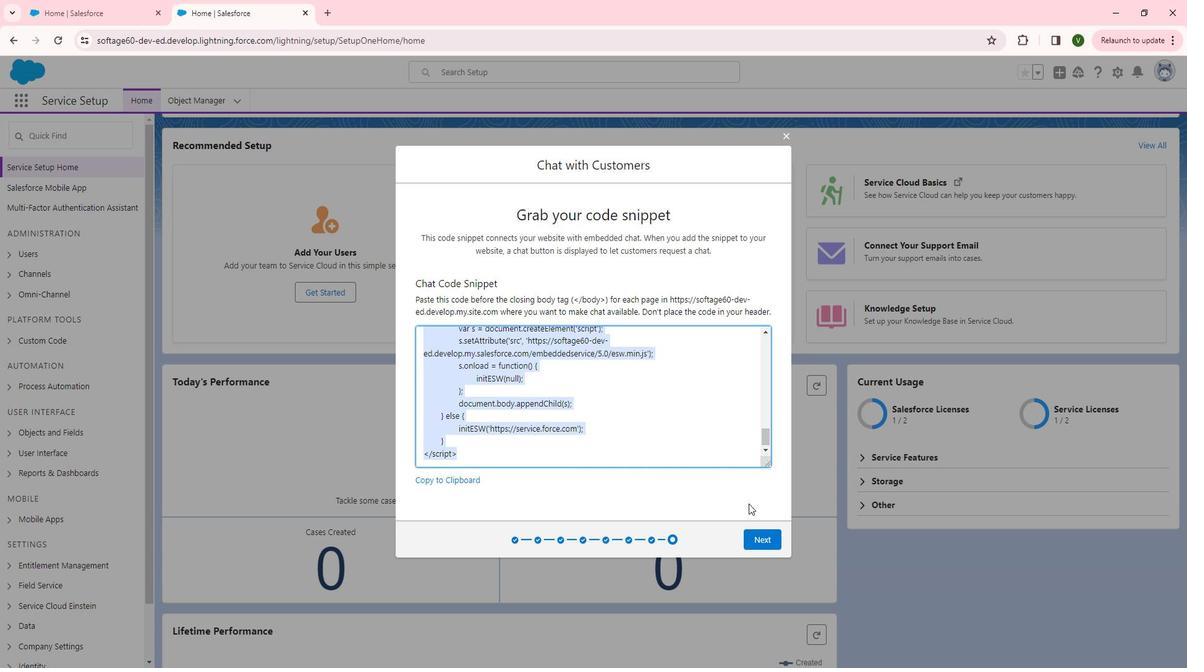 
Action: Mouse moved to (787, 538)
Screenshot: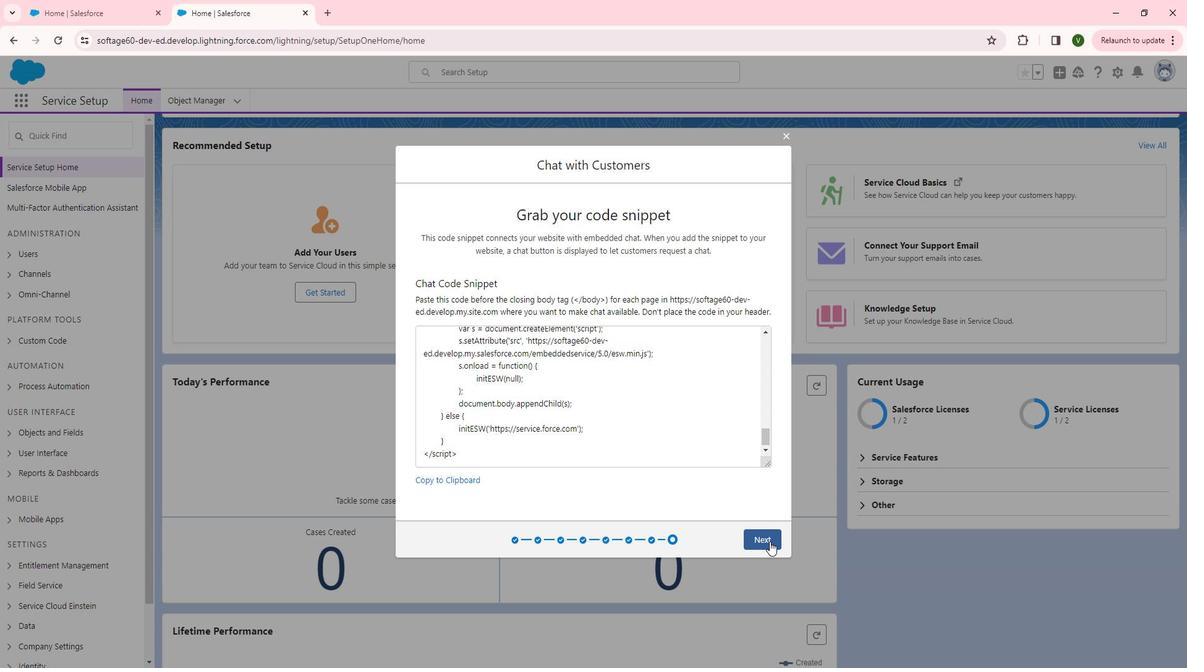 
Action: Mouse pressed left at (787, 538)
Screenshot: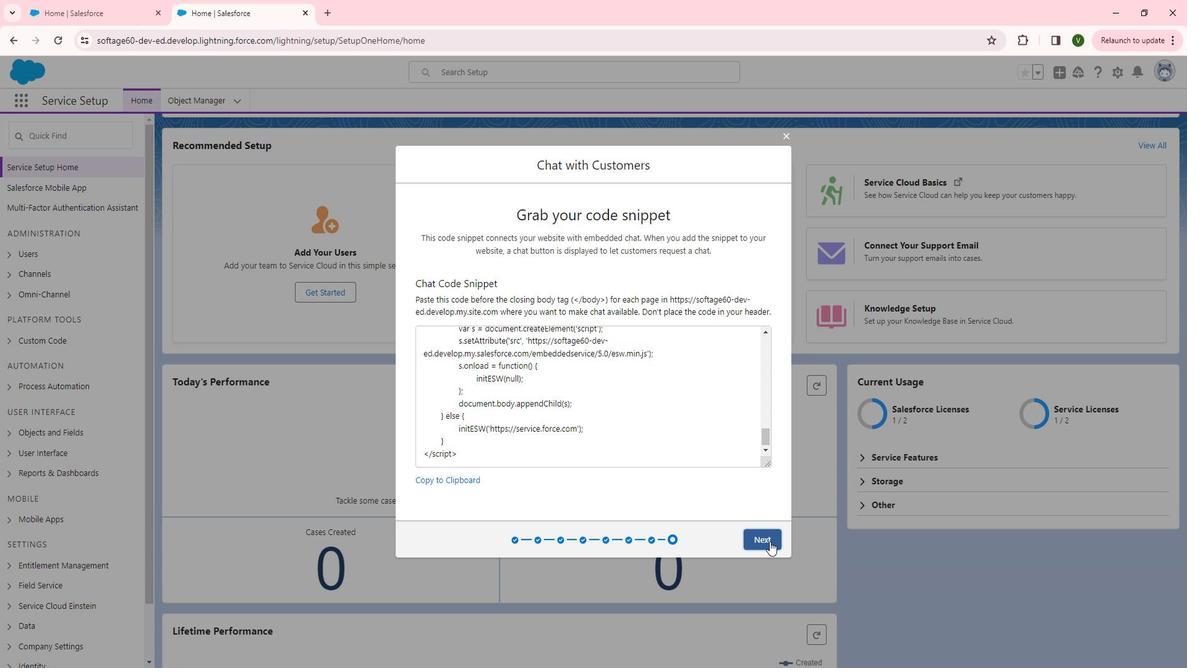 
Action: Mouse moved to (775, 587)
Screenshot: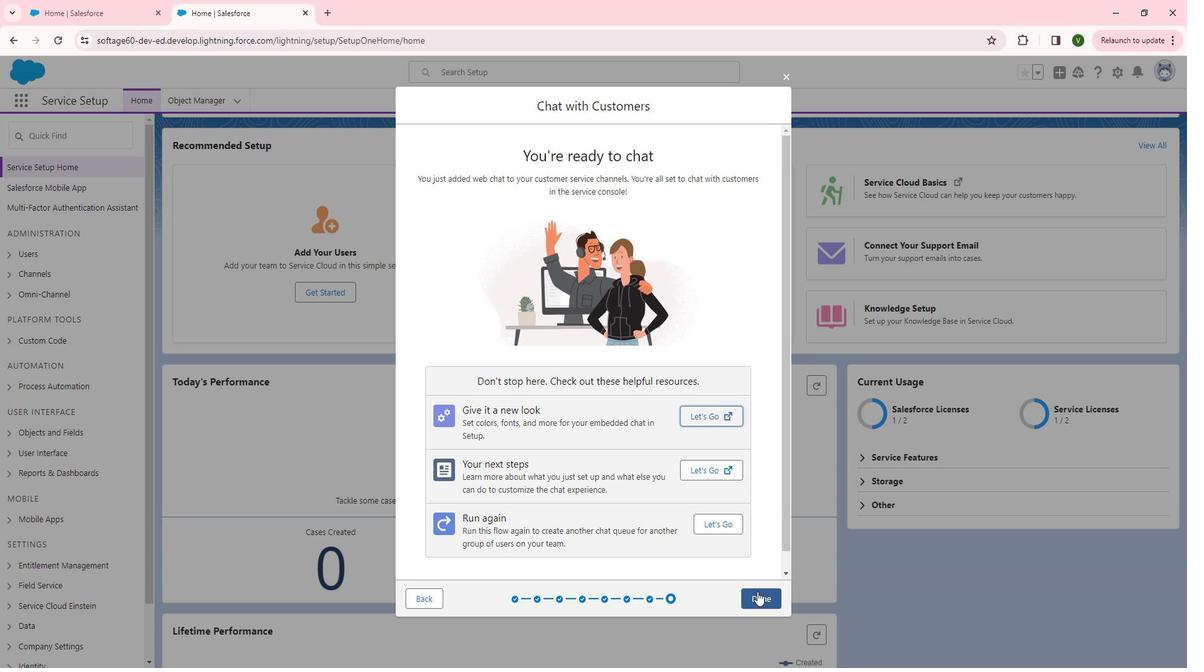 
Action: Mouse scrolled (775, 586) with delta (0, 0)
Screenshot: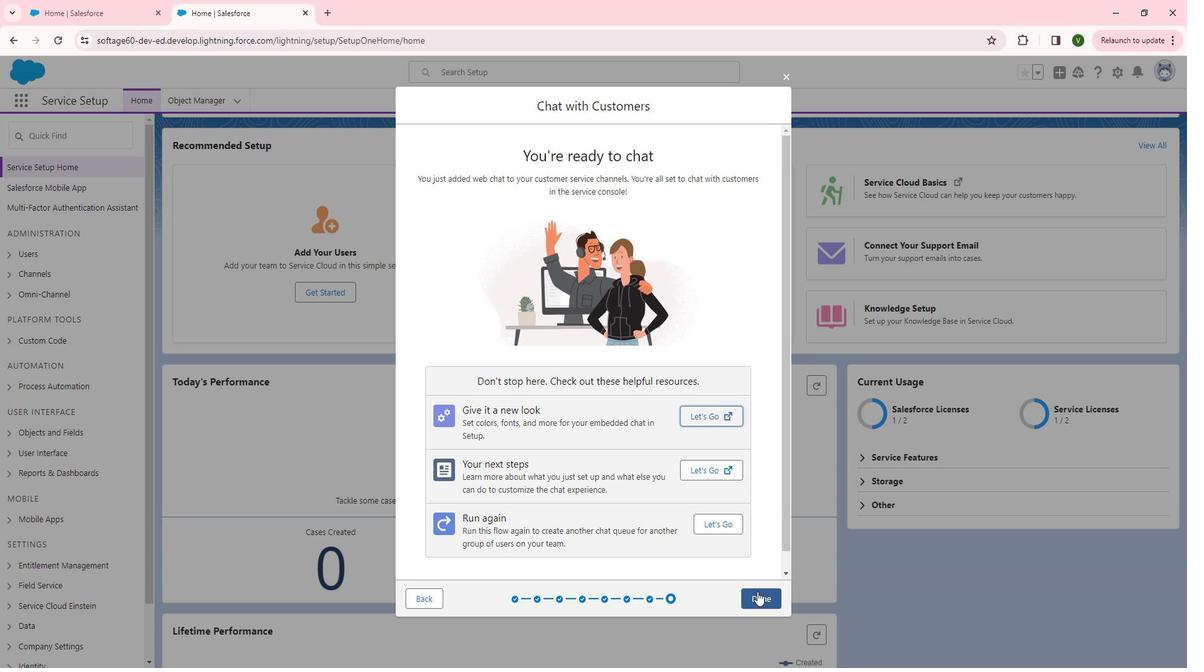 
Action: Mouse scrolled (775, 586) with delta (0, 0)
Screenshot: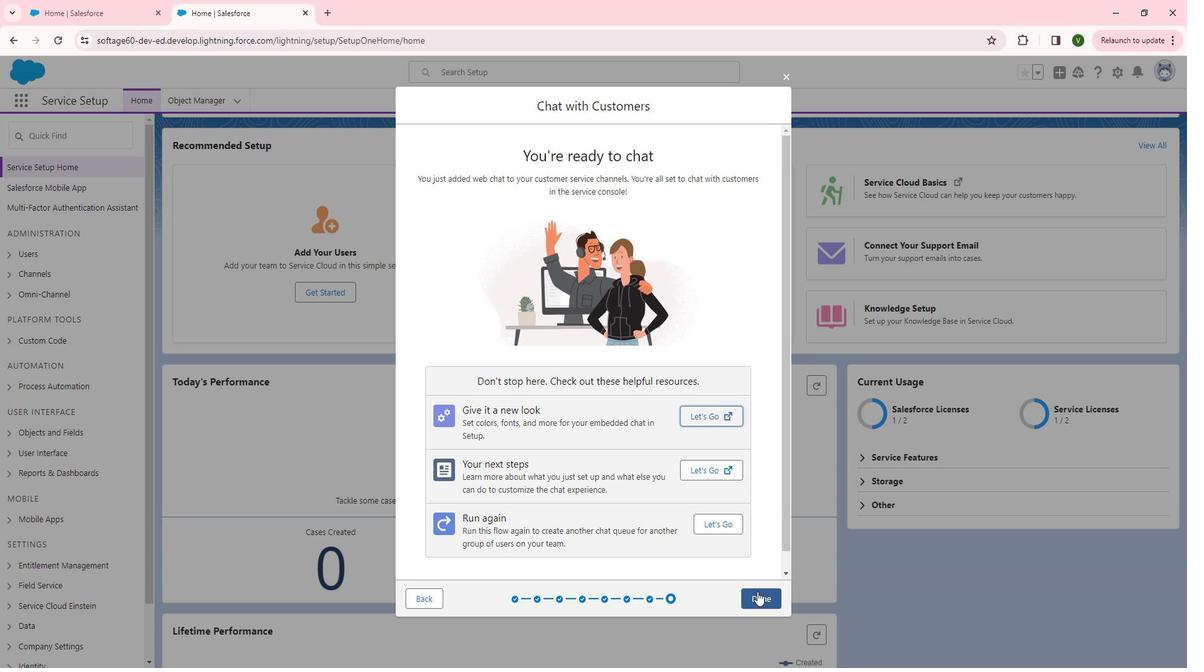 
Action: Mouse moved to (797, 536)
Screenshot: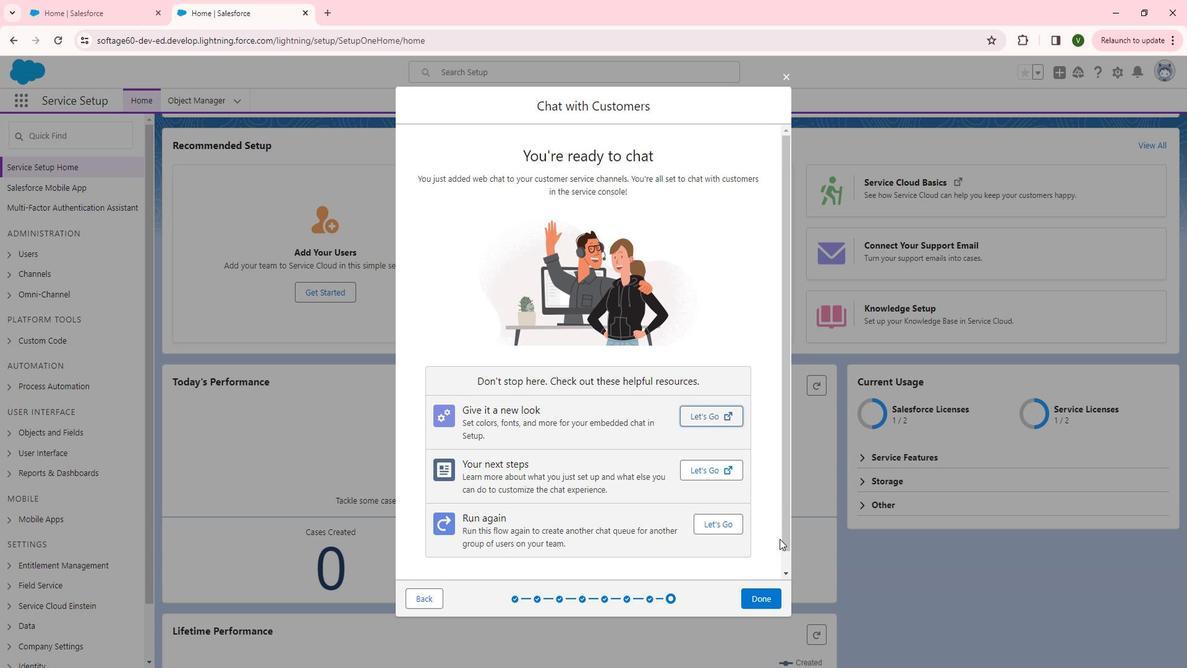 
Action: Mouse scrolled (797, 535) with delta (0, 0)
Screenshot: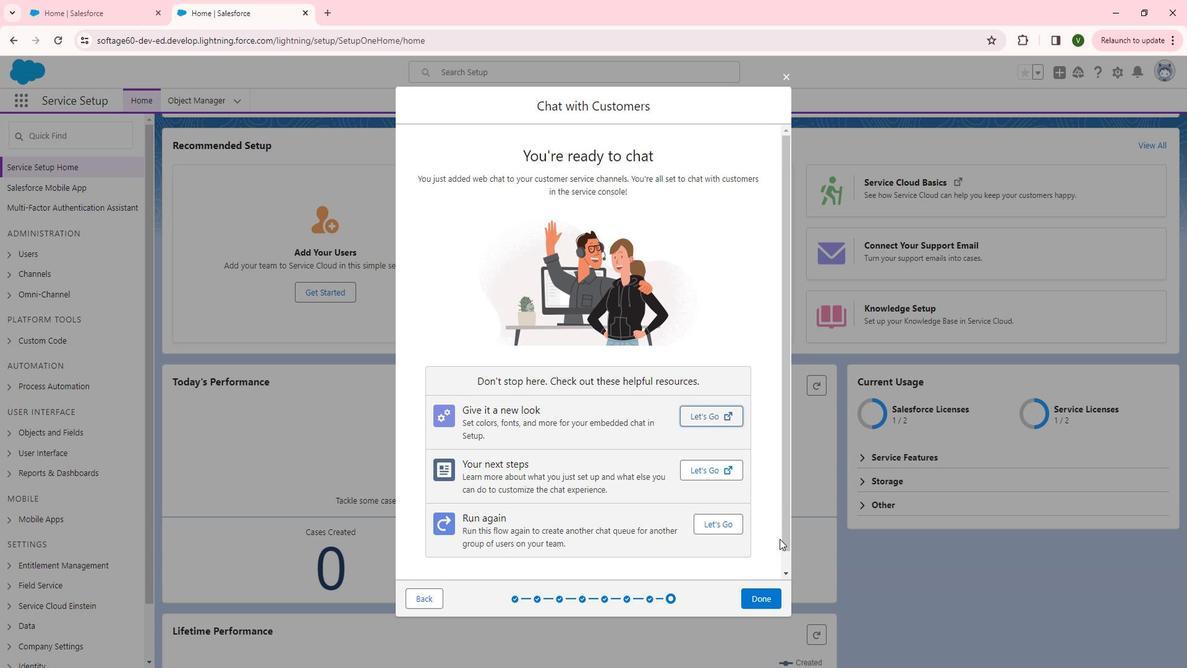
Action: Mouse scrolled (797, 535) with delta (0, 0)
Screenshot: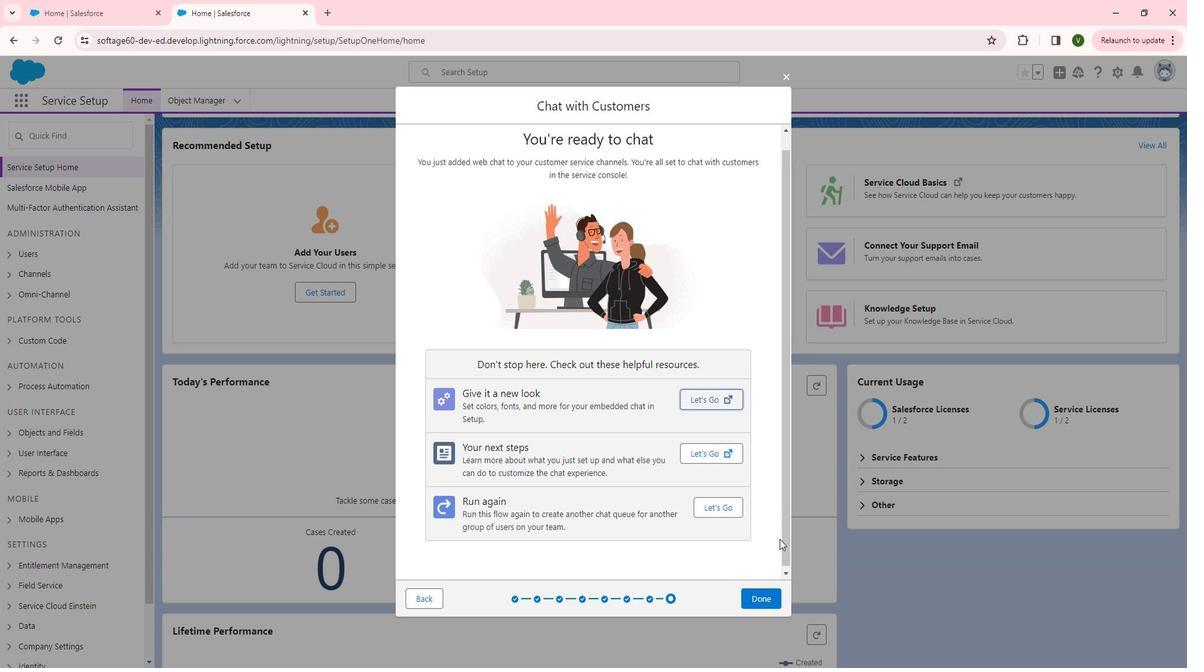 
Action: Mouse moved to (778, 594)
Screenshot: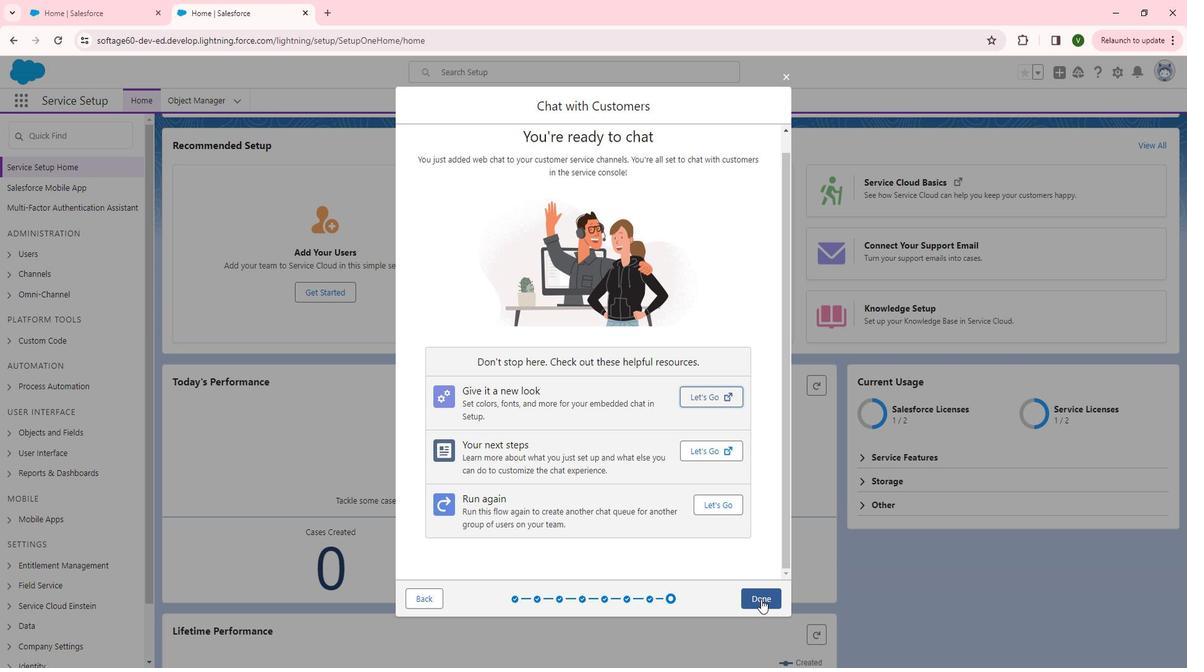 
Action: Mouse pressed left at (778, 594)
Screenshot: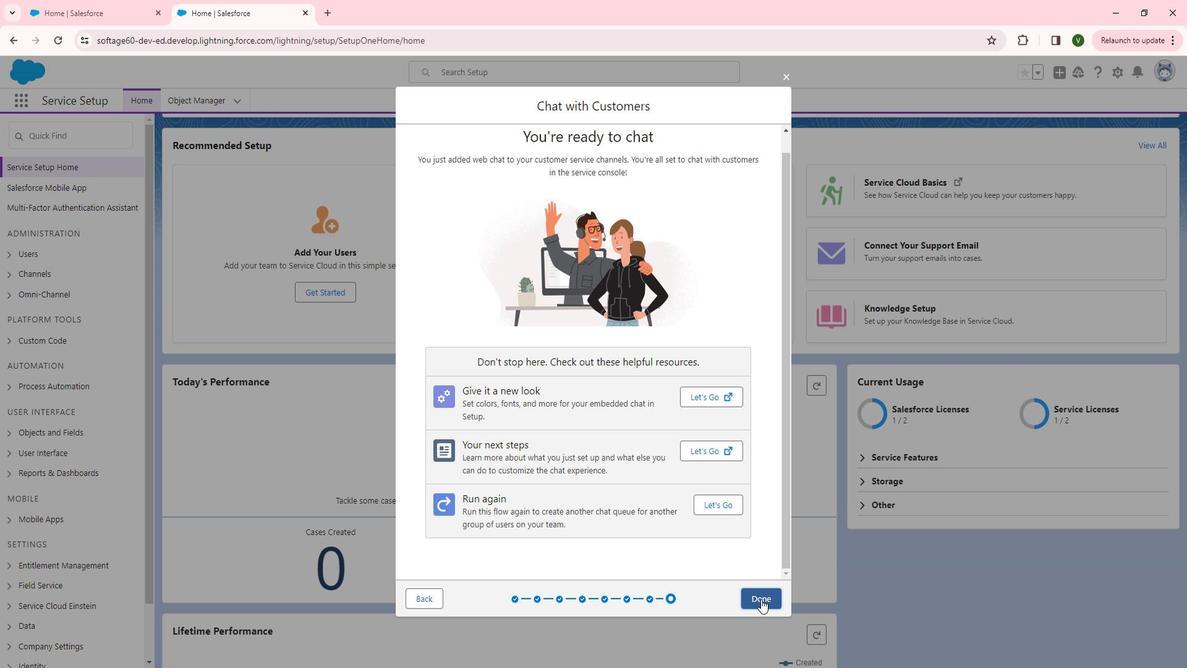 
Action: Mouse moved to (1156, 155)
Screenshot: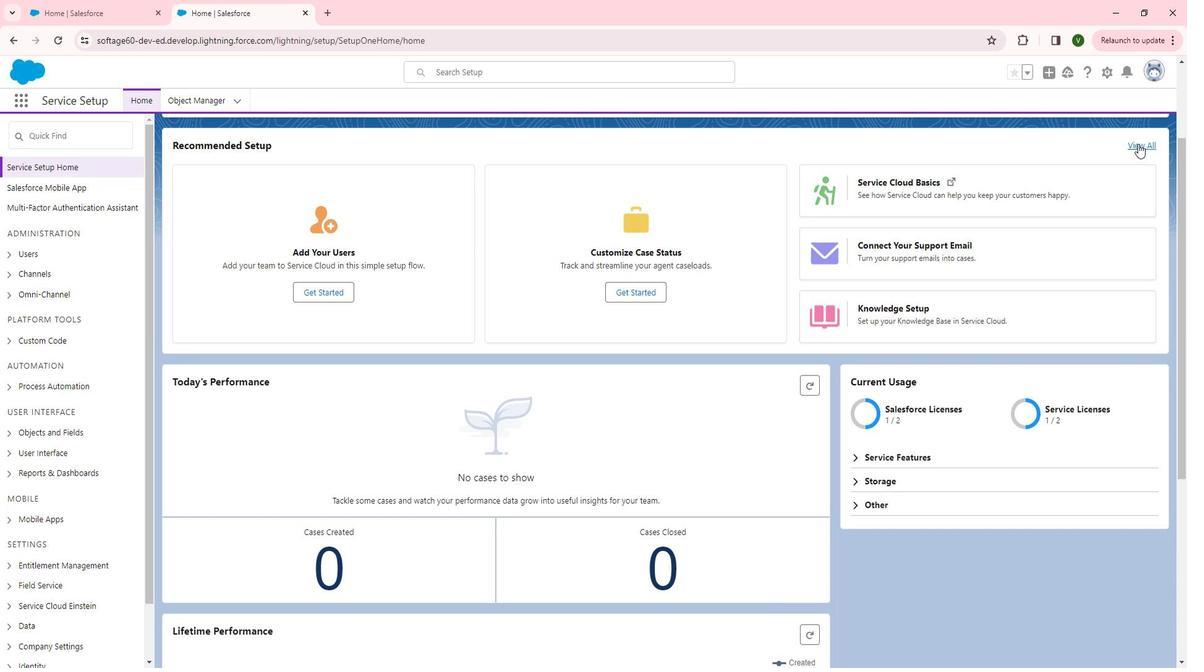 
Action: Mouse pressed left at (1156, 155)
Screenshot: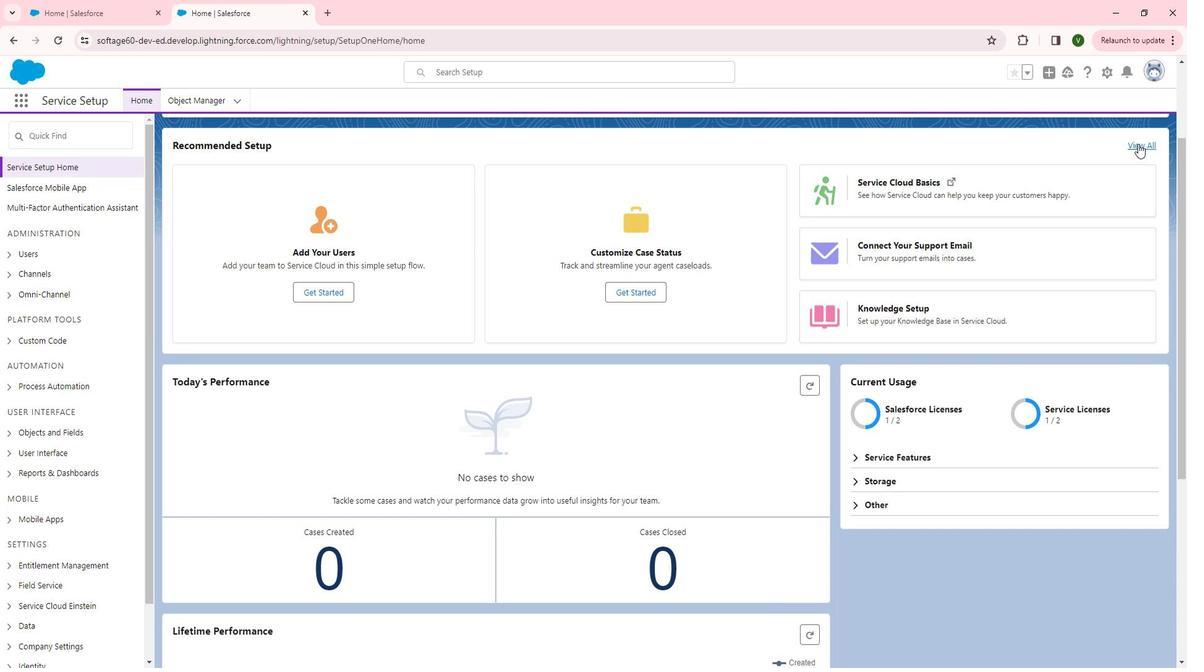 
Action: Mouse moved to (574, 465)
Screenshot: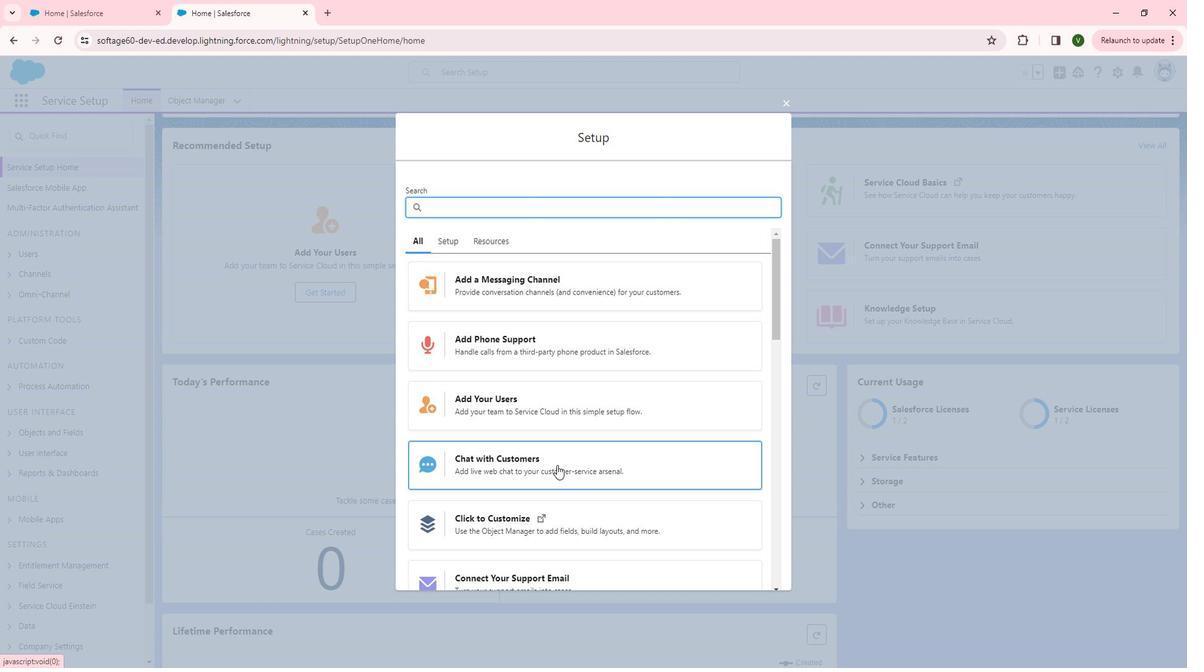 
Action: Mouse pressed left at (574, 465)
Screenshot: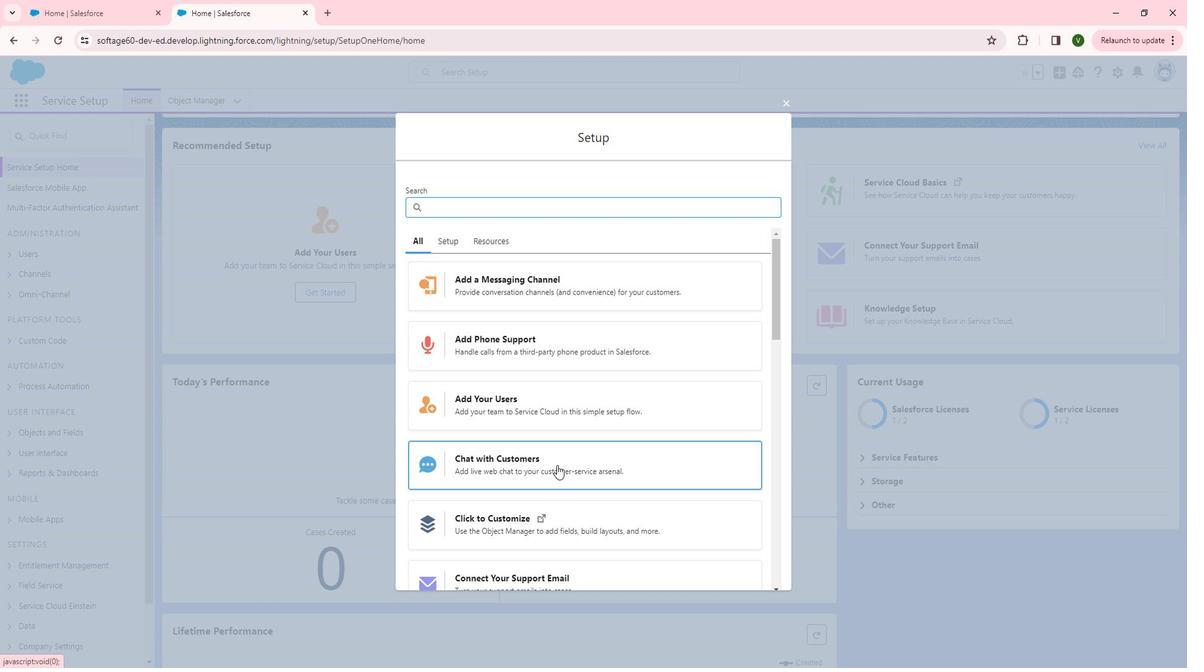 
Action: Mouse moved to (785, 495)
Screenshot: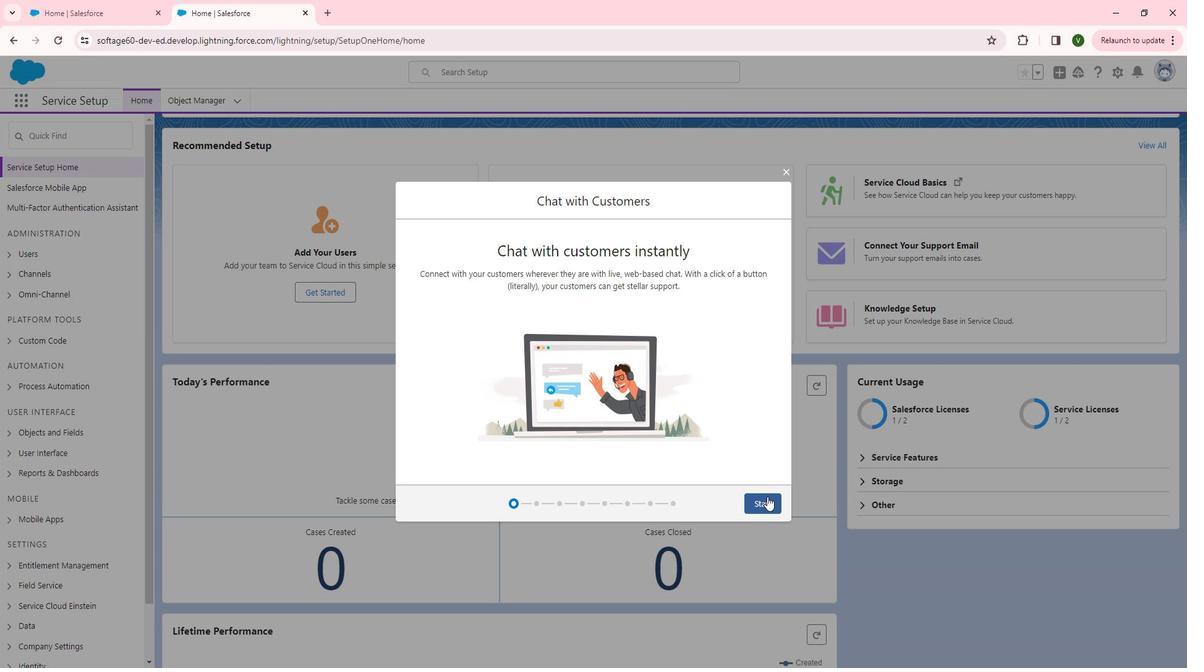 
Action: Mouse pressed left at (785, 495)
Screenshot: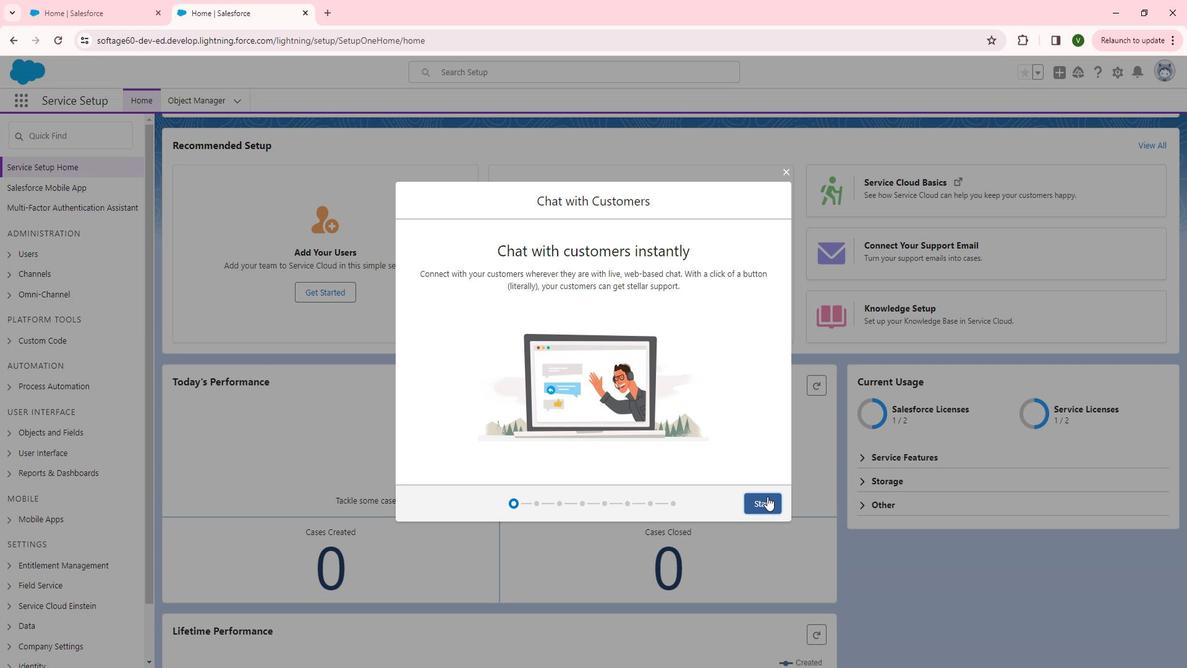 
Action: Mouse moved to (471, 249)
Screenshot: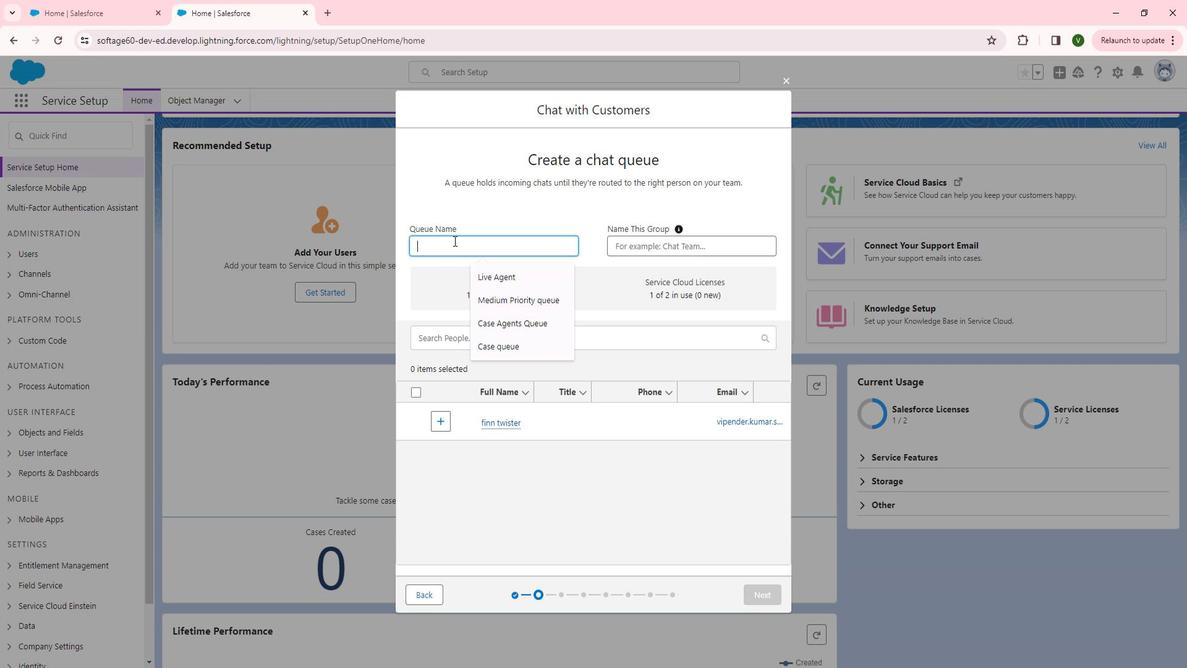 
Action: Mouse pressed left at (471, 249)
Screenshot: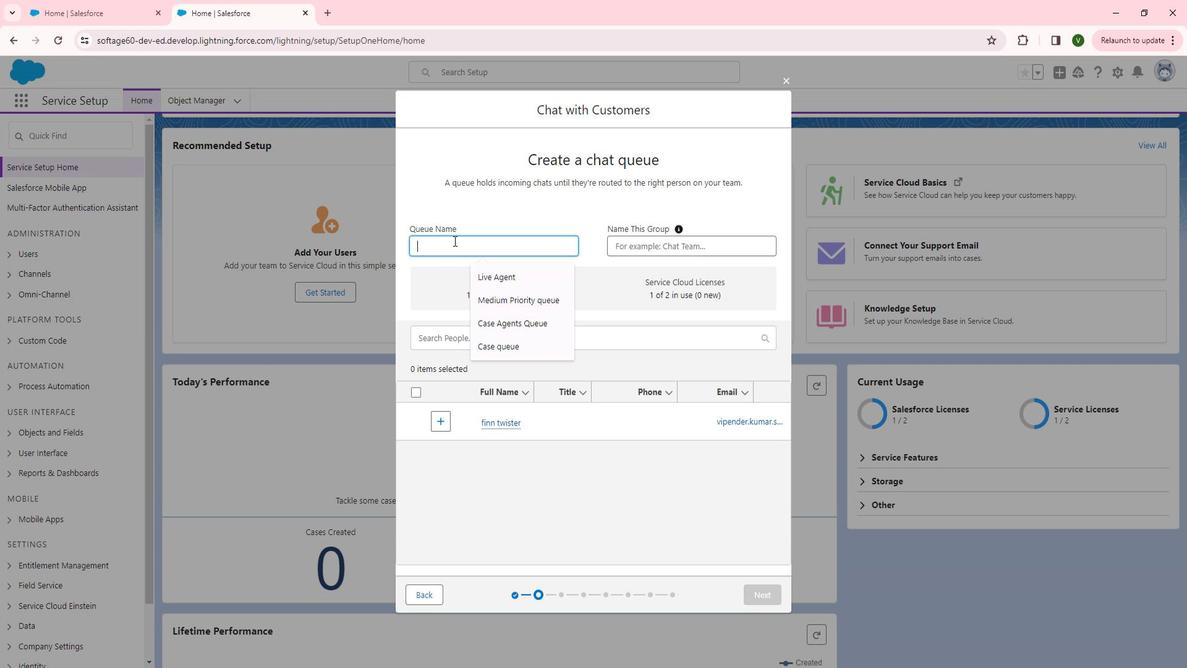
Action: Key pressed <Key.shift>Low<Key.space>priority<Key.space>case<Key.space>queue<Key.tab><Key.tab><Key.shift>Low<Key.space>priority<Key.space>case<Key.space>agents
Screenshot: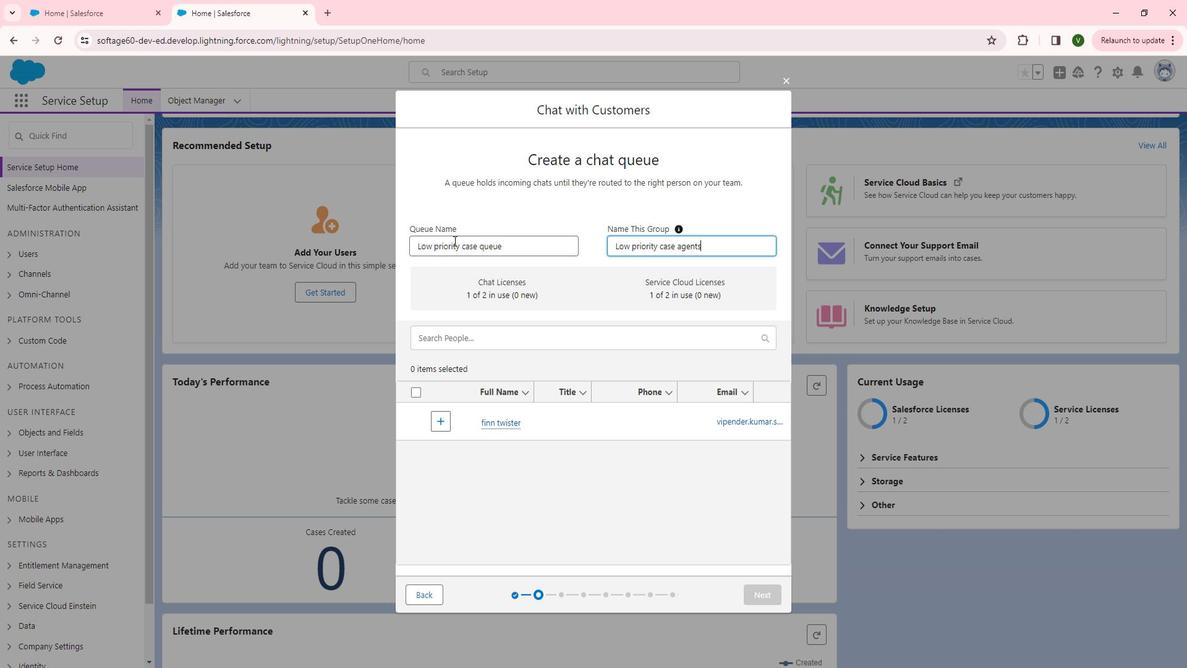 
Action: Mouse moved to (460, 420)
Screenshot: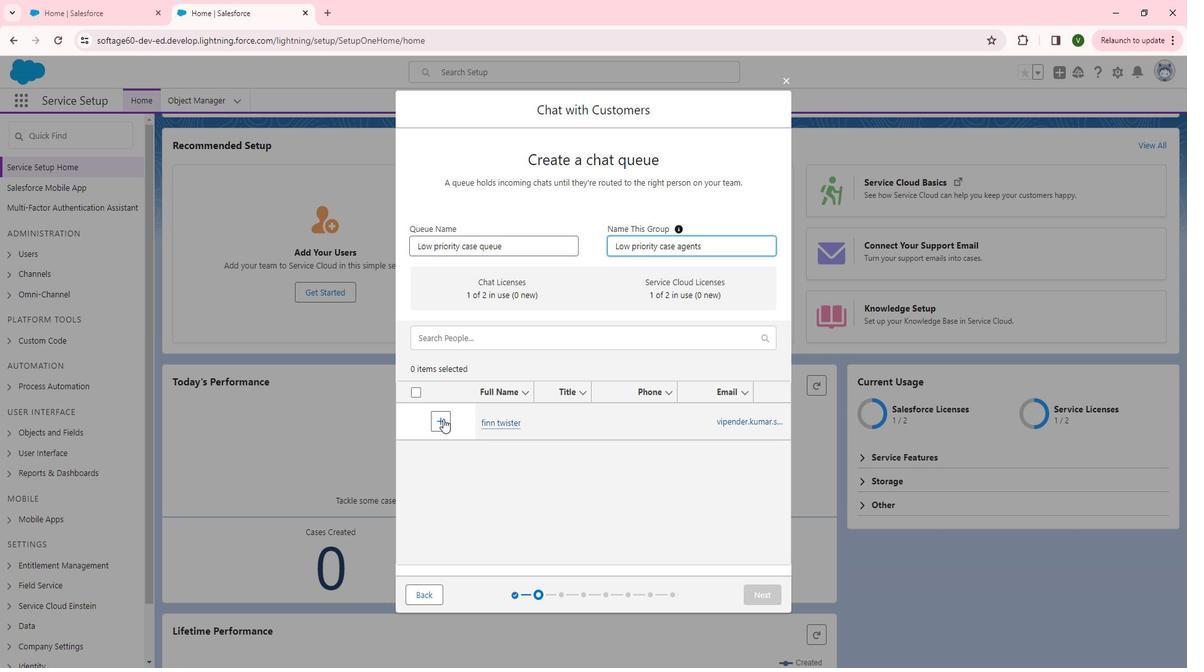 
Action: Mouse pressed left at (460, 420)
Screenshot: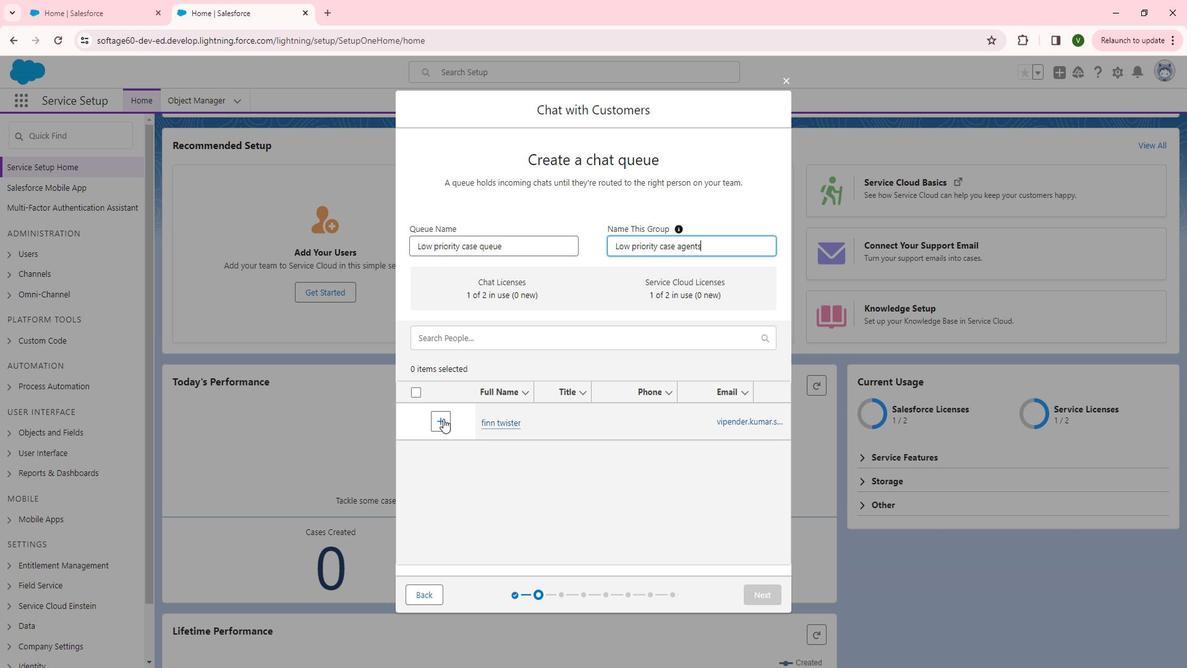 
Action: Mouse moved to (785, 588)
Screenshot: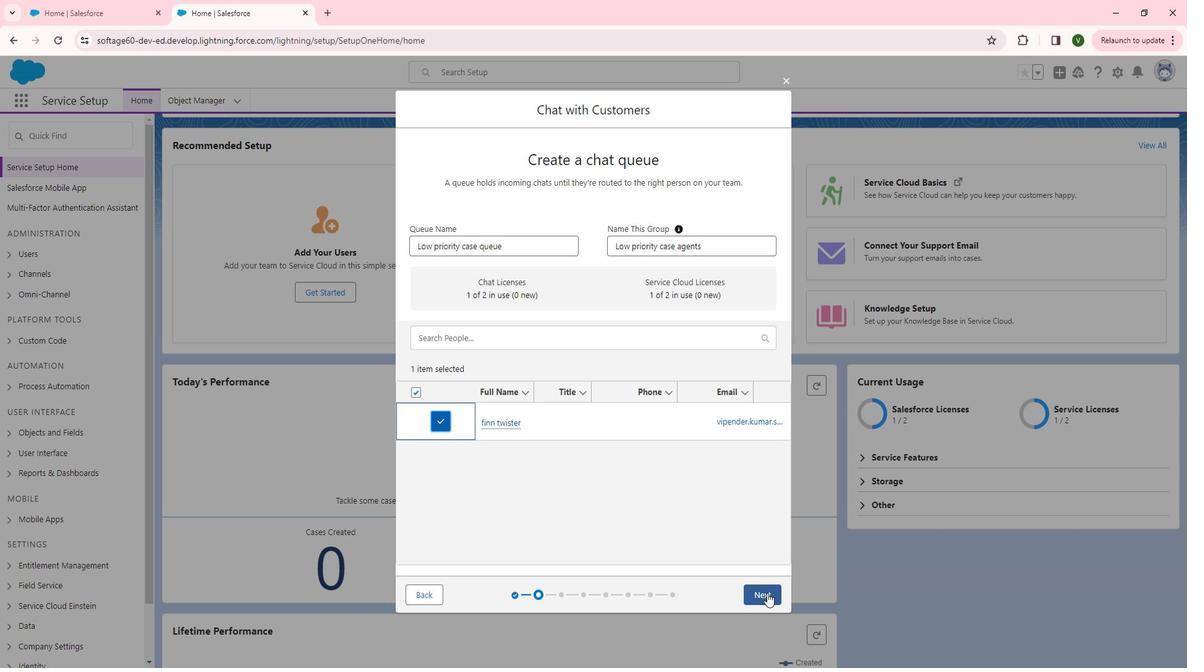 
Action: Mouse pressed left at (785, 588)
Screenshot: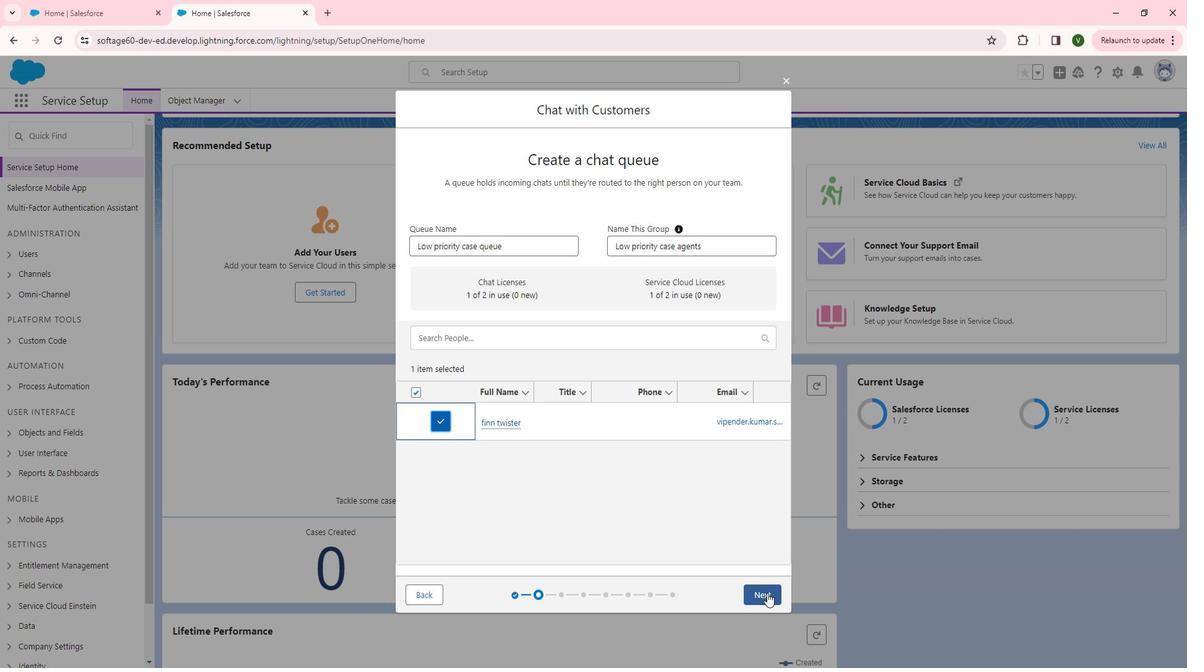
Action: Mouse moved to (728, 484)
Screenshot: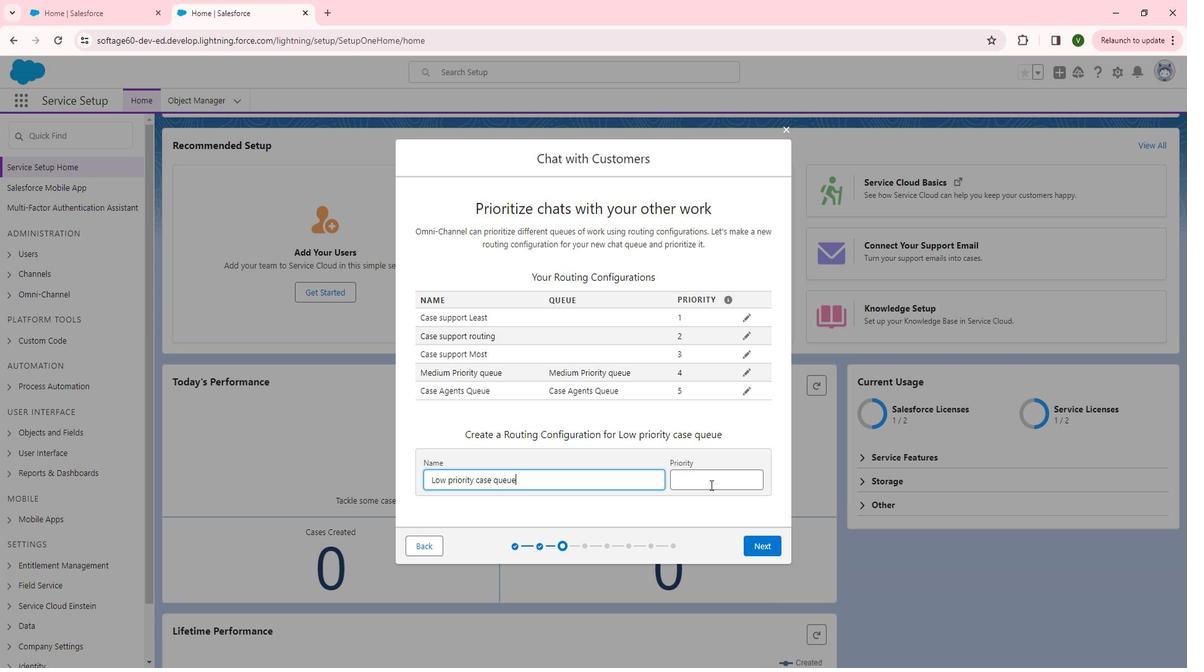 
Action: Mouse pressed left at (728, 484)
Screenshot: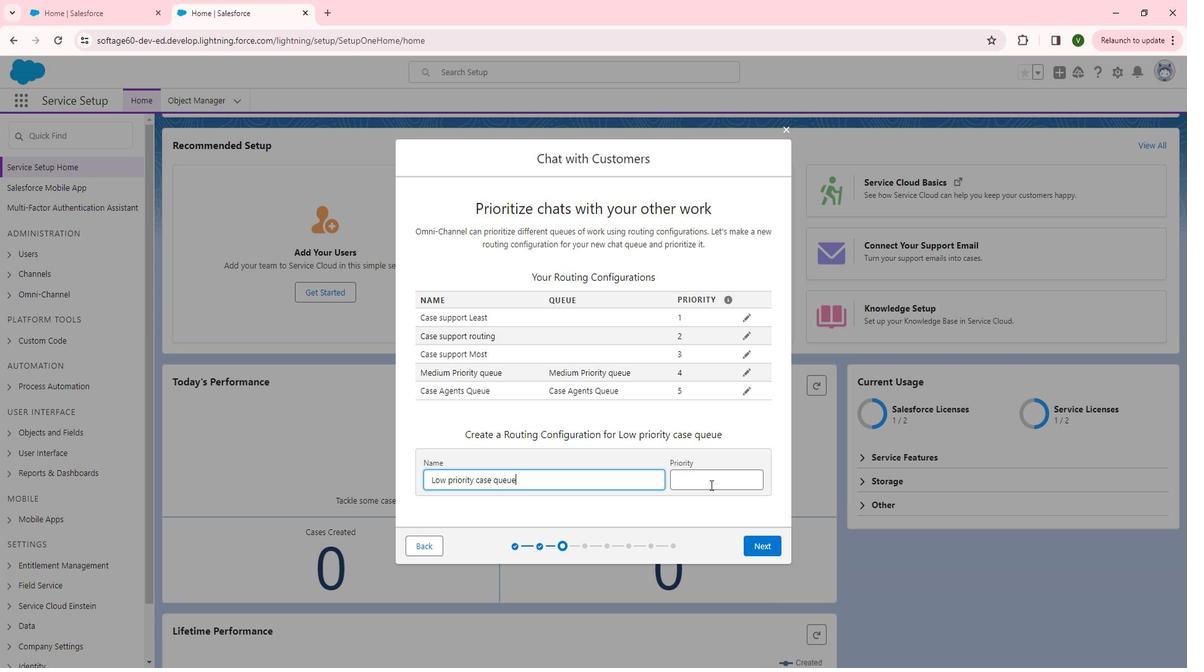 
Action: Key pressed 10
Screenshot: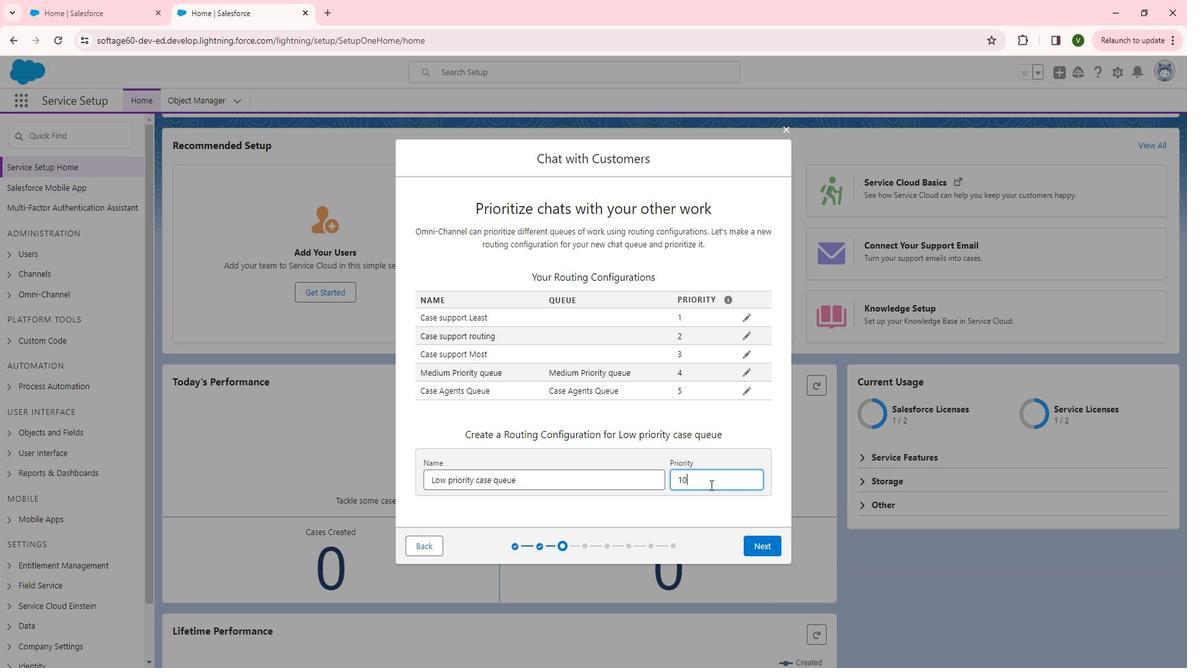 
Action: Mouse moved to (726, 493)
Screenshot: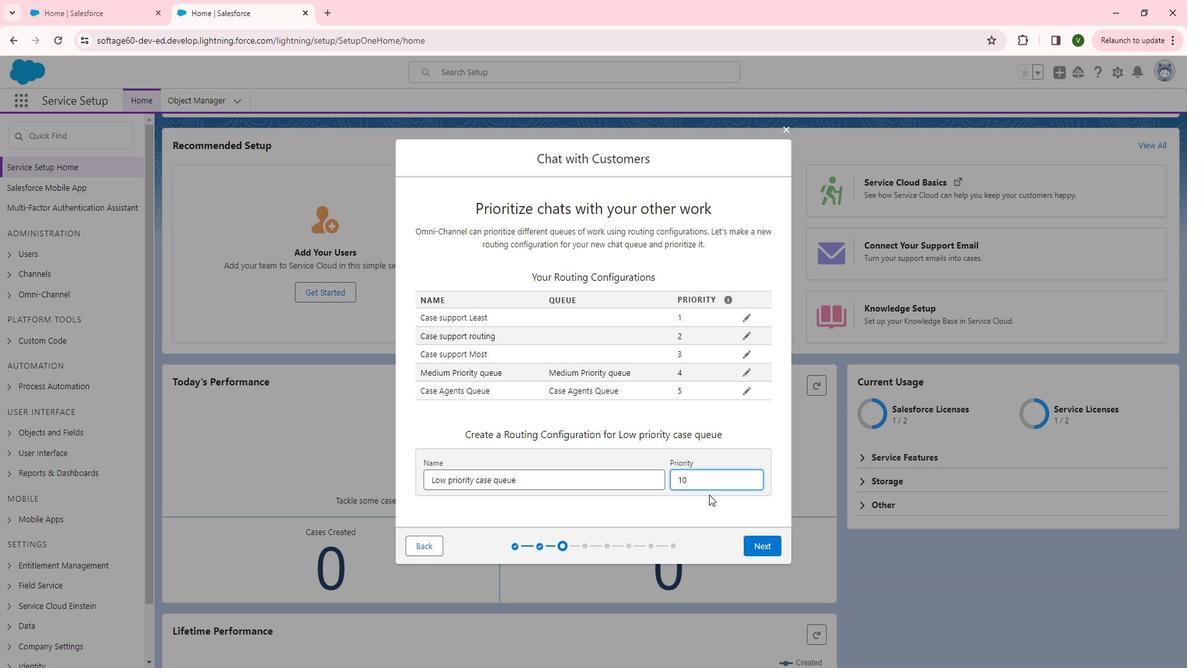 
Action: Mouse pressed left at (726, 493)
Screenshot: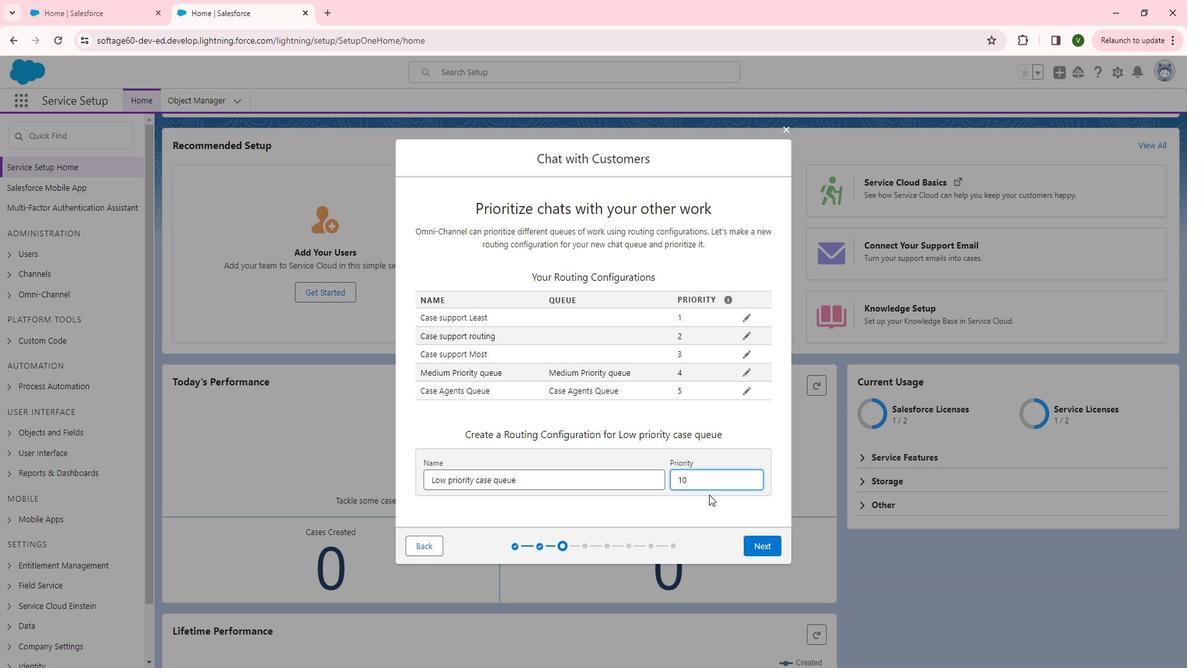 
Action: Mouse moved to (793, 538)
Screenshot: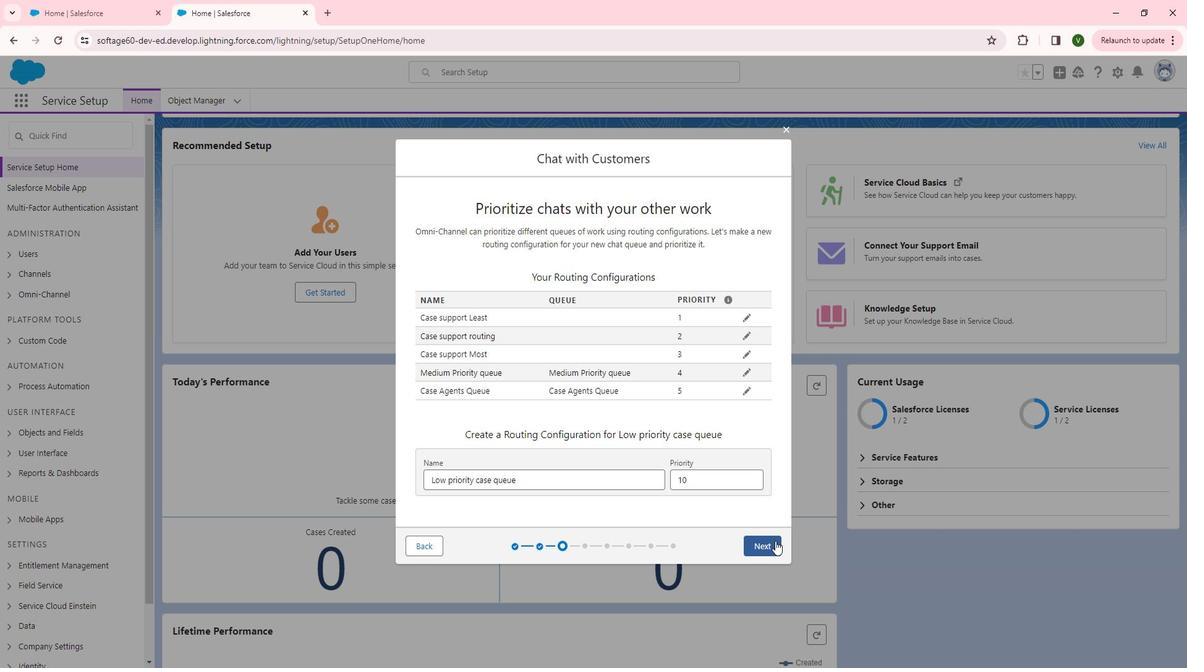 
Action: Mouse pressed left at (793, 538)
Screenshot: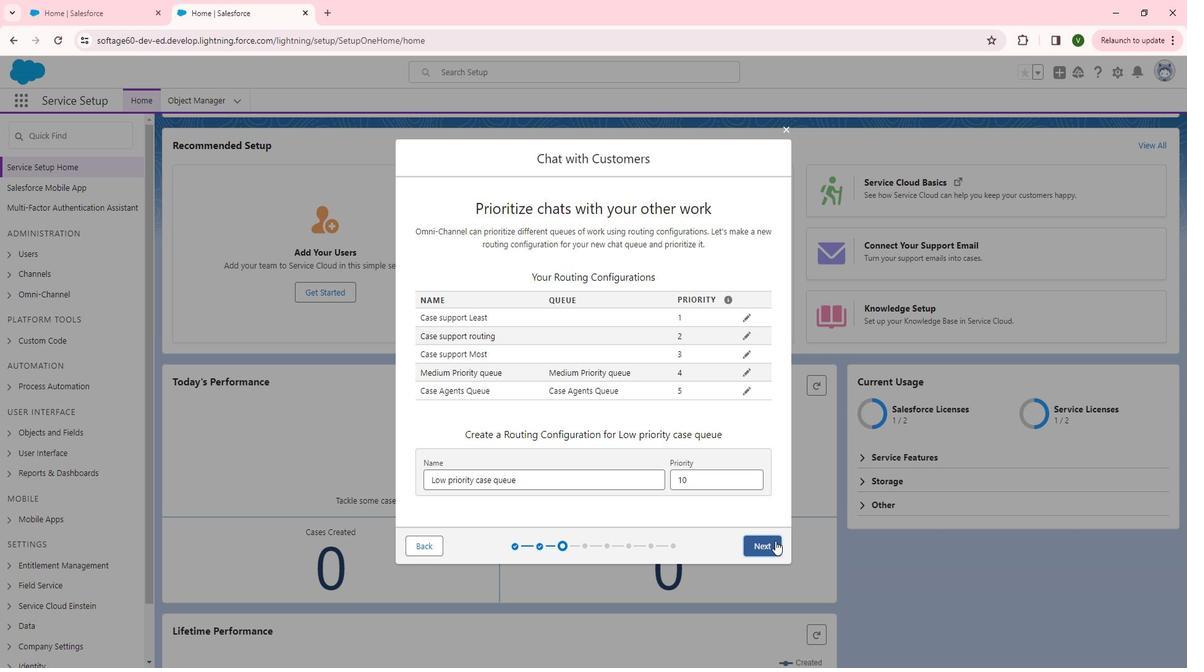 
Action: Mouse moved to (778, 510)
Screenshot: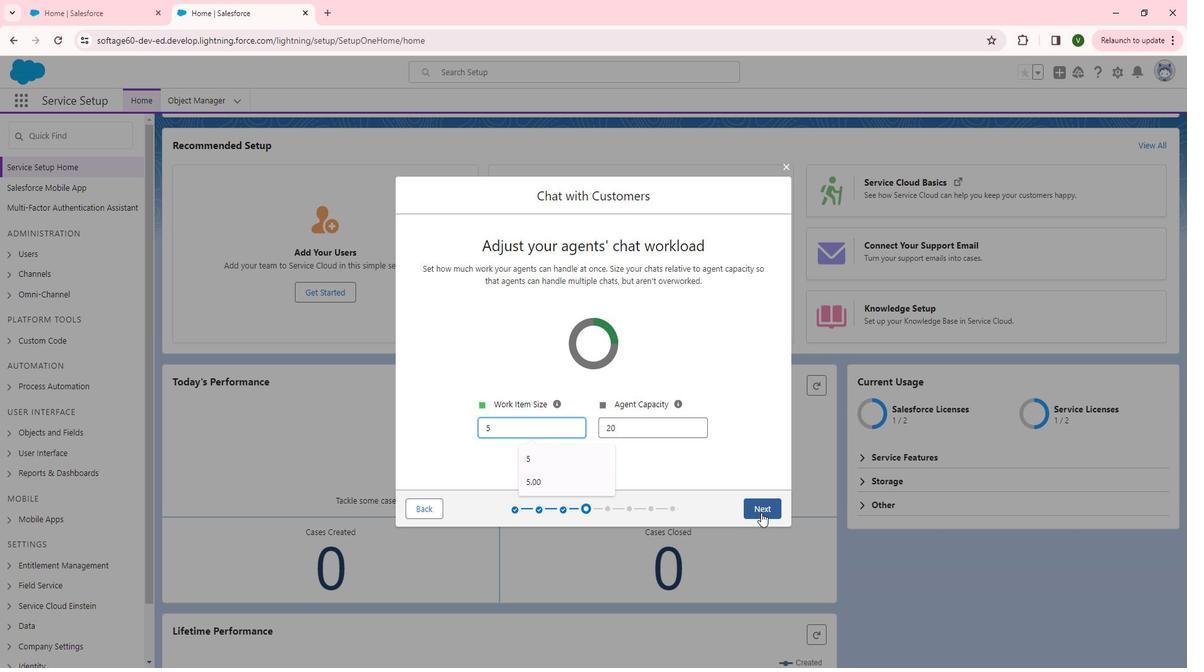 
Action: Mouse pressed left at (778, 510)
Screenshot: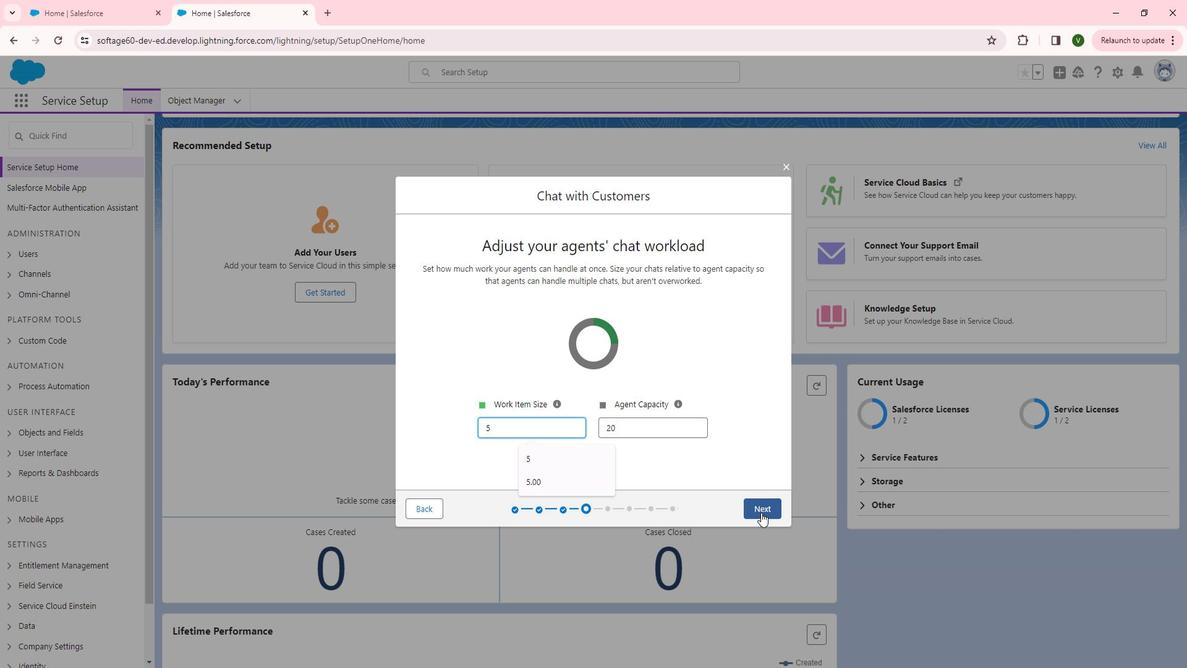 
Action: Mouse moved to (757, 465)
Screenshot: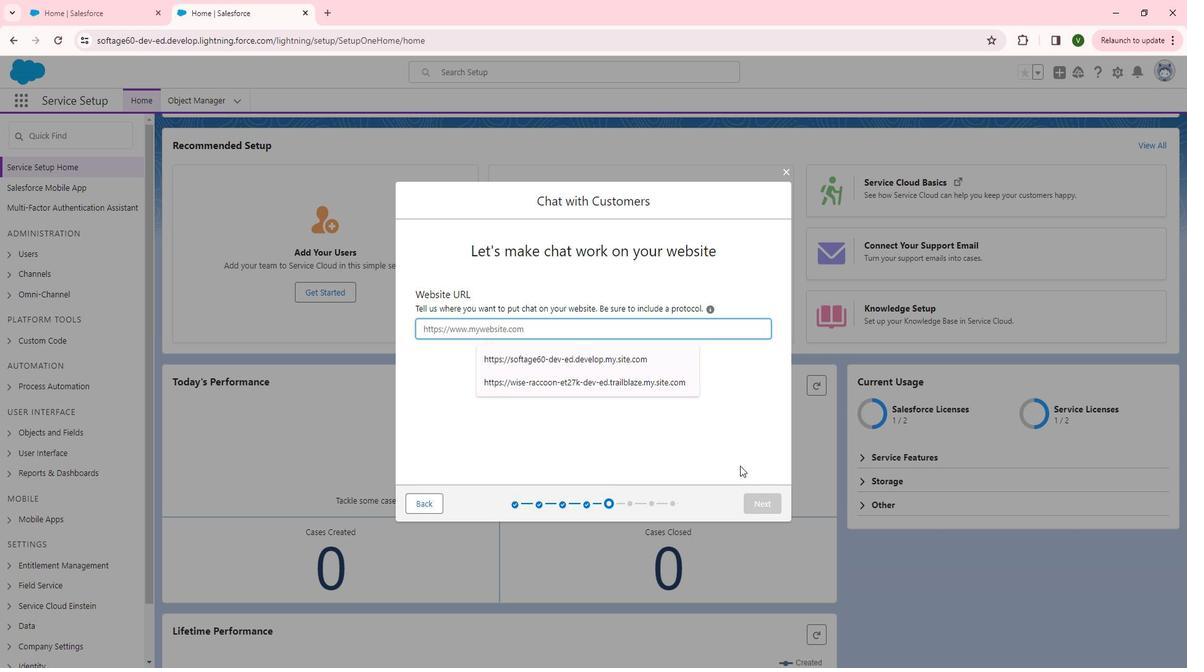 
Action: Key pressed https<Key.shift_r>://softage60.<Key.backspace>-dev-ed.develop.my.site.com
Screenshot: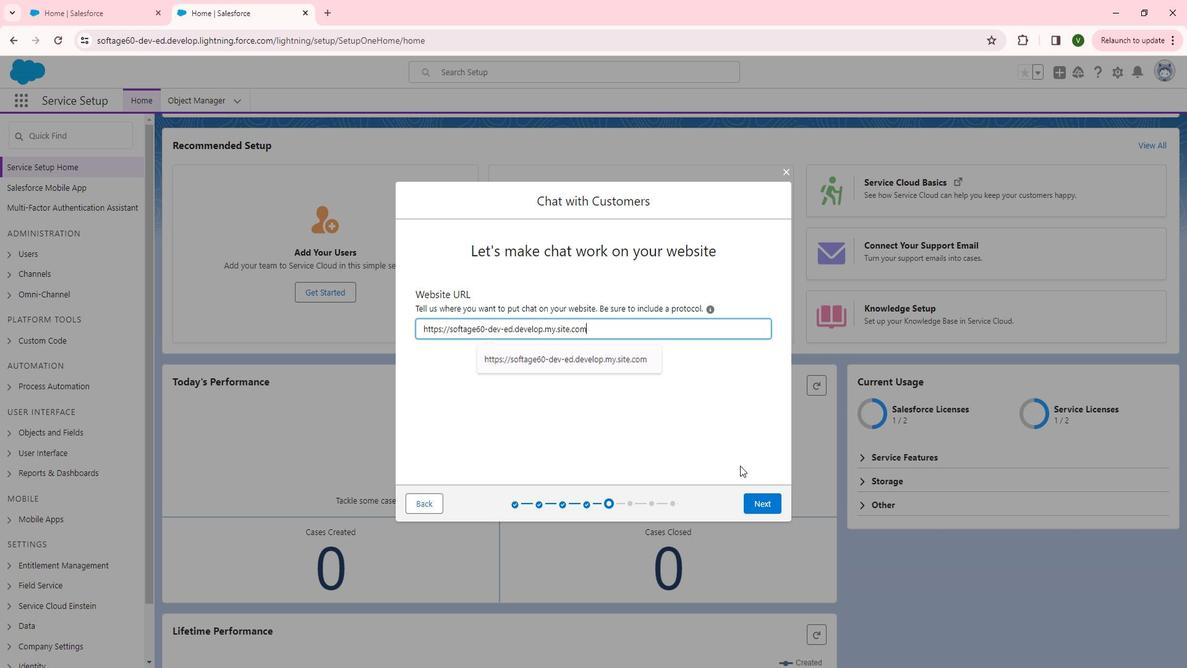 
Action: Mouse moved to (745, 465)
Screenshot: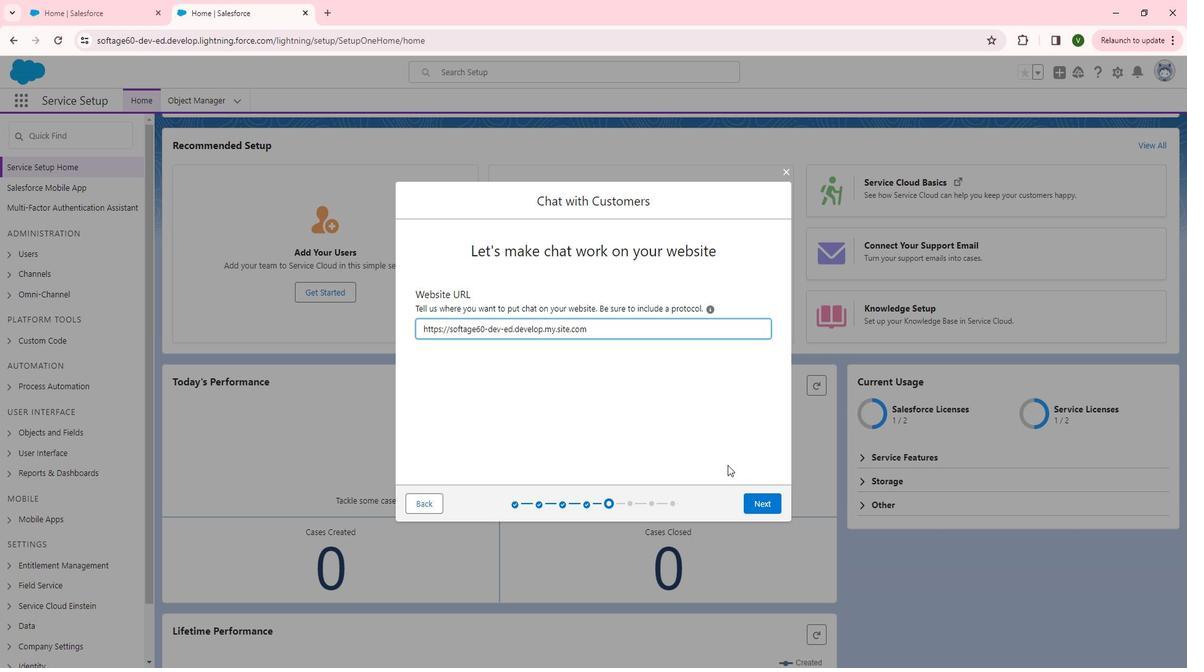 
Action: Mouse pressed left at (745, 465)
Screenshot: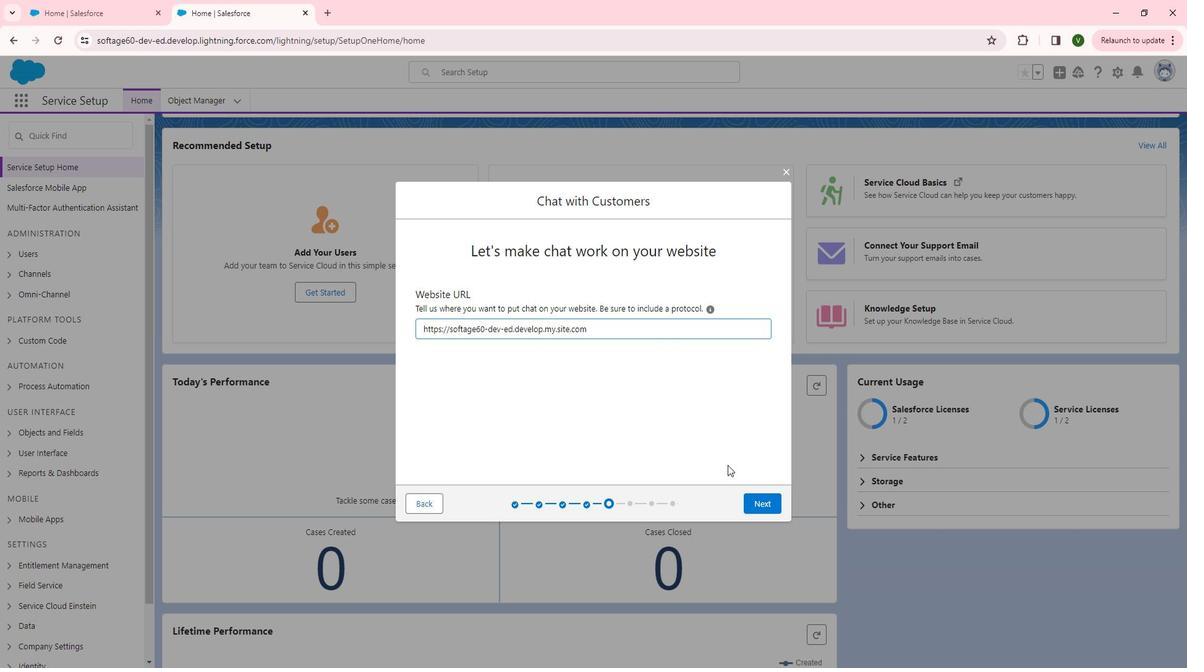 
Action: Mouse moved to (781, 501)
Screenshot: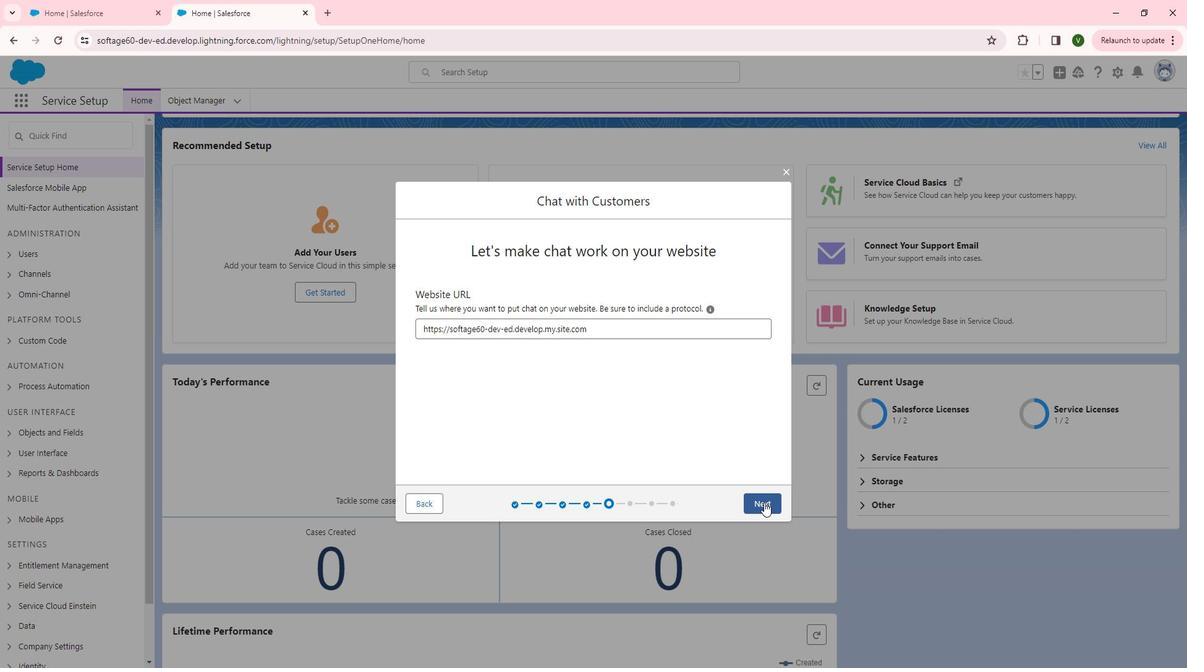 
Action: Mouse pressed left at (781, 501)
Screenshot: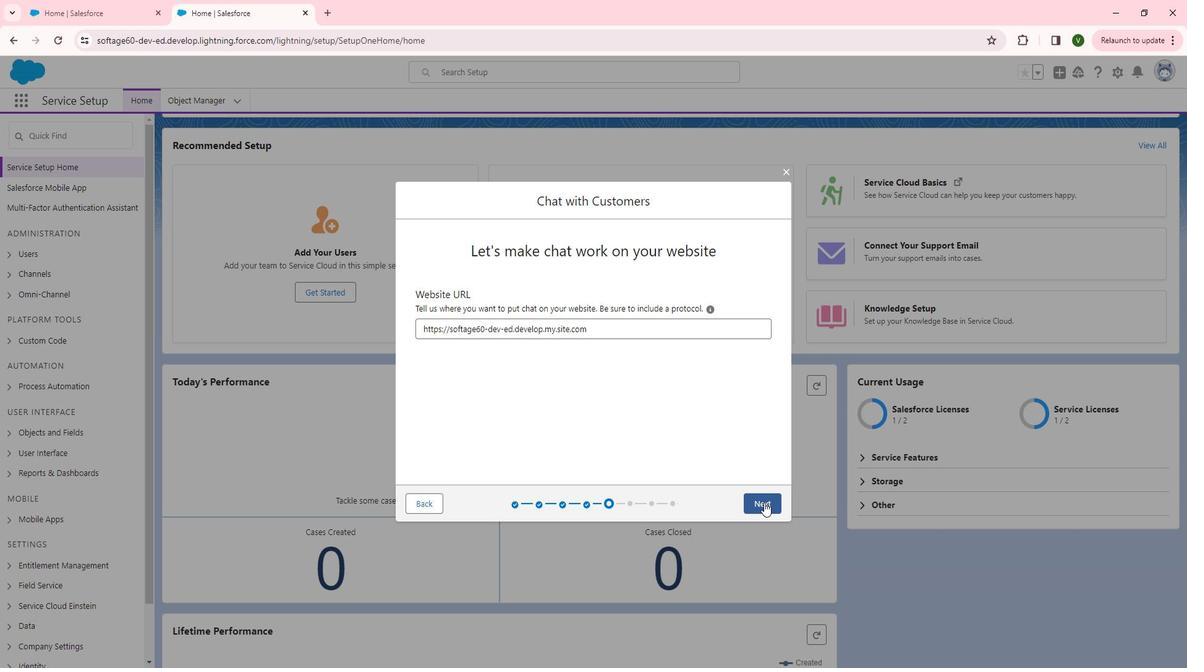 
Action: Mouse moved to (631, 402)
Screenshot: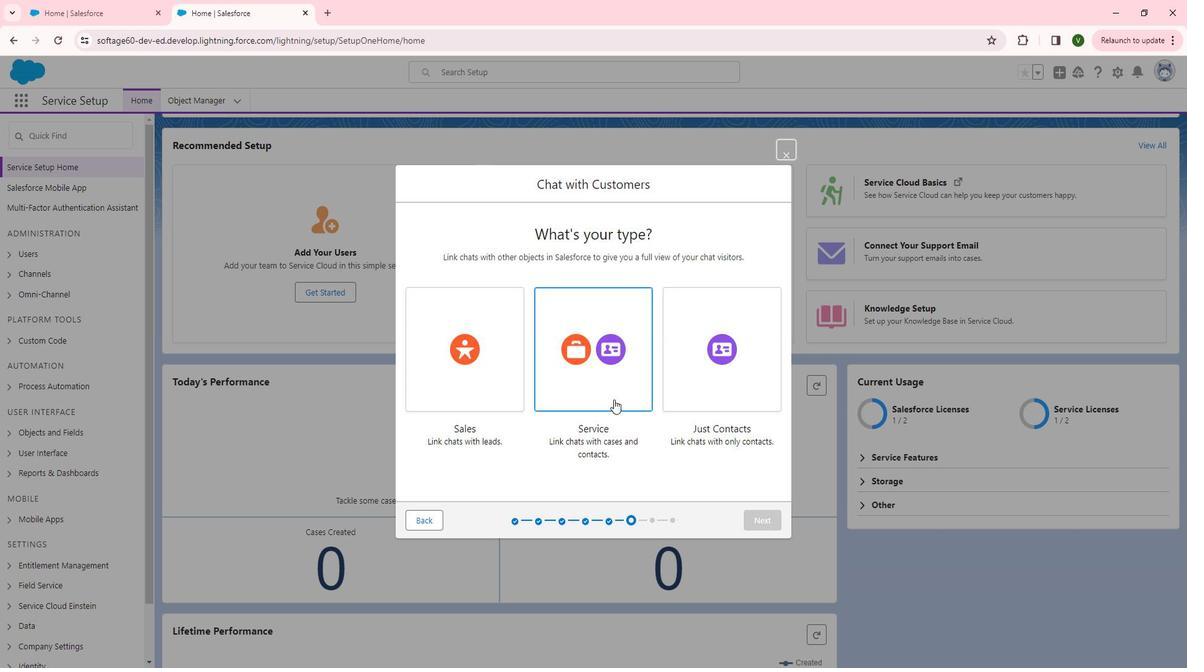 
Action: Mouse pressed left at (631, 402)
Screenshot: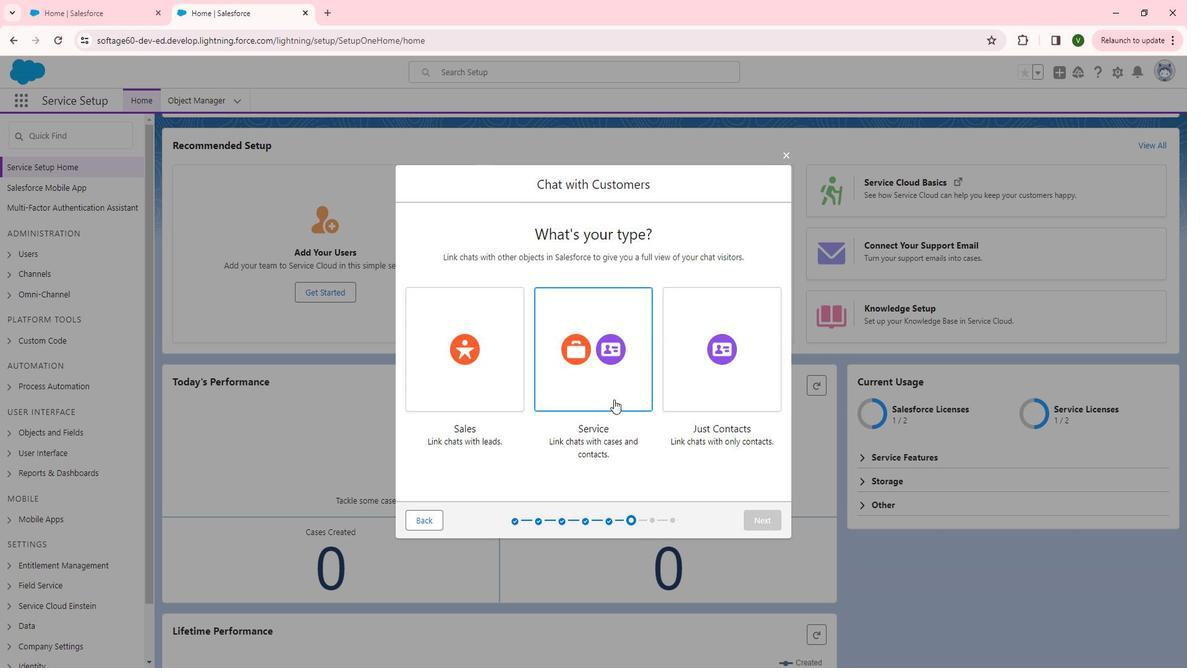 
Action: Mouse moved to (663, 499)
Screenshot: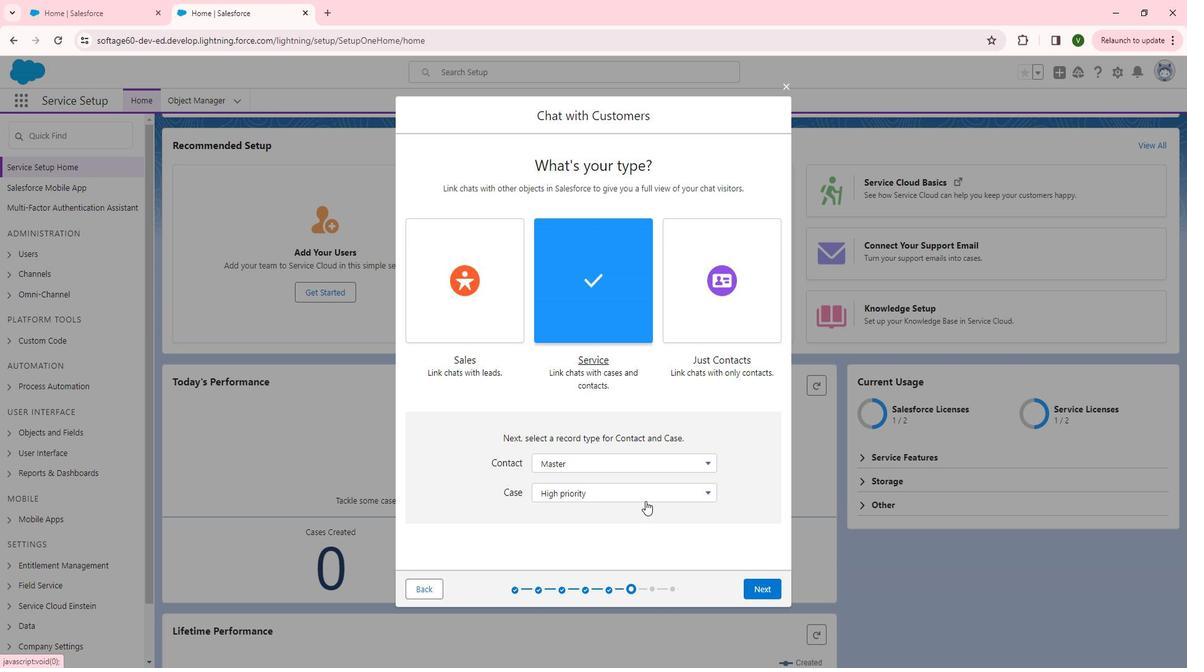 
Action: Mouse pressed left at (663, 499)
Screenshot: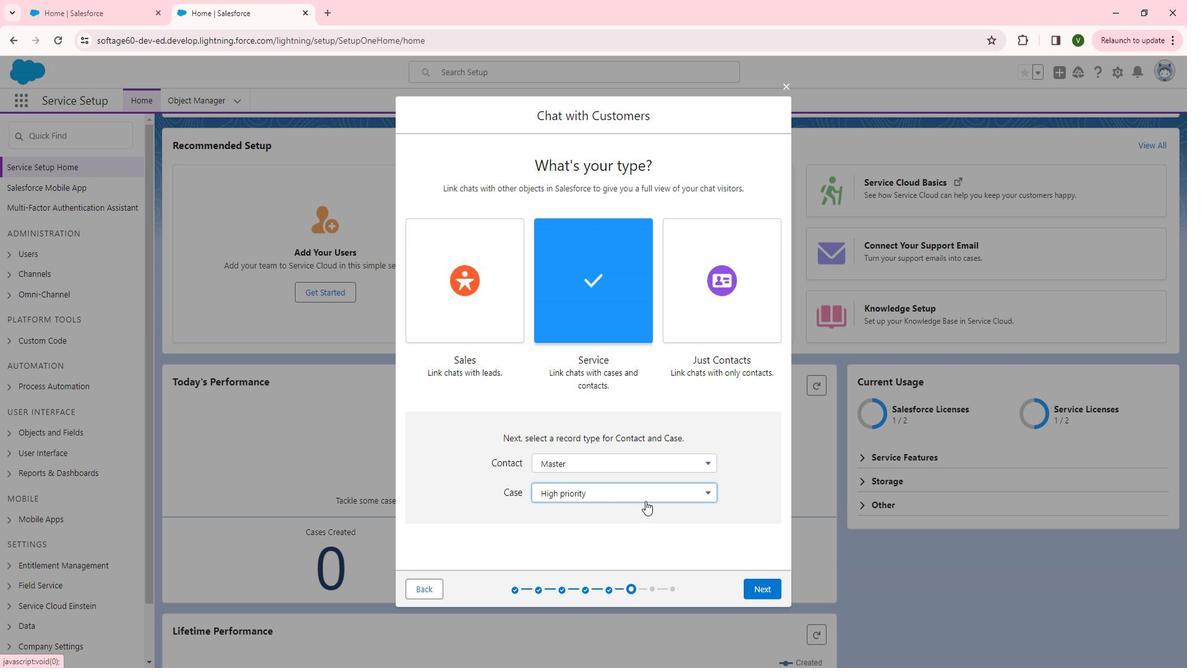 
Action: Mouse moved to (650, 520)
Screenshot: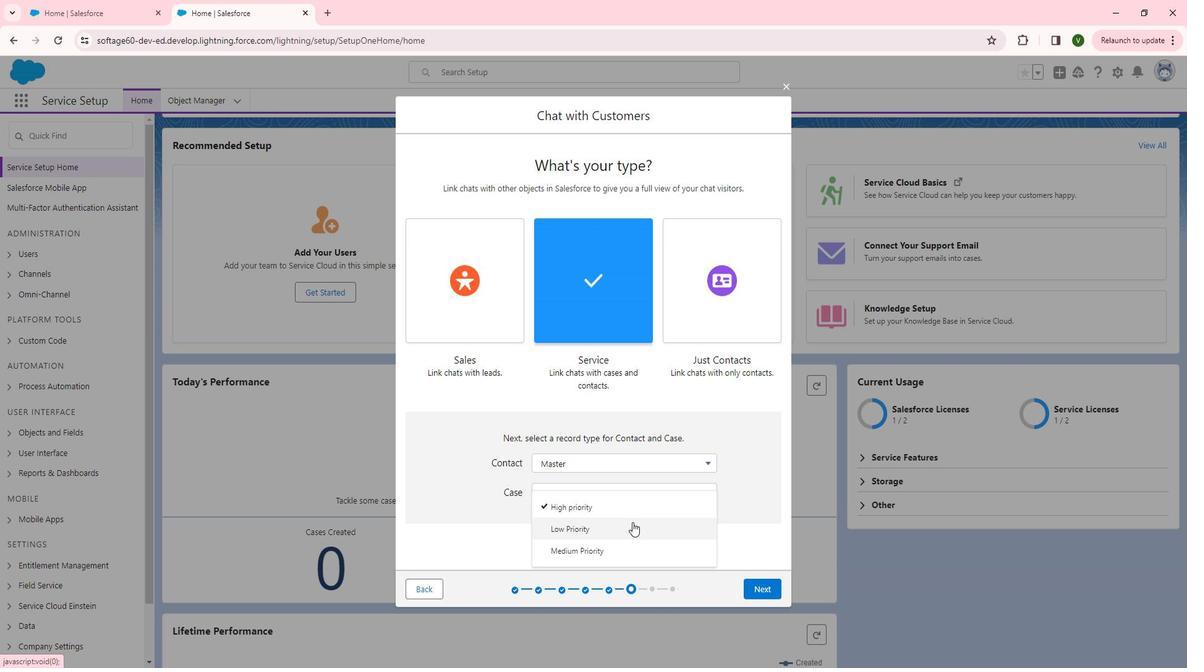 
Action: Mouse pressed left at (650, 520)
Screenshot: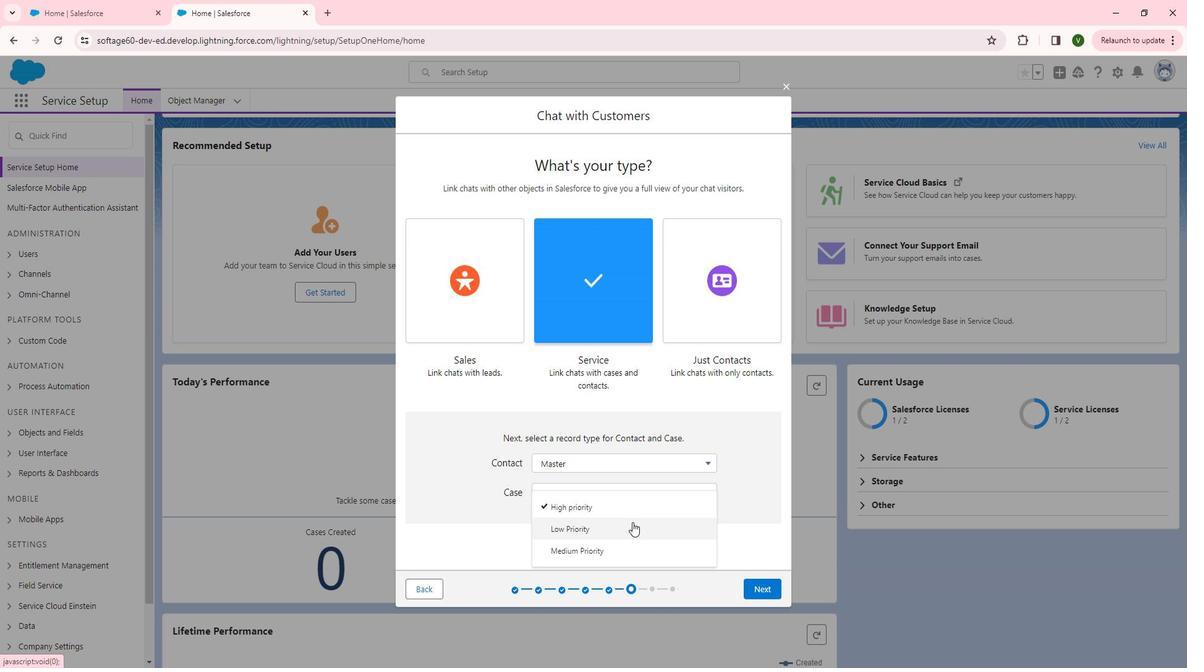
Action: Mouse moved to (750, 535)
Screenshot: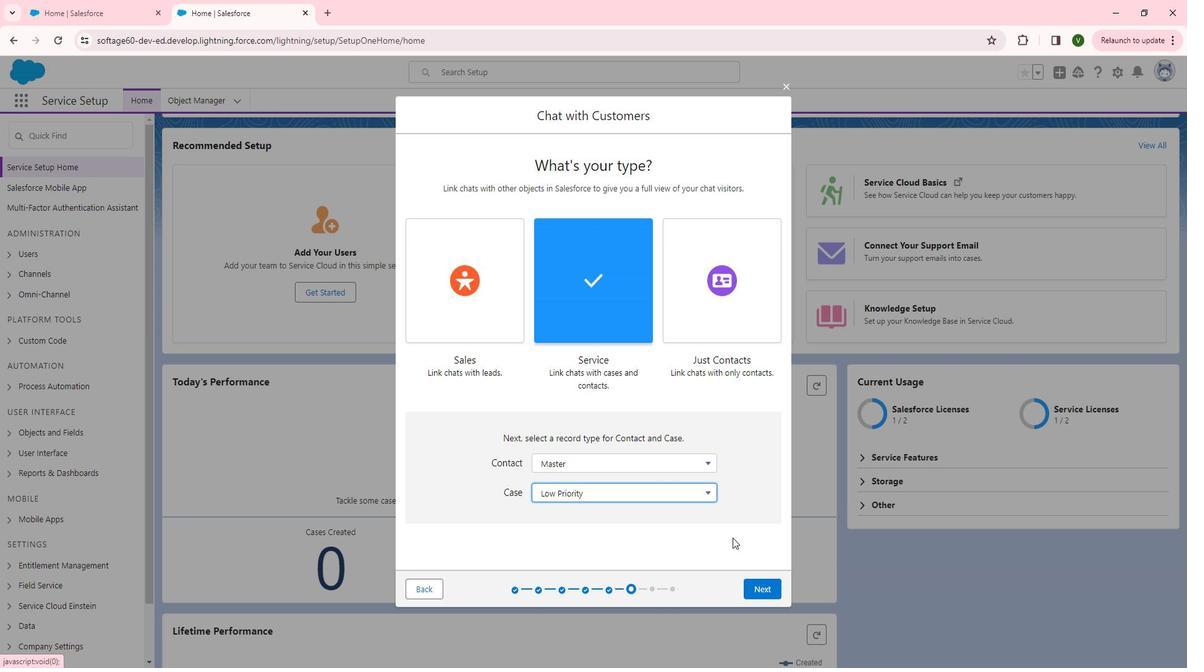
Action: Mouse pressed left at (750, 535)
Screenshot: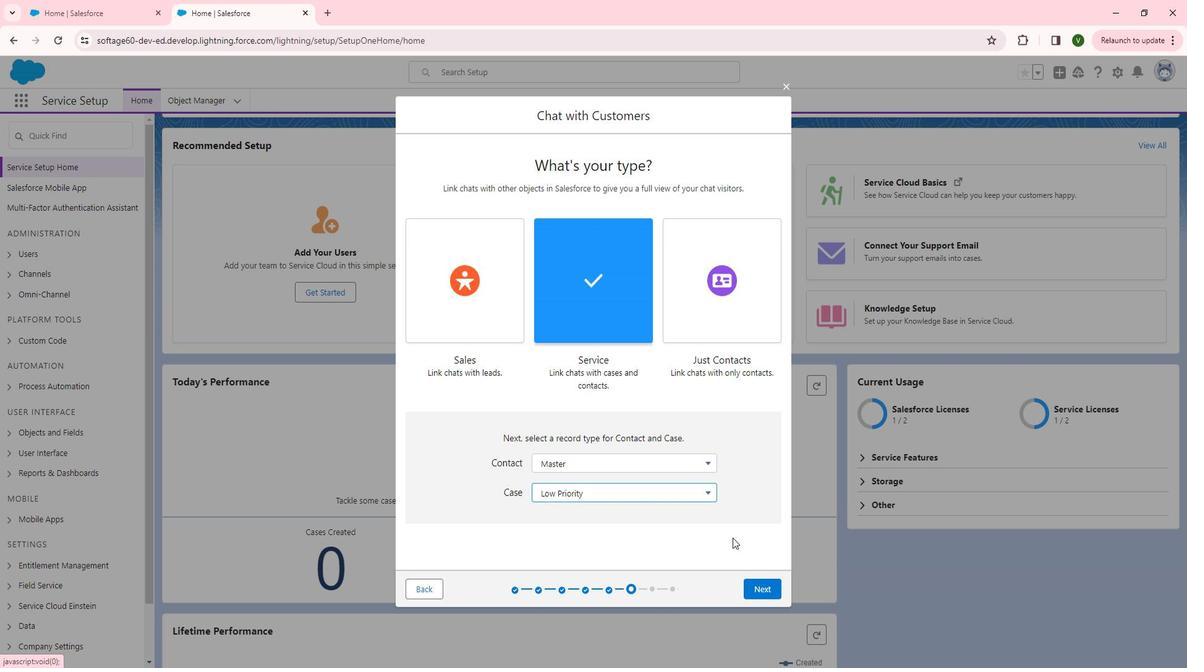 
Action: Mouse moved to (780, 579)
Screenshot: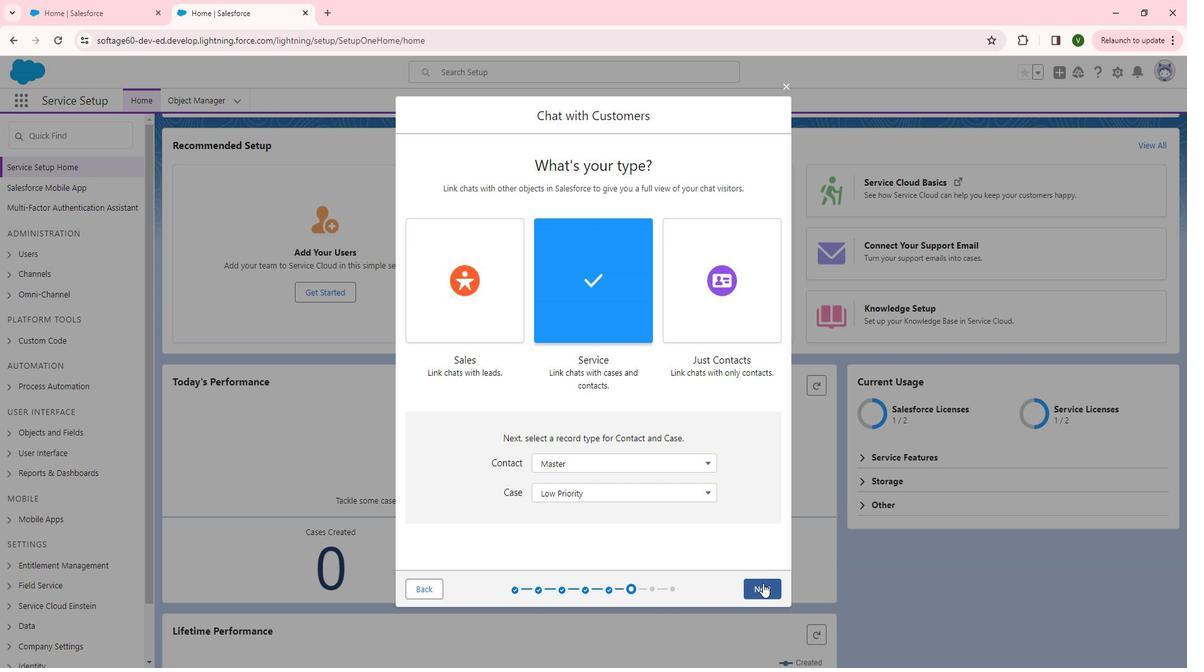 
Action: Mouse pressed left at (780, 579)
Screenshot: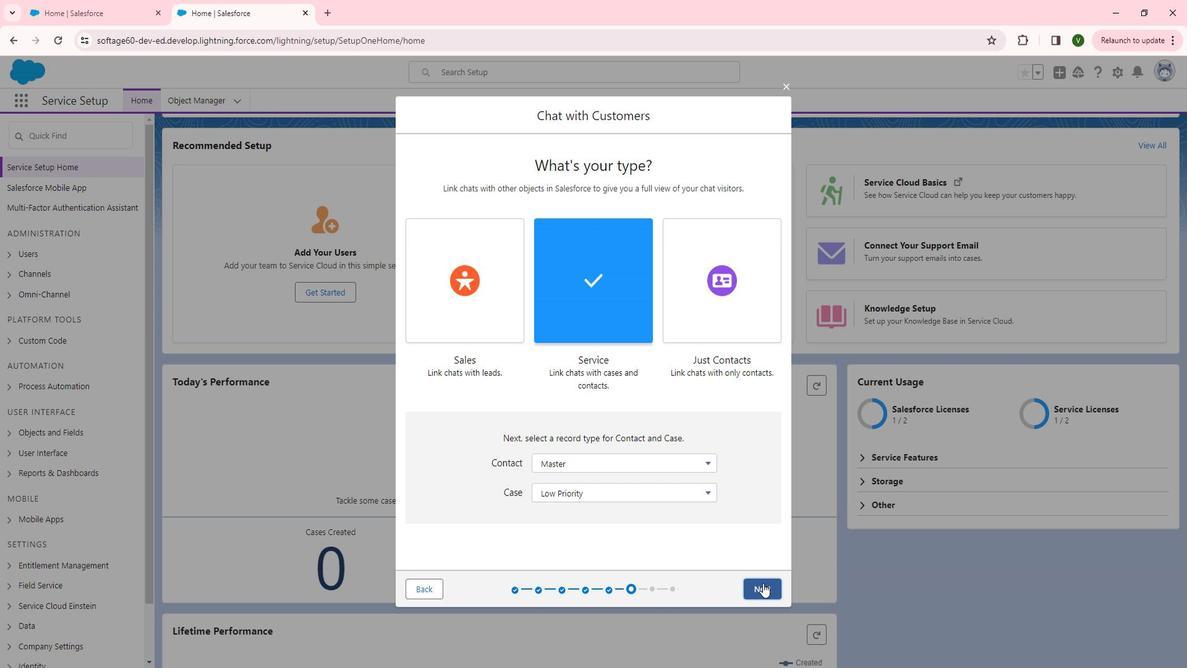 
Action: Mouse moved to (505, 323)
Screenshot: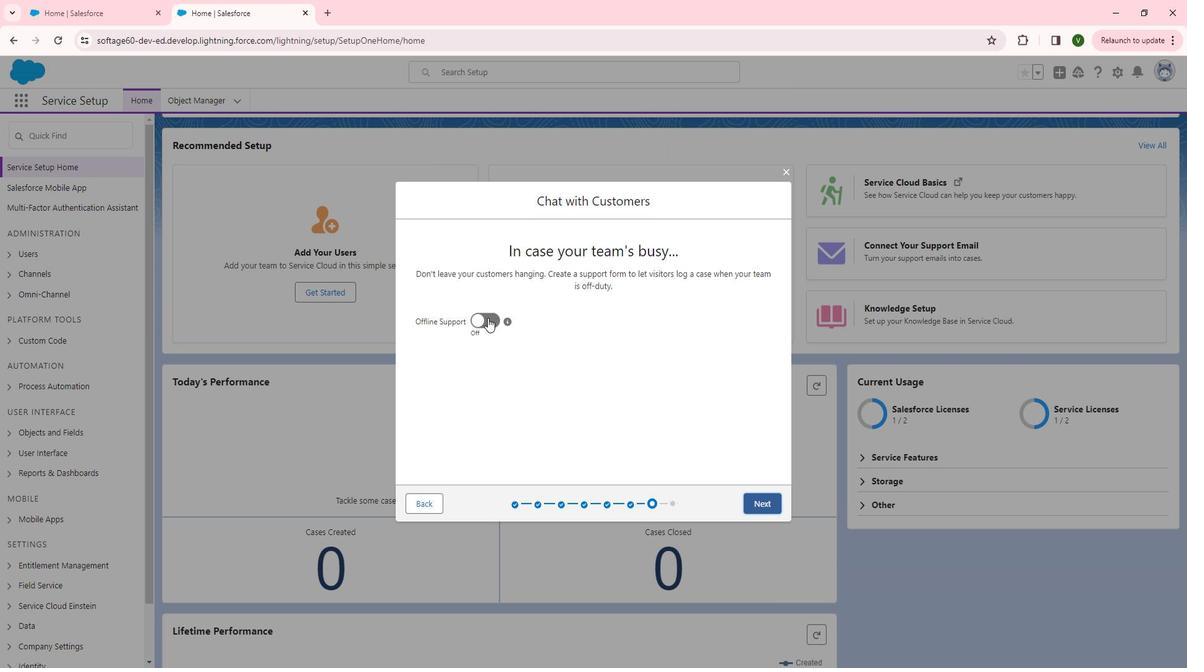 
Action: Mouse pressed left at (505, 323)
Screenshot: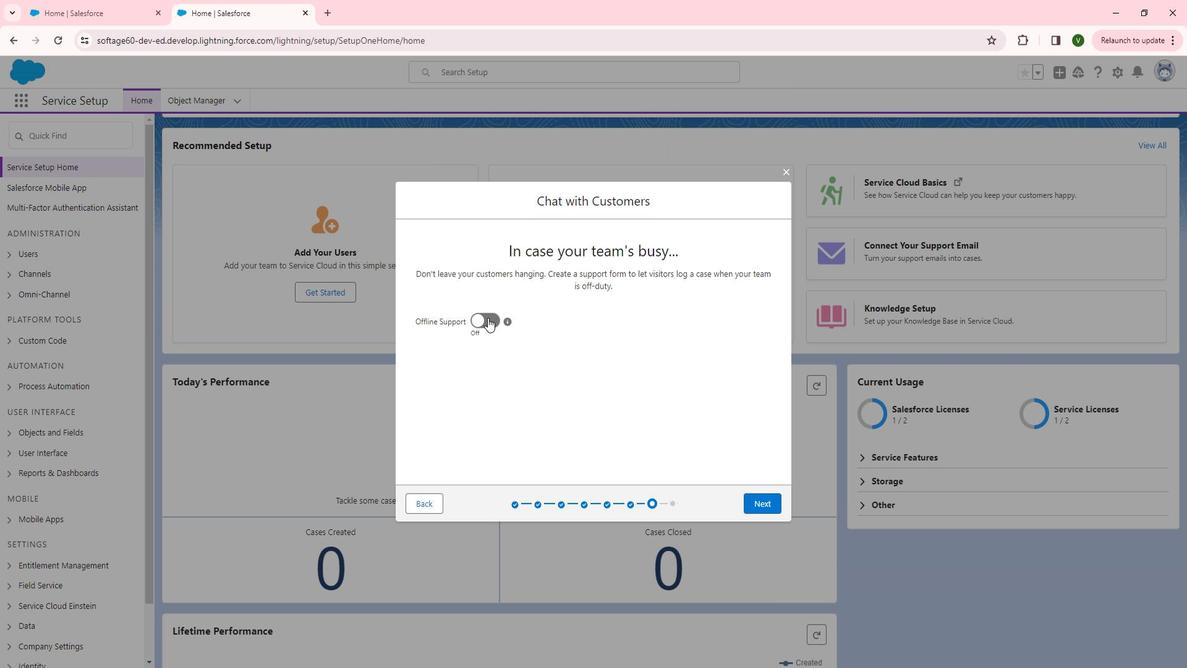 
Action: Mouse moved to (715, 348)
Screenshot: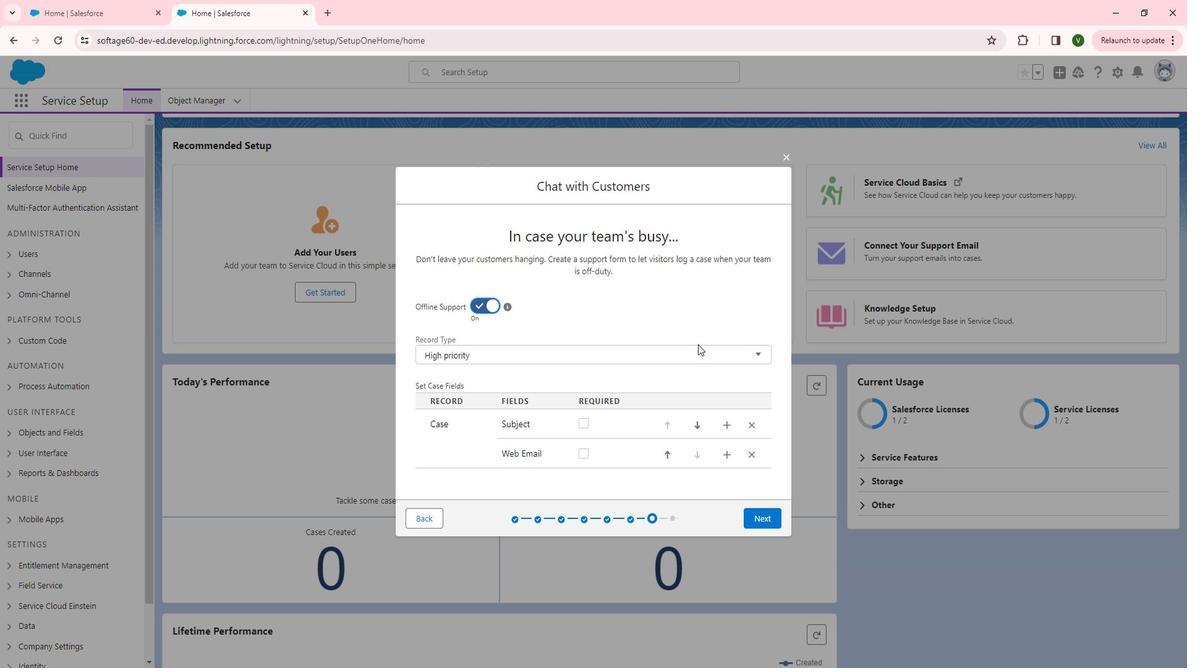 
Action: Mouse pressed left at (715, 348)
Screenshot: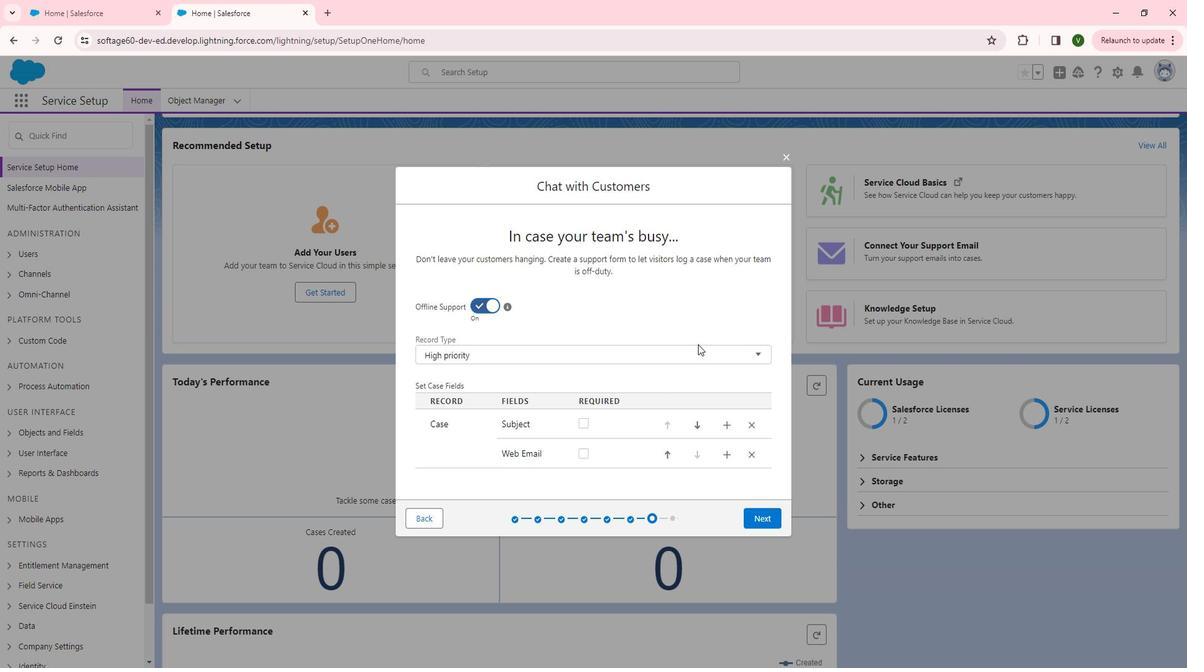 
Action: Mouse moved to (714, 361)
Screenshot: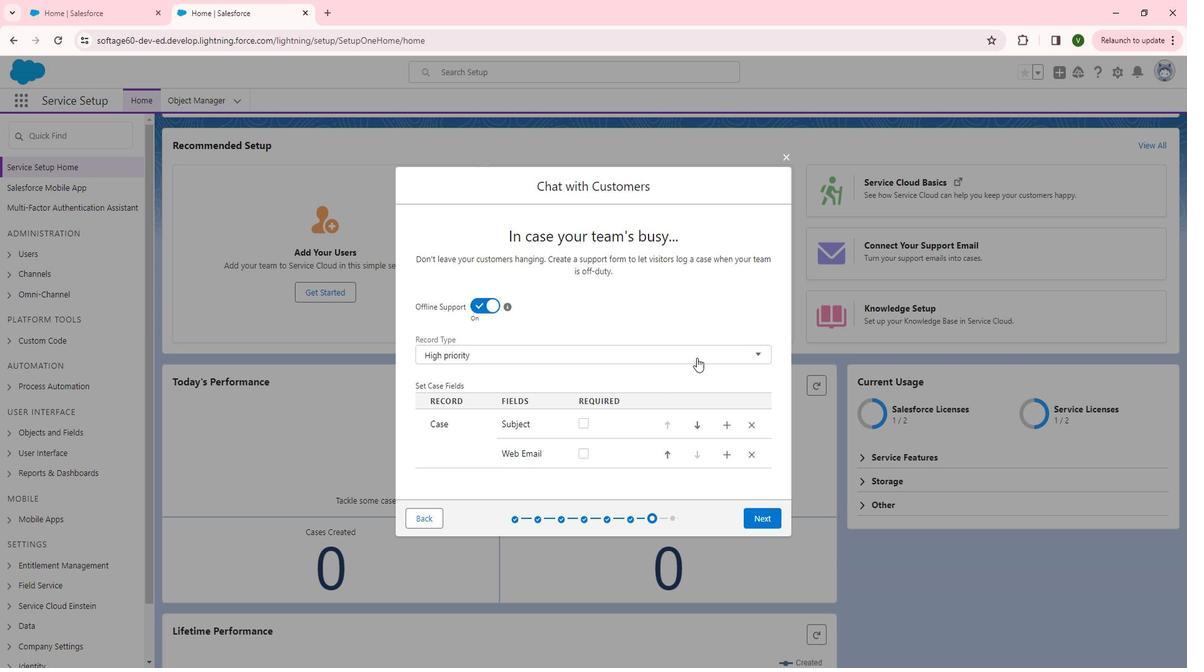 
Action: Mouse pressed left at (714, 361)
Screenshot: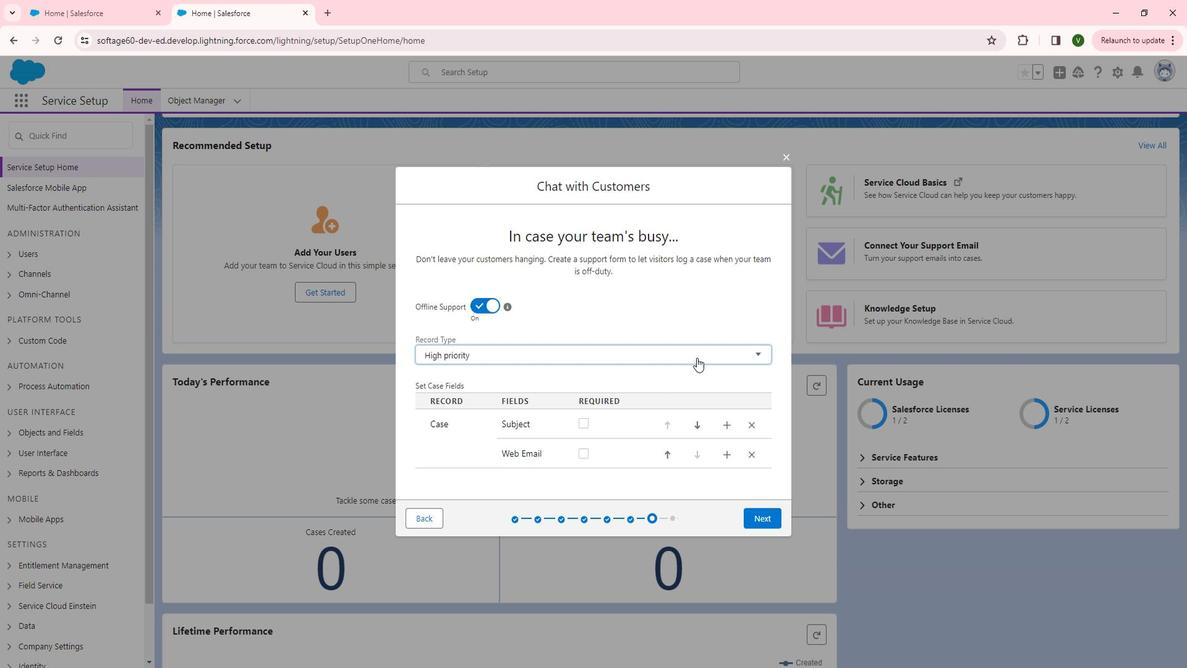 
Action: Mouse moved to (679, 409)
Screenshot: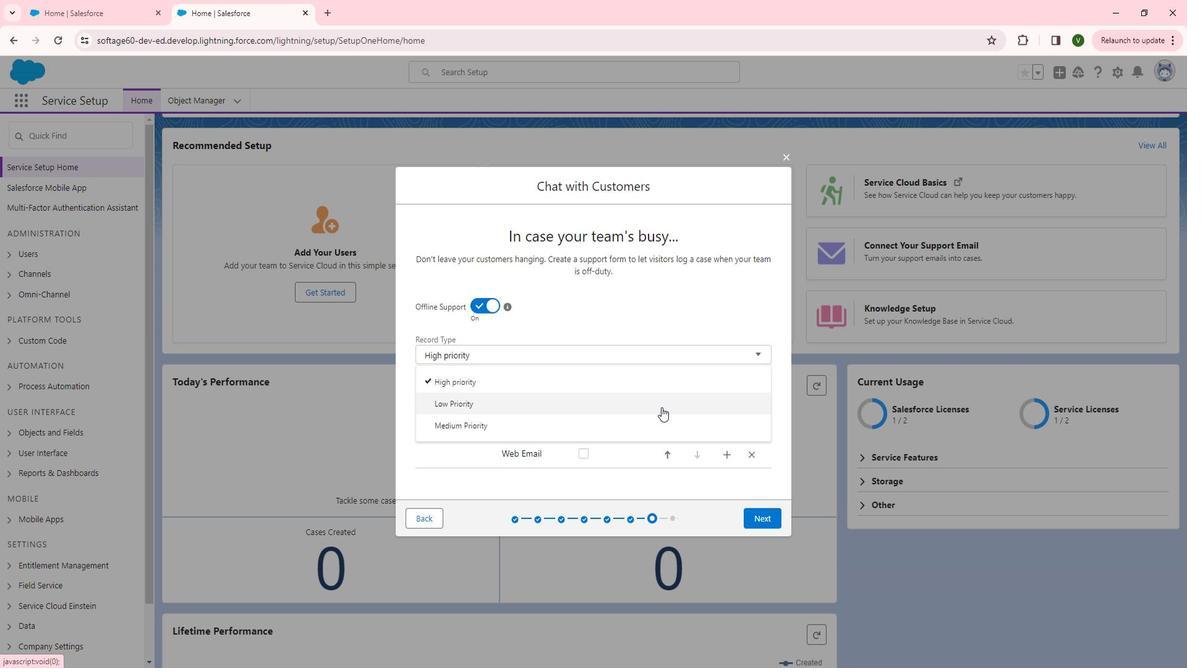 
Action: Mouse pressed left at (679, 409)
Screenshot: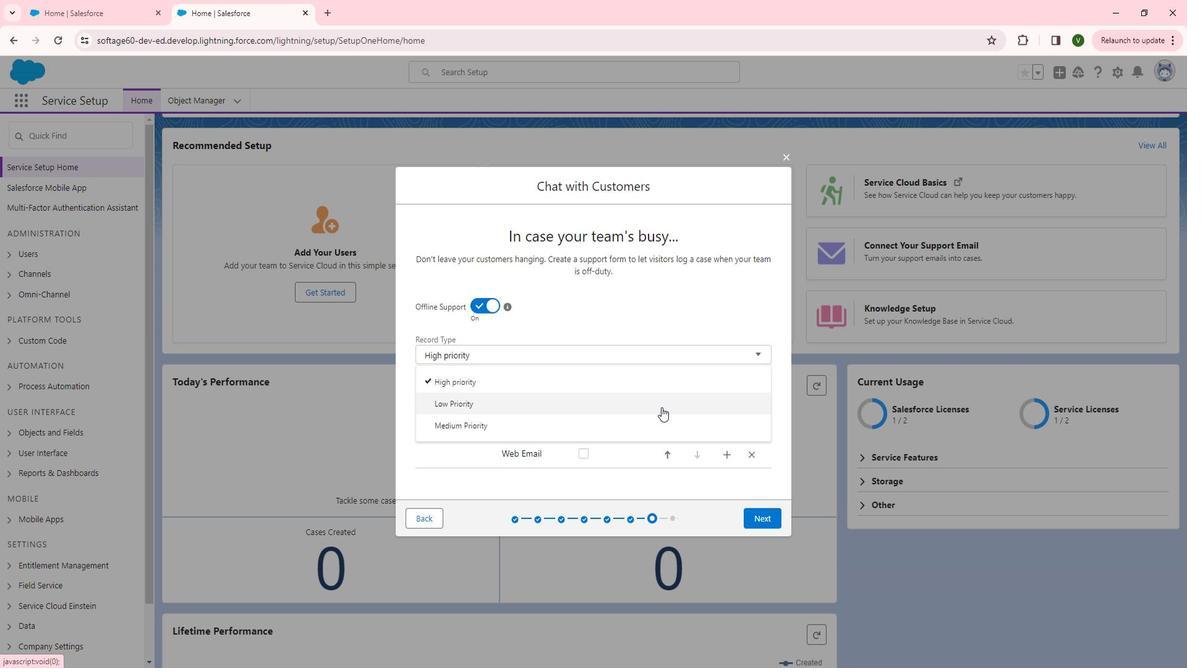 
Action: Mouse moved to (600, 426)
Screenshot: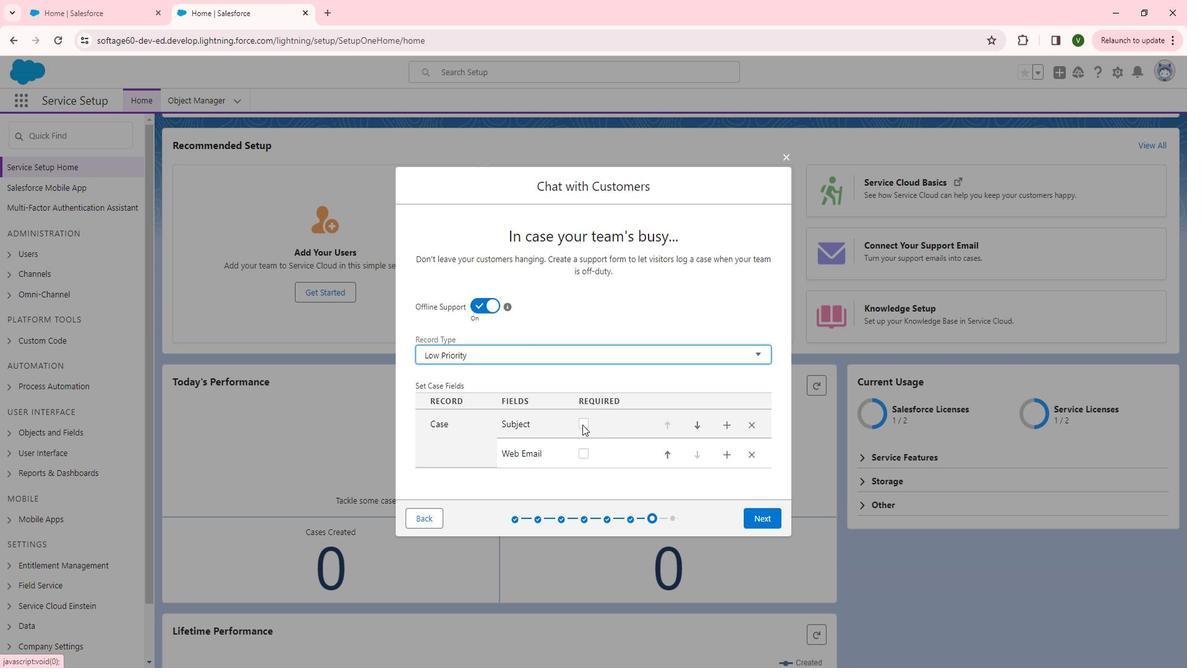 
Action: Mouse pressed left at (600, 426)
Screenshot: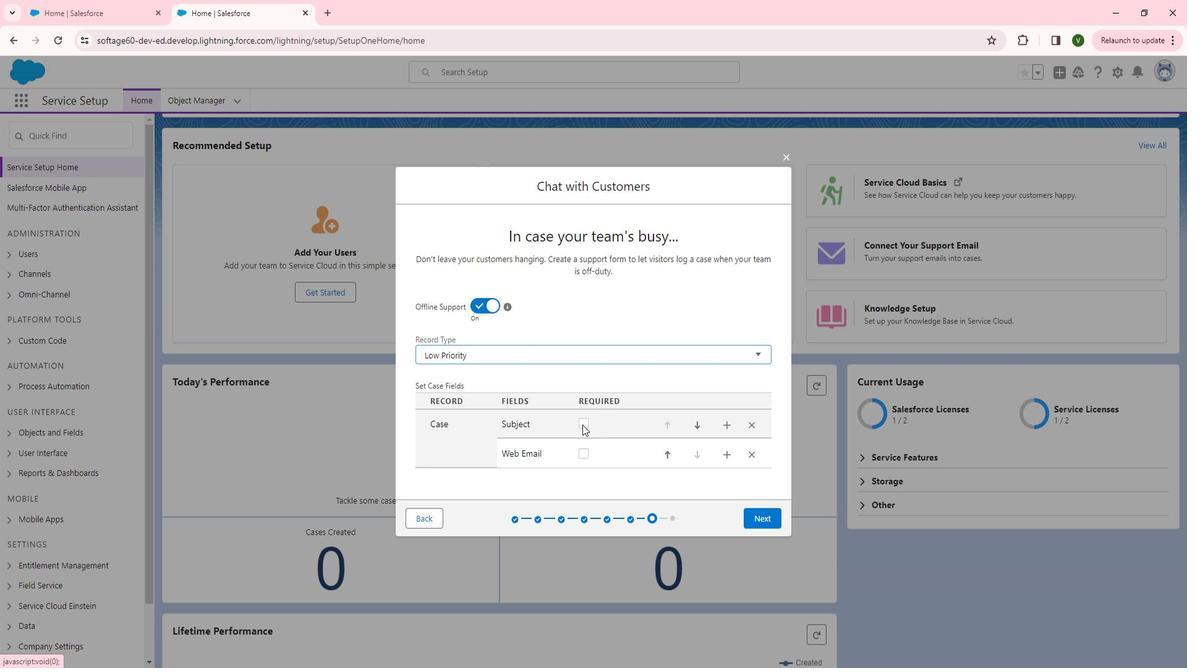 
Action: Mouse moved to (601, 454)
Screenshot: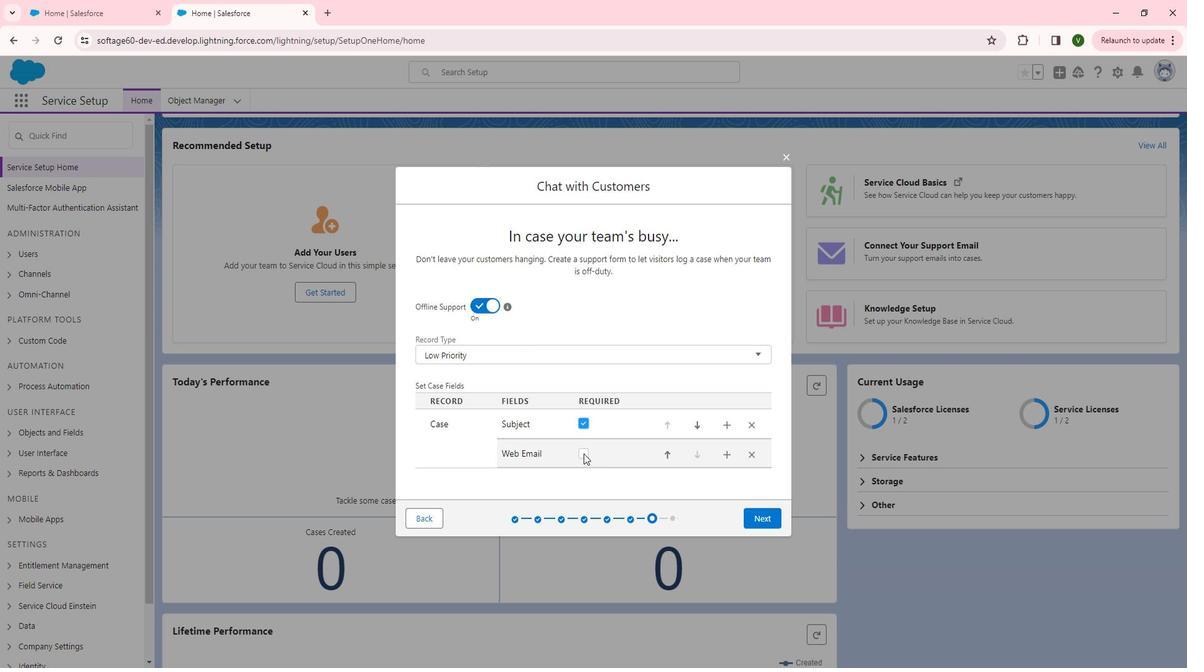 
Action: Mouse pressed left at (601, 454)
Screenshot: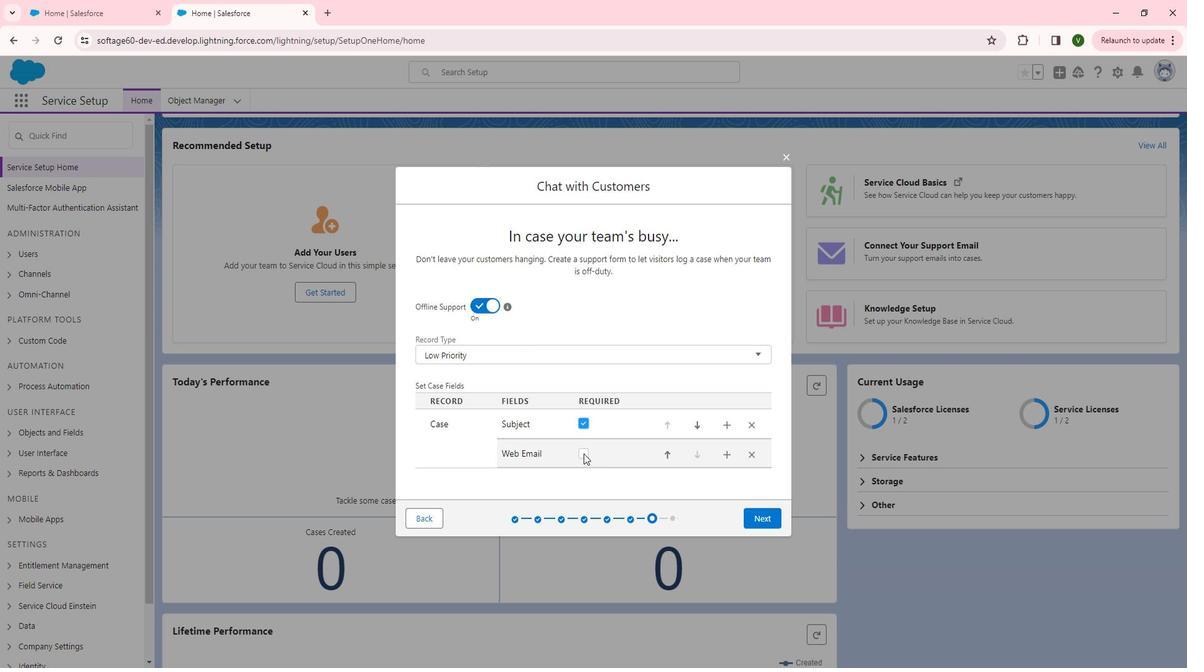 
Action: Mouse moved to (780, 512)
Screenshot: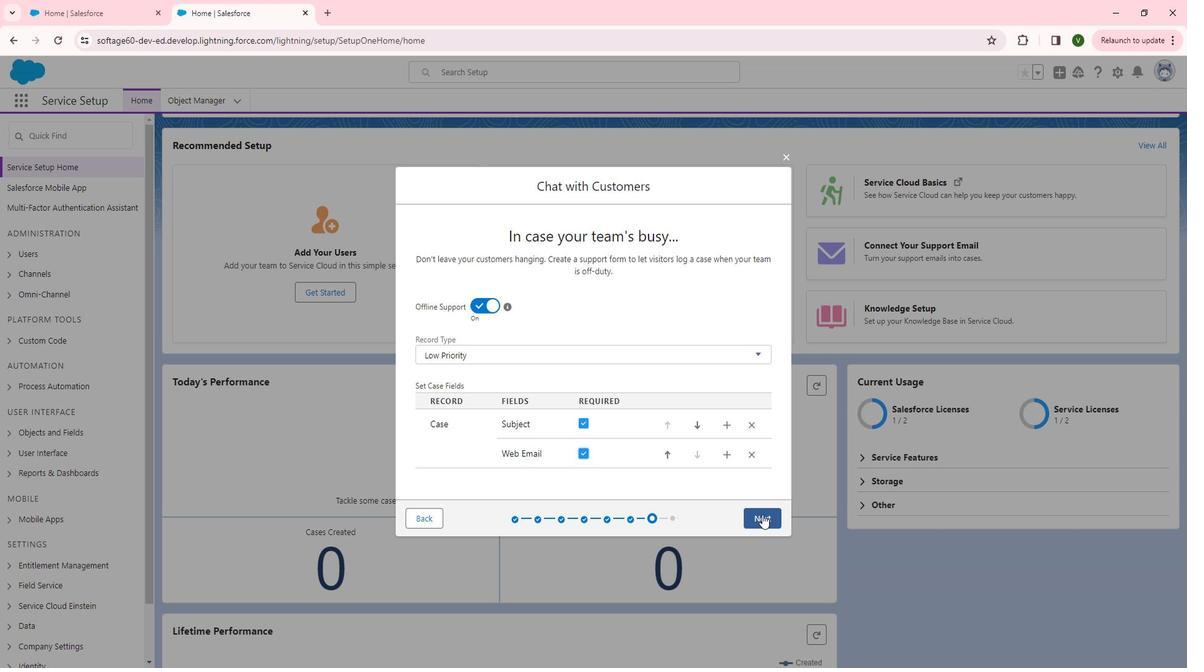 
Action: Mouse pressed left at (780, 512)
Screenshot: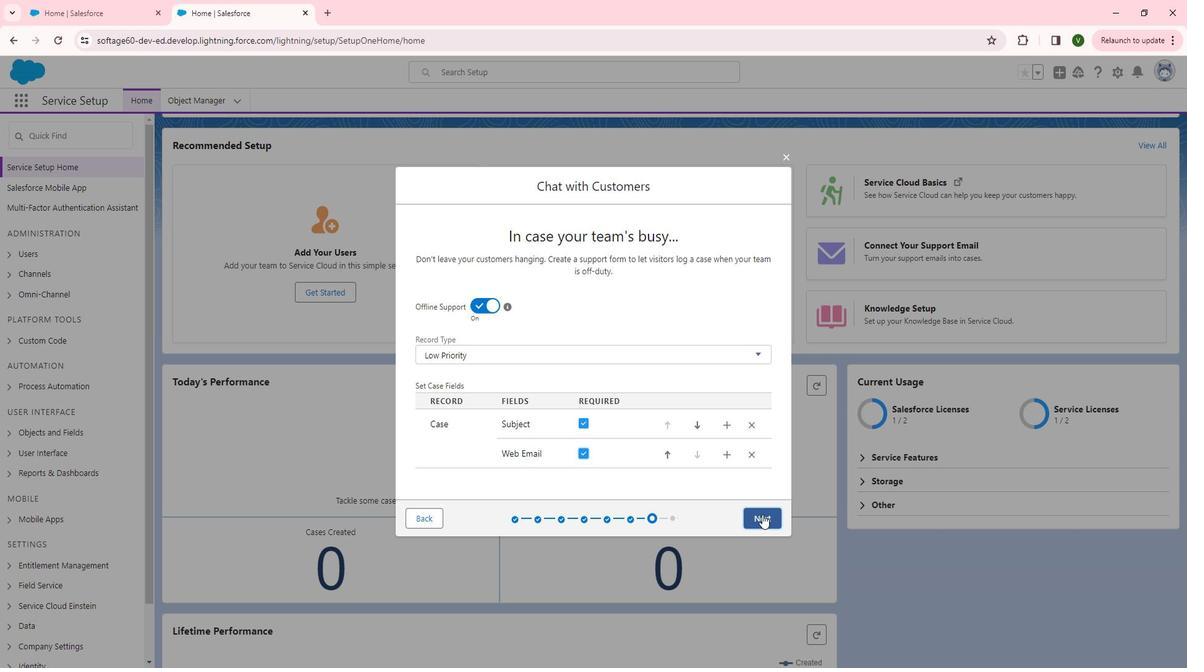
Action: Mouse moved to (703, 426)
Screenshot: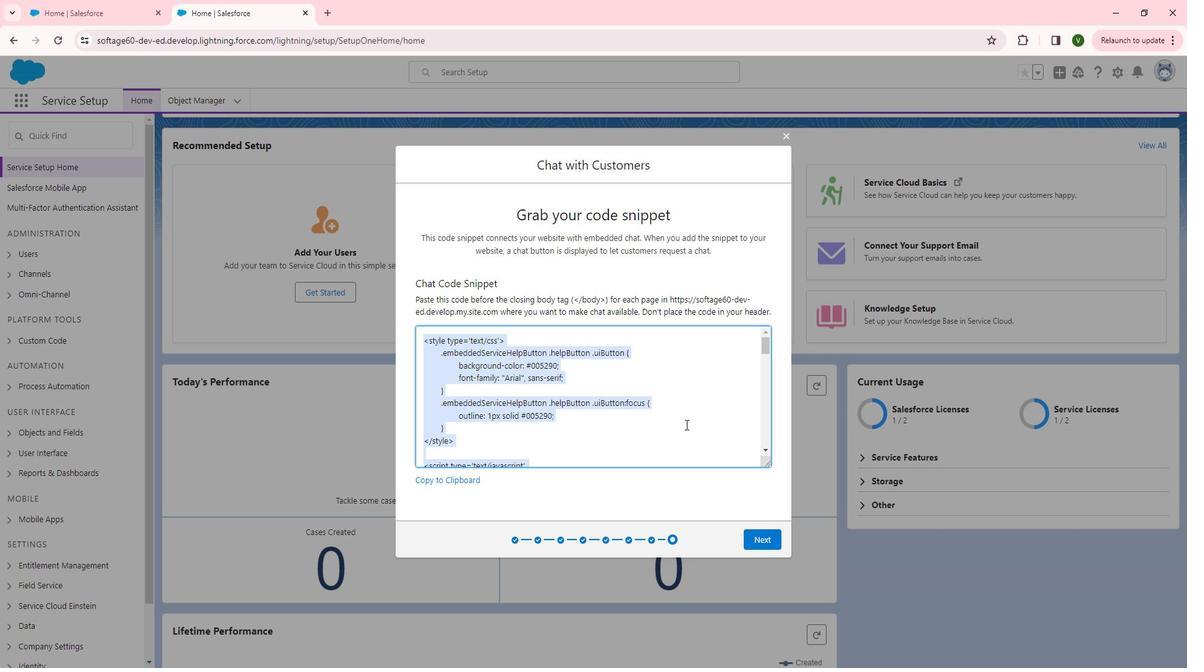 
Action: Mouse scrolled (703, 425) with delta (0, 0)
Screenshot: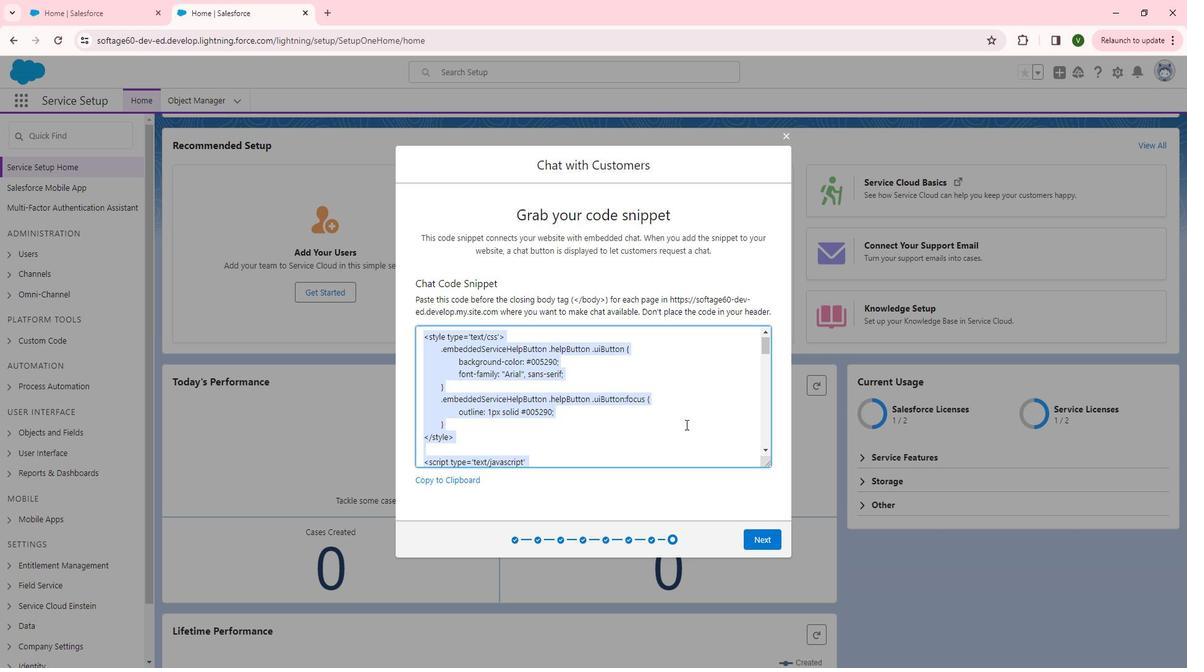 
Action: Mouse scrolled (703, 425) with delta (0, 0)
Screenshot: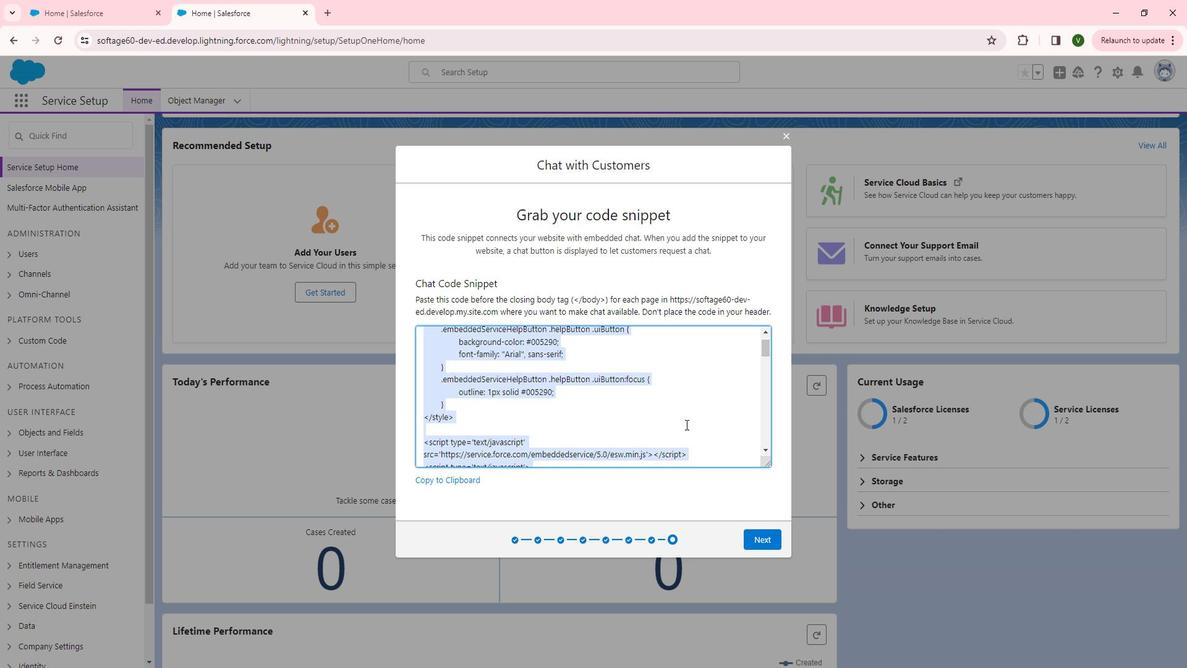 
Action: Mouse scrolled (703, 425) with delta (0, 0)
Screenshot: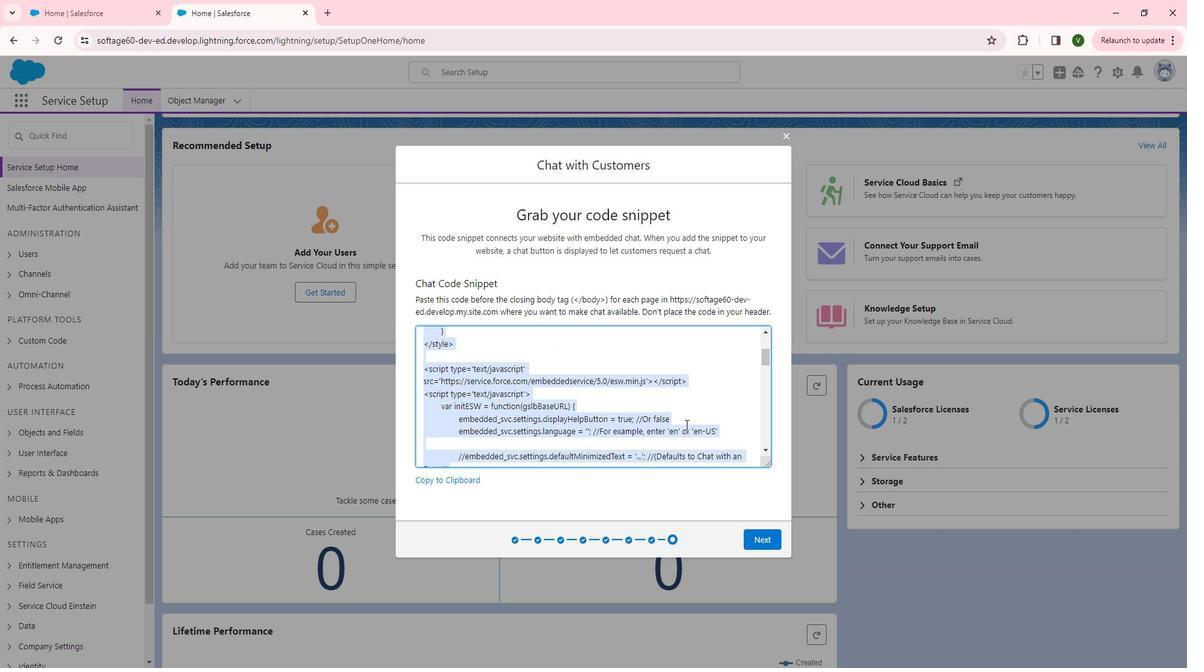 
Action: Mouse scrolled (703, 425) with delta (0, 0)
Screenshot: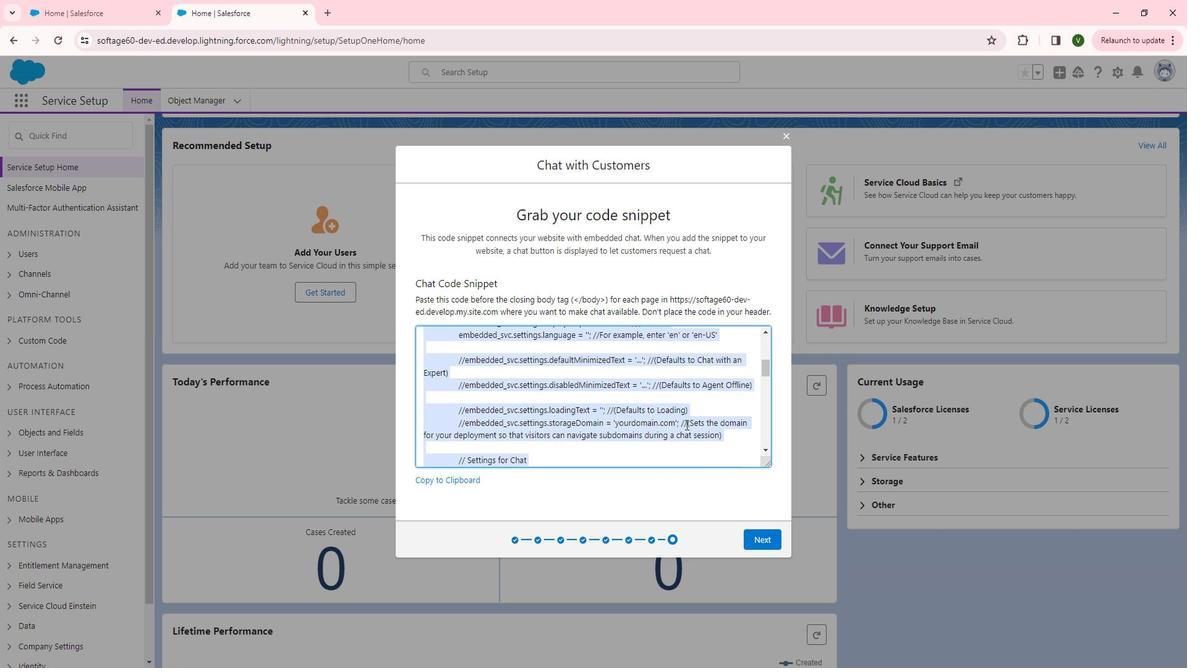 
Action: Mouse scrolled (703, 425) with delta (0, 0)
Screenshot: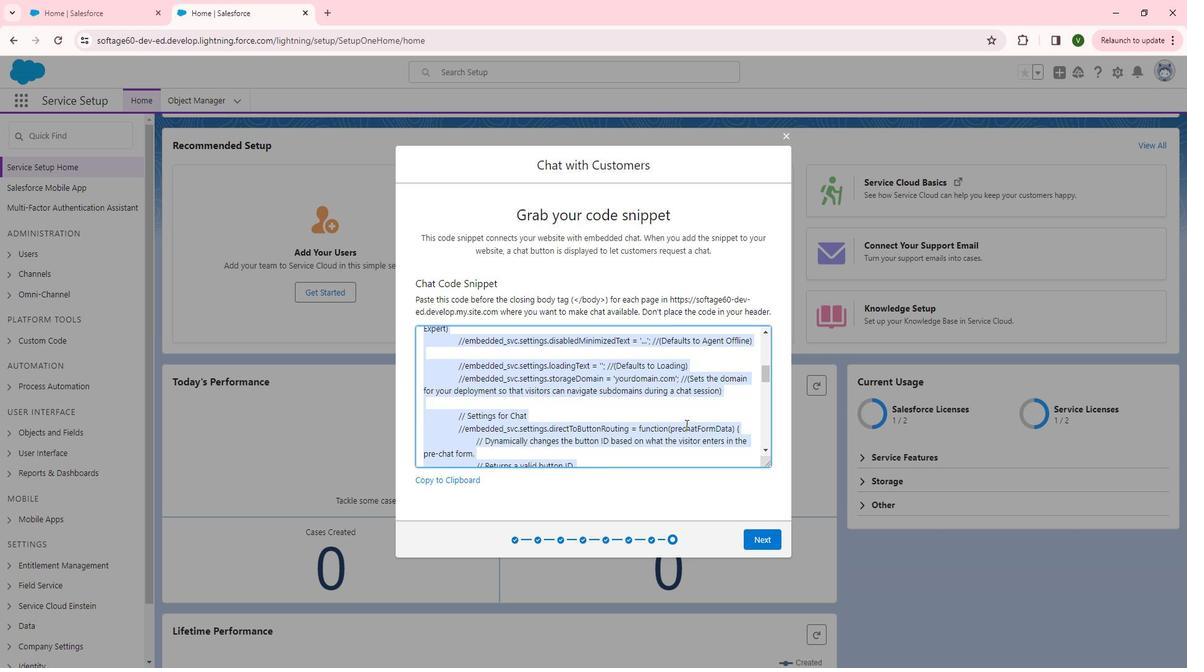 
Action: Mouse scrolled (703, 425) with delta (0, 0)
Screenshot: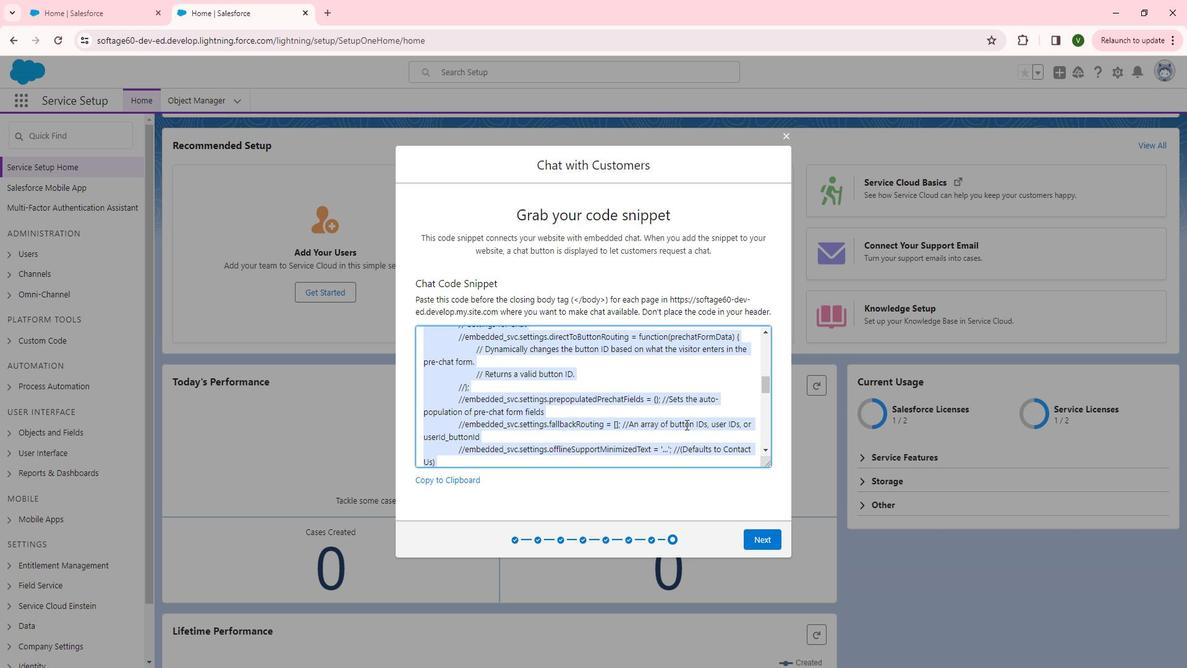 
Action: Mouse scrolled (703, 425) with delta (0, 0)
Screenshot: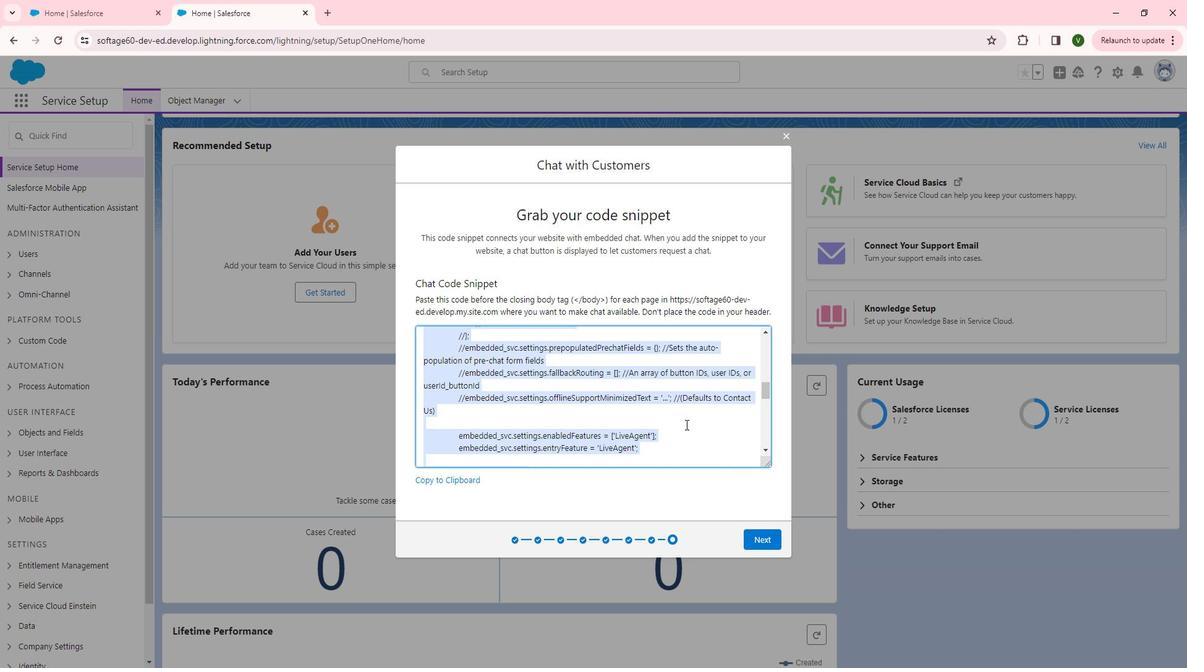 
Action: Mouse scrolled (703, 425) with delta (0, 0)
Screenshot: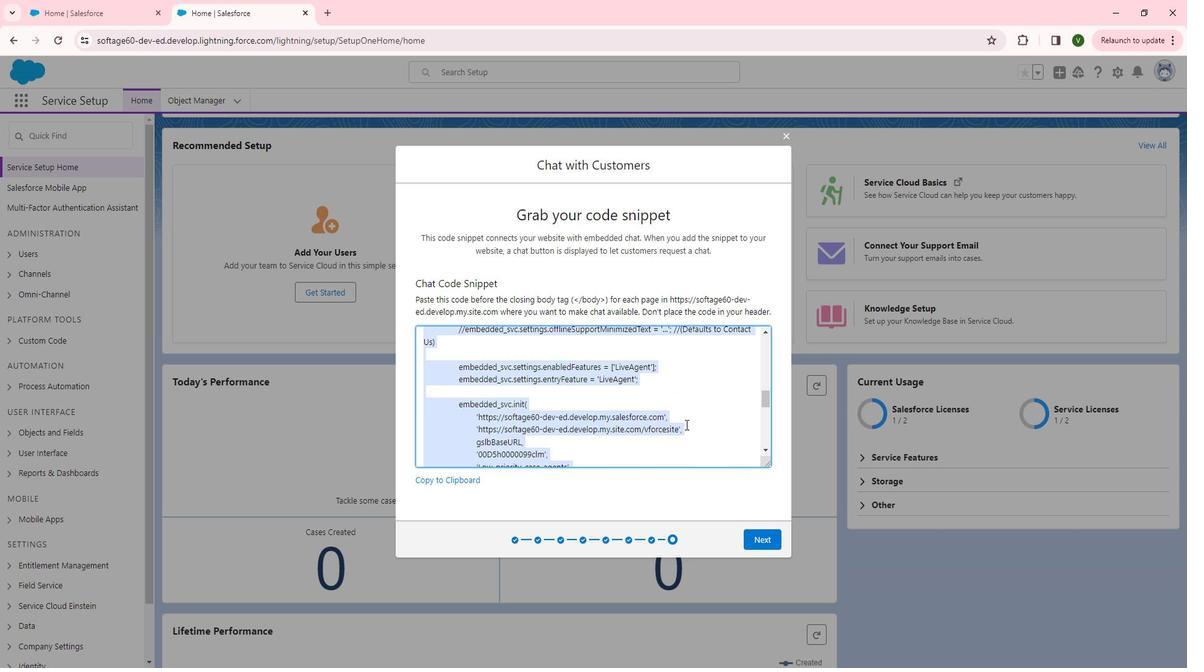 
Action: Mouse scrolled (703, 425) with delta (0, 0)
Screenshot: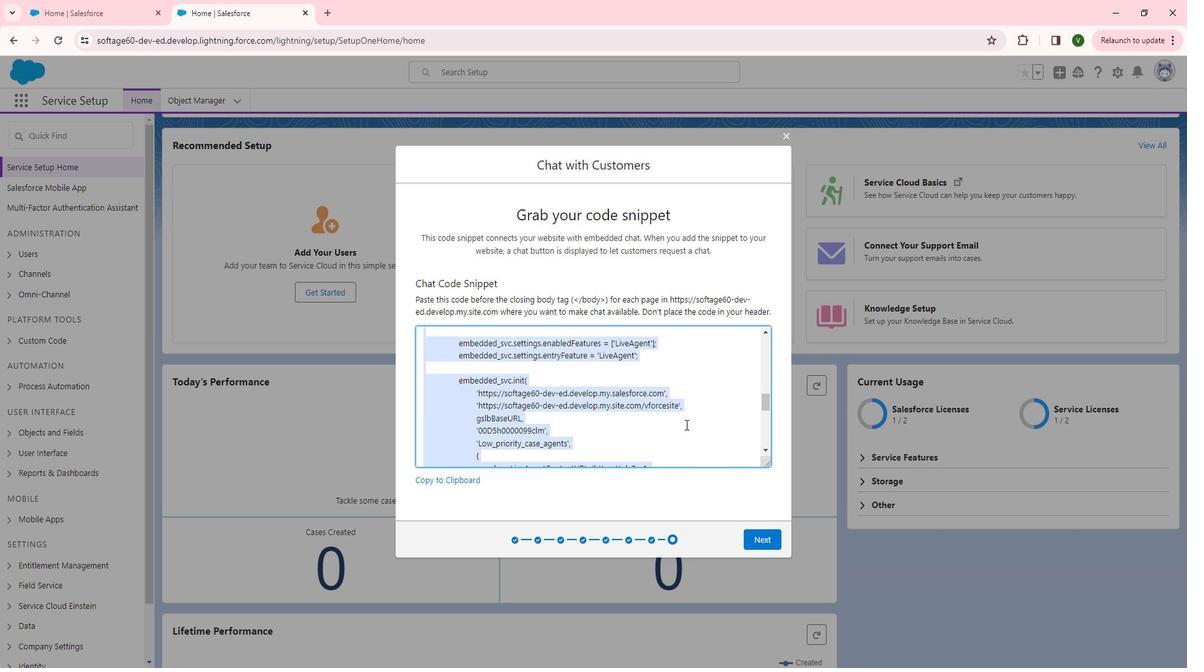 
Action: Mouse scrolled (703, 425) with delta (0, 0)
Screenshot: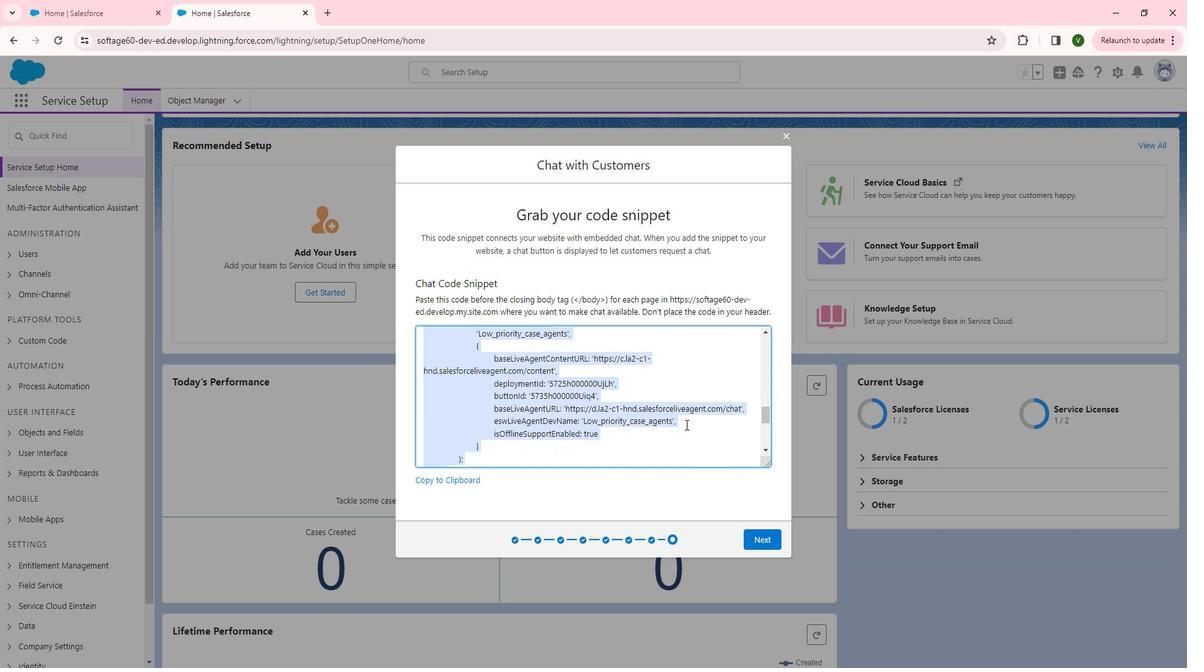 
Action: Mouse scrolled (703, 425) with delta (0, 0)
Screenshot: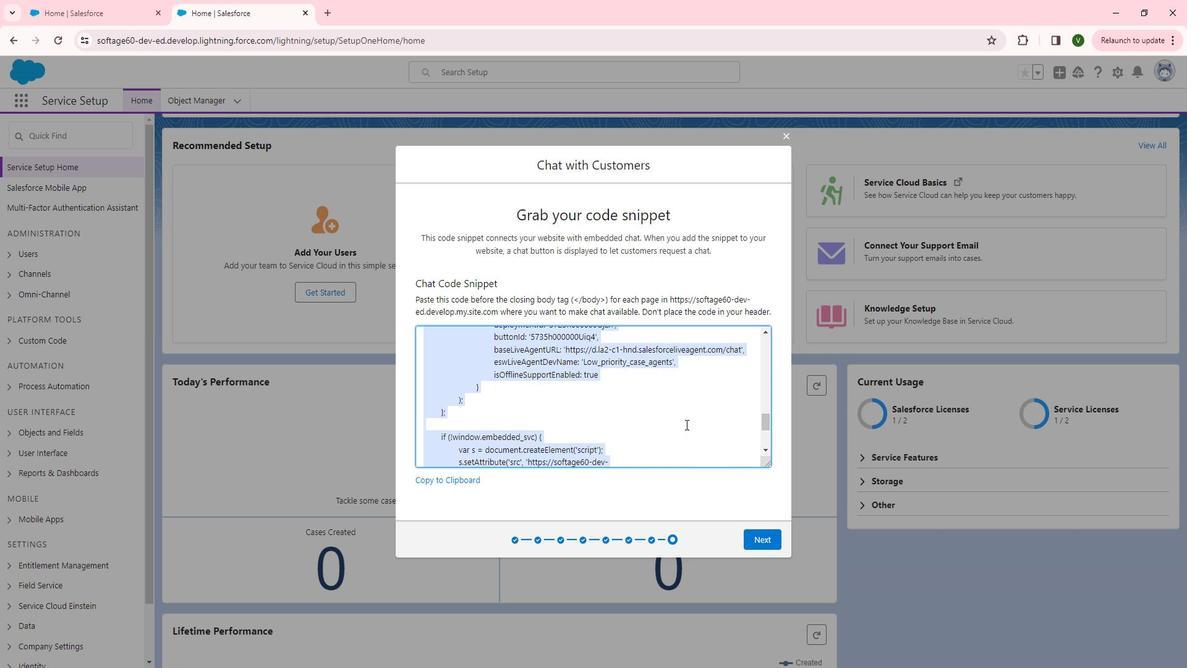 
Action: Mouse scrolled (703, 425) with delta (0, 0)
Screenshot: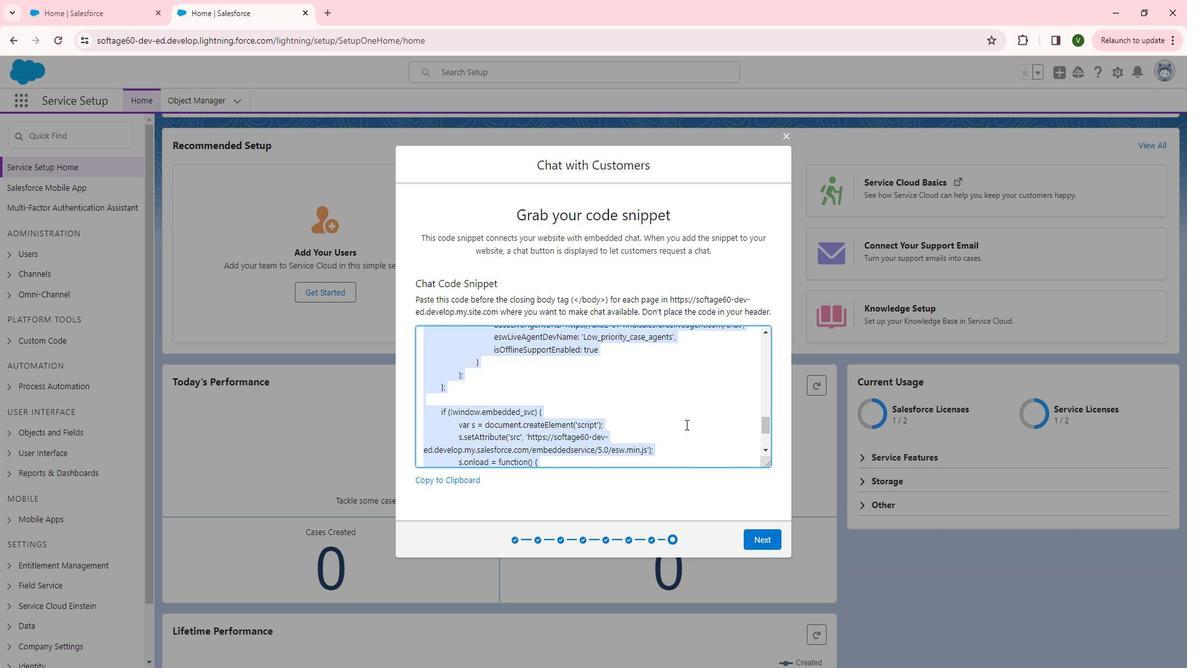 
Action: Mouse pressed left at (703, 426)
Screenshot: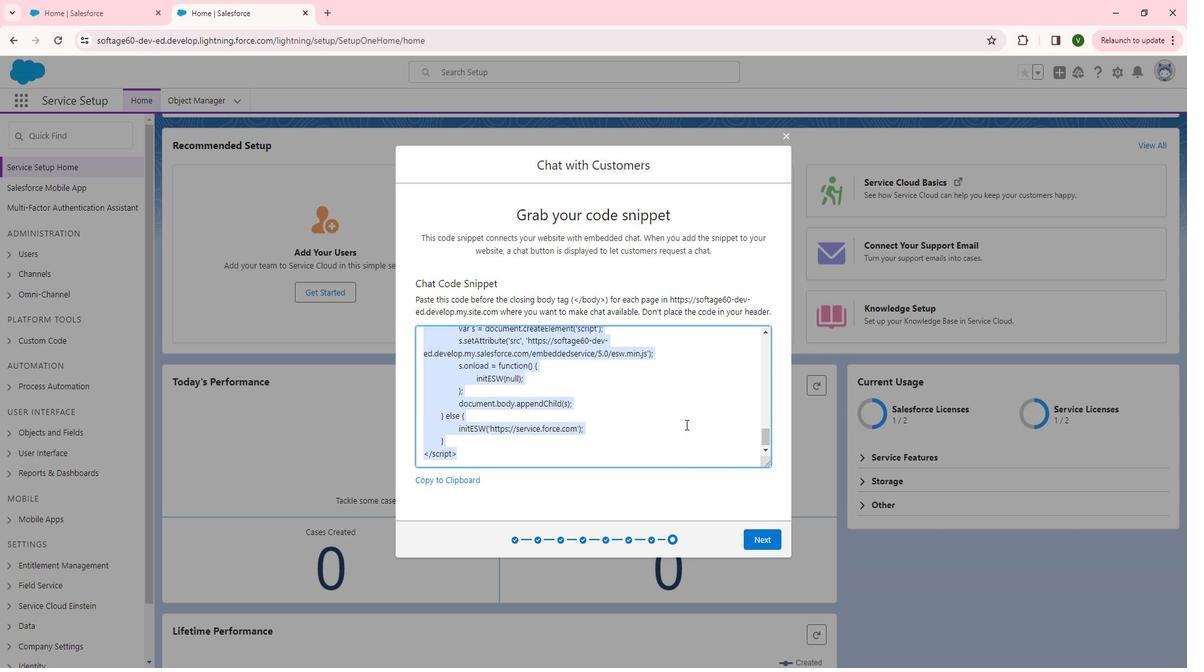 
Action: Mouse scrolled (703, 425) with delta (0, 0)
Screenshot: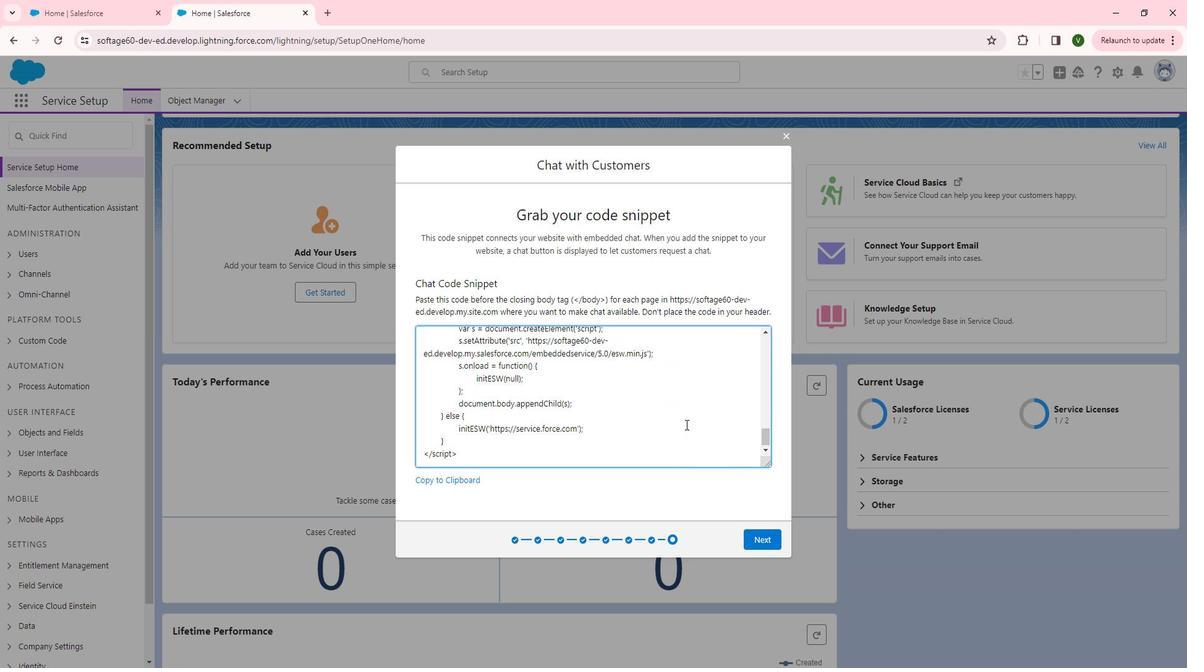 
Action: Mouse scrolled (703, 425) with delta (0, 0)
